 Task: Plan a trip to CeskÃ½ TeÅ¡Ã­n, Czech Republic from 9th December, 2023 to 12th December, 2023 for 1 adult. Place can be entire room with 1  bedroom having 1 bed and 1 bathroom. Property type can be flat. Amenities needed are: wifi.
Action: Mouse pressed left at (455, 103)
Screenshot: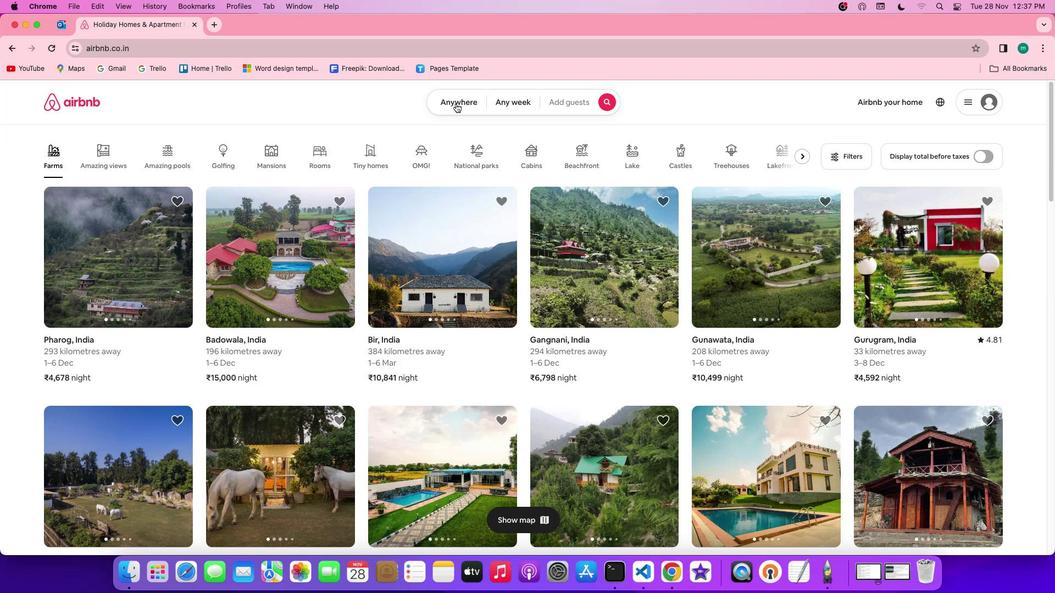 
Action: Mouse moved to (378, 142)
Screenshot: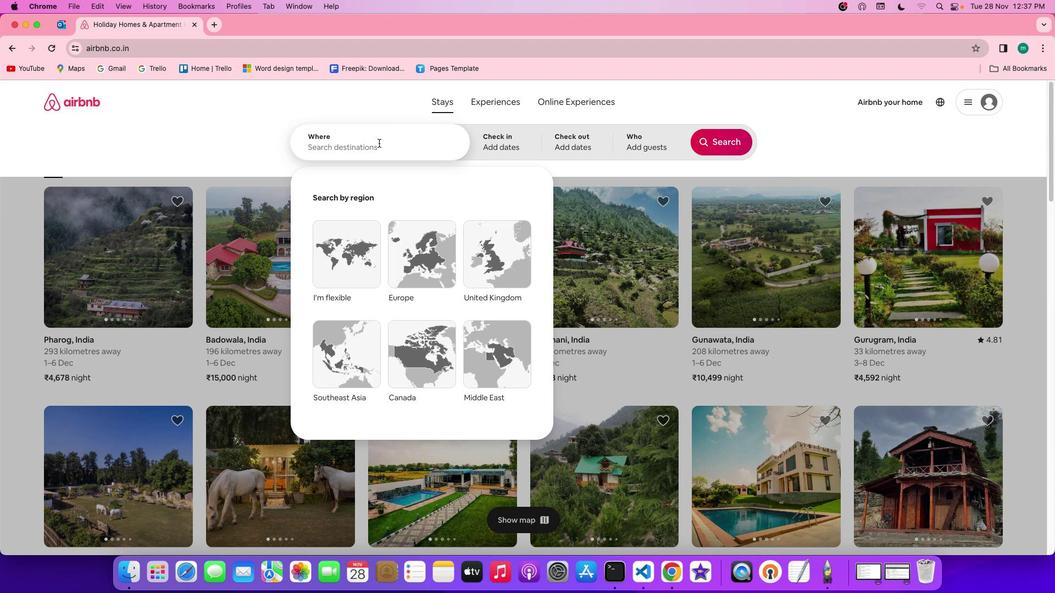 
Action: Mouse pressed left at (378, 142)
Screenshot: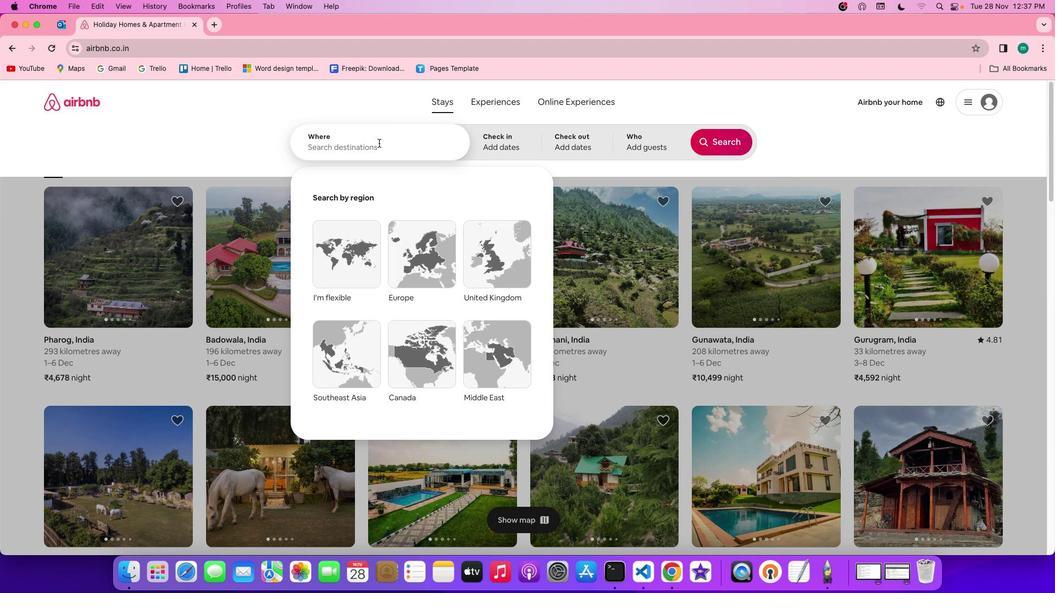 
Action: Key pressed Key.shift'C''e''s''k''y'Key.spaceKey.shift'T''e''s''i''n'','Key.spaceKey.shift'c''z''e''c''h'Key.spaceKey.shift'R''e''p''u''b''l''i''c'
Screenshot: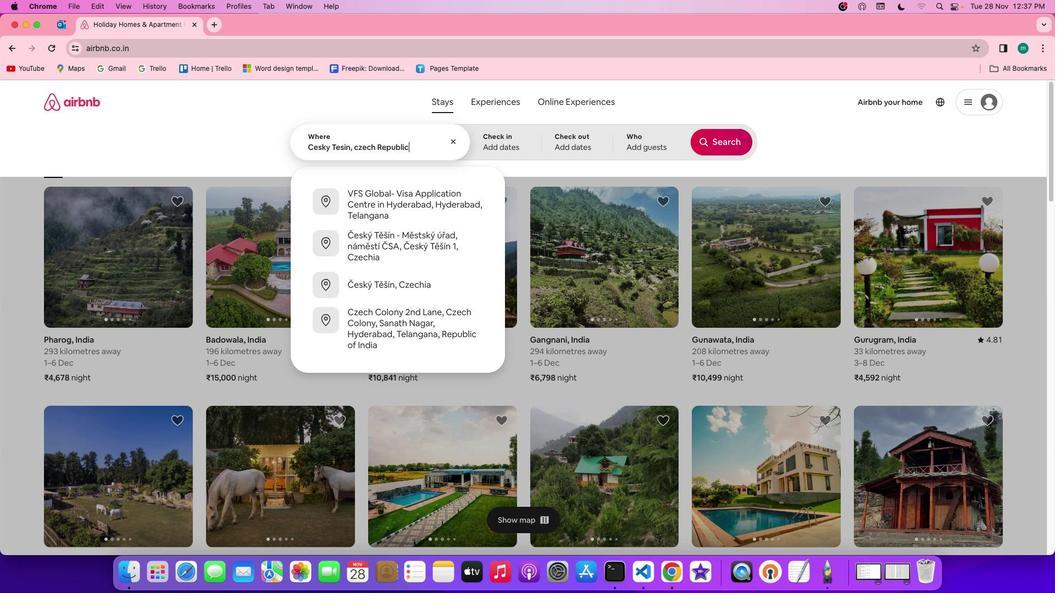 
Action: Mouse moved to (496, 126)
Screenshot: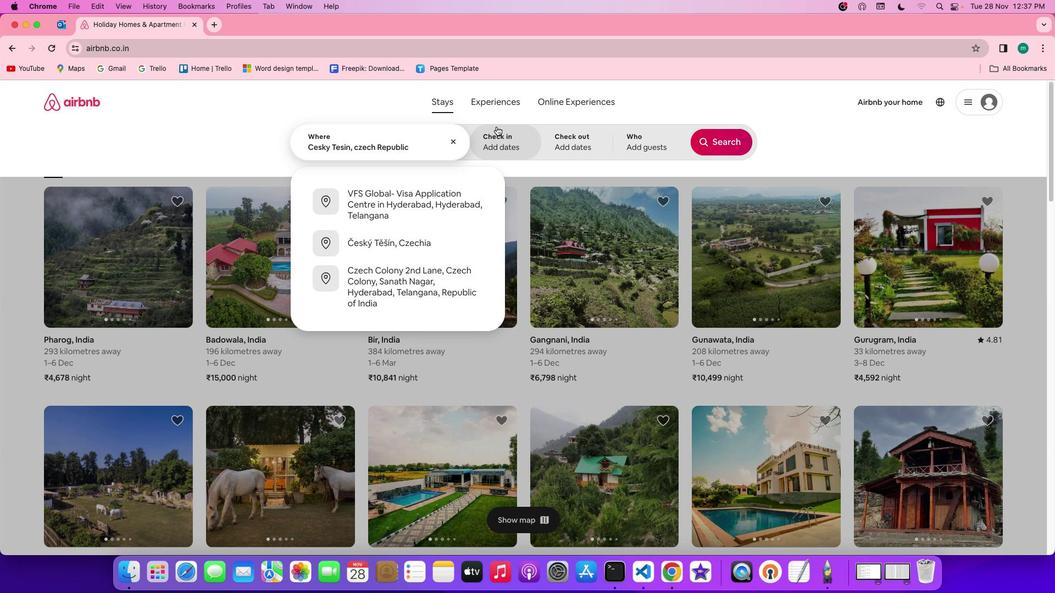 
Action: Mouse pressed left at (496, 126)
Screenshot: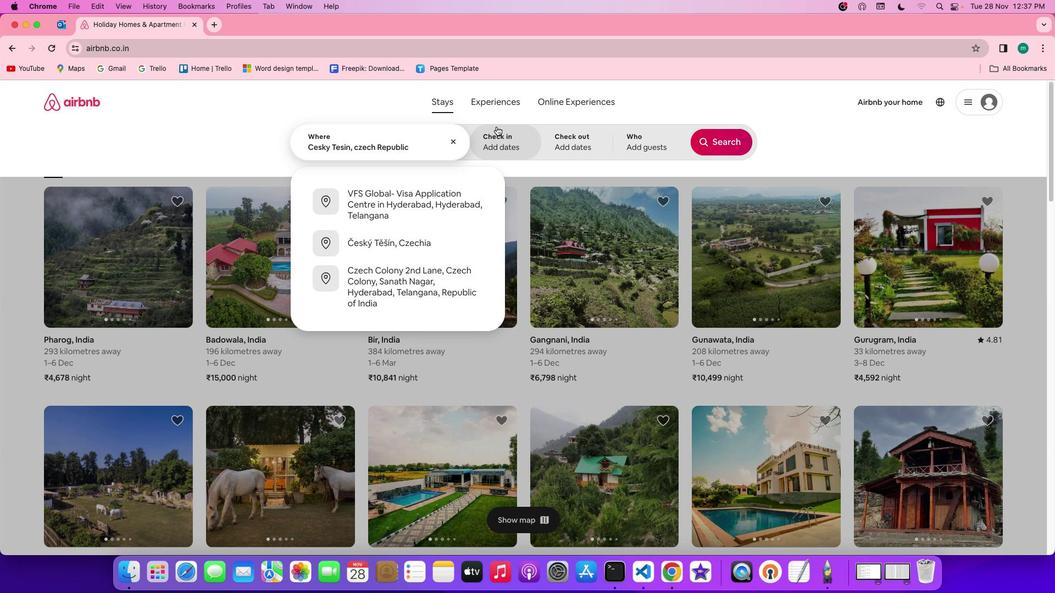 
Action: Mouse moved to (713, 308)
Screenshot: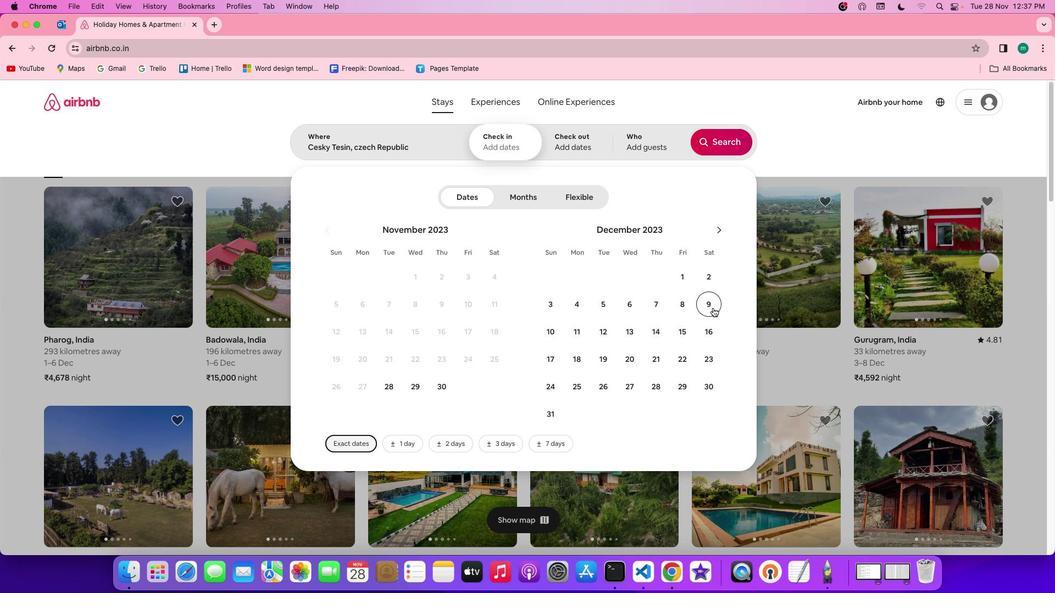 
Action: Mouse pressed left at (713, 308)
Screenshot: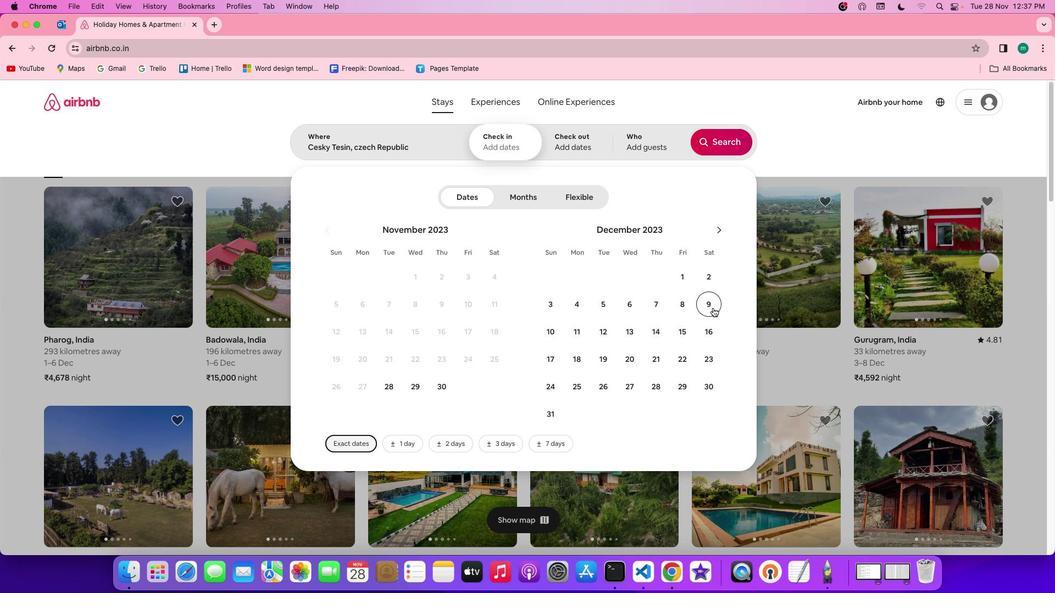 
Action: Mouse moved to (613, 330)
Screenshot: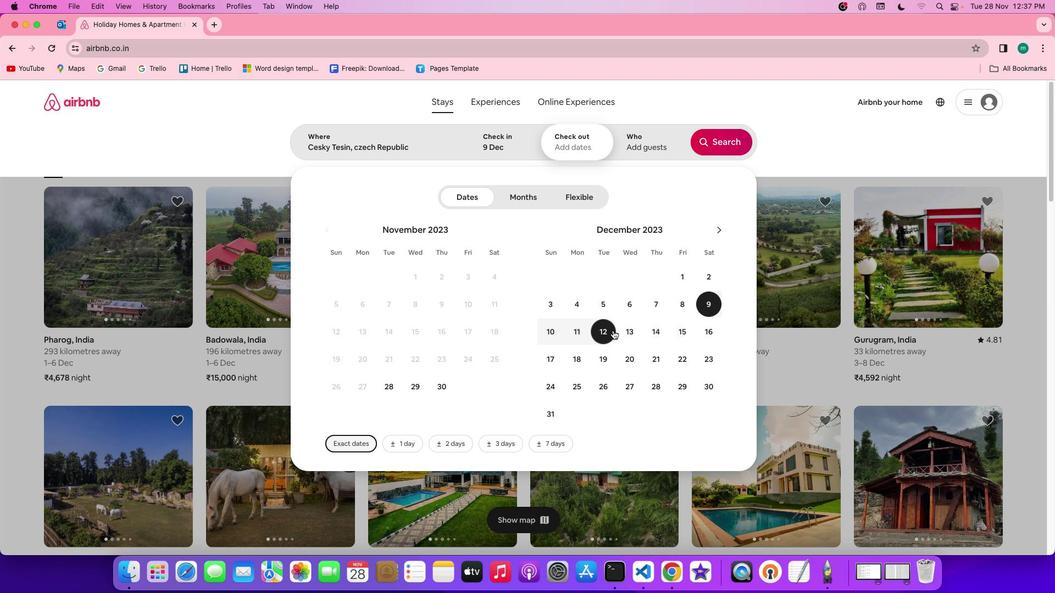 
Action: Mouse pressed left at (613, 330)
Screenshot: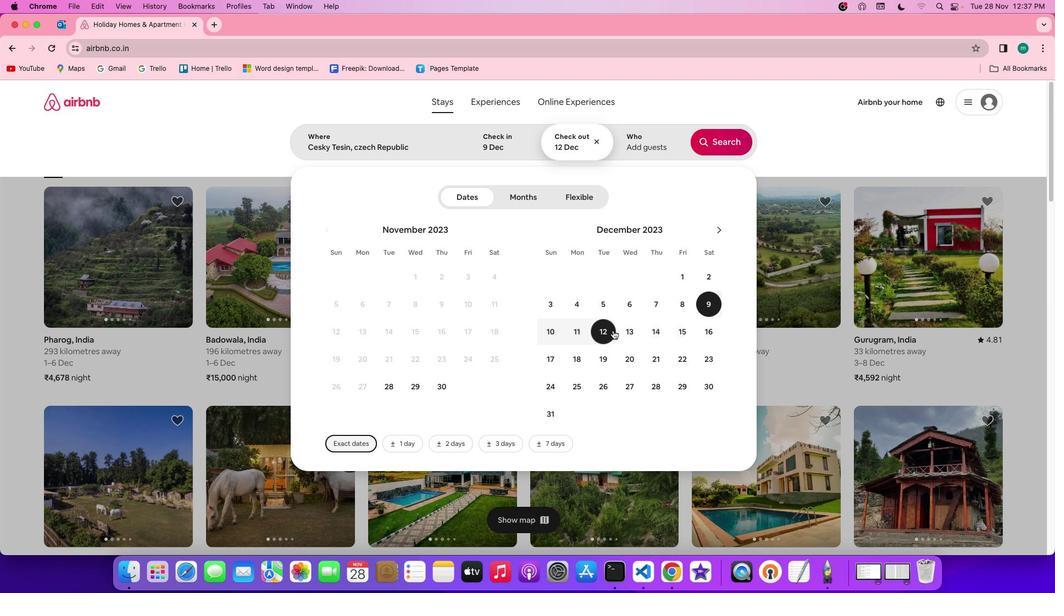 
Action: Mouse moved to (649, 148)
Screenshot: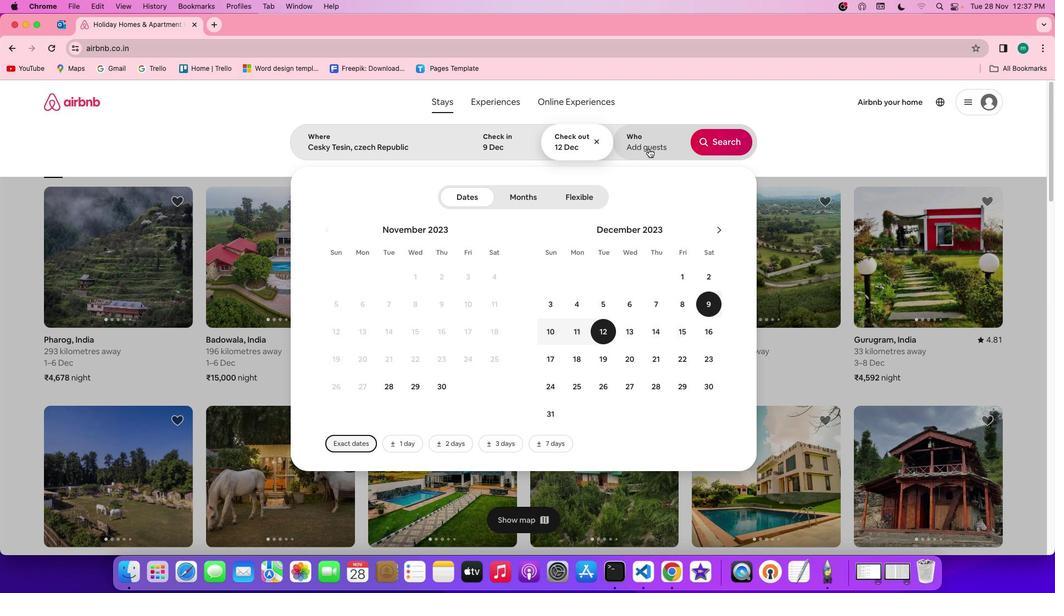 
Action: Mouse pressed left at (649, 148)
Screenshot: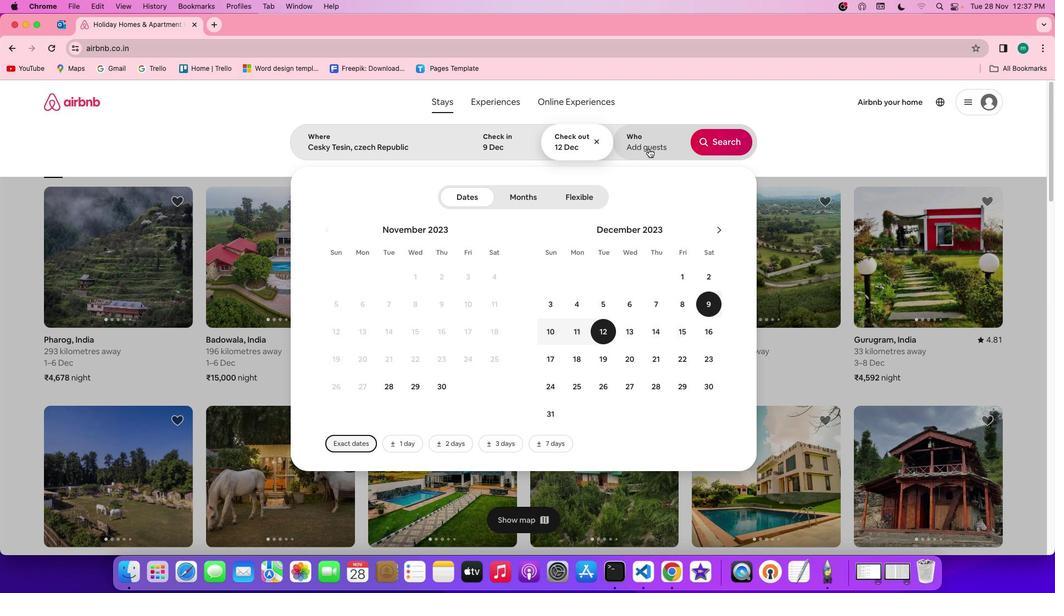 
Action: Mouse moved to (725, 195)
Screenshot: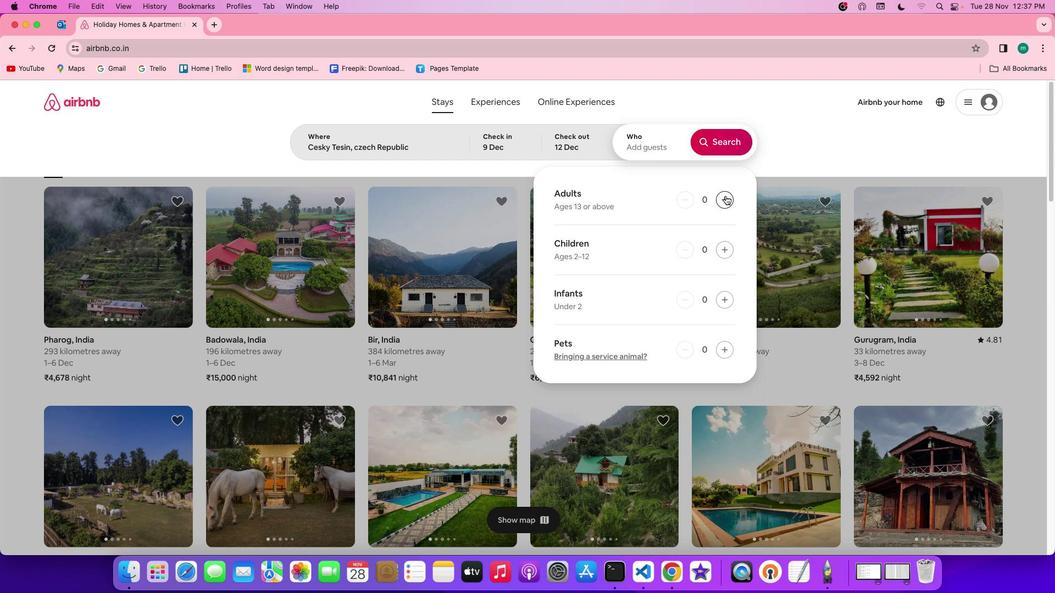 
Action: Mouse pressed left at (725, 195)
Screenshot: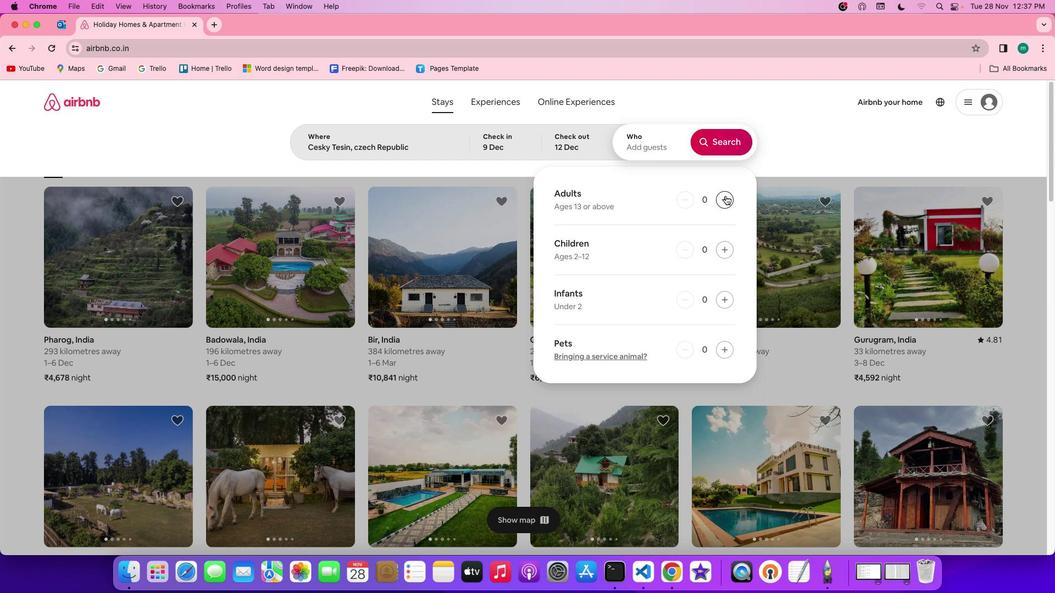 
Action: Mouse moved to (721, 136)
Screenshot: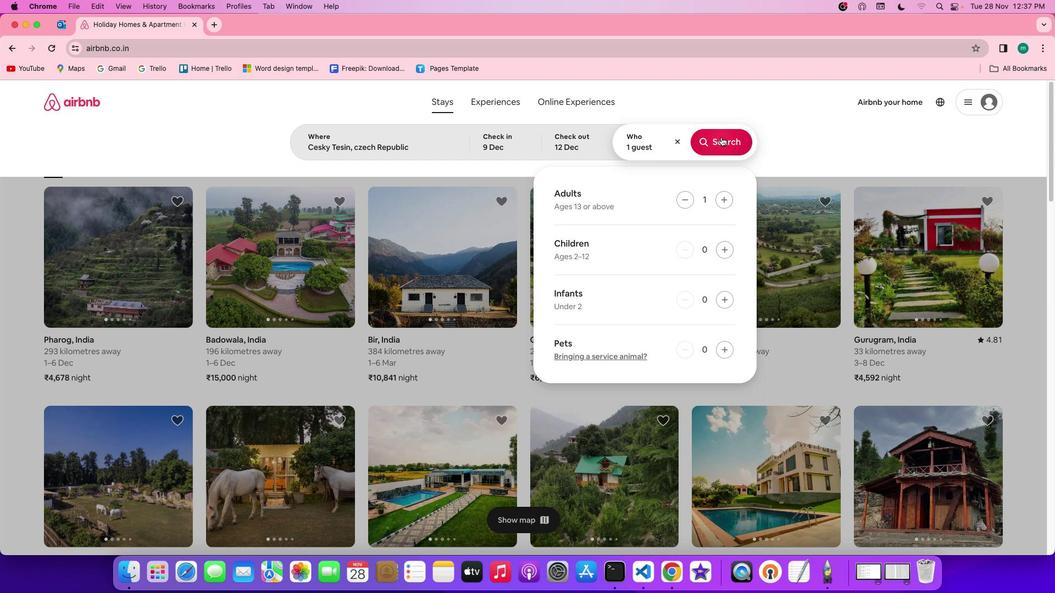 
Action: Mouse pressed left at (721, 136)
Screenshot: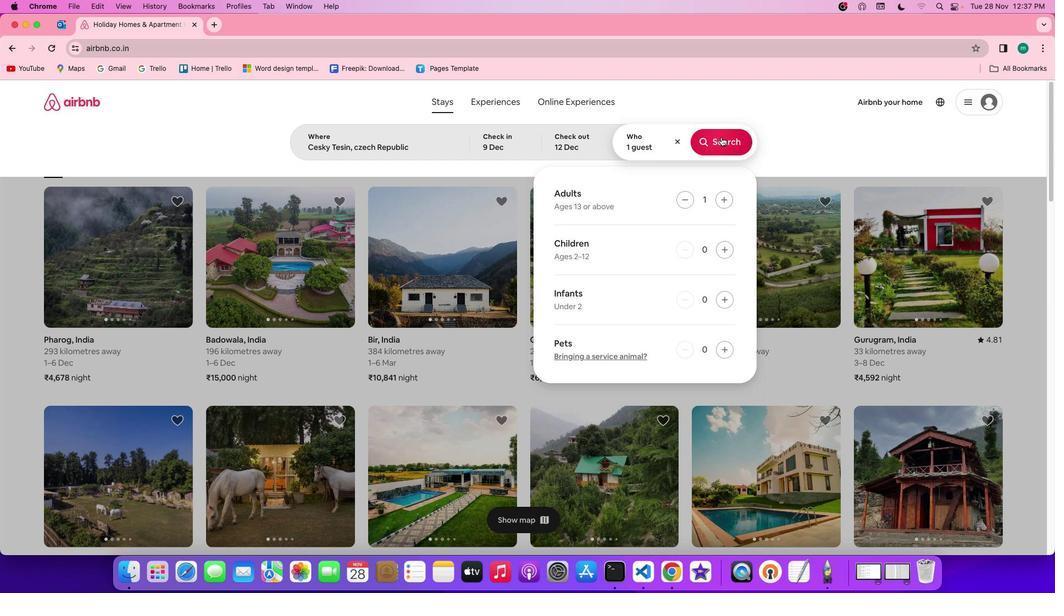 
Action: Mouse moved to (874, 137)
Screenshot: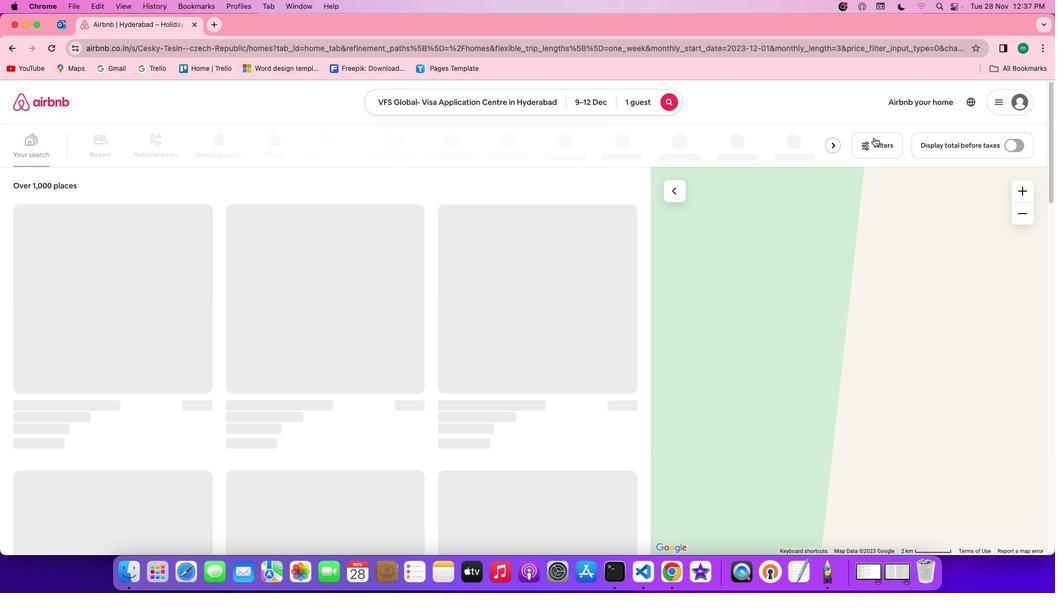 
Action: Mouse pressed left at (874, 137)
Screenshot: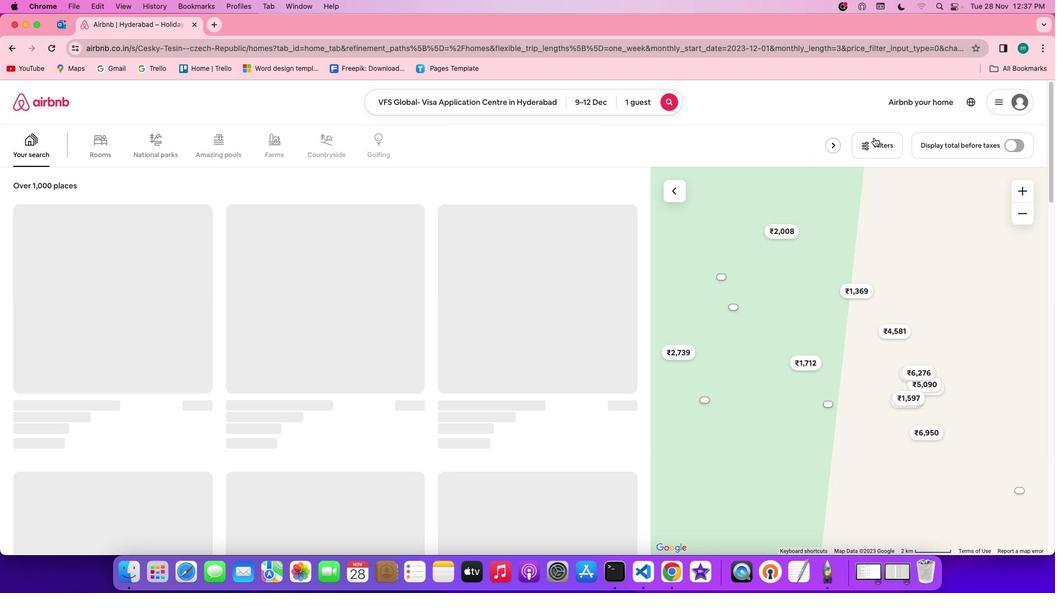 
Action: Mouse moved to (543, 290)
Screenshot: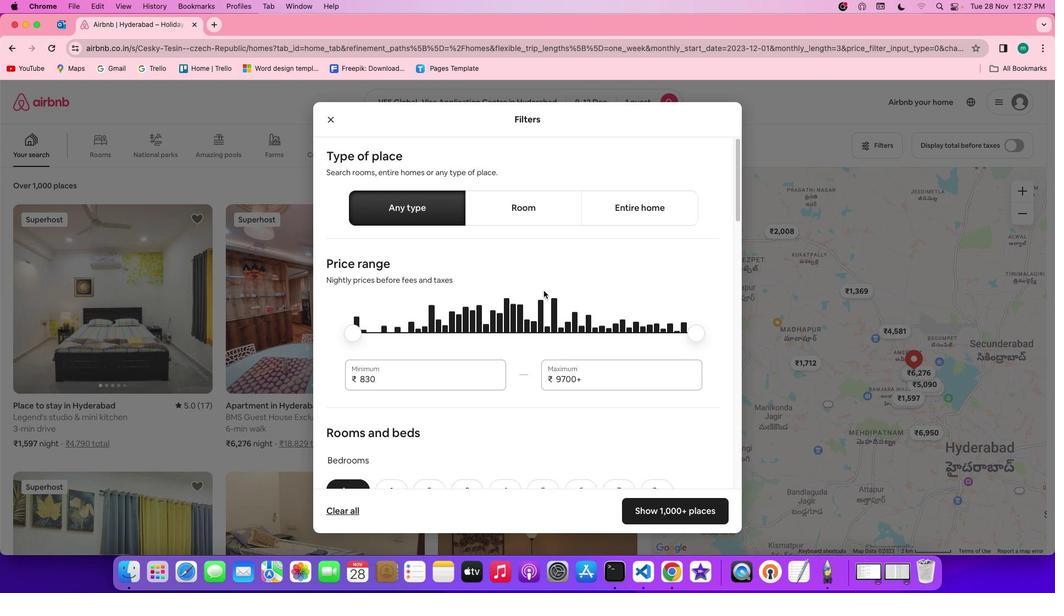 
Action: Mouse scrolled (543, 290) with delta (0, 0)
Screenshot: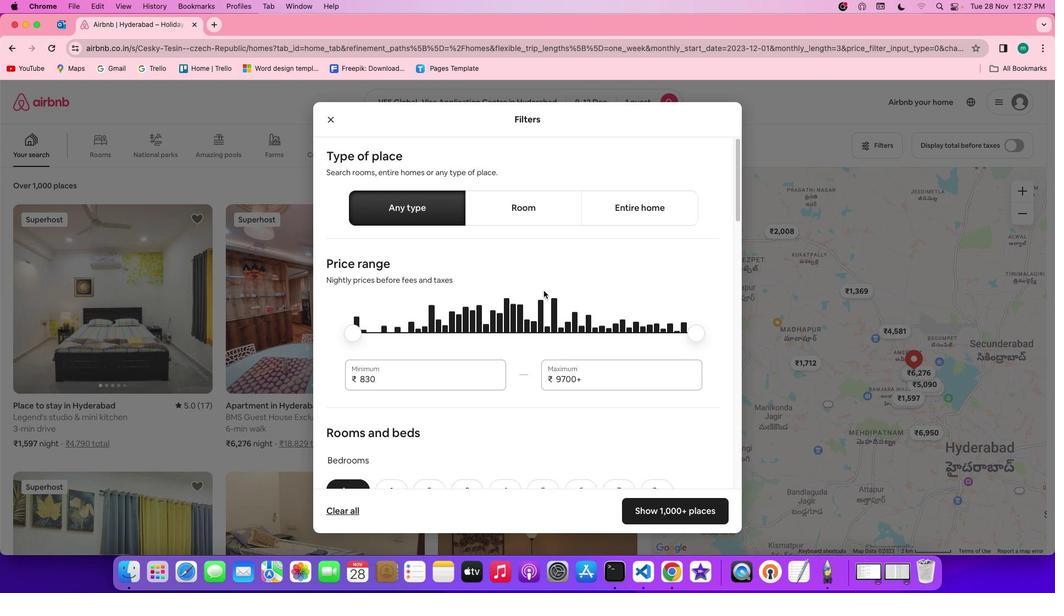 
Action: Mouse moved to (543, 290)
Screenshot: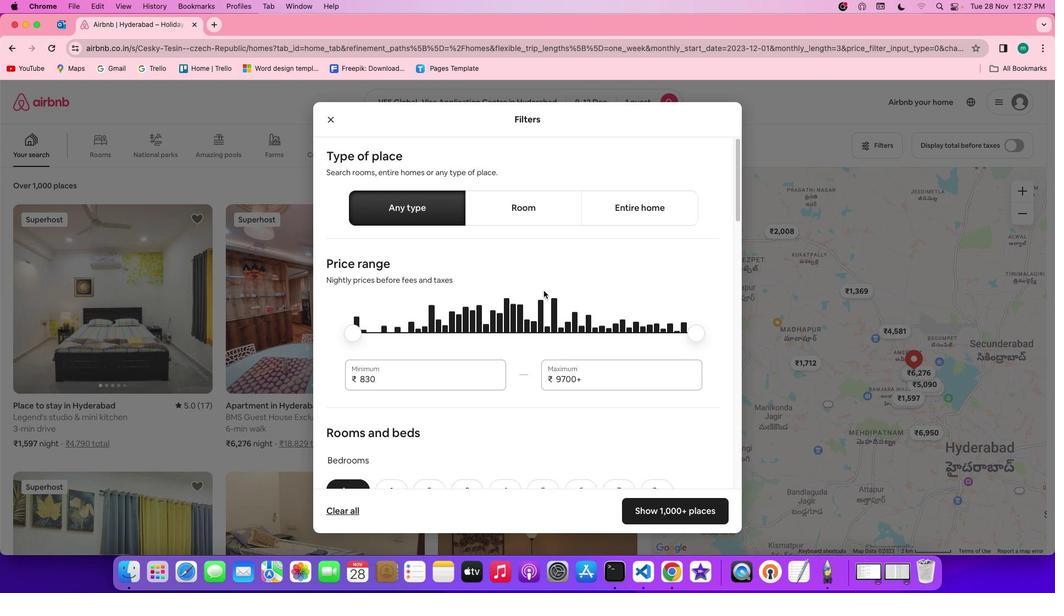 
Action: Mouse scrolled (543, 290) with delta (0, 0)
Screenshot: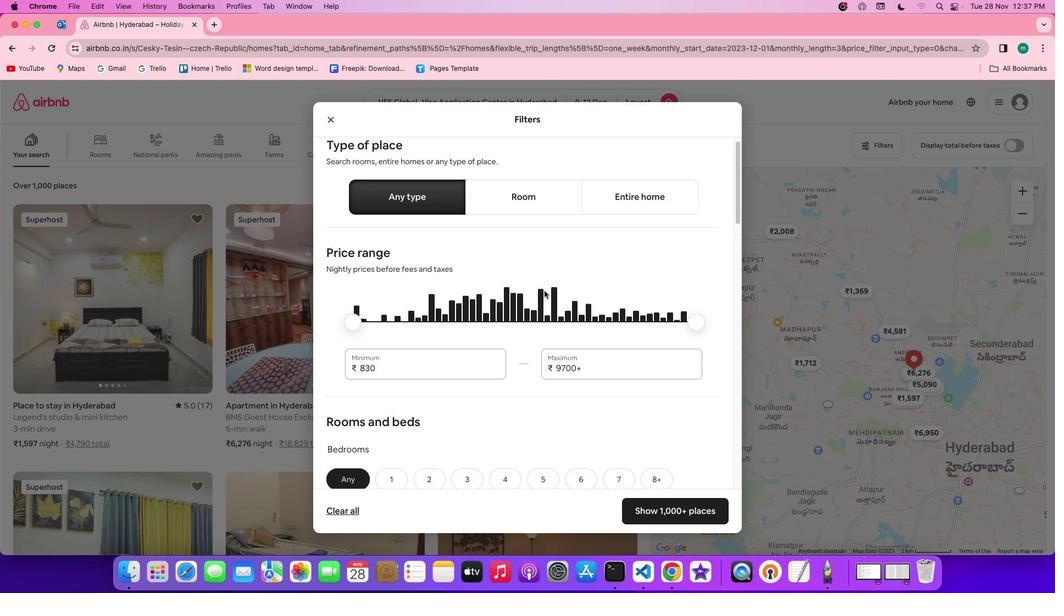
Action: Mouse moved to (544, 290)
Screenshot: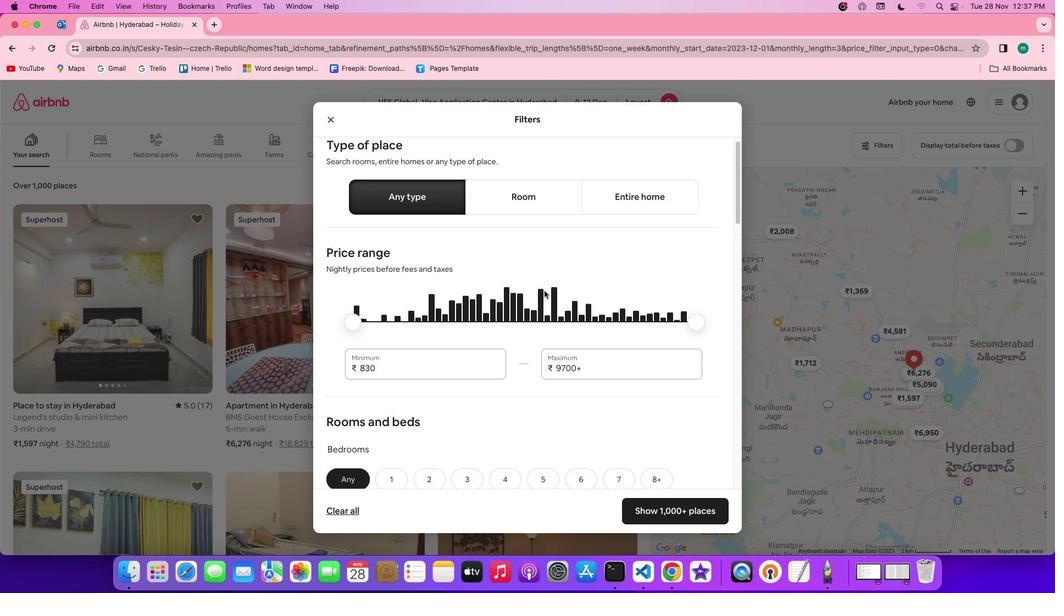 
Action: Mouse scrolled (544, 290) with delta (0, -1)
Screenshot: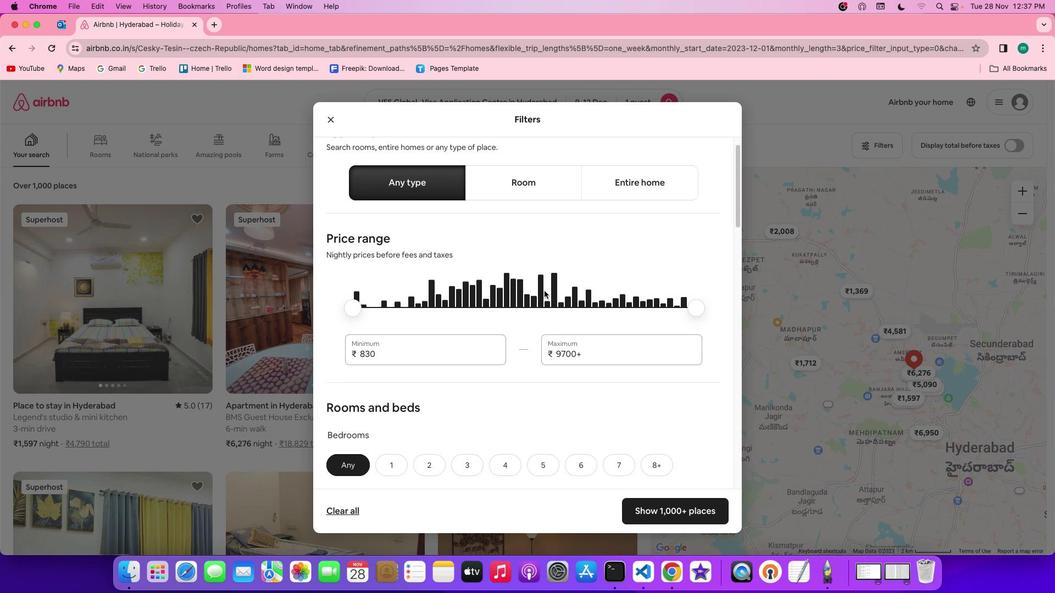 
Action: Mouse moved to (544, 290)
Screenshot: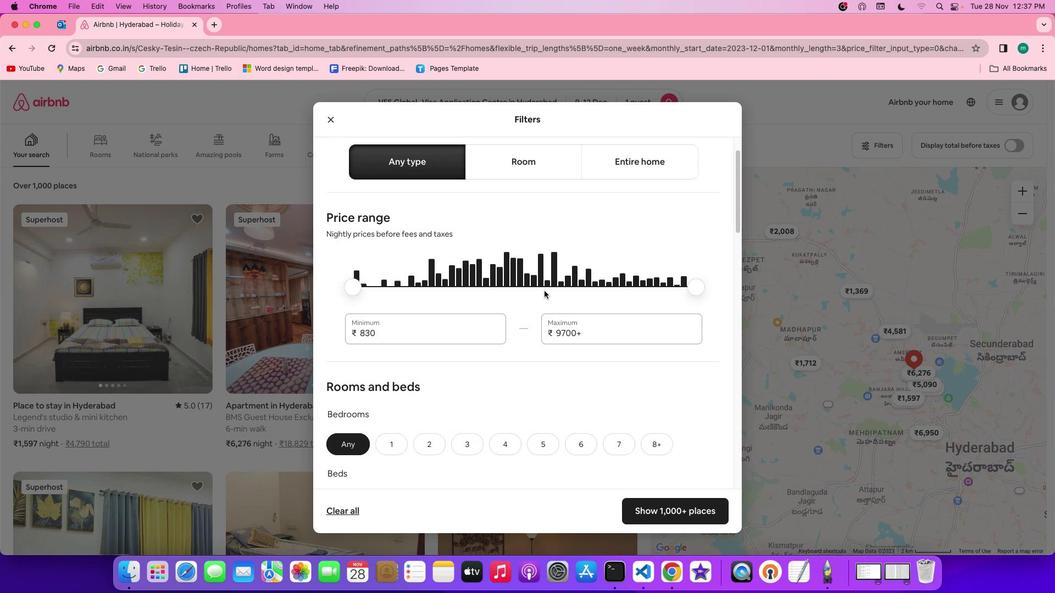 
Action: Mouse scrolled (544, 290) with delta (0, -1)
Screenshot: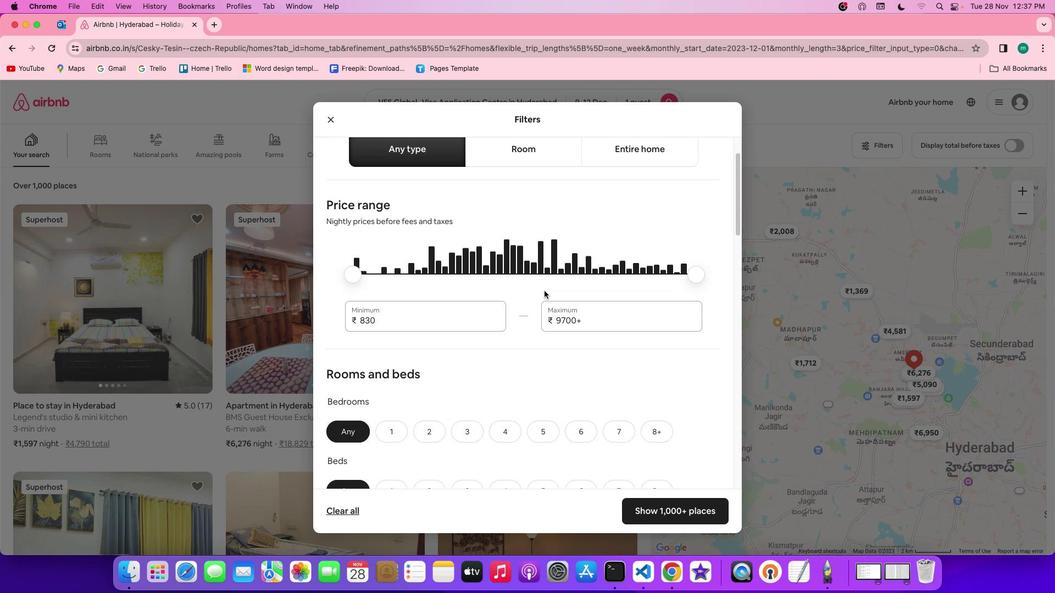 
Action: Mouse scrolled (544, 290) with delta (0, 0)
Screenshot: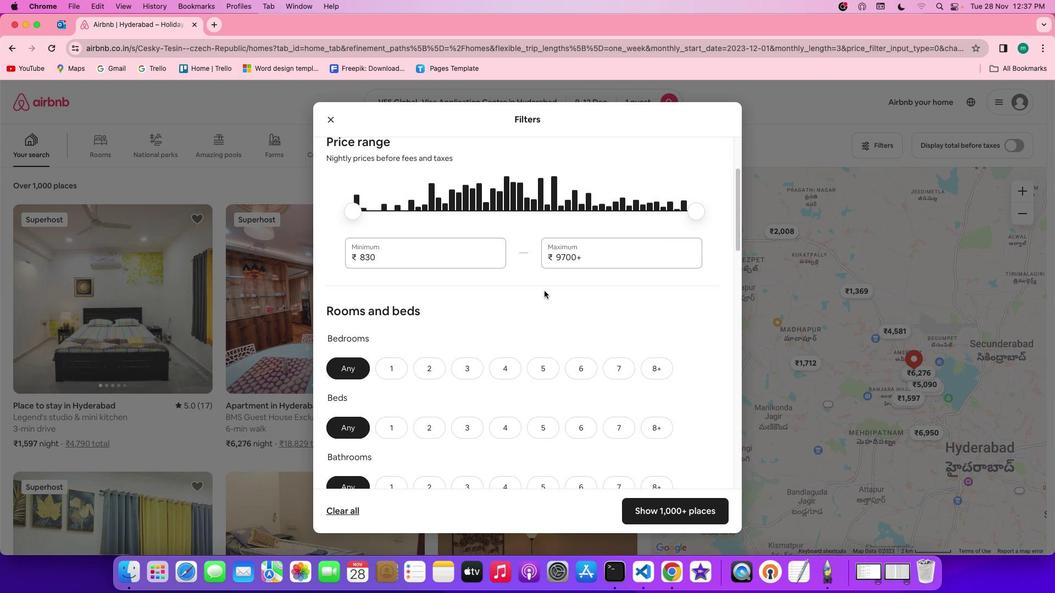 
Action: Mouse scrolled (544, 290) with delta (0, 0)
Screenshot: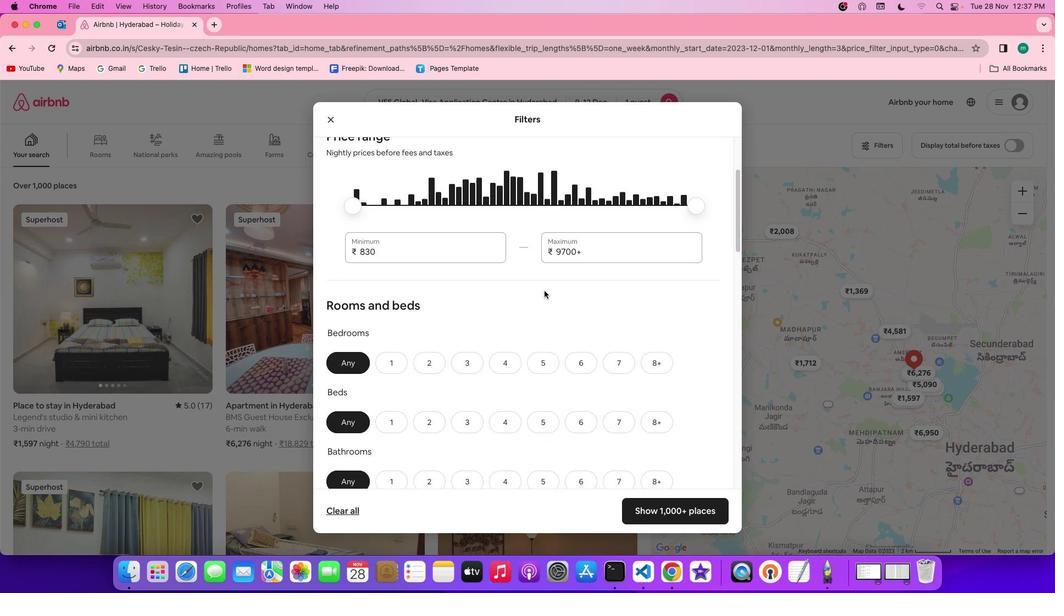 
Action: Mouse scrolled (544, 290) with delta (0, 0)
Screenshot: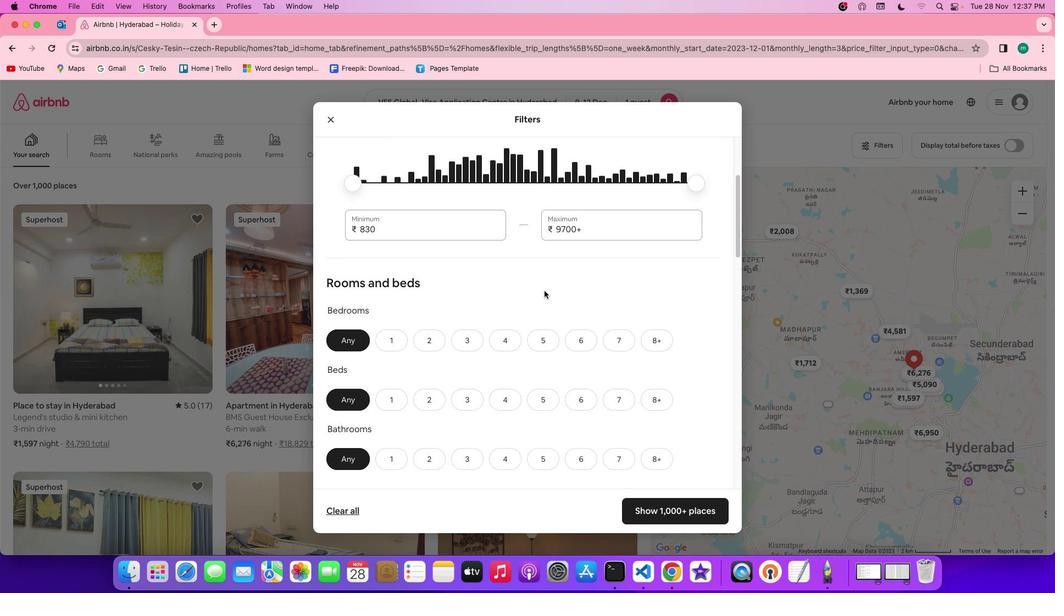 
Action: Mouse scrolled (544, 290) with delta (0, -1)
Screenshot: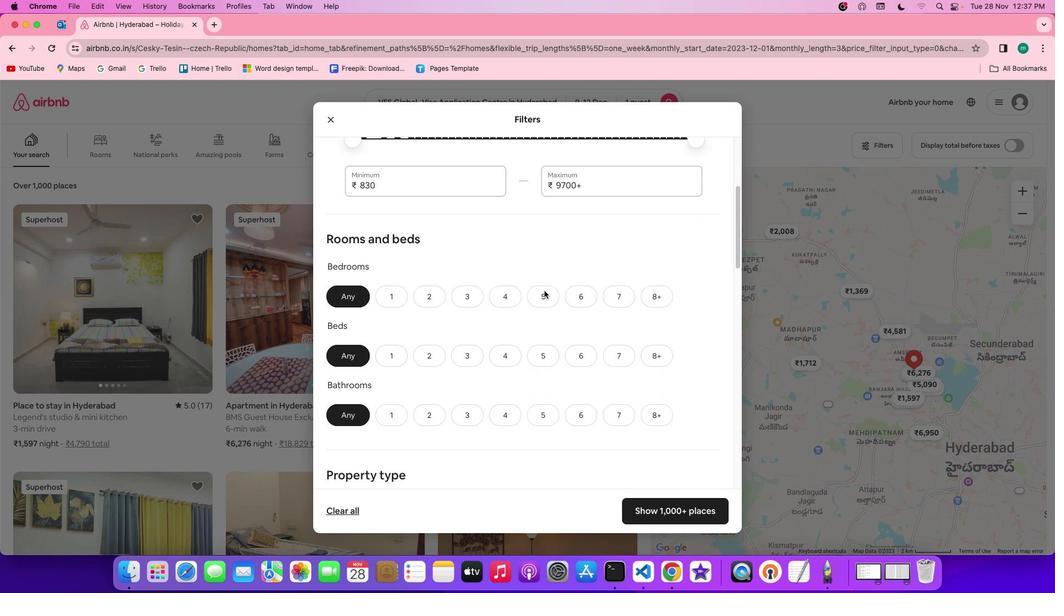 
Action: Mouse moved to (391, 270)
Screenshot: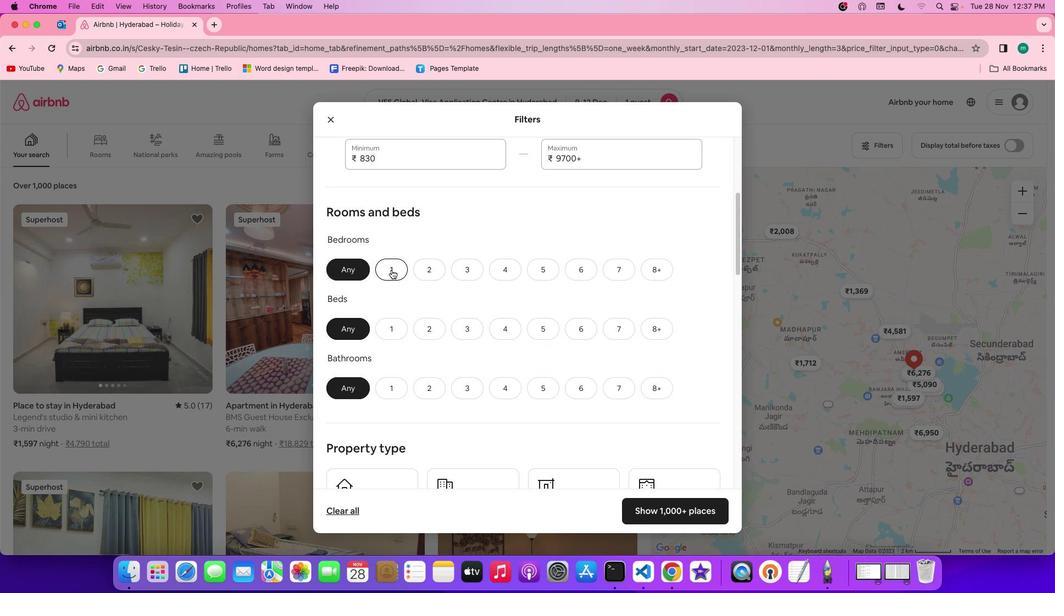 
Action: Mouse pressed left at (391, 270)
Screenshot: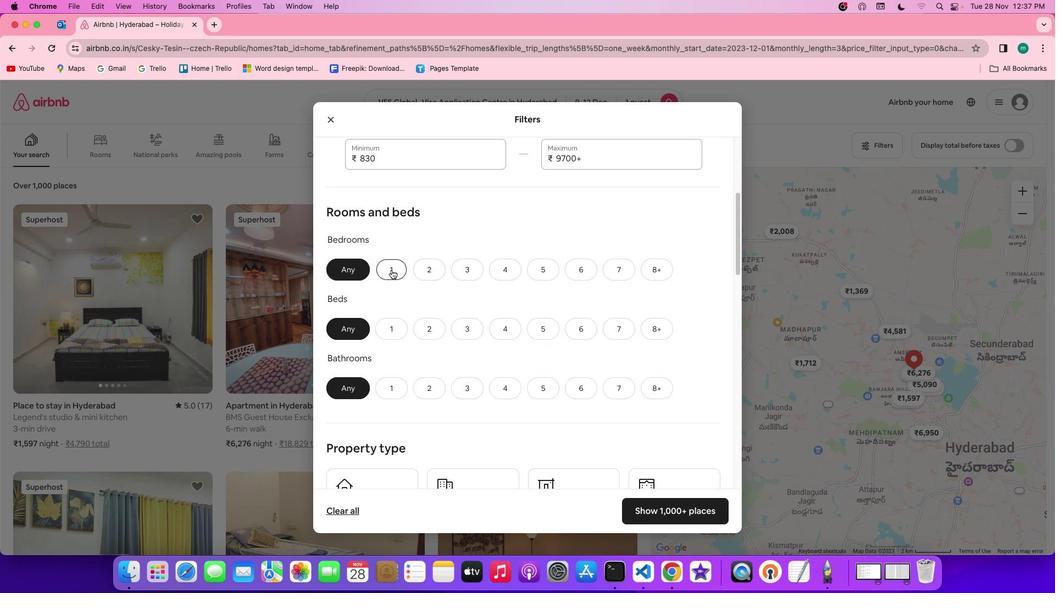 
Action: Mouse moved to (400, 333)
Screenshot: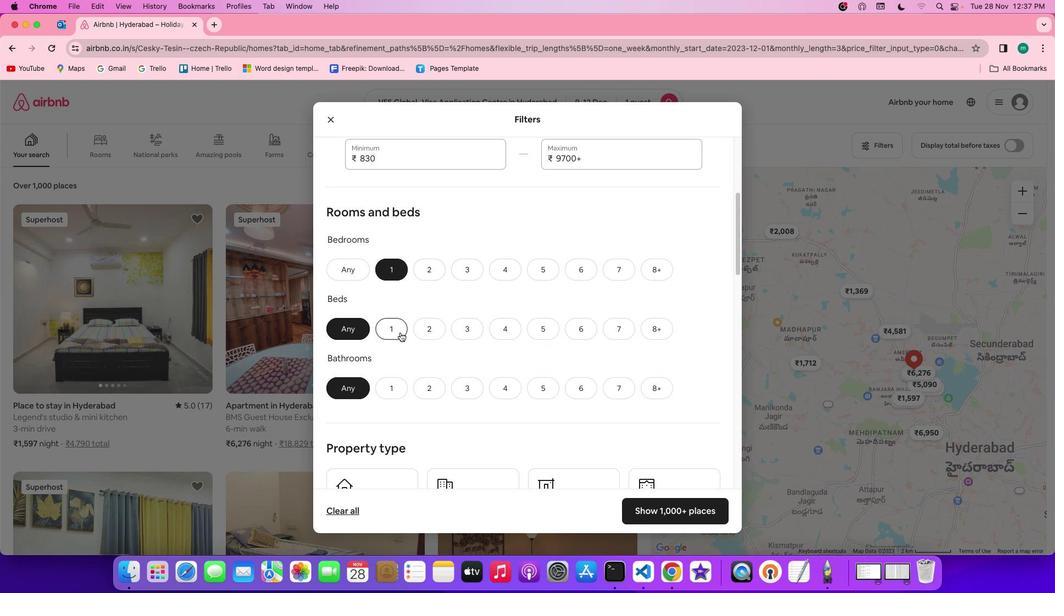 
Action: Mouse pressed left at (400, 333)
Screenshot: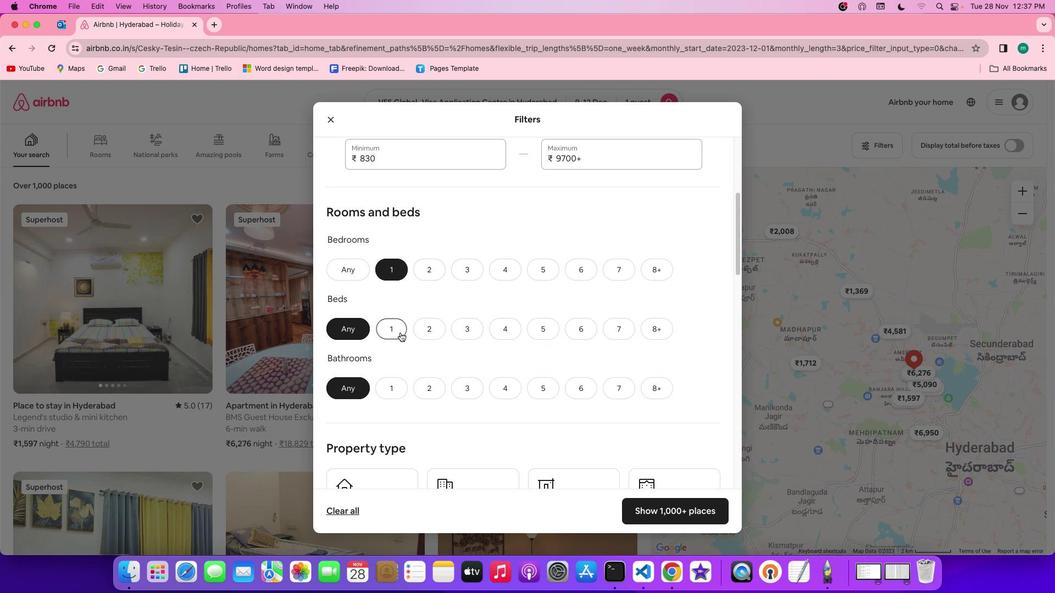 
Action: Mouse moved to (395, 381)
Screenshot: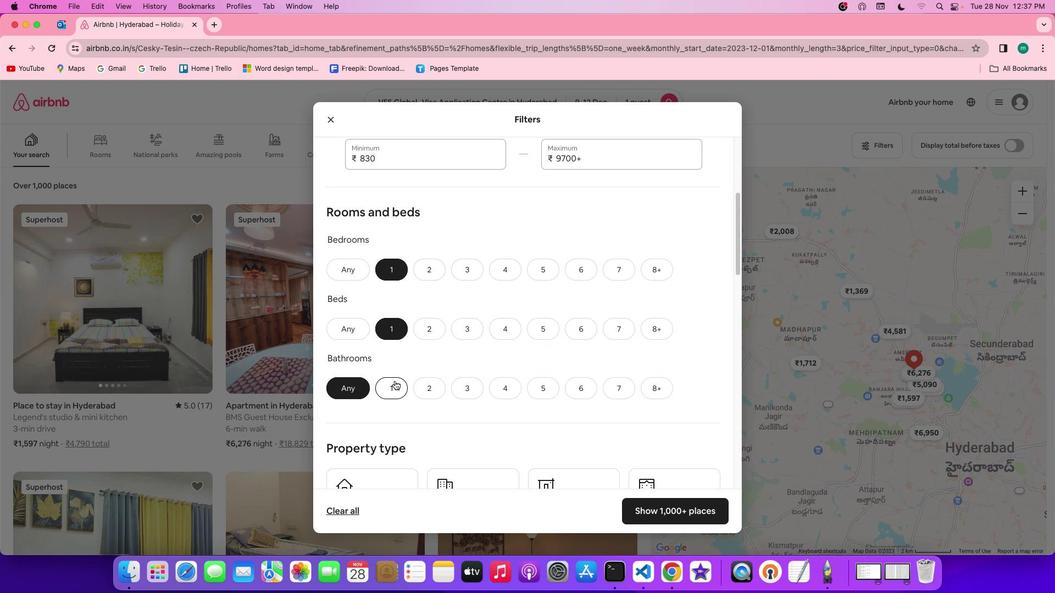 
Action: Mouse pressed left at (395, 381)
Screenshot: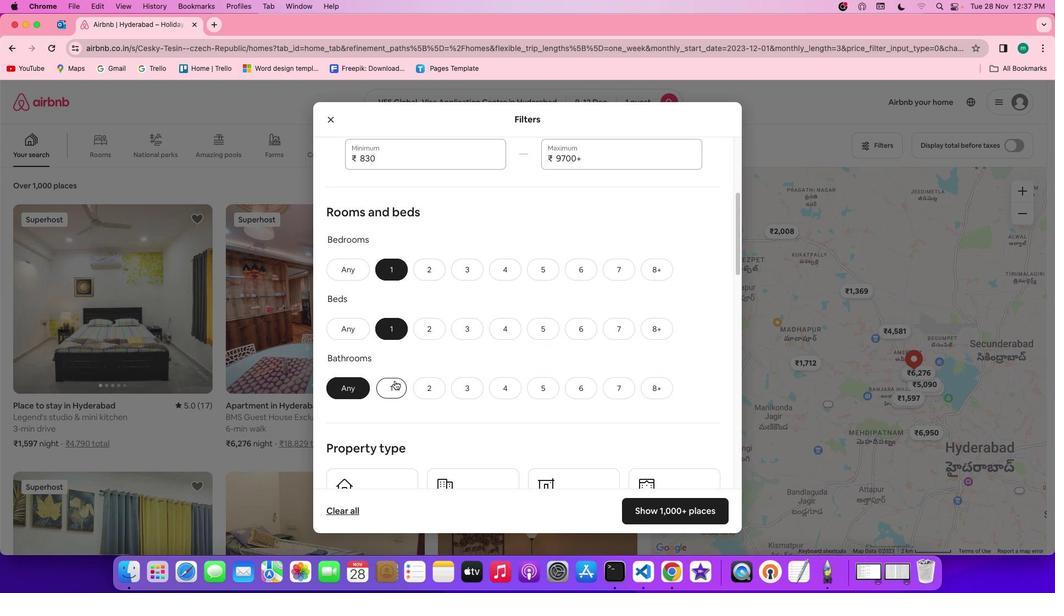 
Action: Mouse moved to (576, 358)
Screenshot: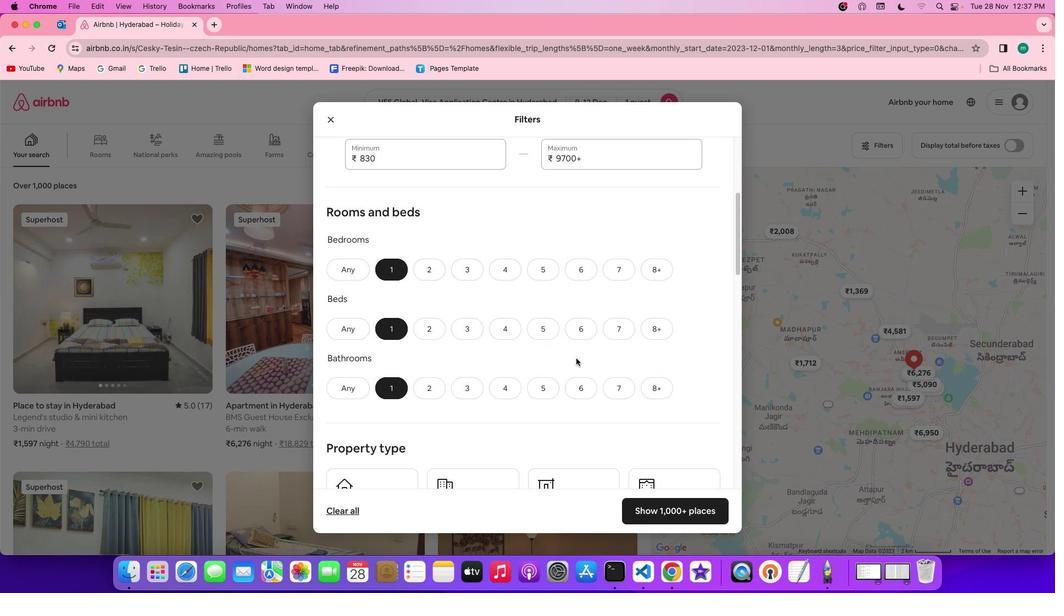 
Action: Mouse scrolled (576, 358) with delta (0, 0)
Screenshot: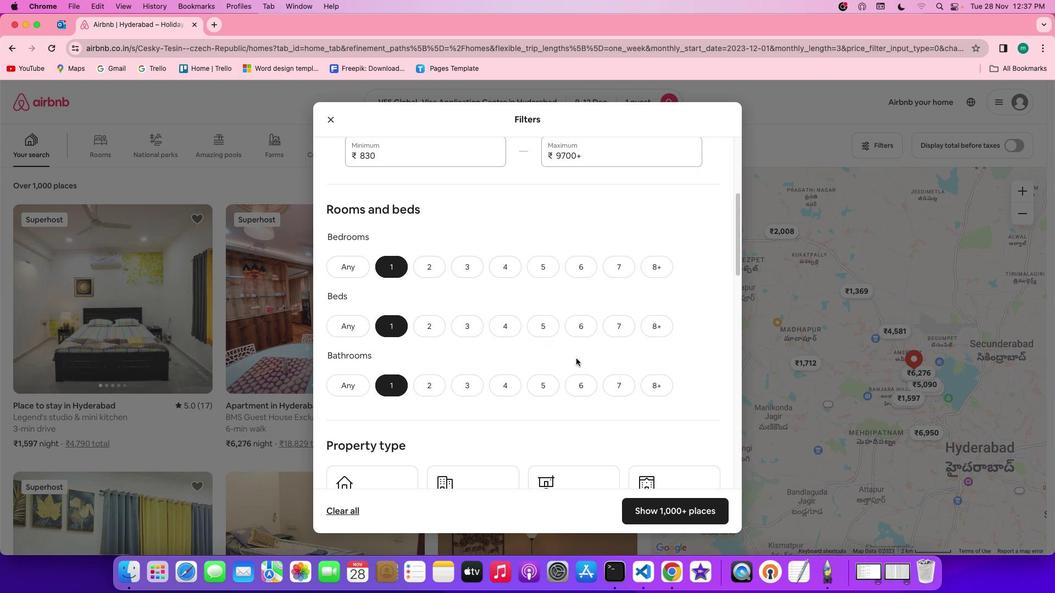 
Action: Mouse scrolled (576, 358) with delta (0, 0)
Screenshot: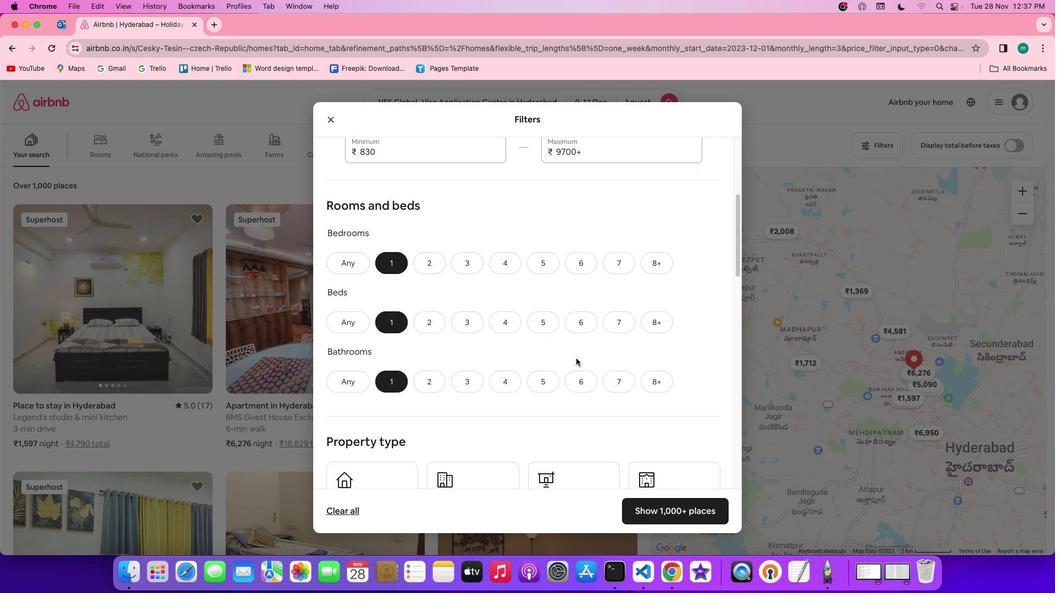 
Action: Mouse scrolled (576, 358) with delta (0, 0)
Screenshot: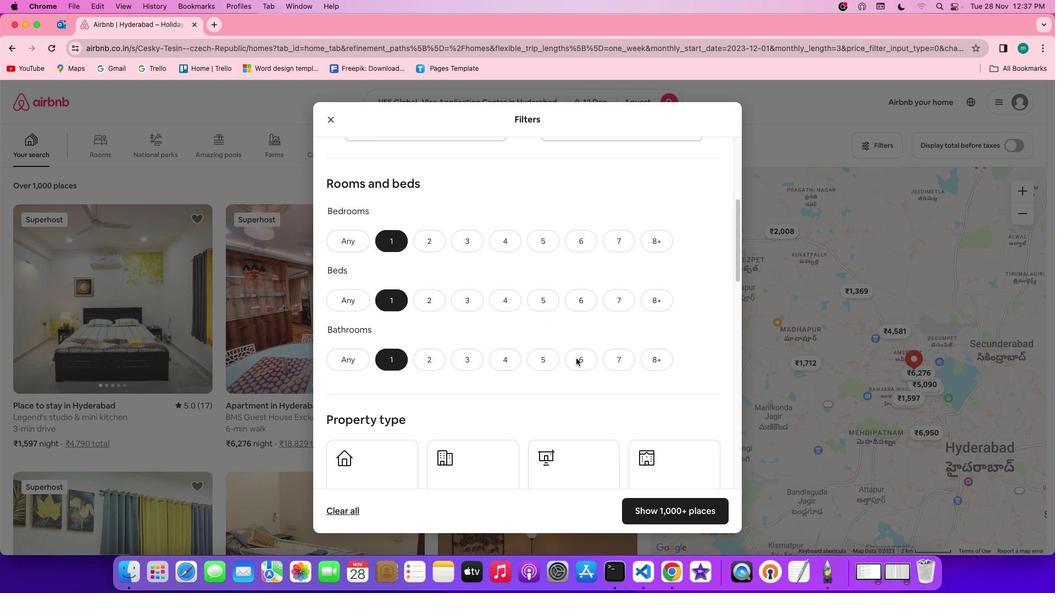 
Action: Mouse scrolled (576, 358) with delta (0, 0)
Screenshot: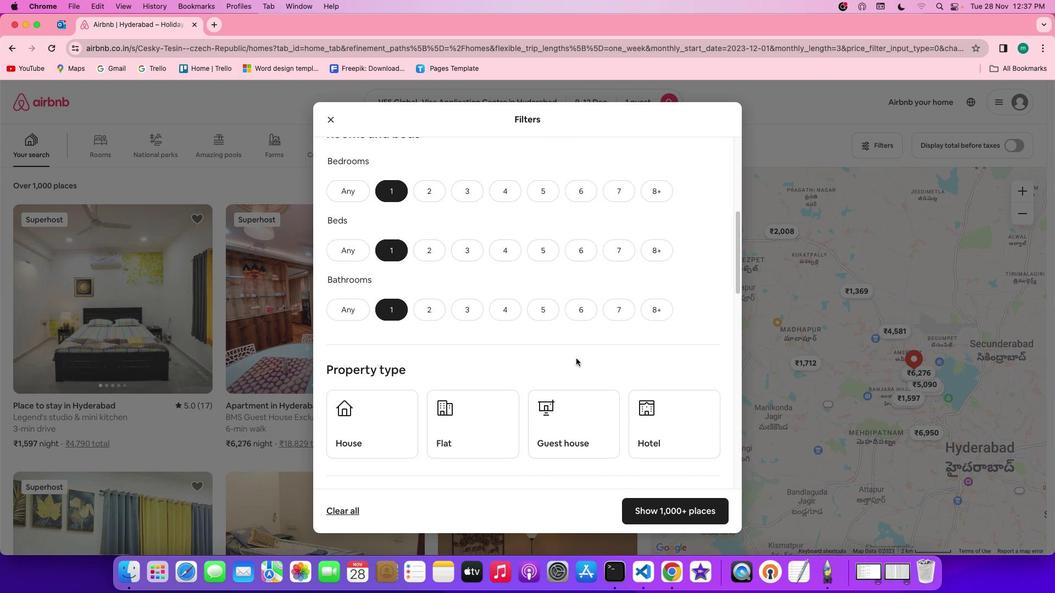 
Action: Mouse scrolled (576, 358) with delta (0, 0)
Screenshot: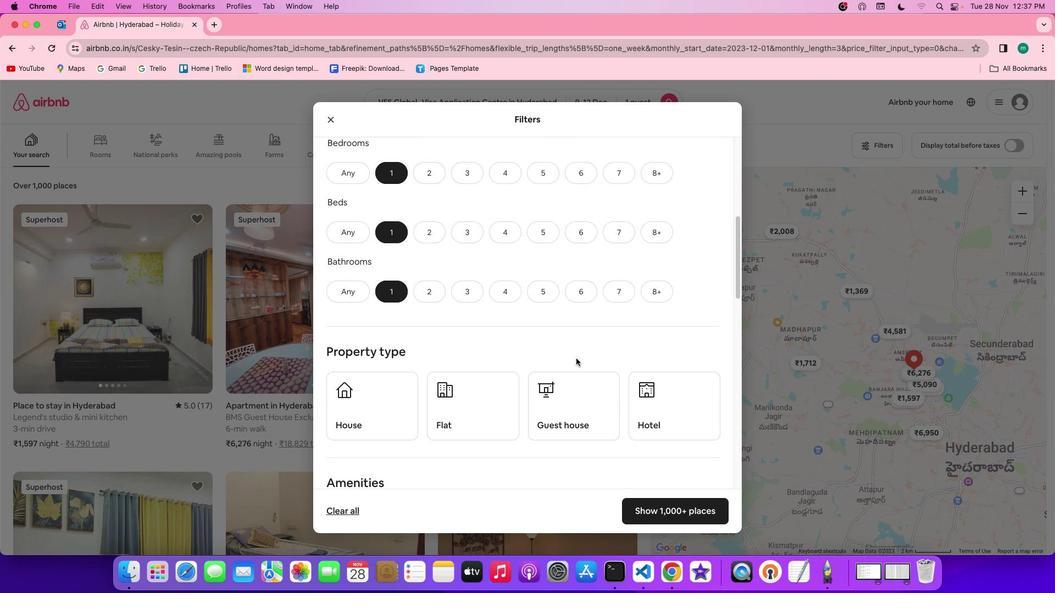
Action: Mouse scrolled (576, 358) with delta (0, 0)
Screenshot: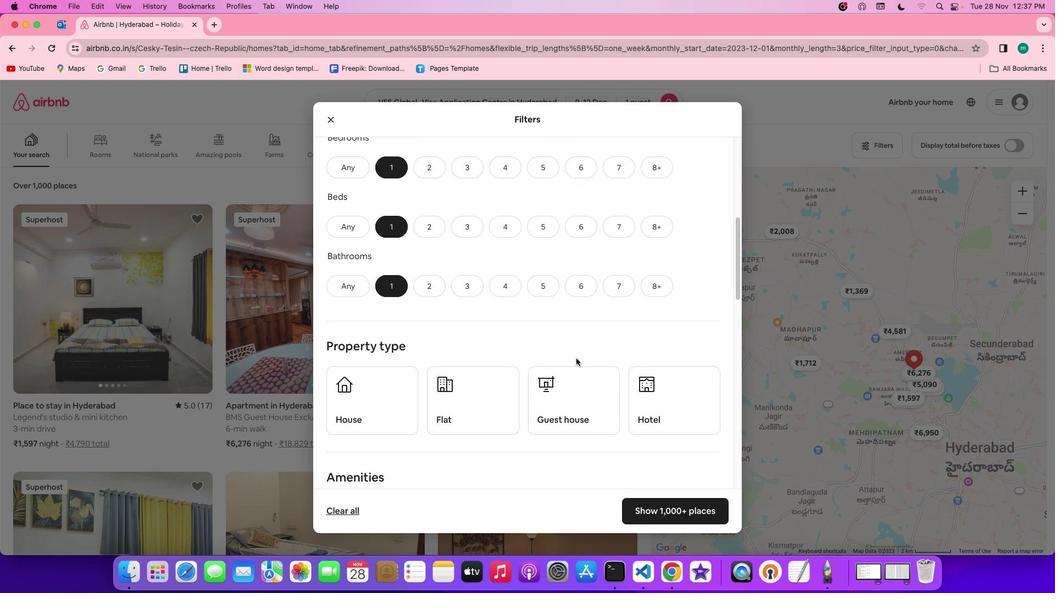 
Action: Mouse scrolled (576, 358) with delta (0, -1)
Screenshot: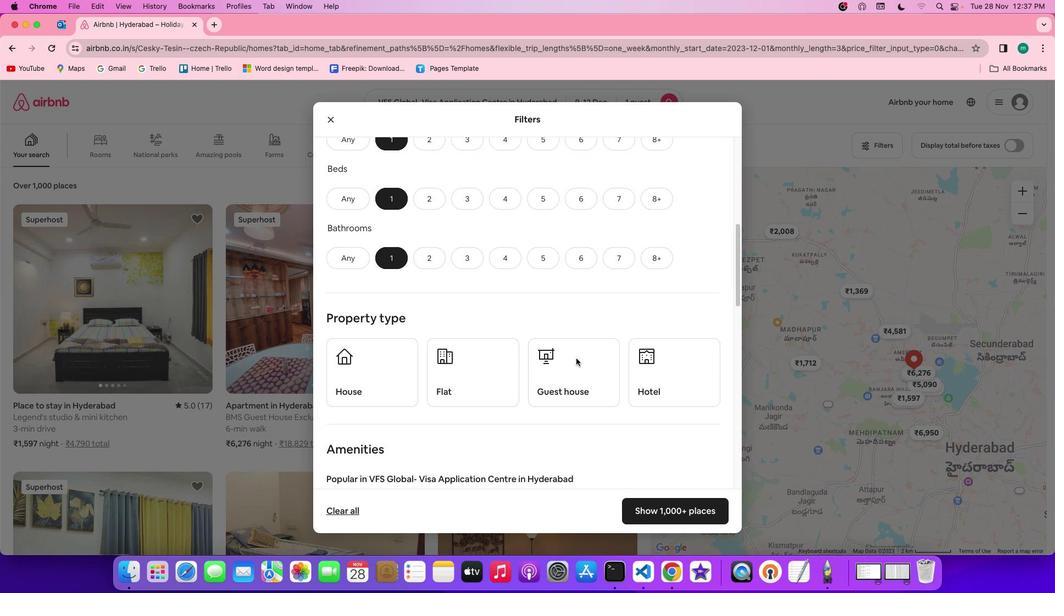 
Action: Mouse scrolled (576, 358) with delta (0, -1)
Screenshot: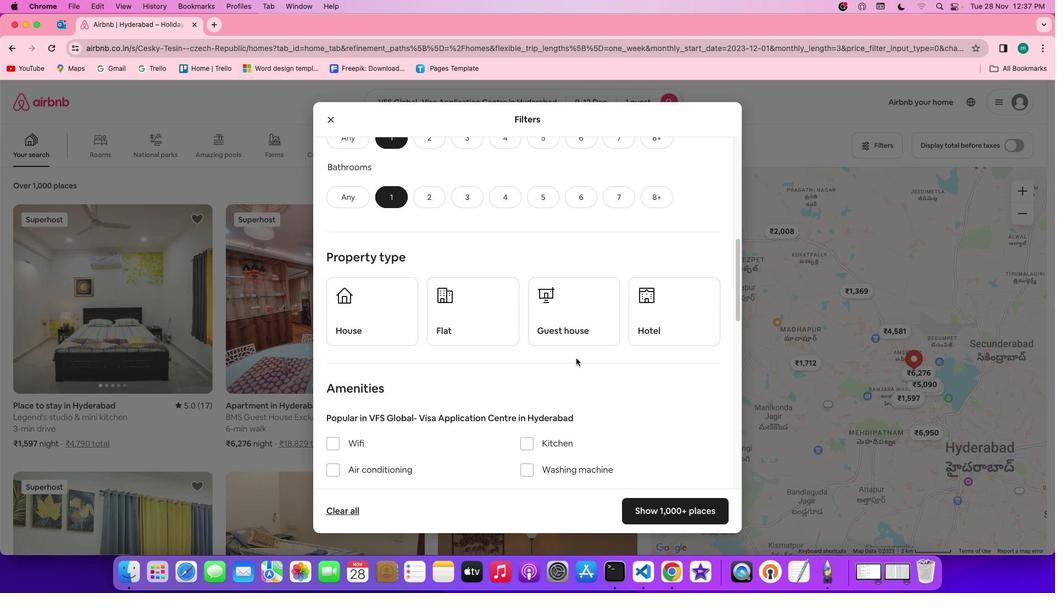 
Action: Mouse moved to (471, 313)
Screenshot: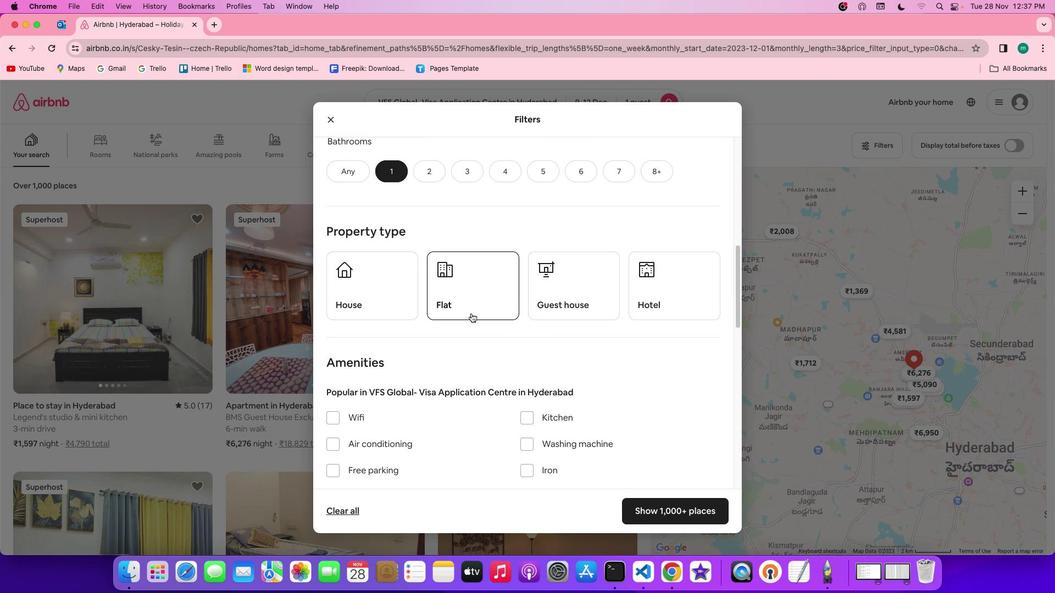
Action: Mouse pressed left at (471, 313)
Screenshot: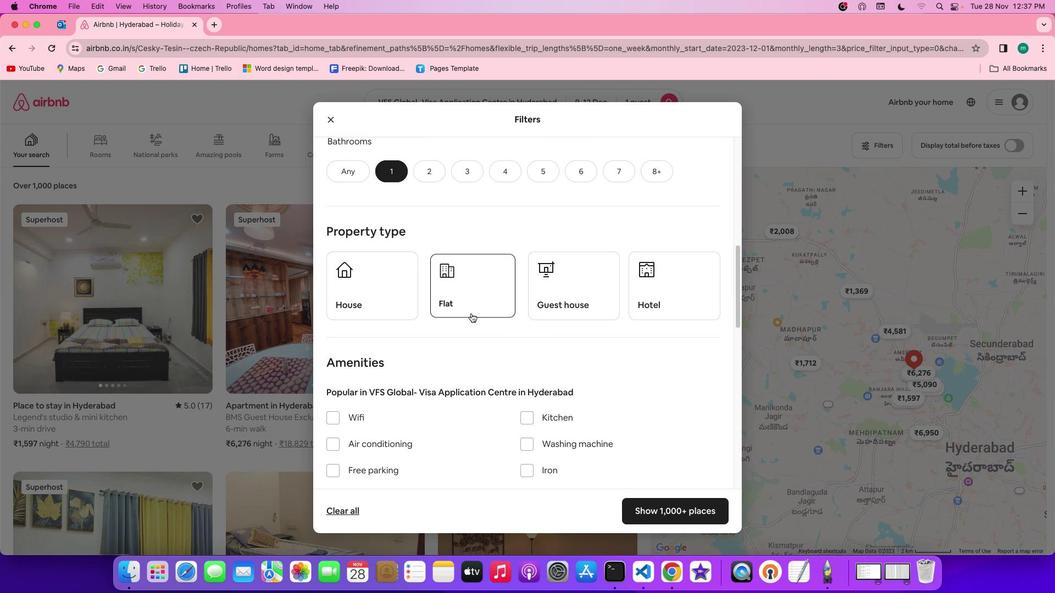 
Action: Mouse moved to (670, 405)
Screenshot: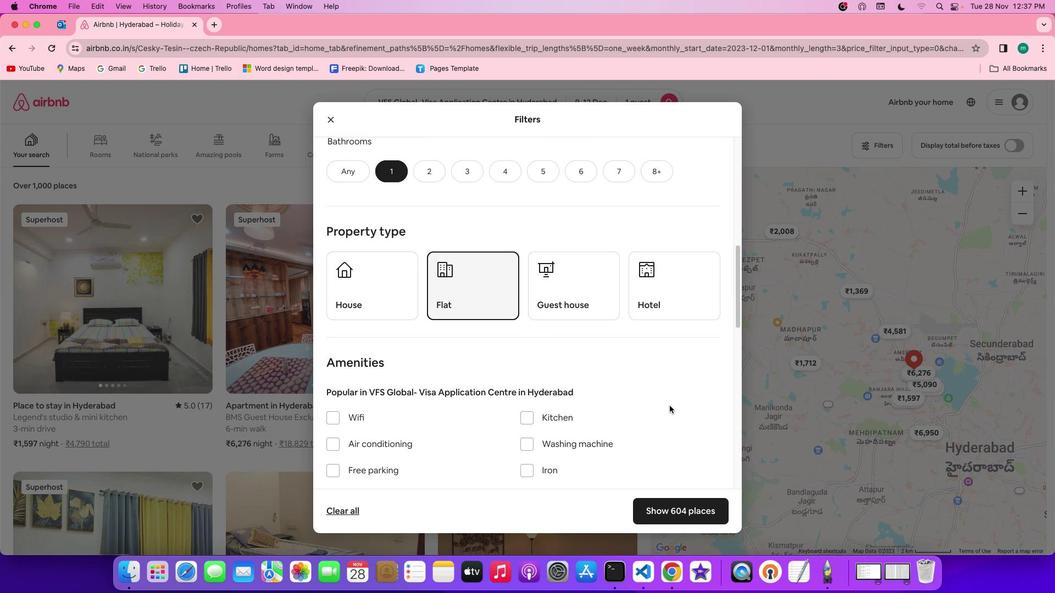 
Action: Mouse scrolled (670, 405) with delta (0, 0)
Screenshot: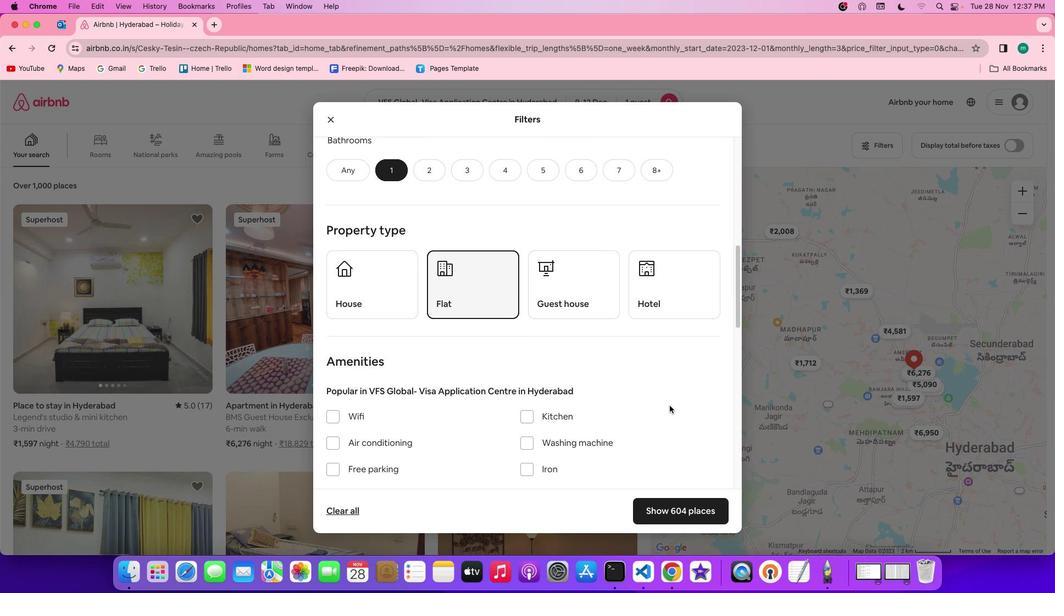 
Action: Mouse scrolled (670, 405) with delta (0, 0)
Screenshot: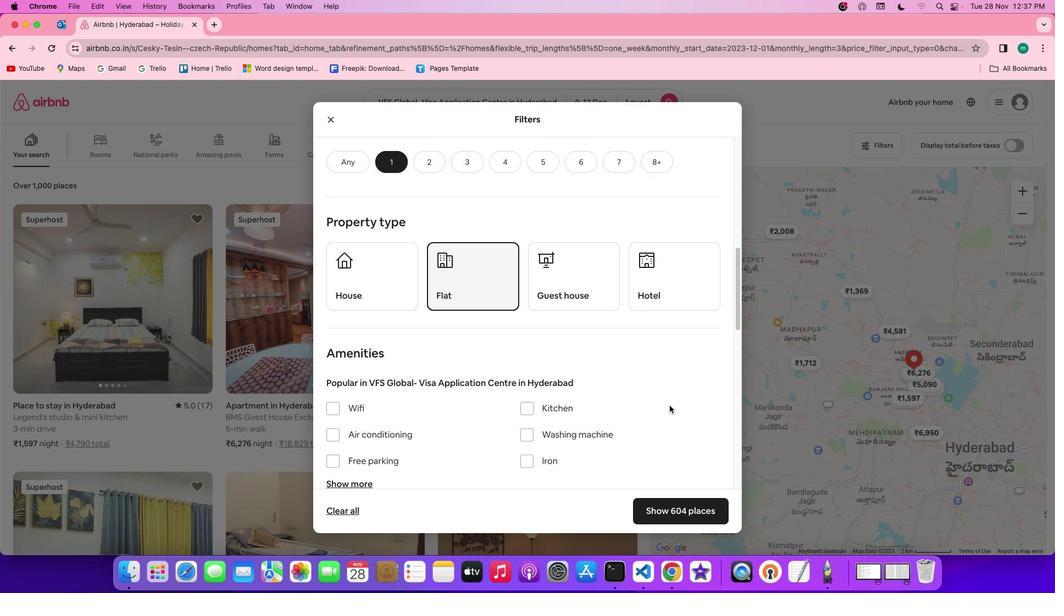 
Action: Mouse scrolled (670, 405) with delta (0, 0)
Screenshot: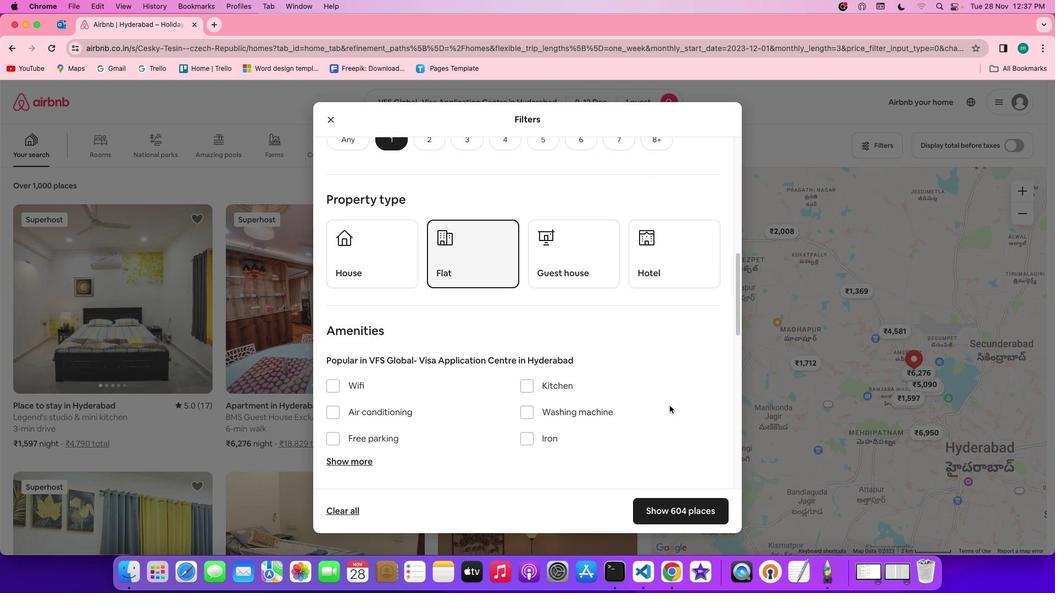 
Action: Mouse scrolled (670, 405) with delta (0, 0)
Screenshot: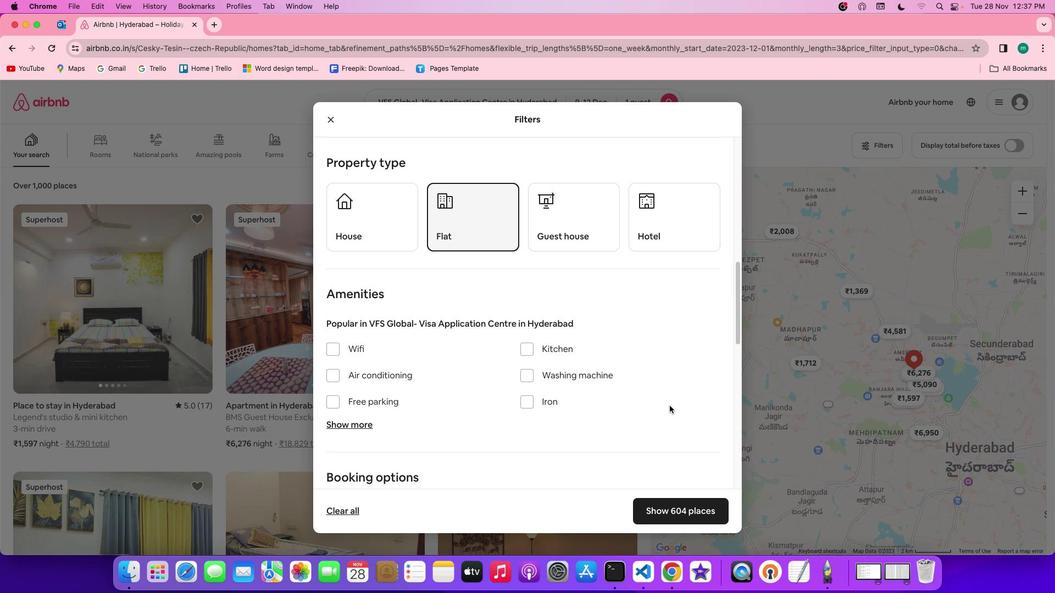 
Action: Mouse scrolled (670, 405) with delta (0, 0)
Screenshot: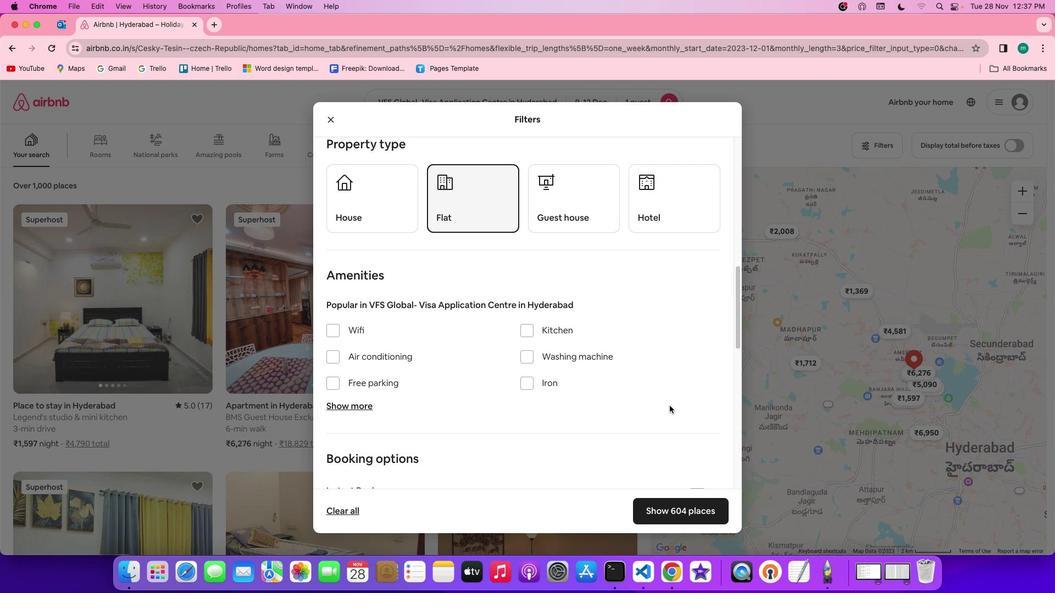 
Action: Mouse scrolled (670, 405) with delta (0, 0)
Screenshot: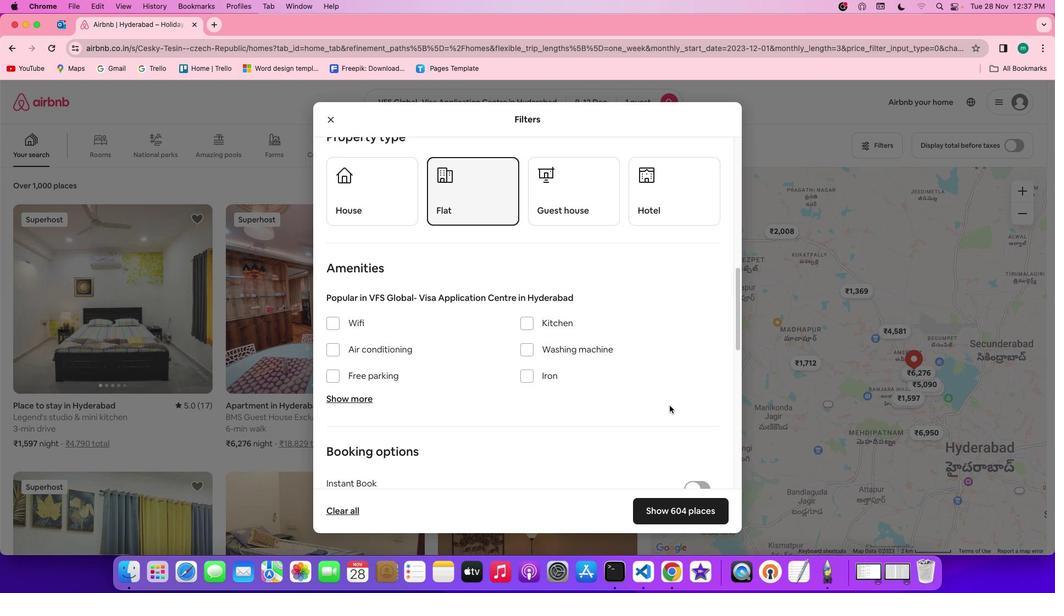 
Action: Mouse scrolled (670, 405) with delta (0, 0)
Screenshot: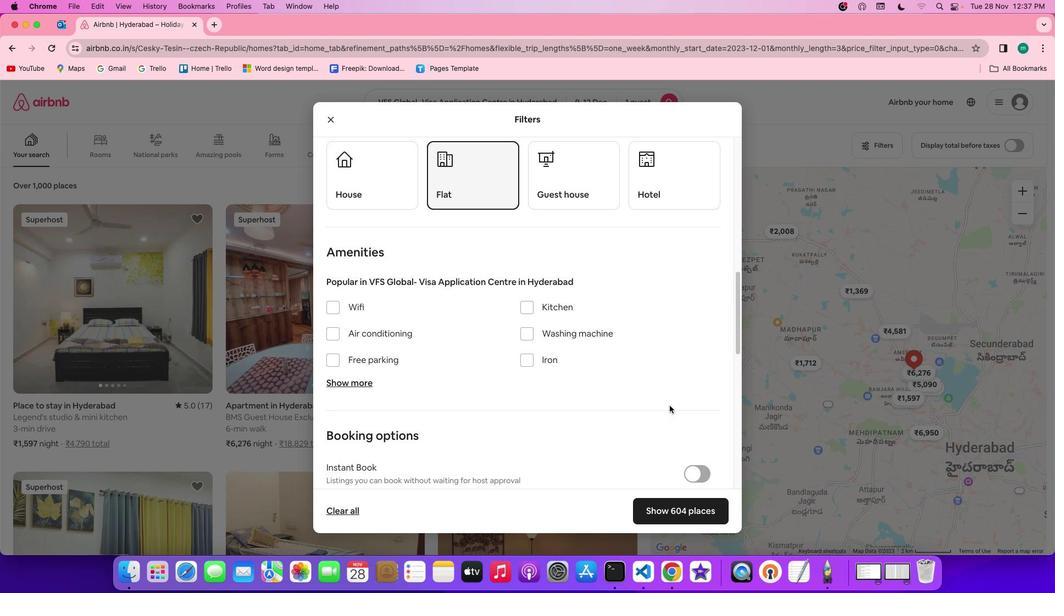 
Action: Mouse scrolled (670, 405) with delta (0, 0)
Screenshot: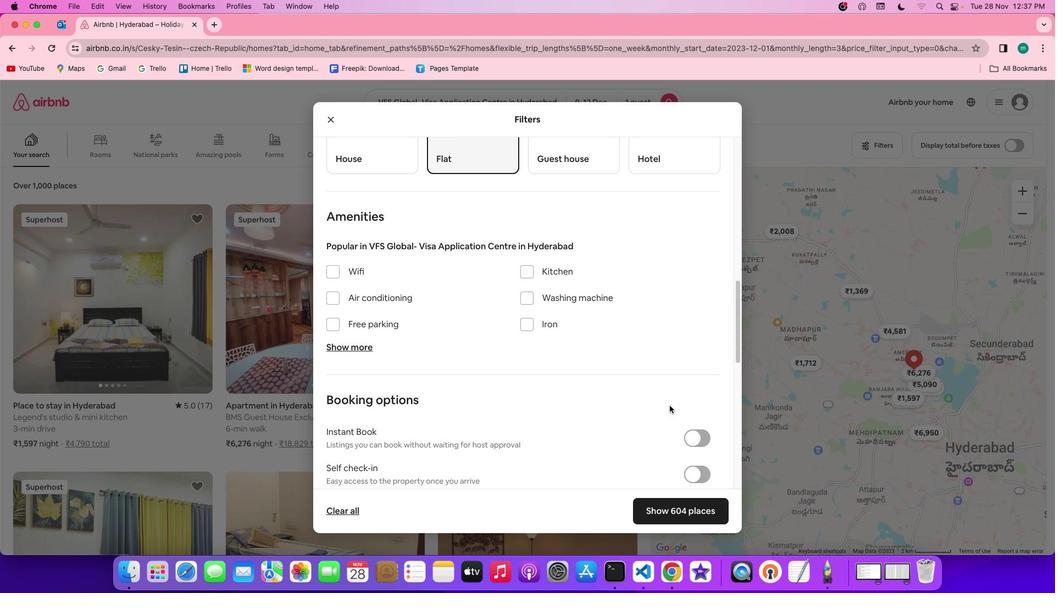 
Action: Mouse moved to (335, 257)
Screenshot: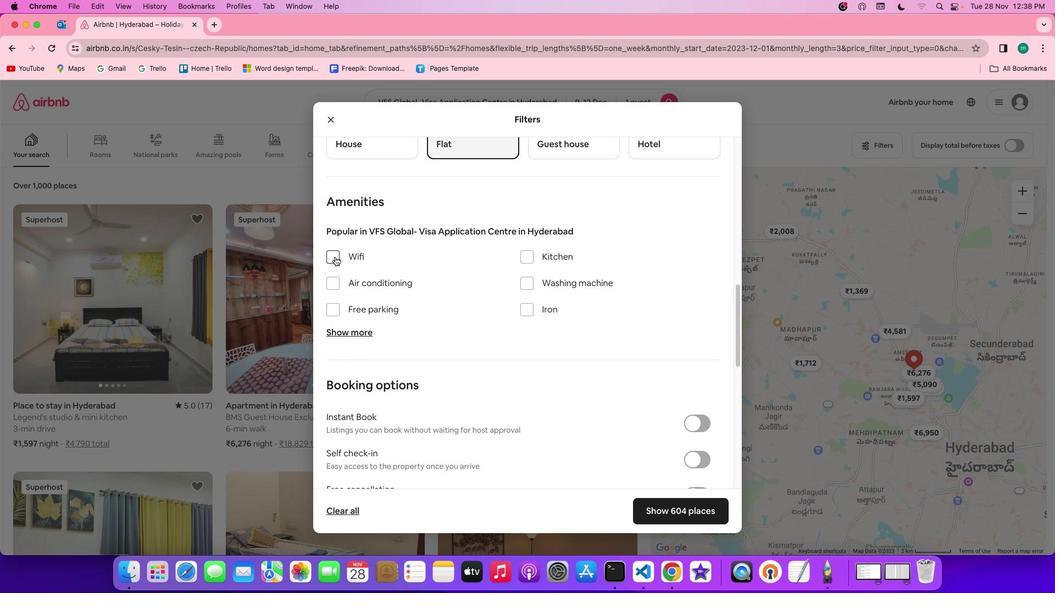 
Action: Mouse pressed left at (335, 257)
Screenshot: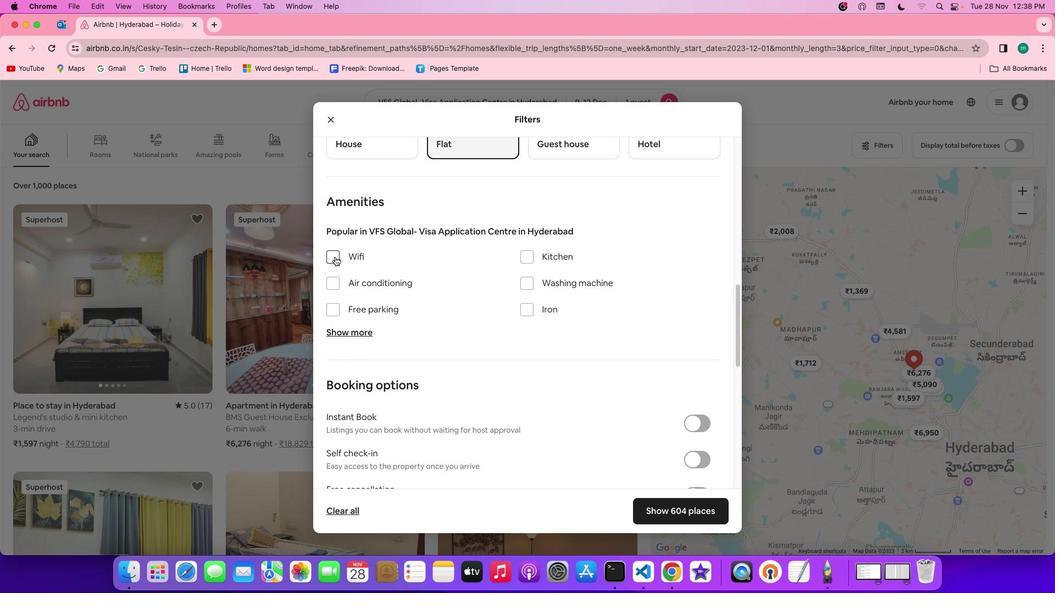 
Action: Mouse moved to (668, 425)
Screenshot: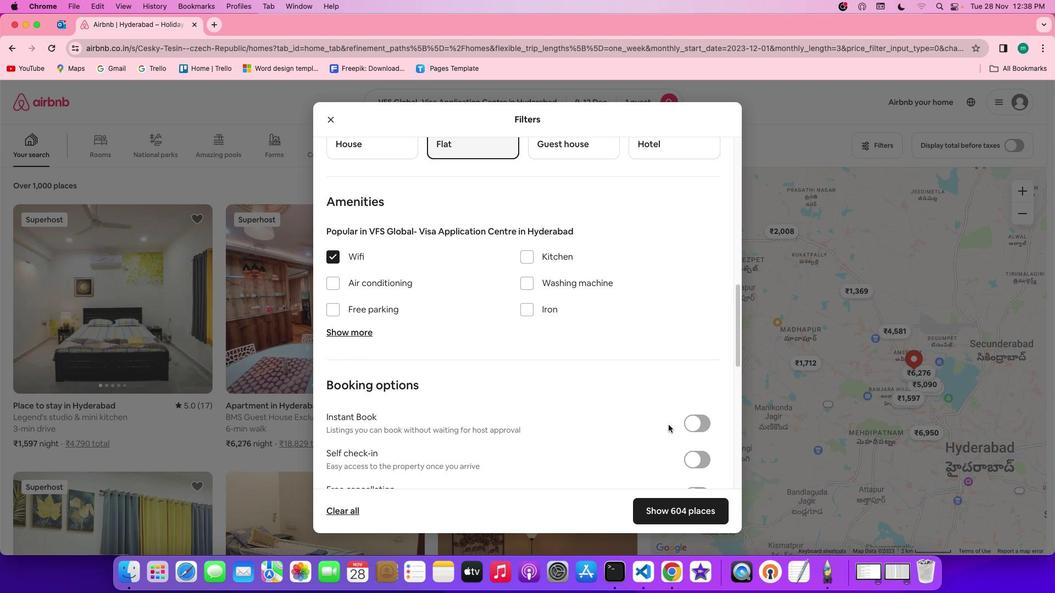 
Action: Mouse scrolled (668, 425) with delta (0, 0)
Screenshot: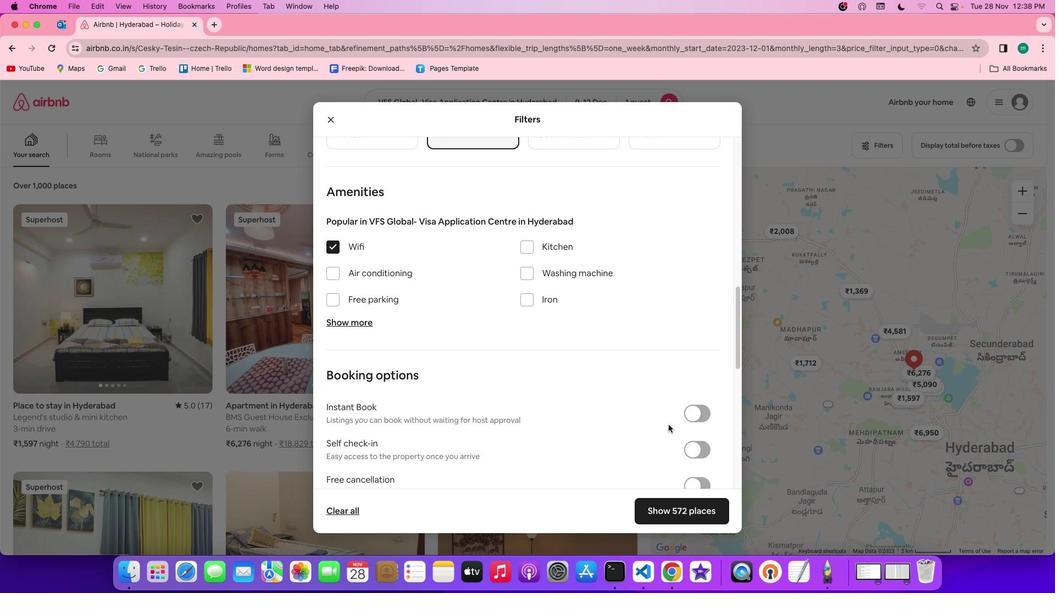 
Action: Mouse scrolled (668, 425) with delta (0, 0)
Screenshot: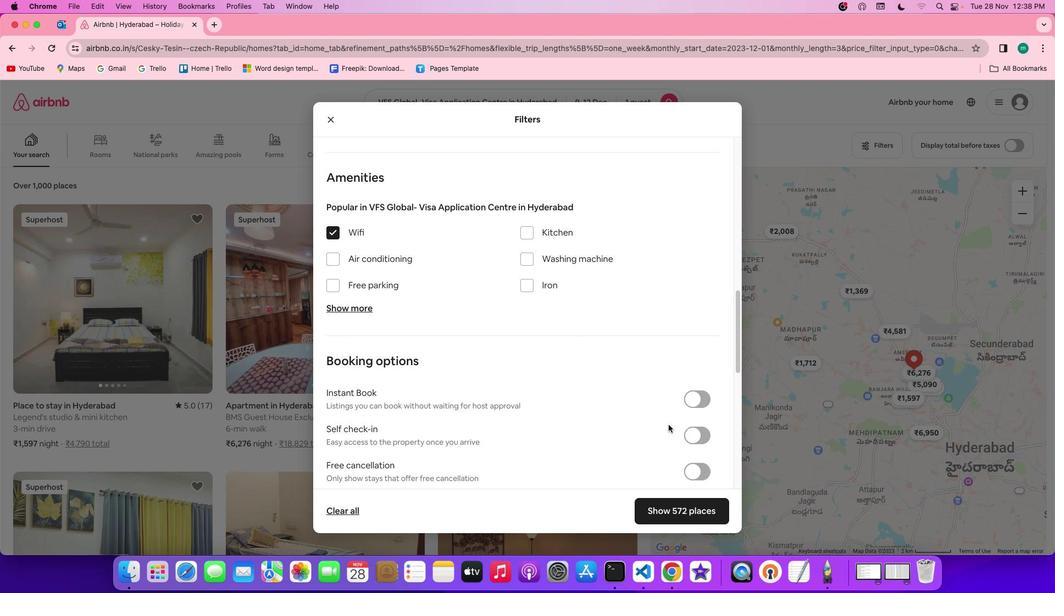 
Action: Mouse scrolled (668, 425) with delta (0, -1)
Screenshot: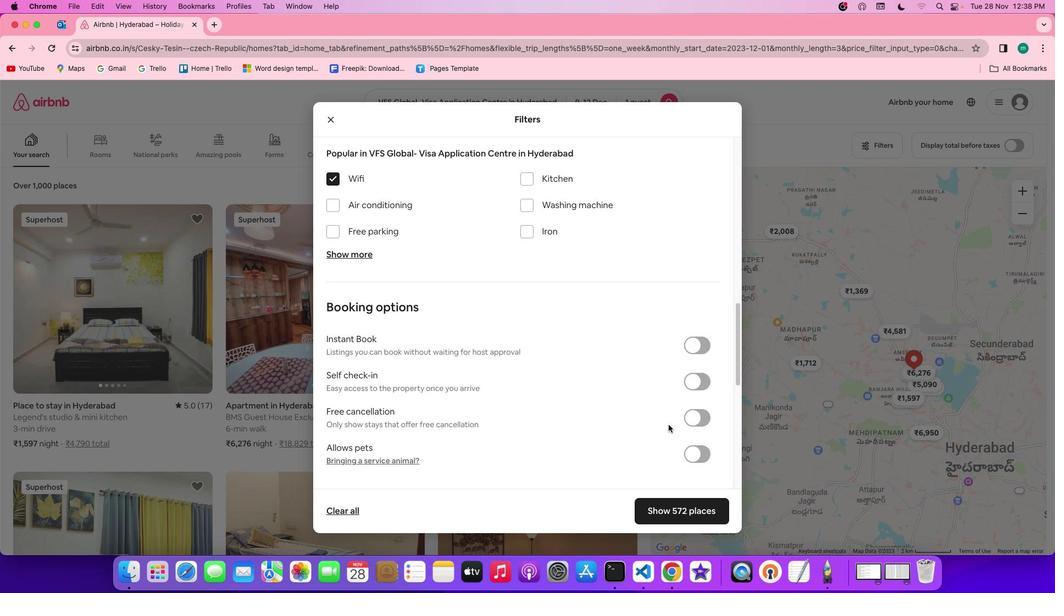 
Action: Mouse scrolled (668, 425) with delta (0, -2)
Screenshot: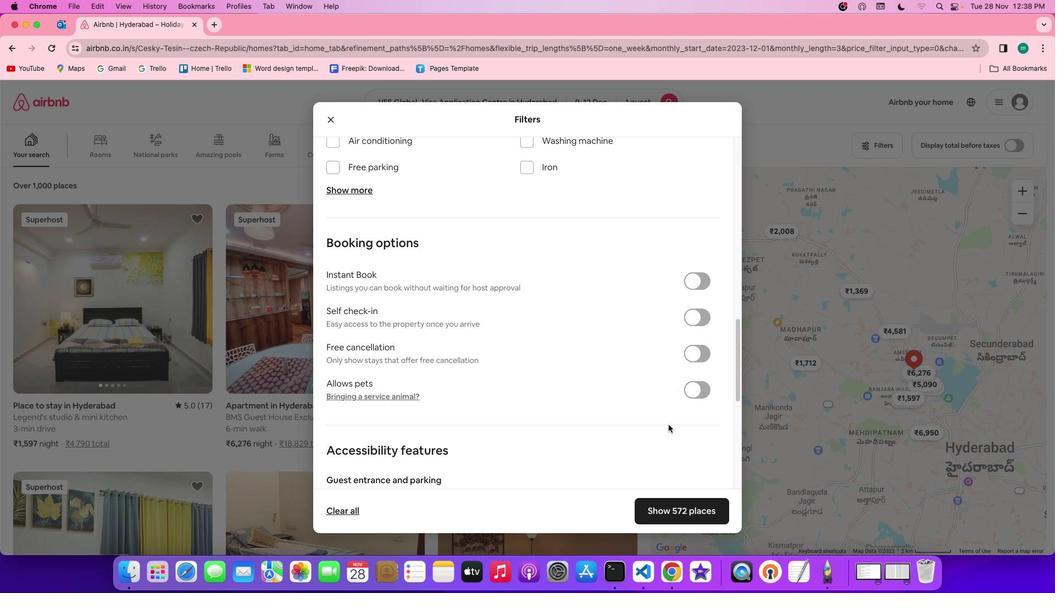 
Action: Mouse scrolled (668, 425) with delta (0, -2)
Screenshot: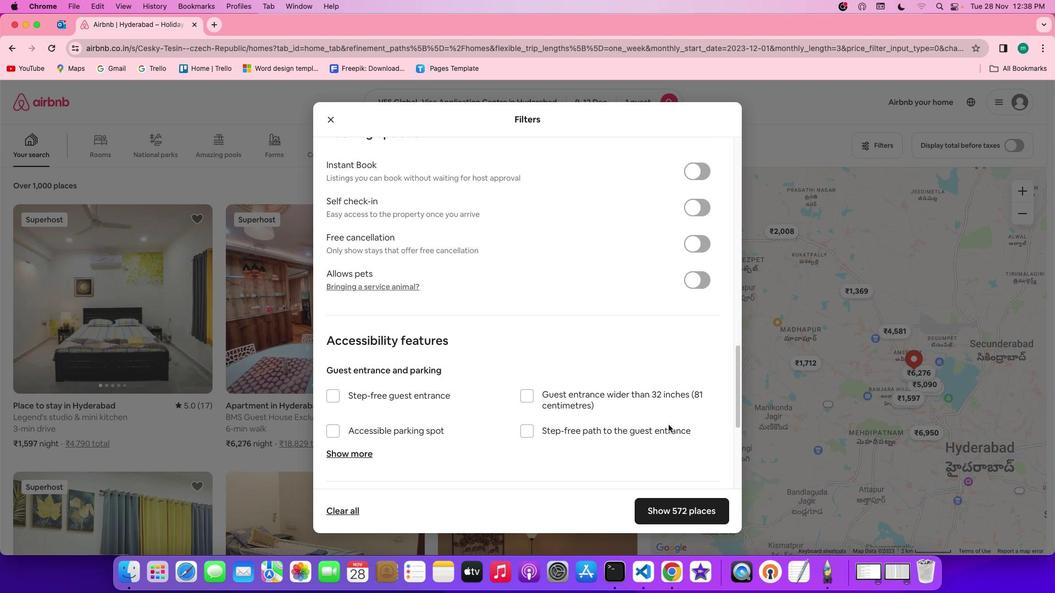 
Action: Mouse scrolled (668, 425) with delta (0, 0)
Screenshot: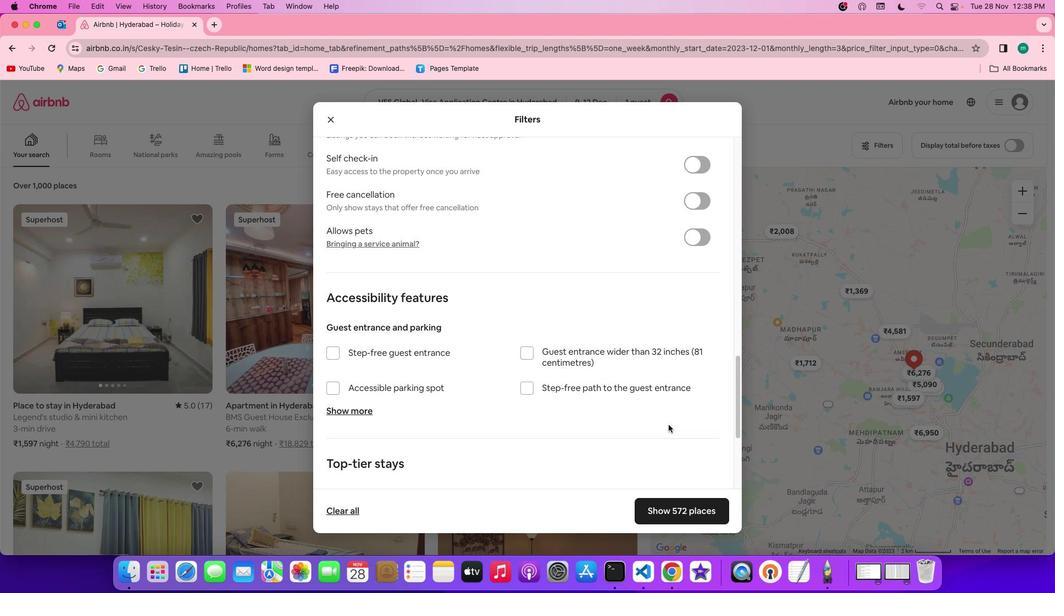 
Action: Mouse scrolled (668, 425) with delta (0, 0)
Screenshot: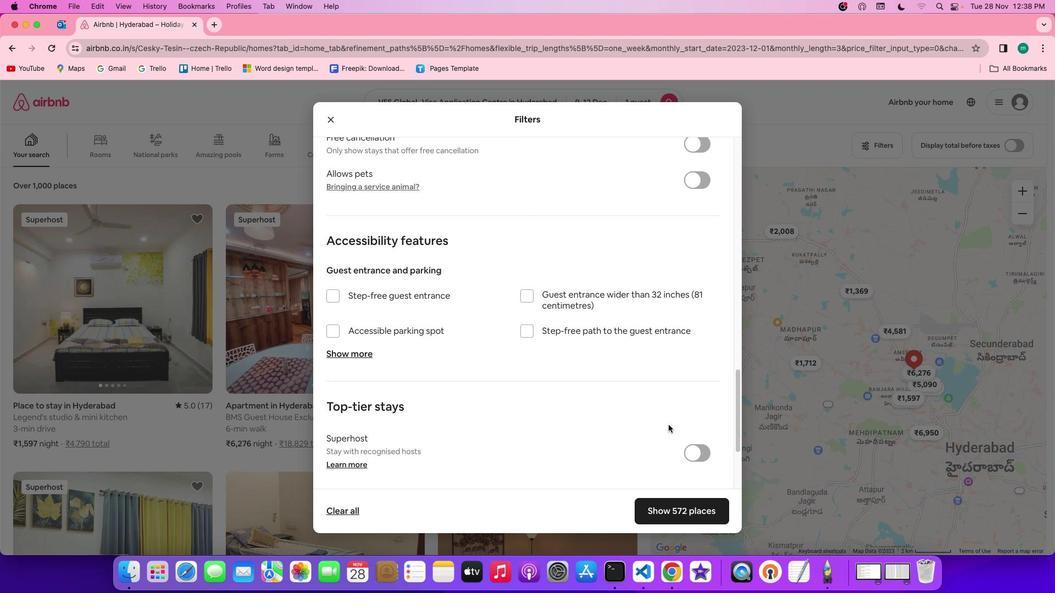 
Action: Mouse scrolled (668, 425) with delta (0, -1)
Screenshot: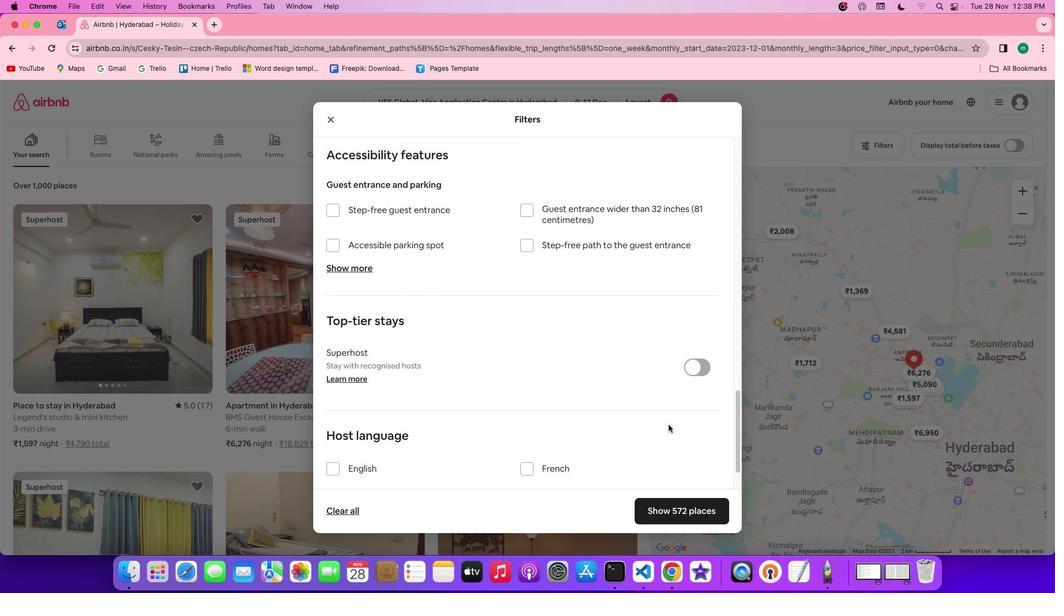 
Action: Mouse scrolled (668, 425) with delta (0, -2)
Screenshot: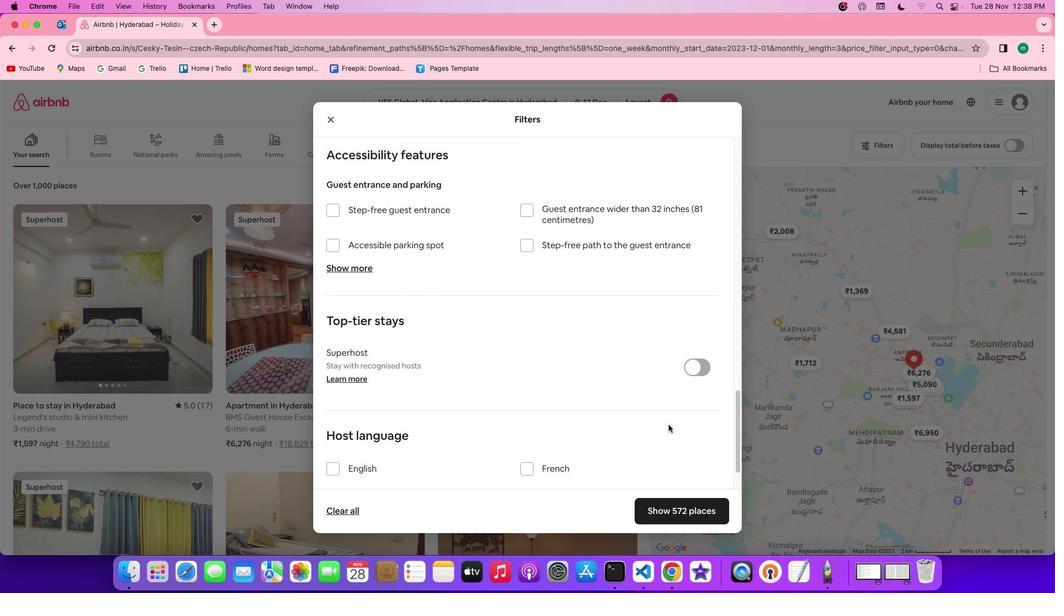
Action: Mouse scrolled (668, 425) with delta (0, -3)
Screenshot: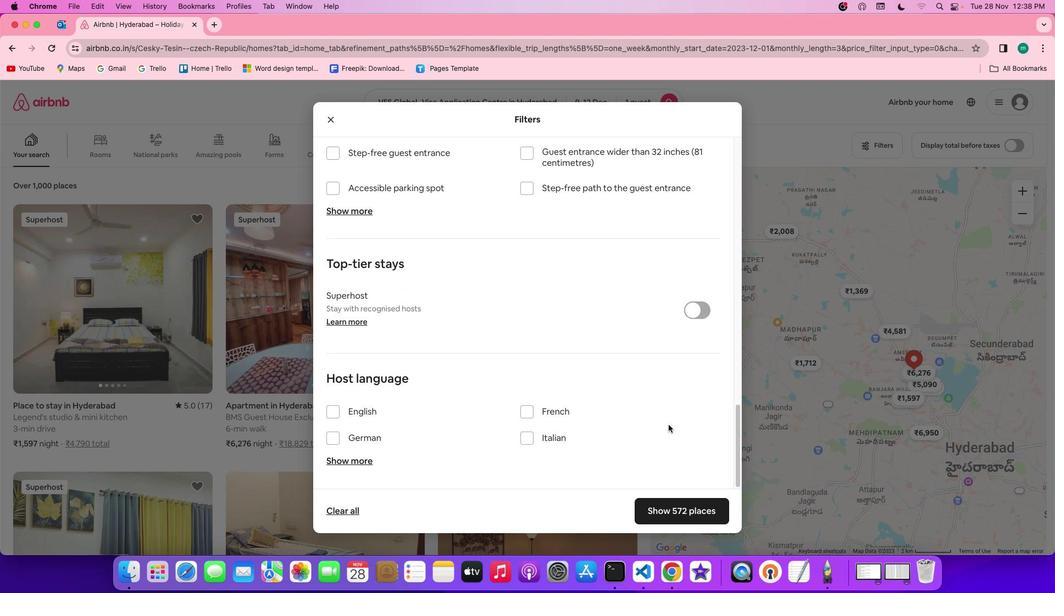 
Action: Mouse scrolled (668, 425) with delta (0, -3)
Screenshot: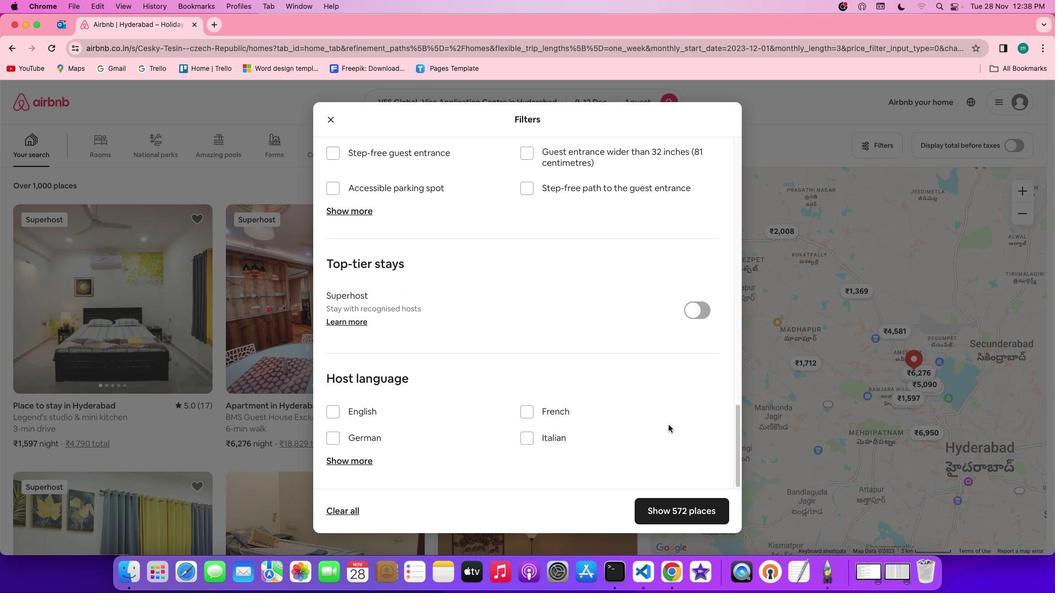 
Action: Mouse scrolled (668, 425) with delta (0, 0)
Screenshot: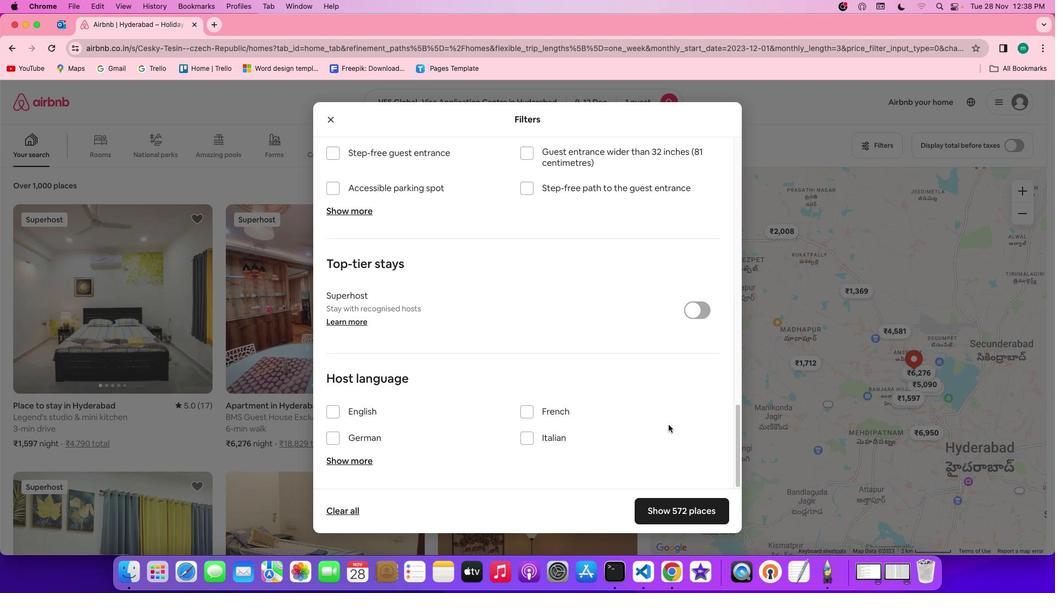
Action: Mouse scrolled (668, 425) with delta (0, 0)
Screenshot: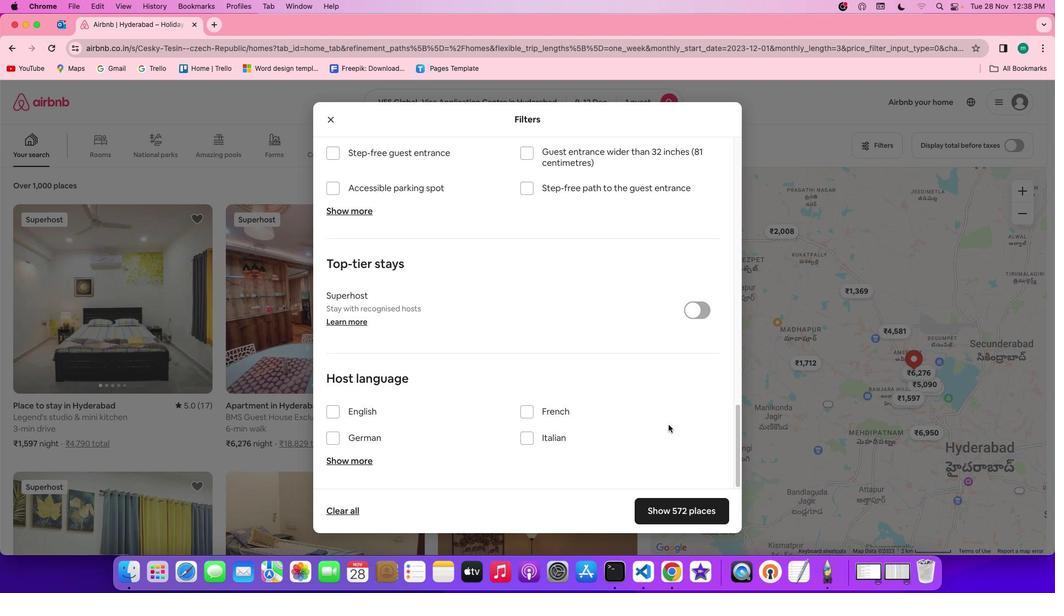 
Action: Mouse scrolled (668, 425) with delta (0, -1)
Screenshot: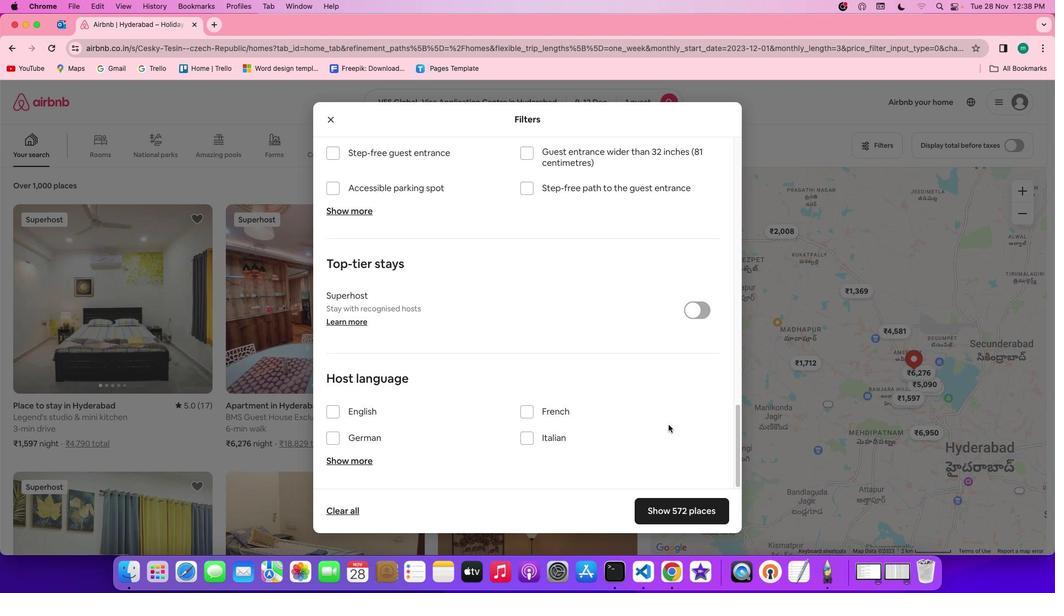 
Action: Mouse scrolled (668, 425) with delta (0, -2)
Screenshot: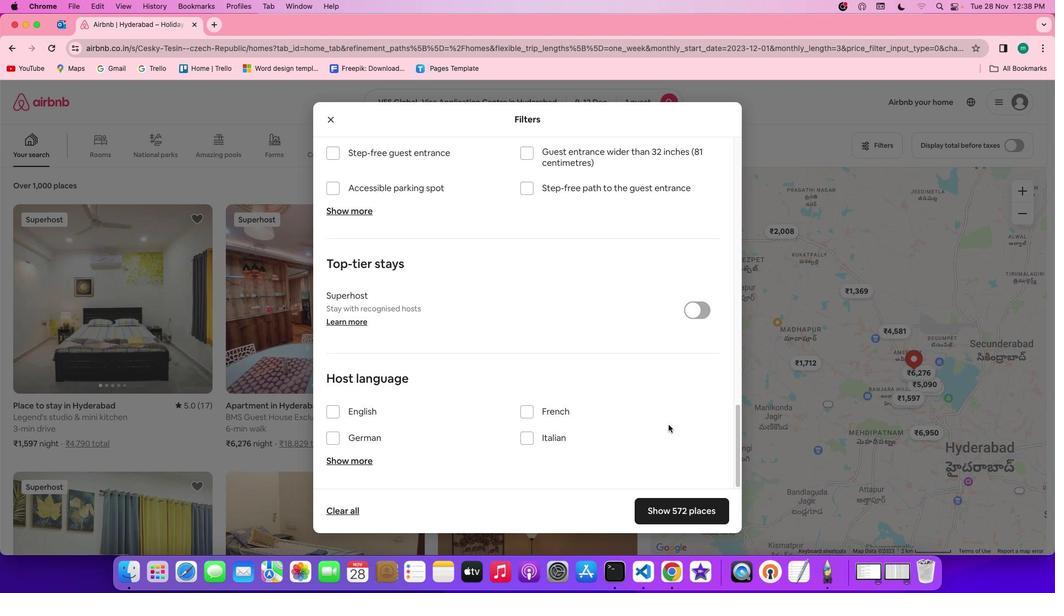 
Action: Mouse scrolled (668, 425) with delta (0, -3)
Screenshot: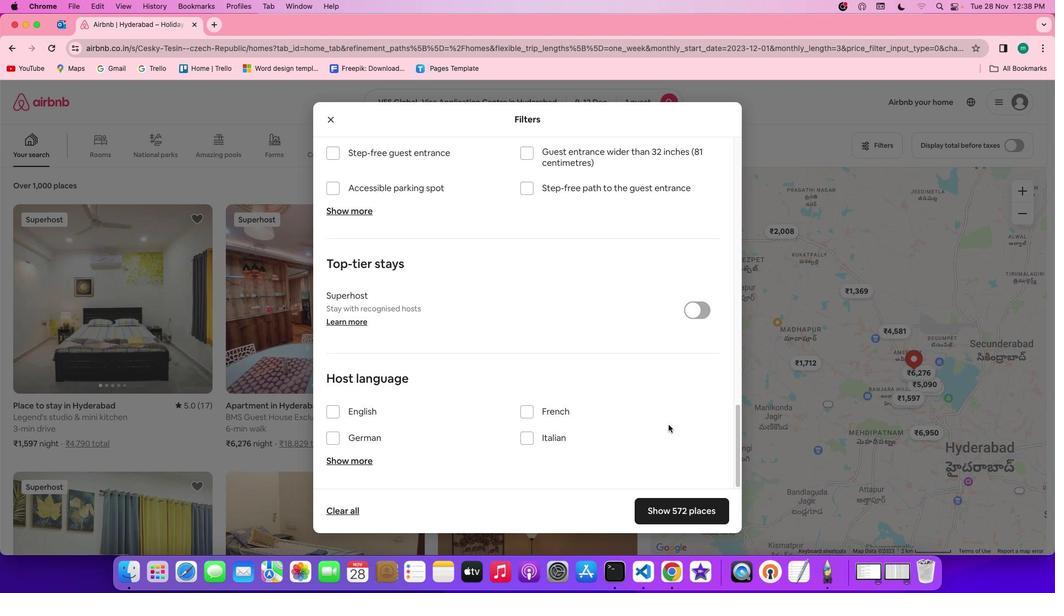 
Action: Mouse moved to (697, 504)
Screenshot: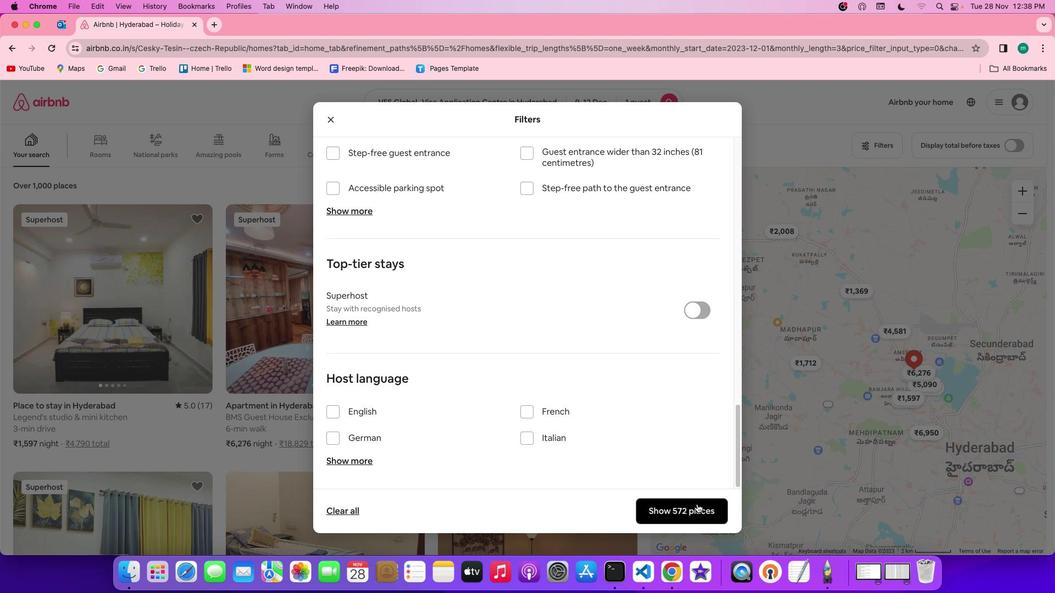 
Action: Mouse pressed left at (697, 504)
Screenshot: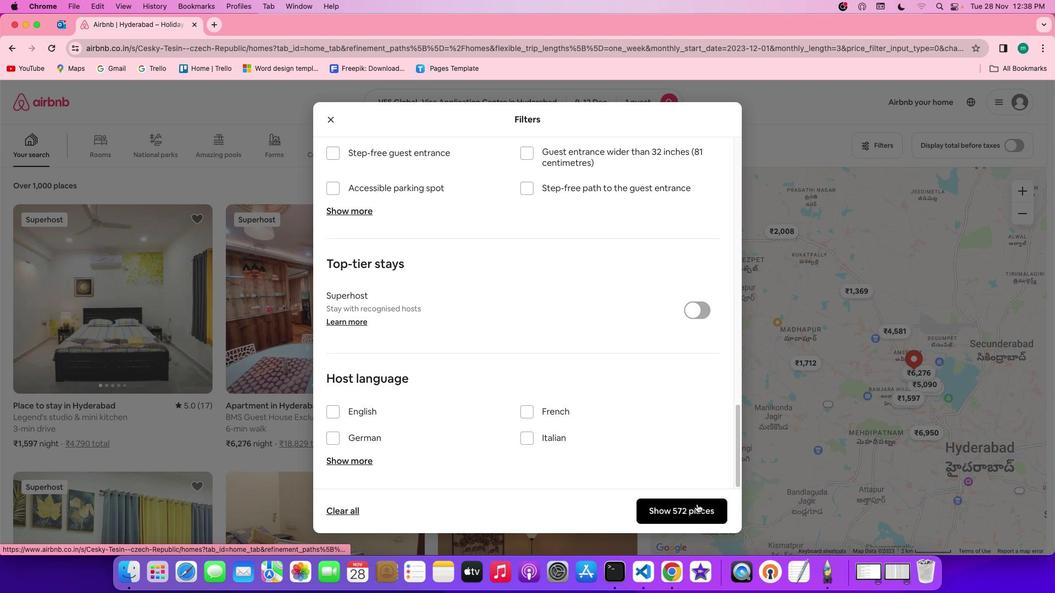 
Action: Mouse moved to (164, 387)
Screenshot: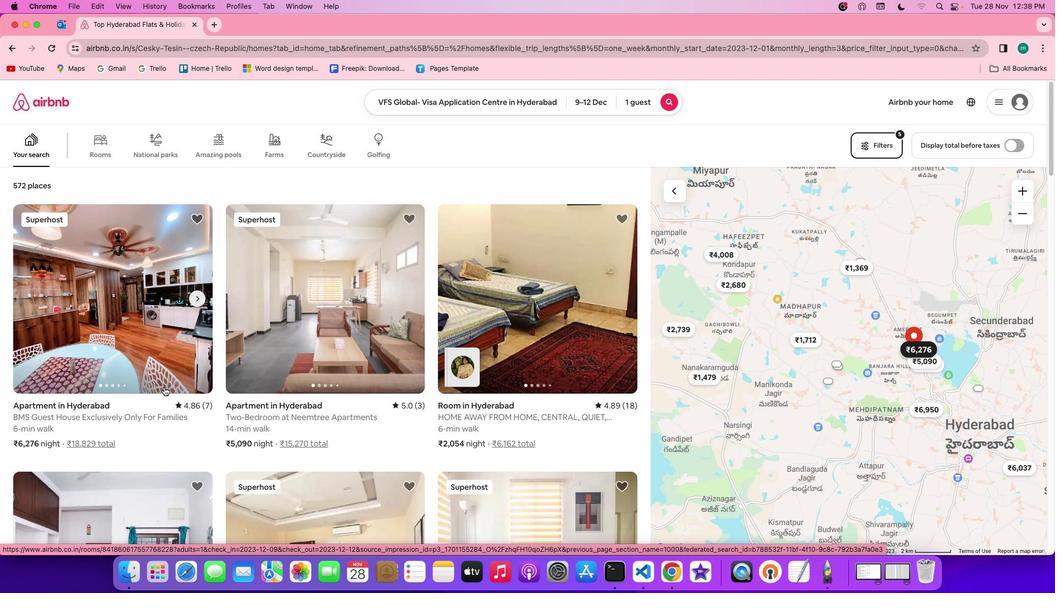 
Action: Mouse pressed left at (164, 387)
Screenshot: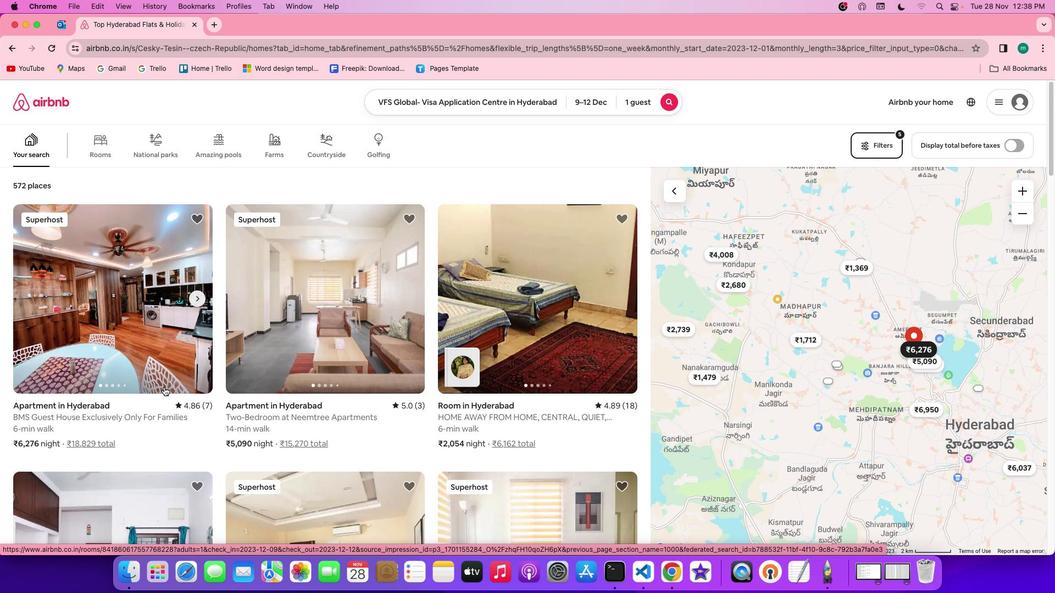 
Action: Mouse moved to (782, 415)
Screenshot: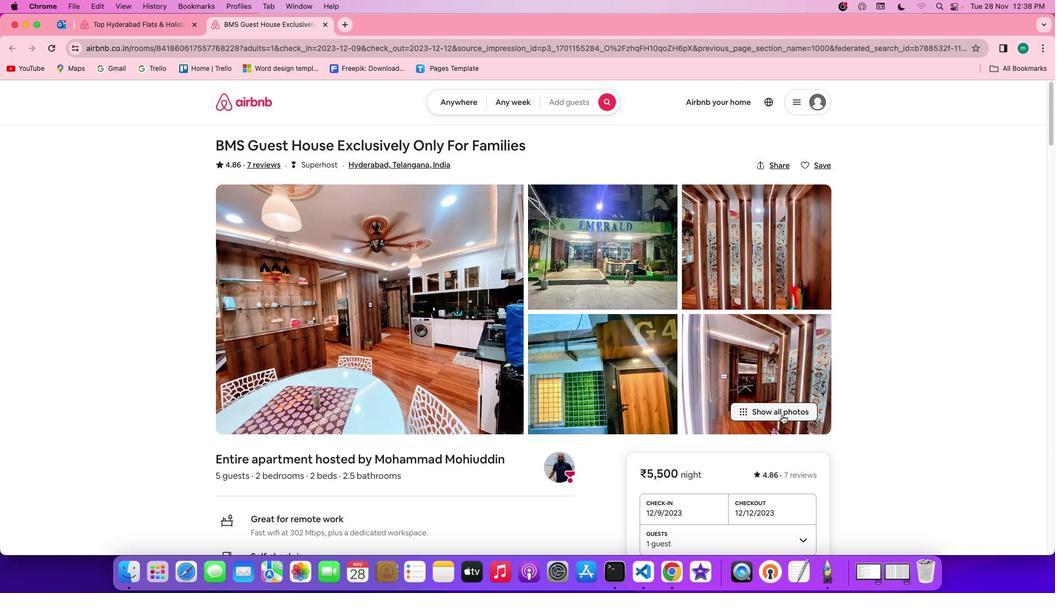 
Action: Mouse pressed left at (782, 415)
Screenshot: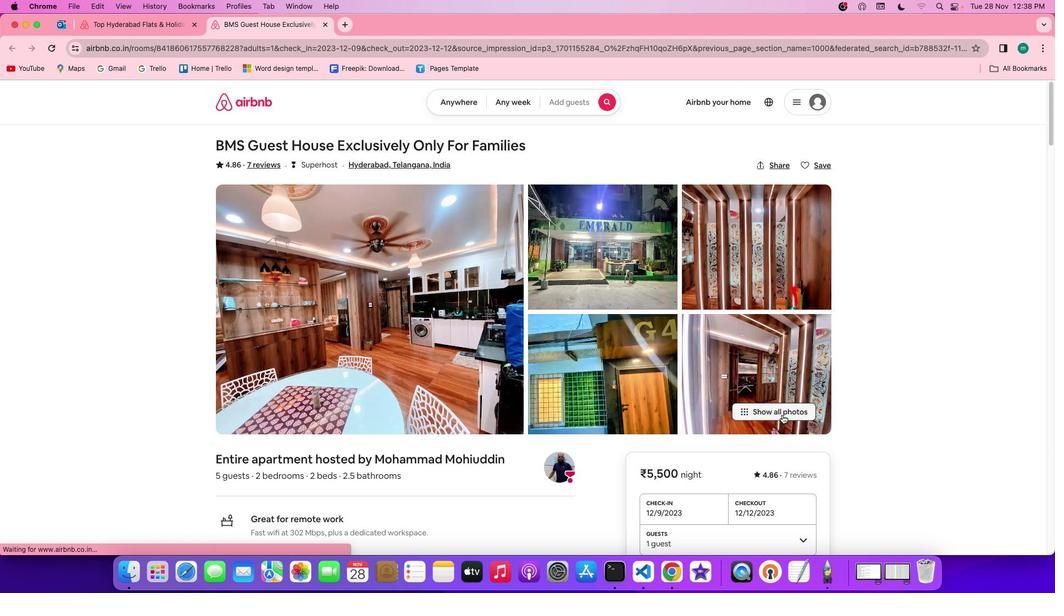 
Action: Mouse moved to (549, 494)
Screenshot: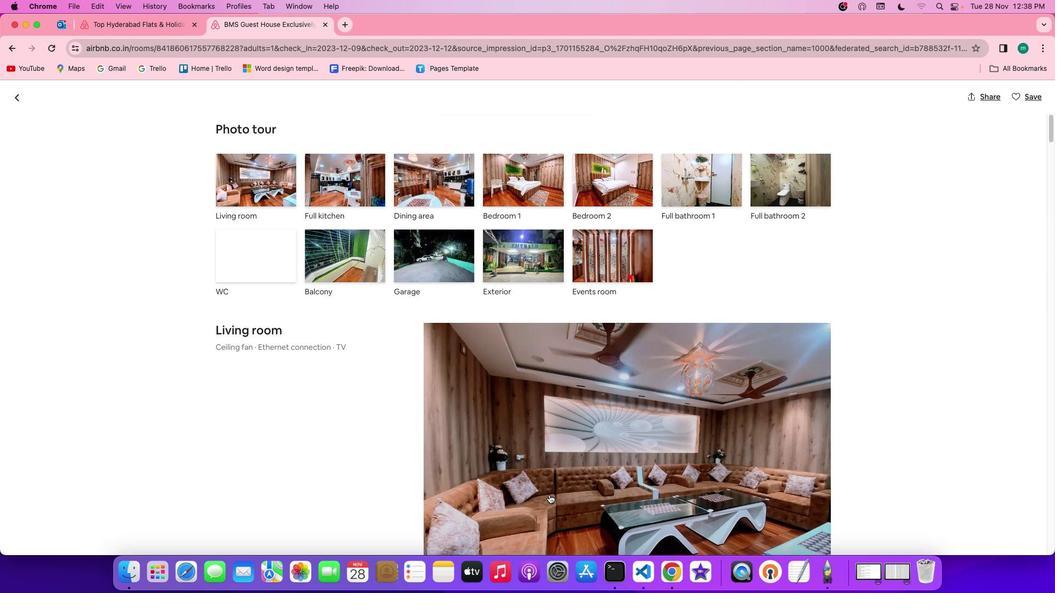 
Action: Mouse scrolled (549, 494) with delta (0, 0)
Screenshot: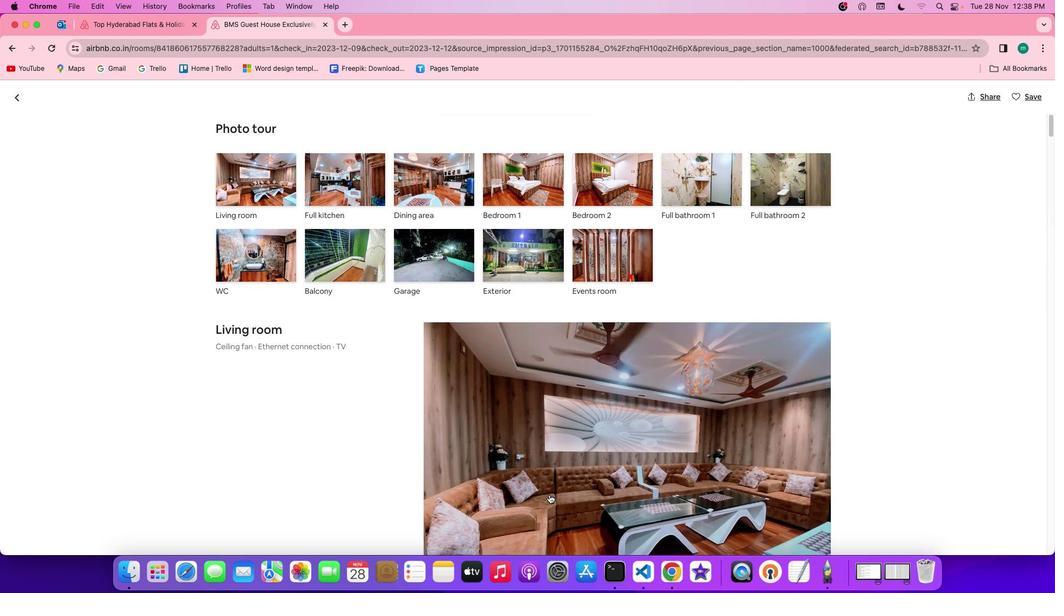
Action: Mouse scrolled (549, 494) with delta (0, 0)
Screenshot: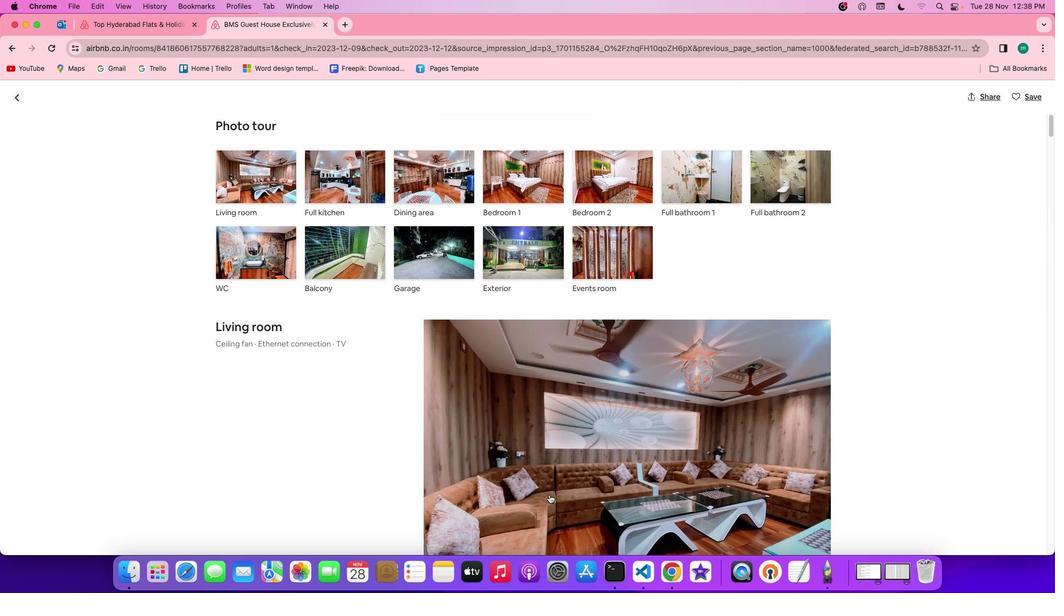 
Action: Mouse scrolled (549, 494) with delta (0, 0)
Screenshot: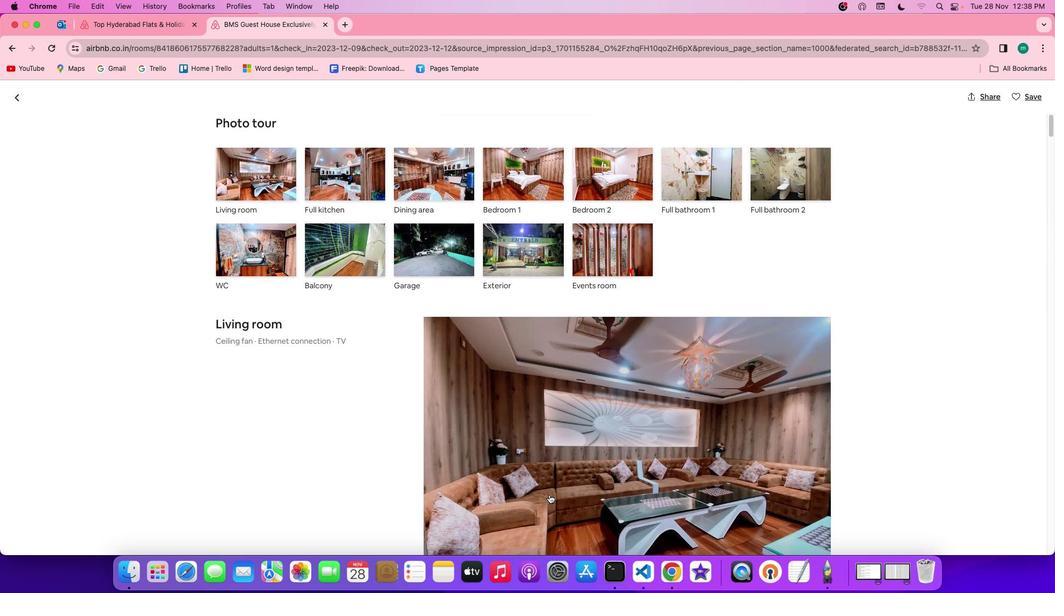 
Action: Mouse scrolled (549, 494) with delta (0, 0)
Screenshot: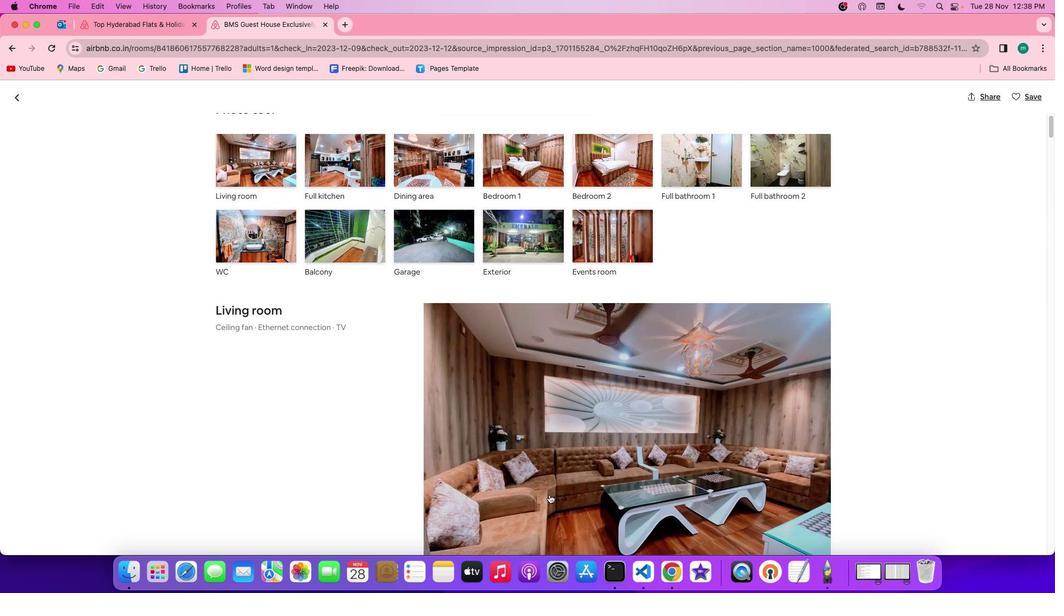 
Action: Mouse scrolled (549, 494) with delta (0, 0)
Screenshot: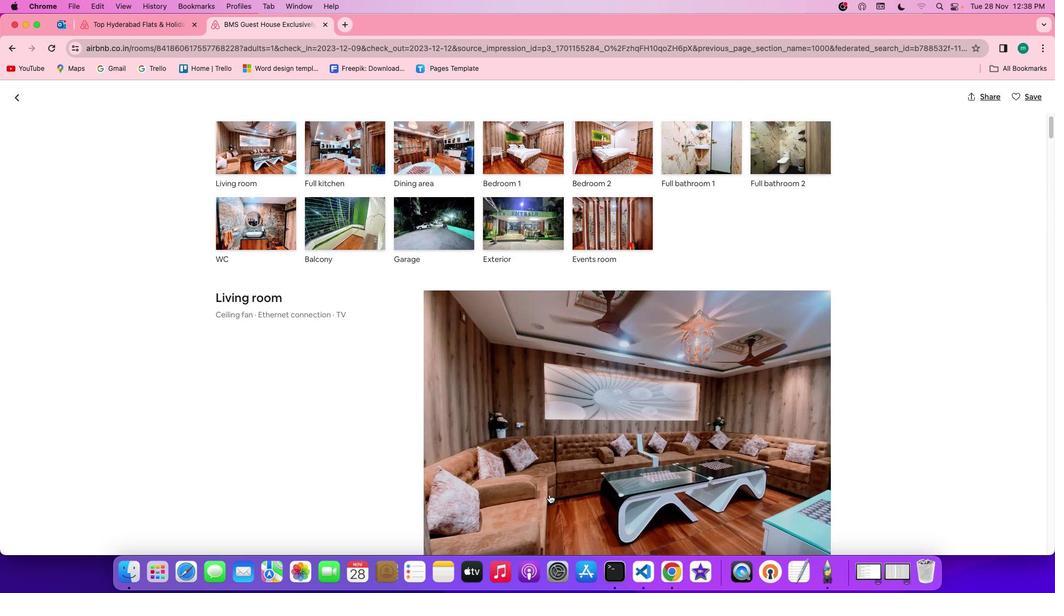 
Action: Mouse scrolled (549, 494) with delta (0, 0)
Screenshot: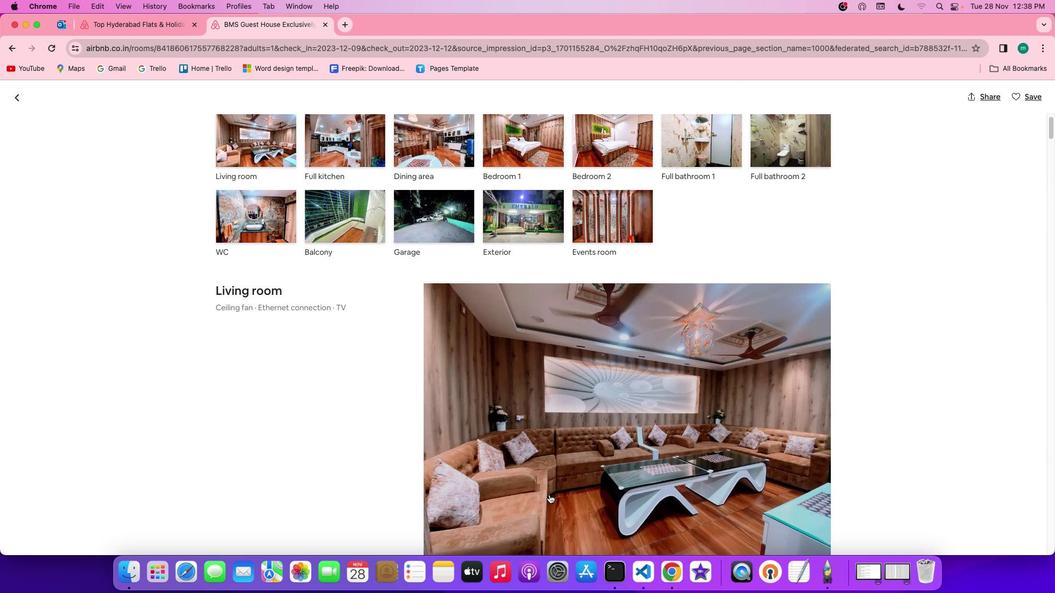 
Action: Mouse scrolled (549, 494) with delta (0, 0)
Screenshot: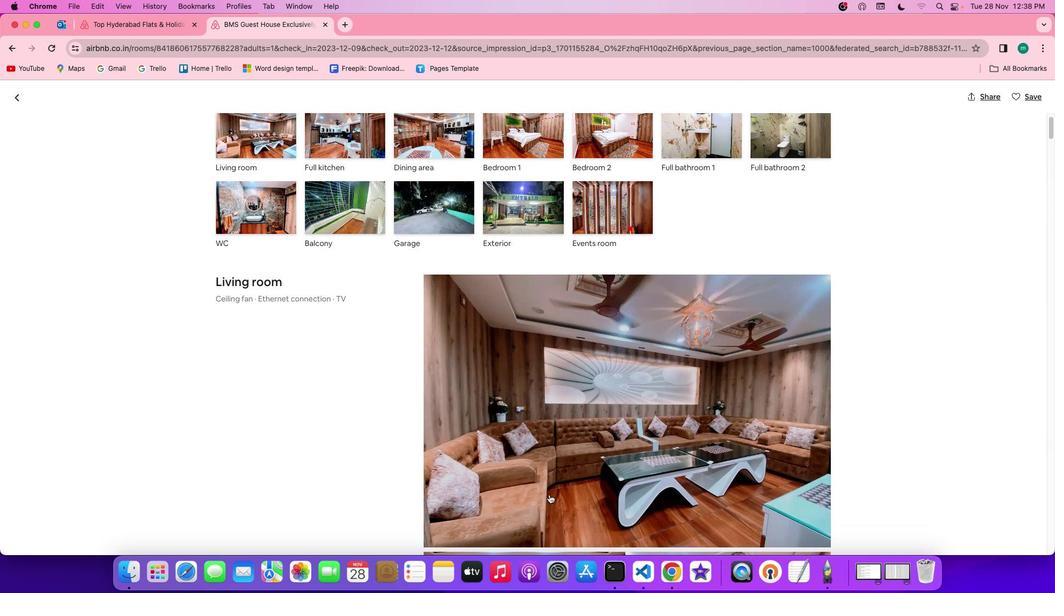 
Action: Mouse scrolled (549, 494) with delta (0, -1)
Screenshot: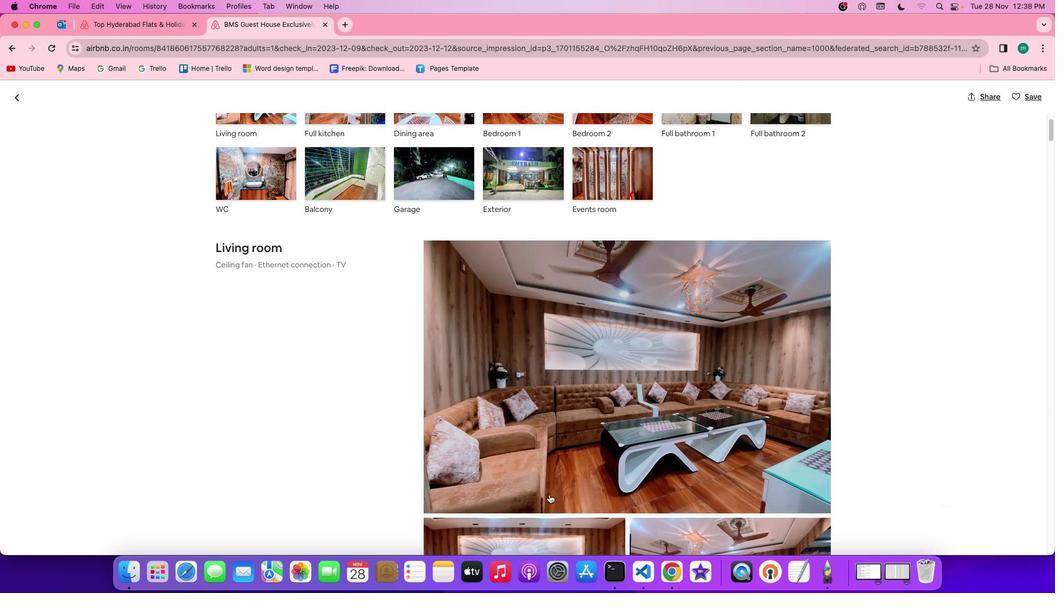 
Action: Mouse scrolled (549, 494) with delta (0, 0)
Screenshot: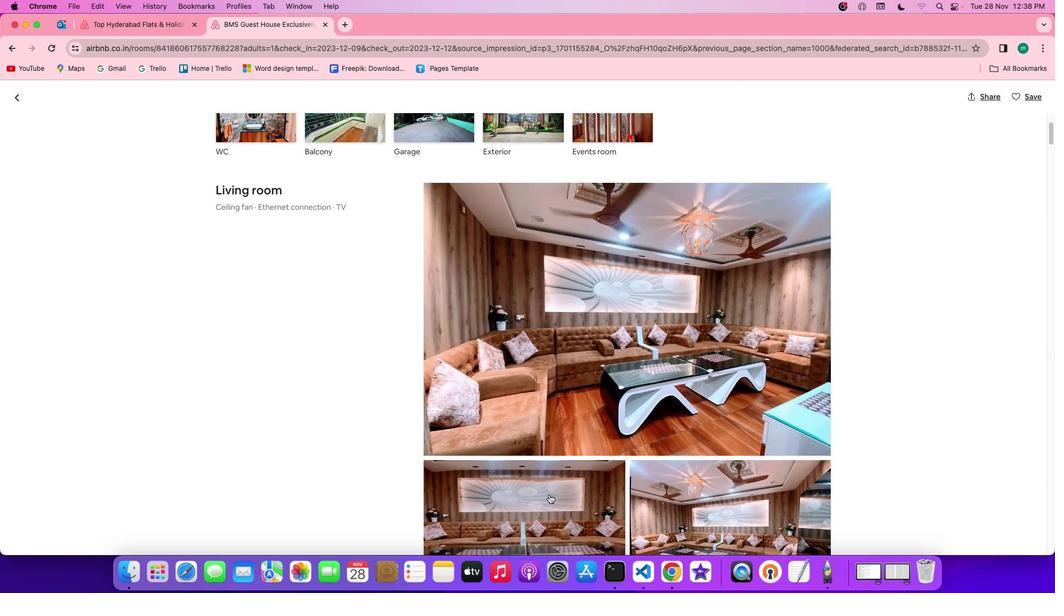 
Action: Mouse scrolled (549, 494) with delta (0, 0)
Screenshot: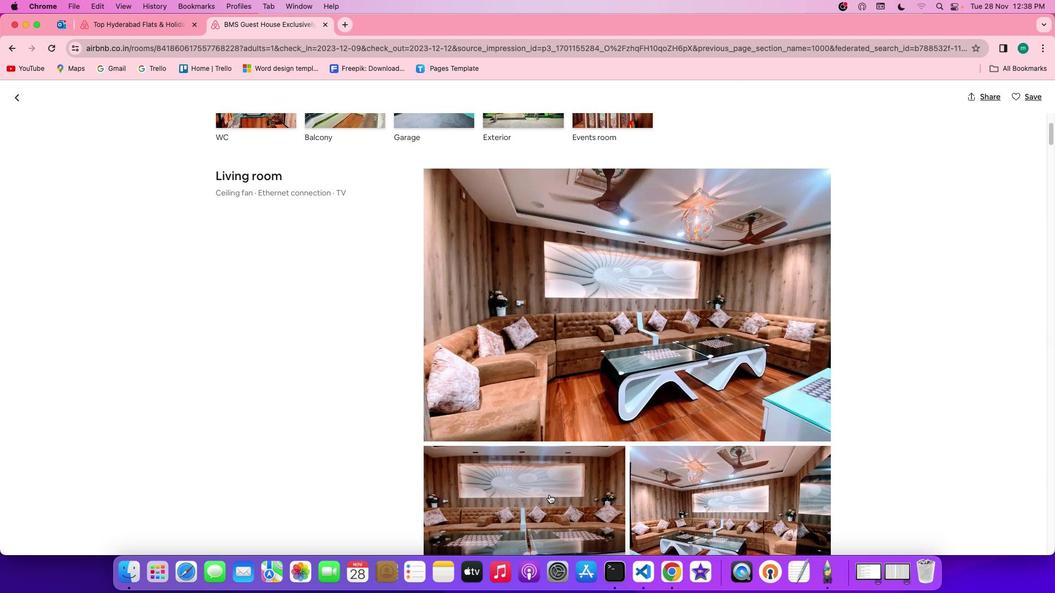 
Action: Mouse scrolled (549, 494) with delta (0, -1)
Screenshot: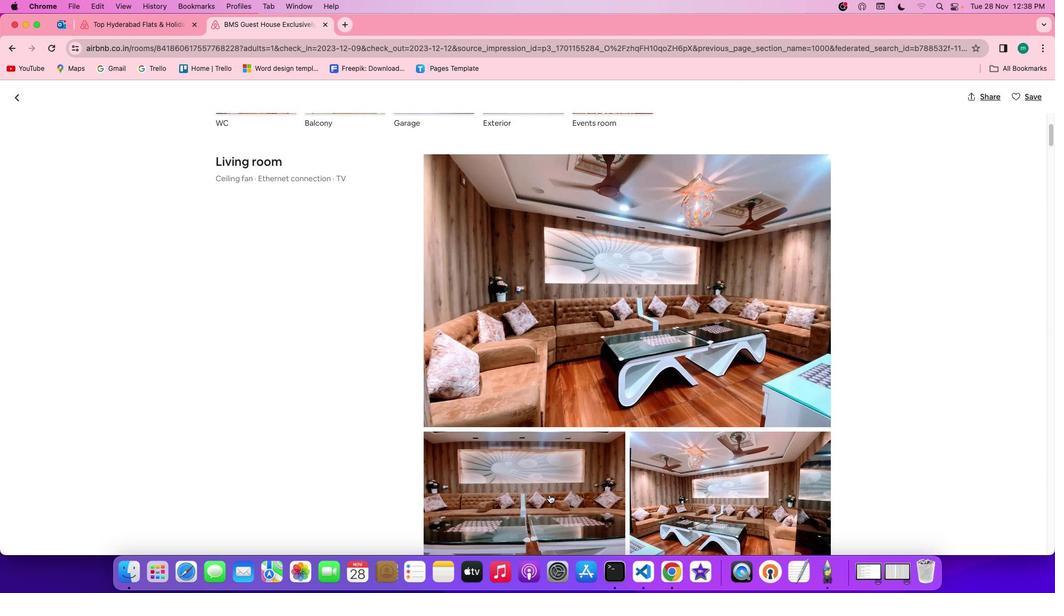 
Action: Mouse scrolled (549, 494) with delta (0, -1)
Screenshot: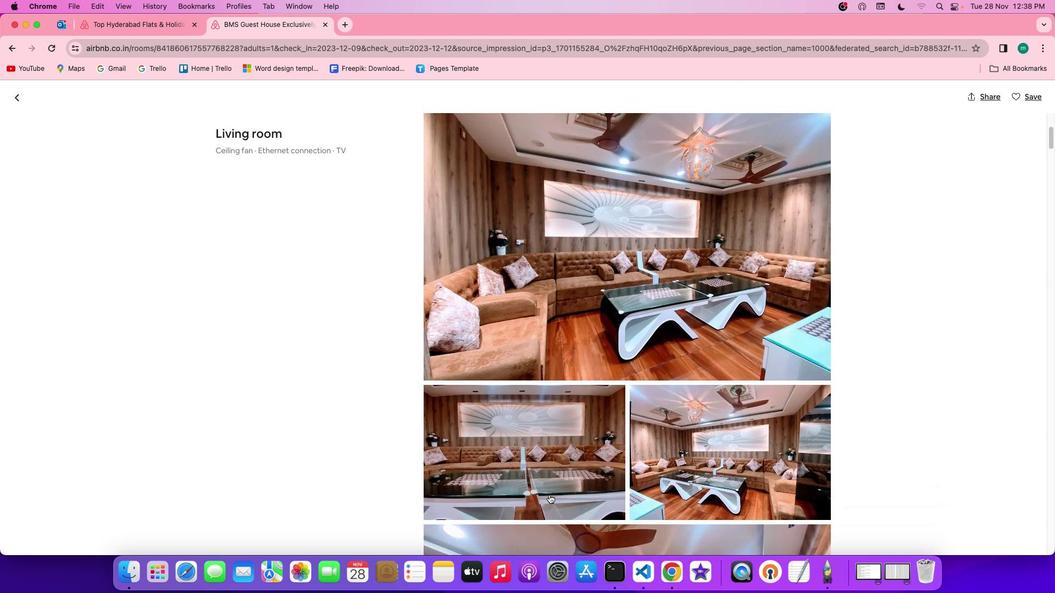 
Action: Mouse scrolled (549, 494) with delta (0, 0)
Screenshot: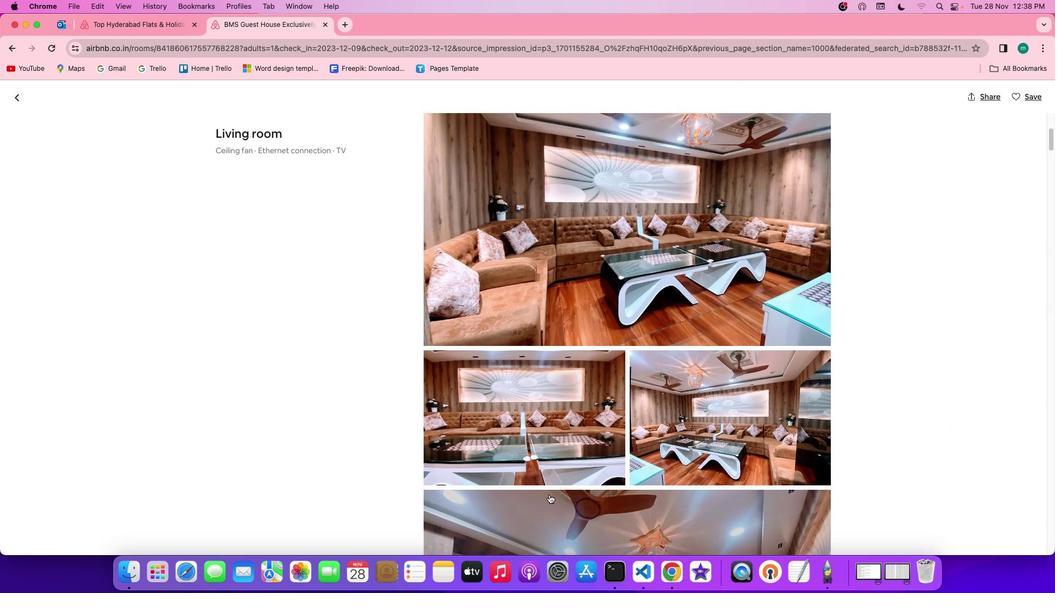 
Action: Mouse scrolled (549, 494) with delta (0, 0)
Screenshot: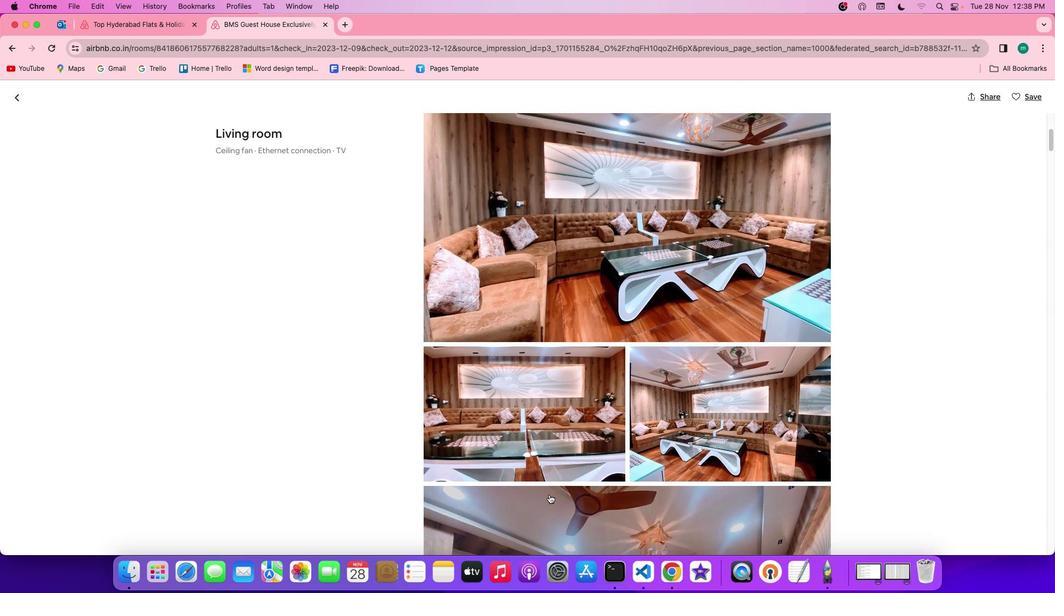 
Action: Mouse scrolled (549, 494) with delta (0, 0)
Screenshot: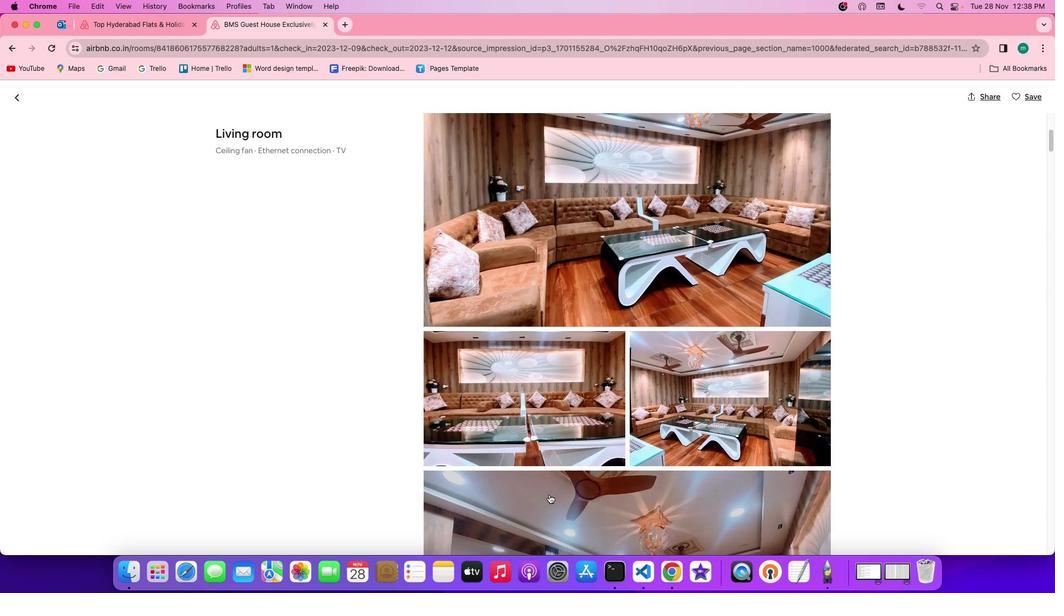
Action: Mouse scrolled (549, 494) with delta (0, 0)
Screenshot: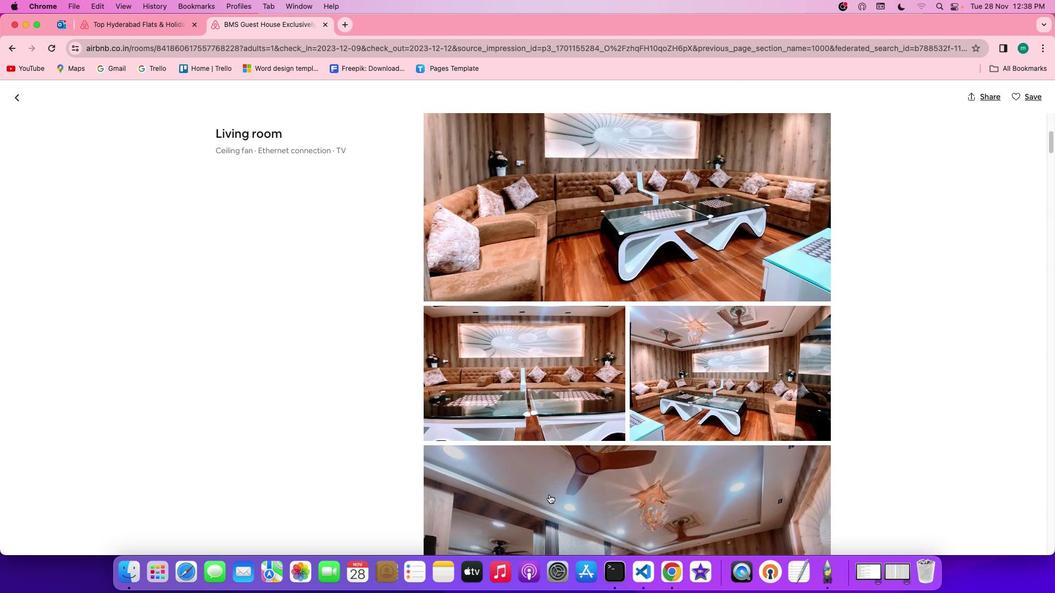 
Action: Mouse scrolled (549, 494) with delta (0, 0)
Screenshot: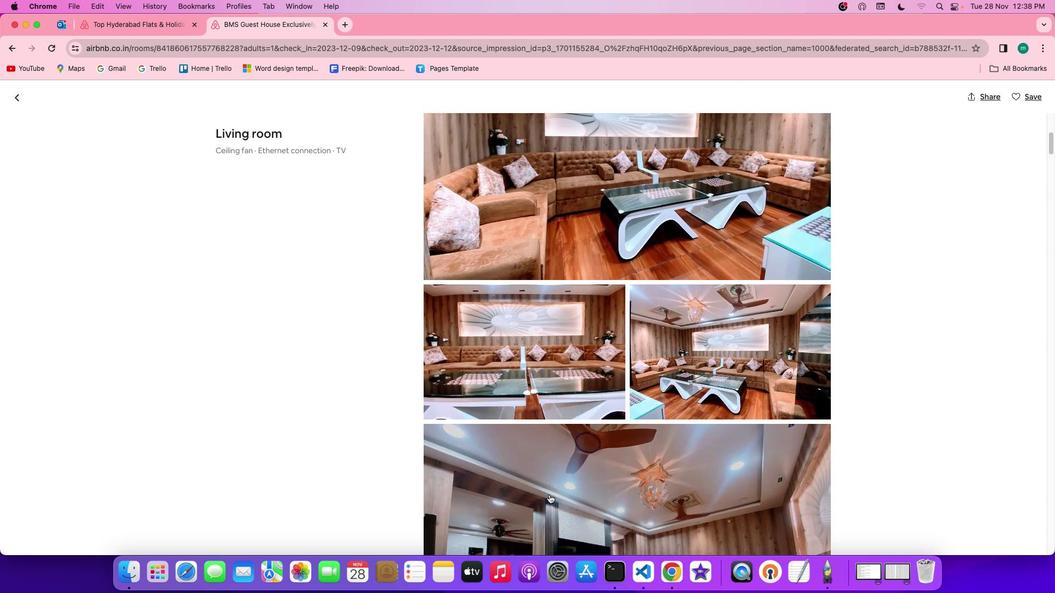
Action: Mouse scrolled (549, 494) with delta (0, 0)
Screenshot: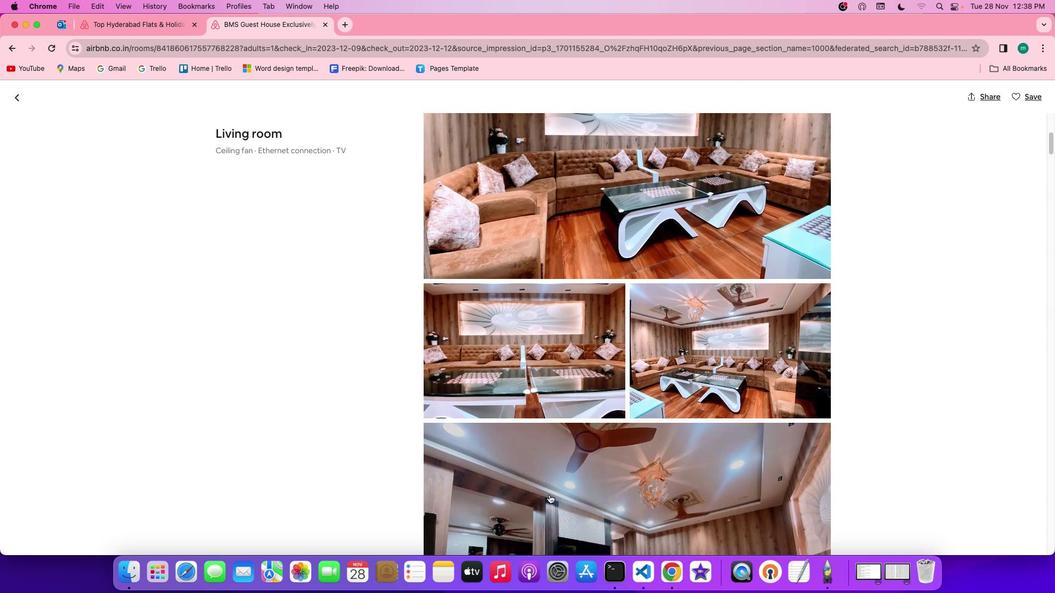 
Action: Mouse scrolled (549, 494) with delta (0, 0)
Screenshot: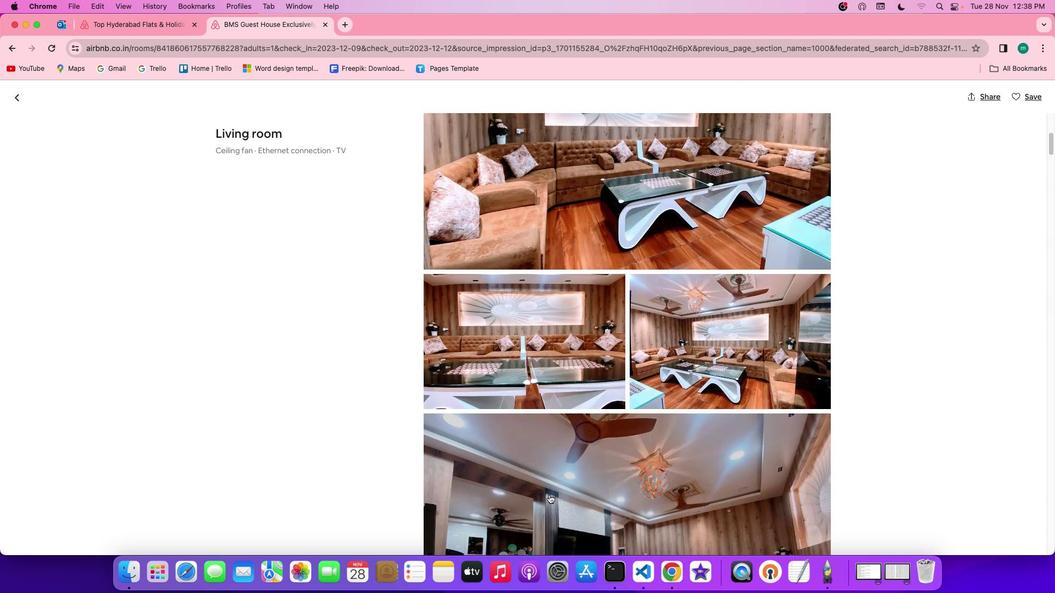 
Action: Mouse scrolled (549, 494) with delta (0, -1)
Screenshot: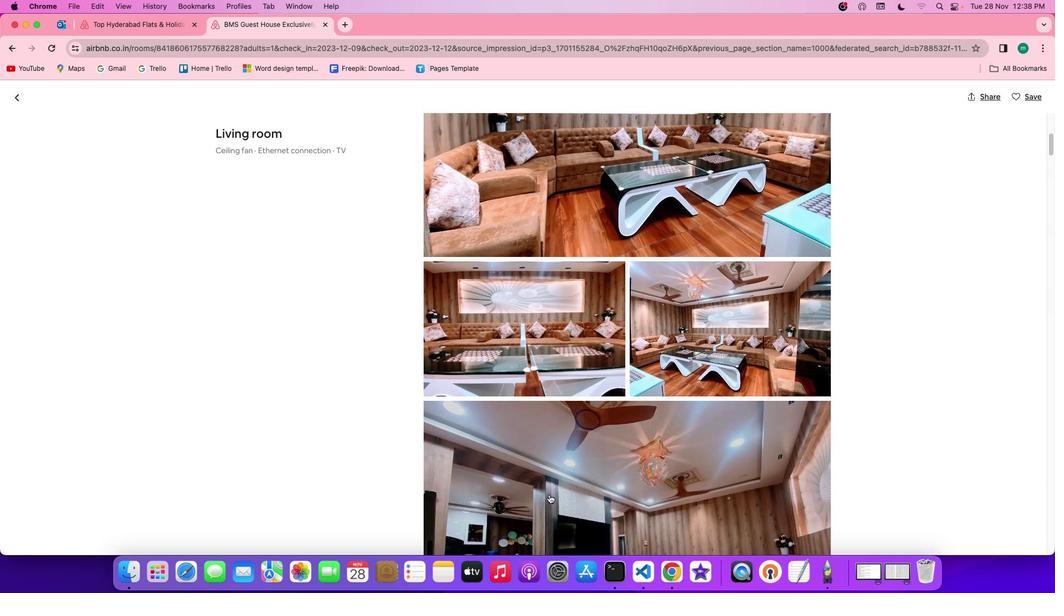 
Action: Mouse scrolled (549, 494) with delta (0, -1)
Screenshot: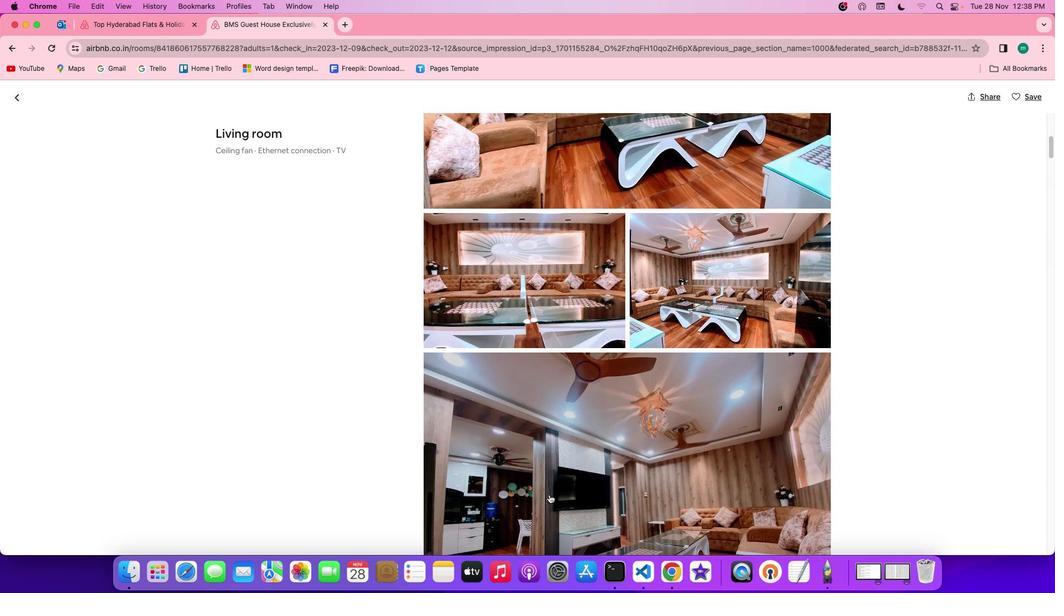 
Action: Mouse scrolled (549, 494) with delta (0, 0)
Screenshot: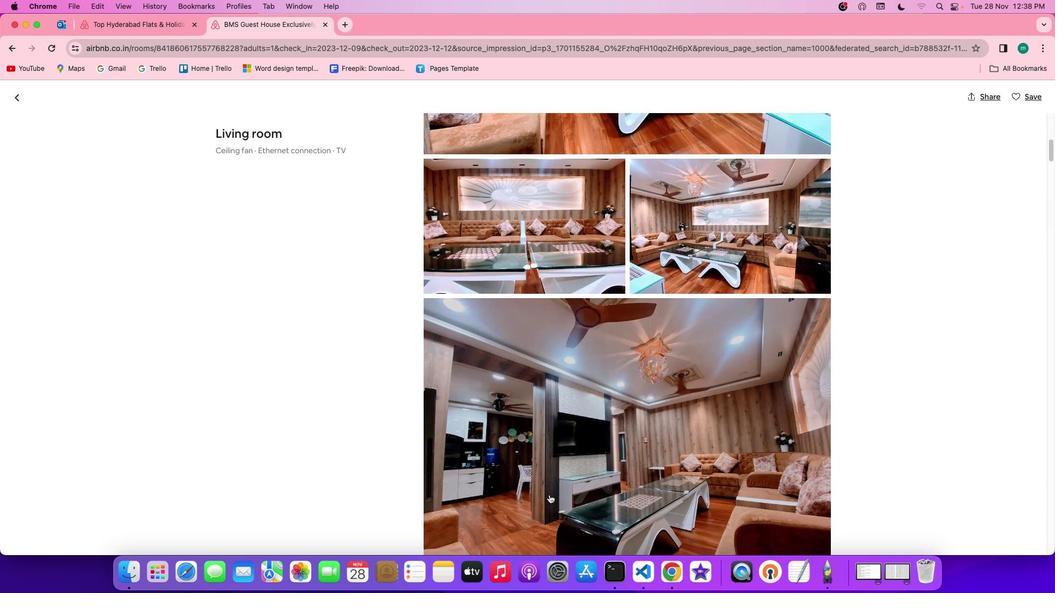 
Action: Mouse scrolled (549, 494) with delta (0, 0)
Screenshot: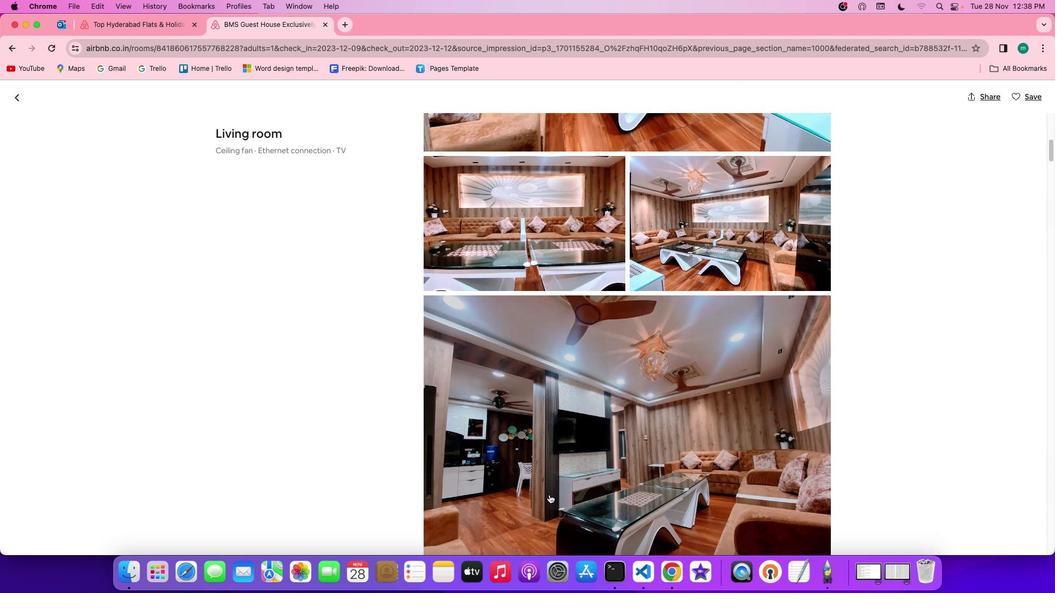 
Action: Mouse scrolled (549, 494) with delta (0, 0)
Screenshot: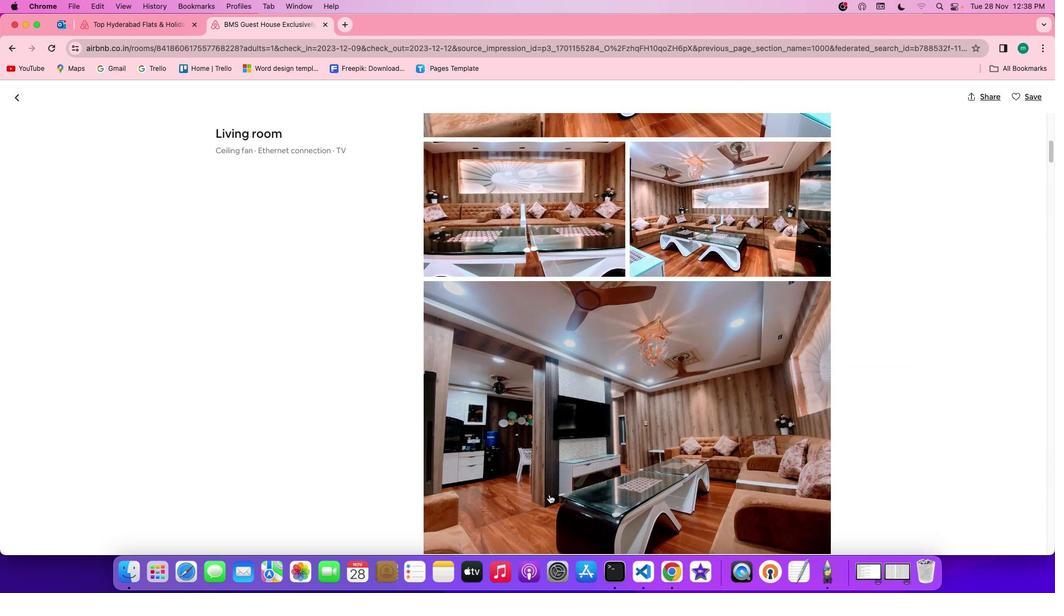 
Action: Mouse scrolled (549, 494) with delta (0, -1)
Screenshot: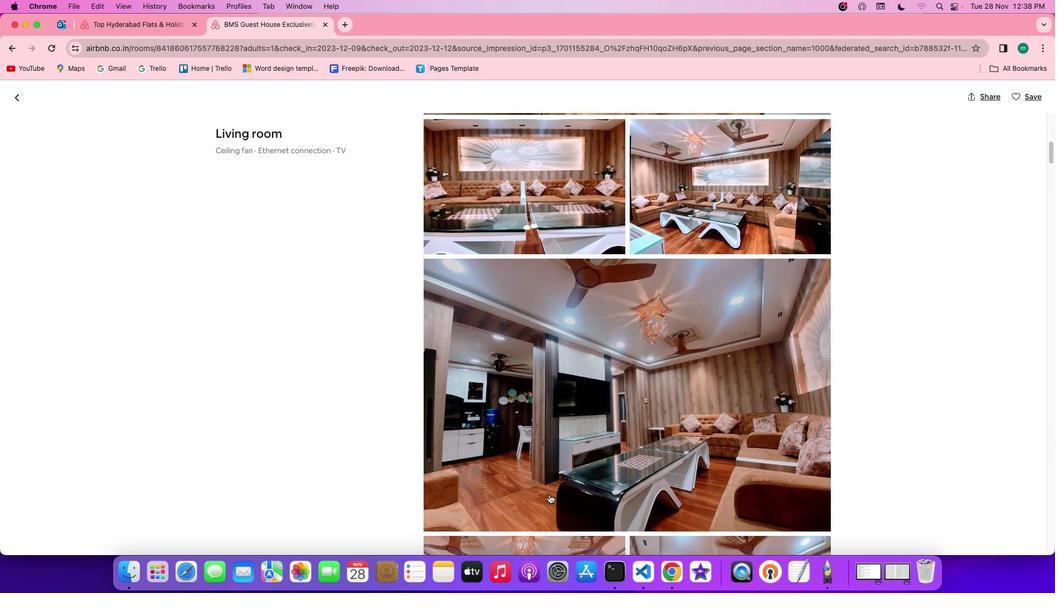 
Action: Mouse scrolled (549, 494) with delta (0, -1)
Screenshot: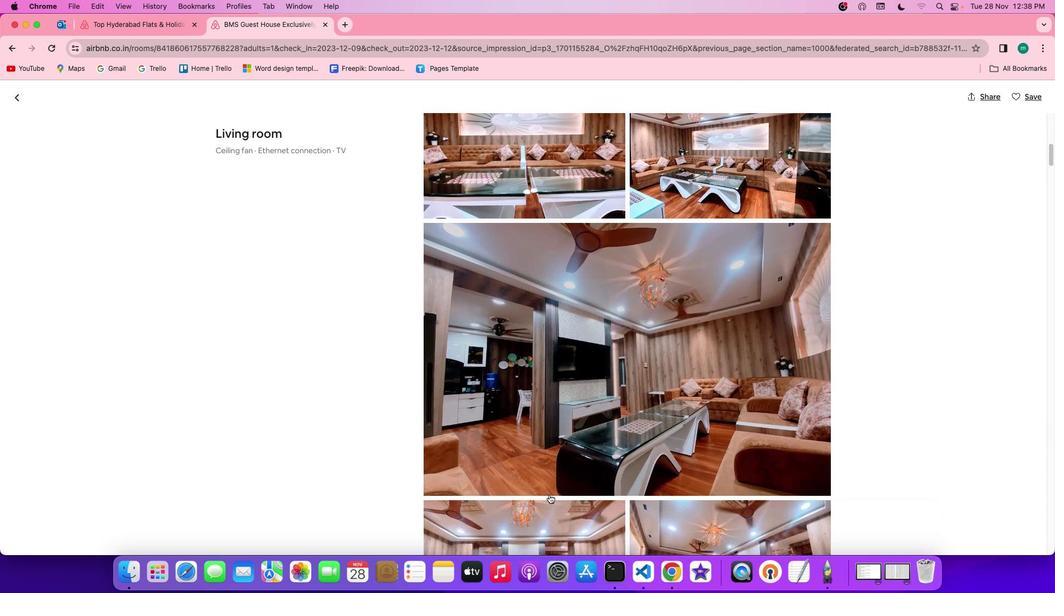 
Action: Mouse scrolled (549, 494) with delta (0, -1)
Screenshot: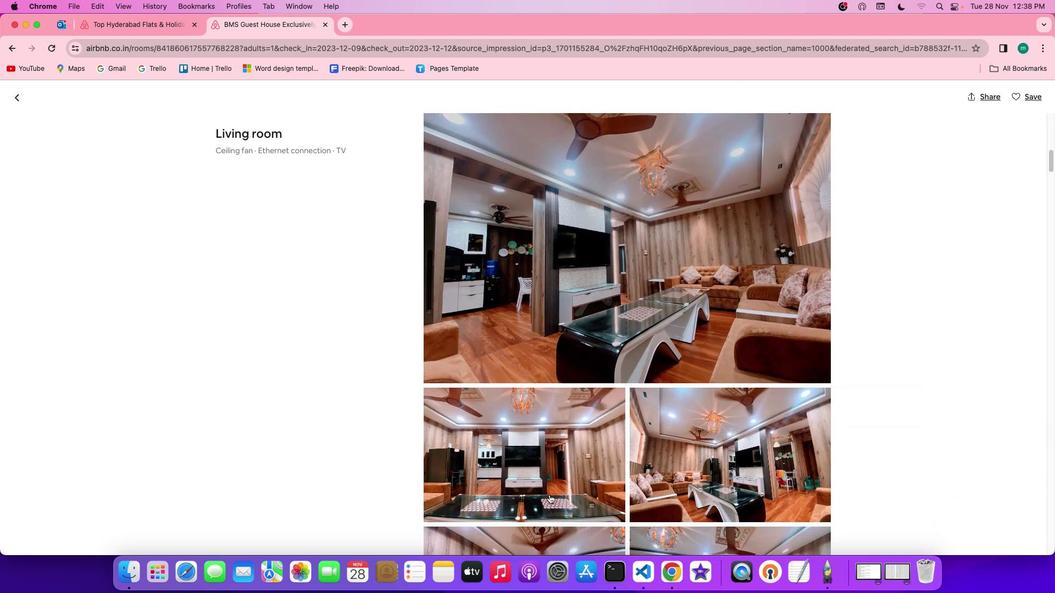
Action: Mouse scrolled (549, 494) with delta (0, 0)
Screenshot: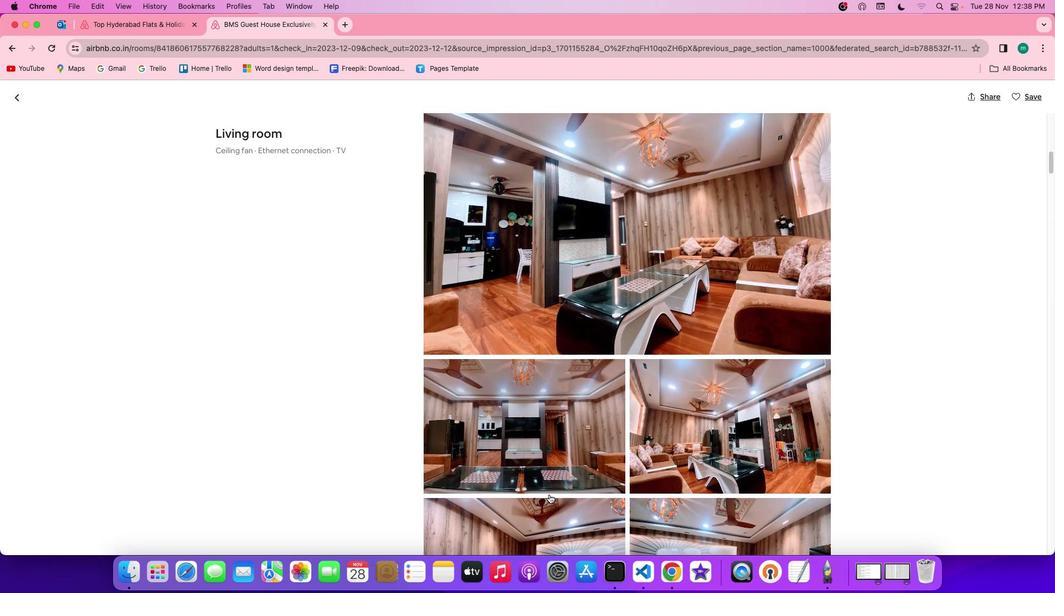 
Action: Mouse scrolled (549, 494) with delta (0, 0)
Screenshot: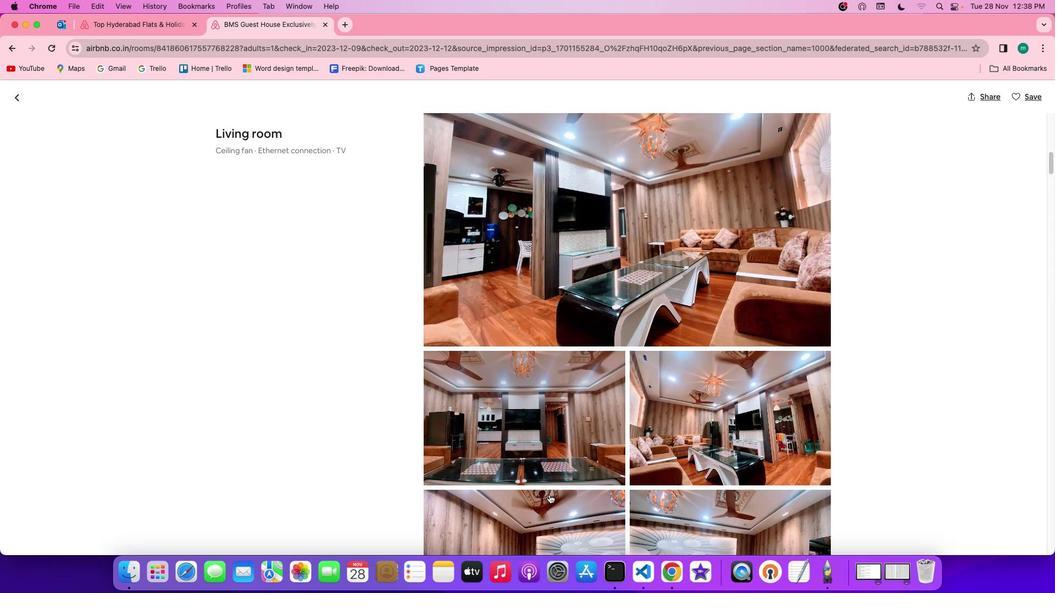 
Action: Mouse scrolled (549, 494) with delta (0, -1)
Screenshot: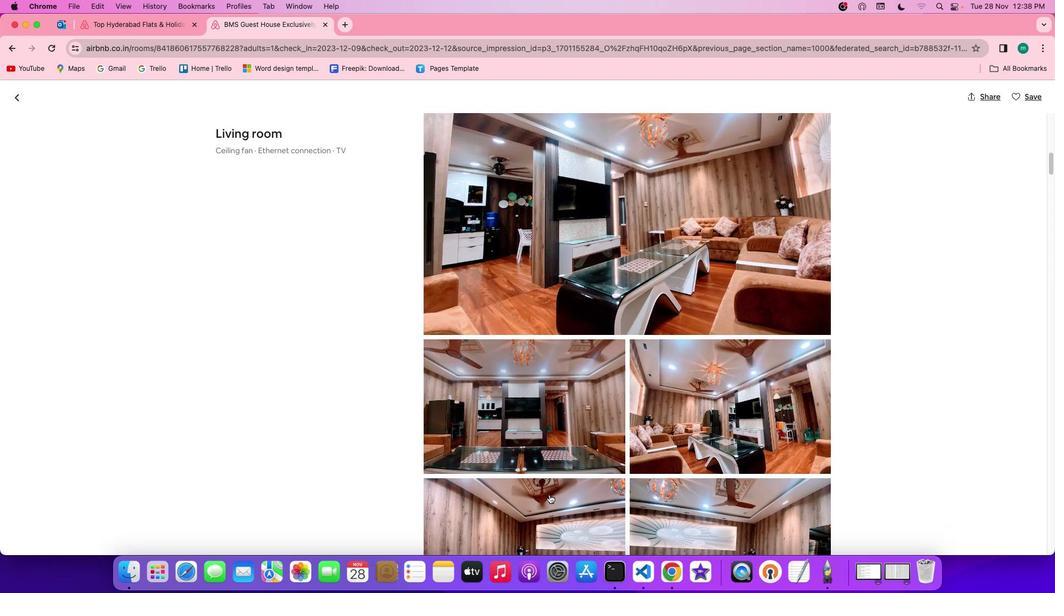 
Action: Mouse scrolled (549, 494) with delta (0, -1)
Screenshot: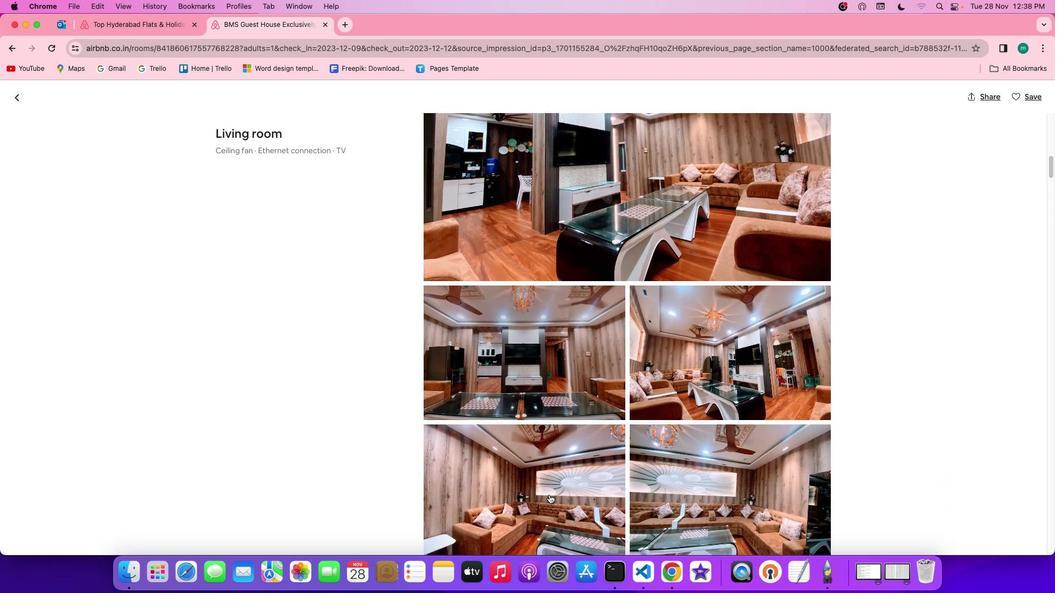 
Action: Mouse scrolled (549, 494) with delta (0, 0)
Screenshot: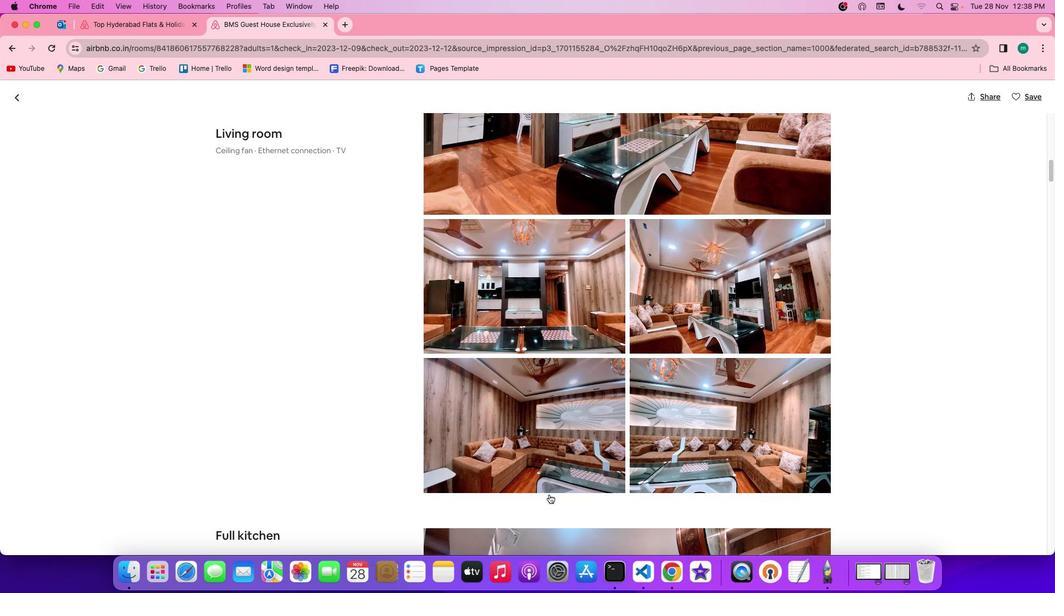 
Action: Mouse scrolled (549, 494) with delta (0, 0)
Screenshot: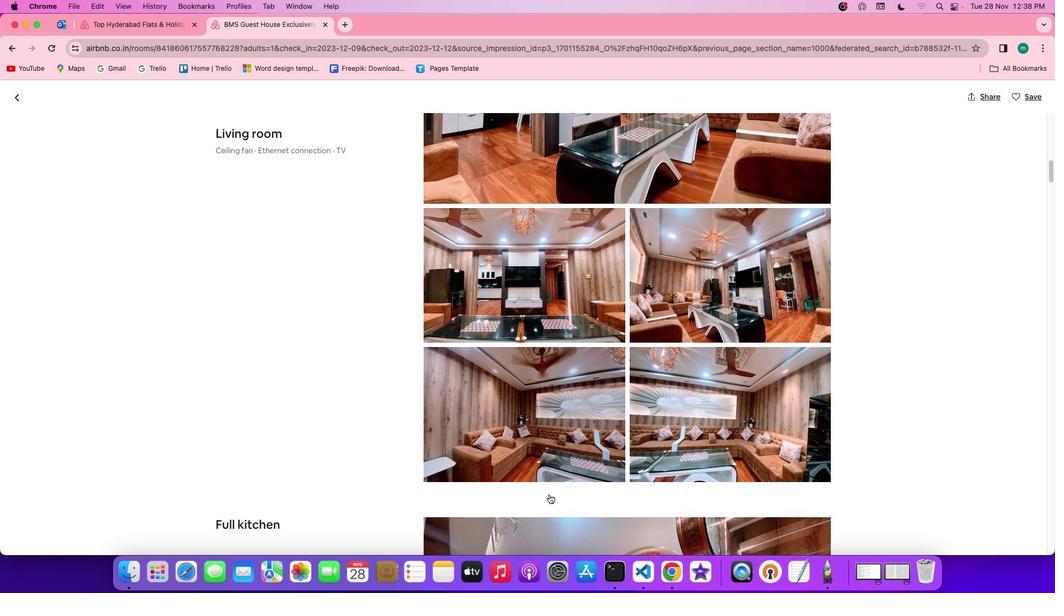 
Action: Mouse scrolled (549, 494) with delta (0, -1)
Screenshot: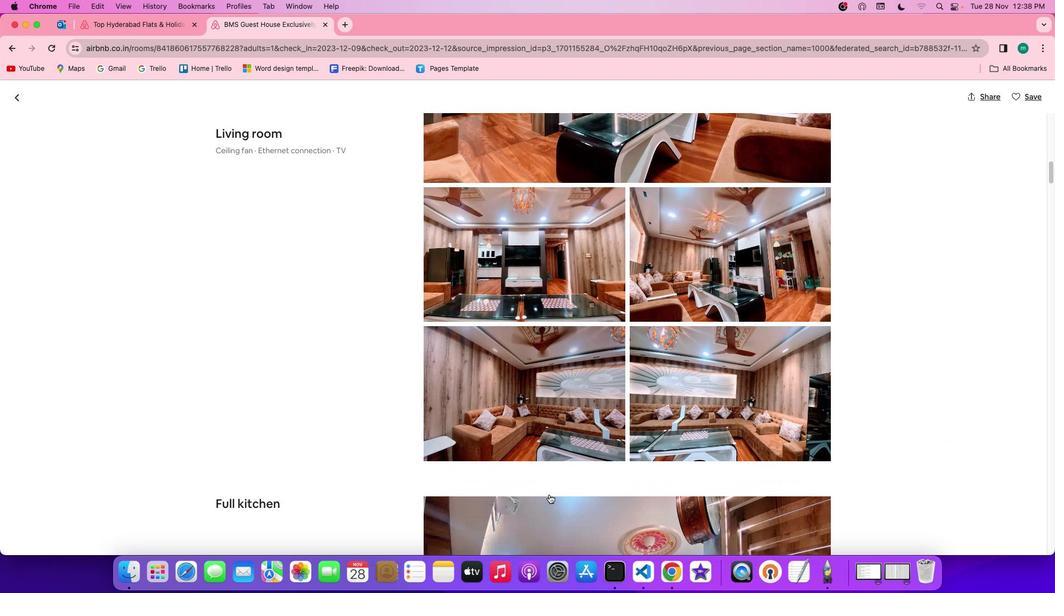 
Action: Mouse scrolled (549, 494) with delta (0, -1)
Screenshot: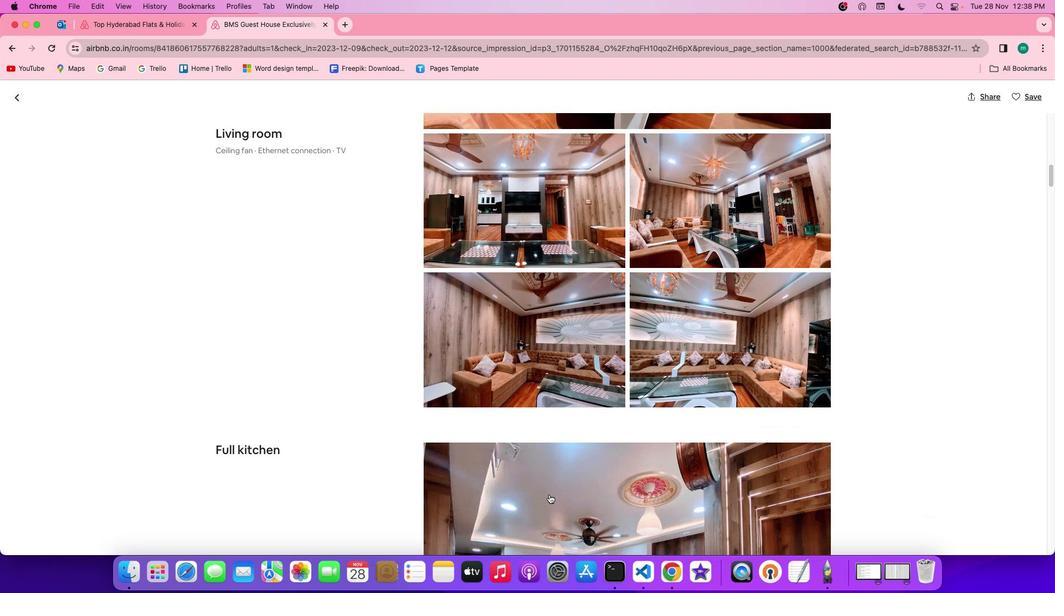 
Action: Mouse scrolled (549, 494) with delta (0, 0)
Screenshot: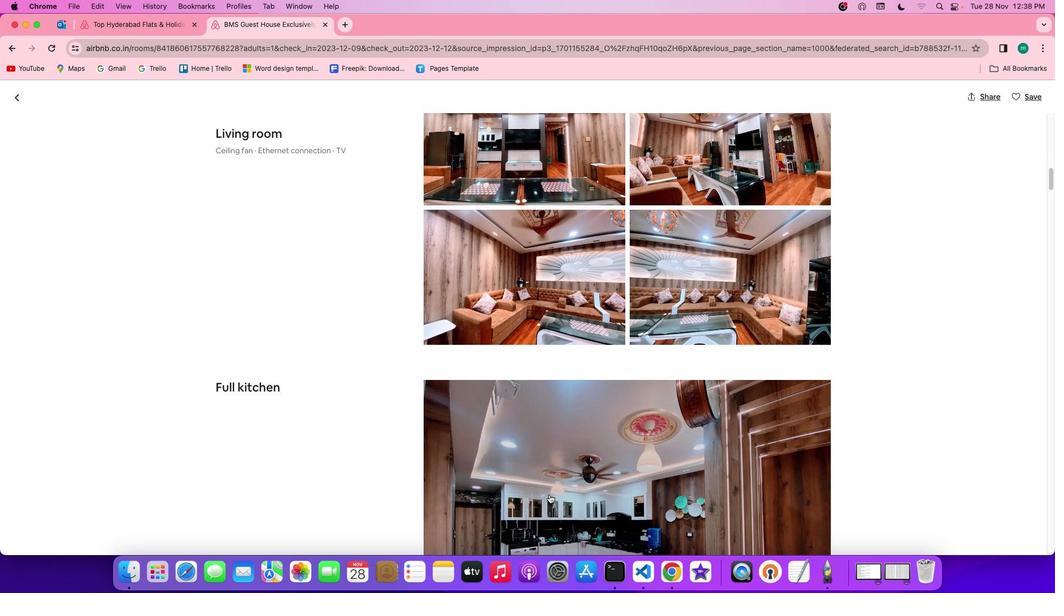 
Action: Mouse scrolled (549, 494) with delta (0, 0)
Screenshot: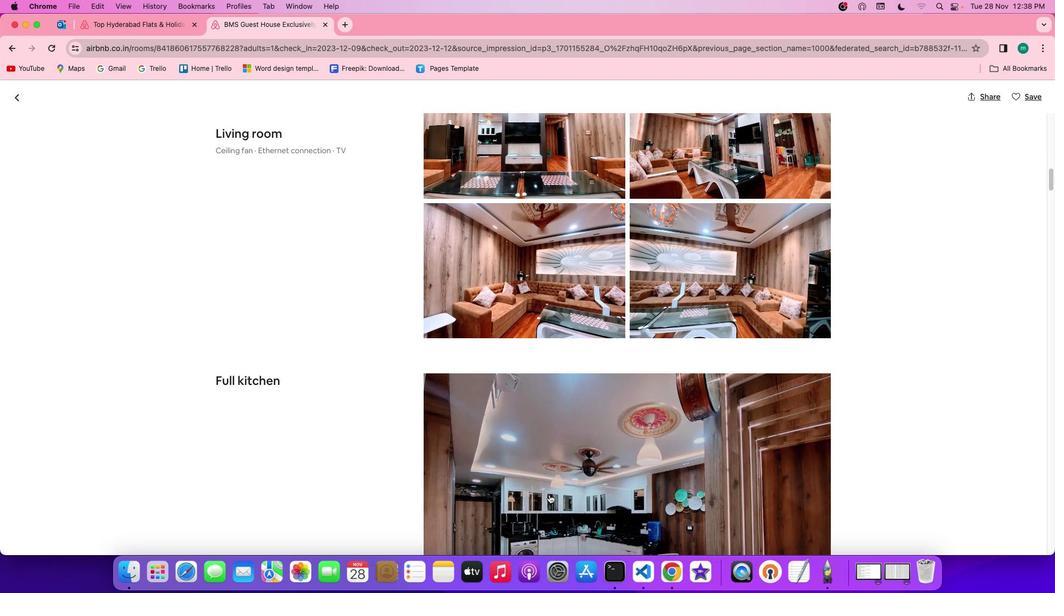 
Action: Mouse scrolled (549, 494) with delta (0, -1)
Screenshot: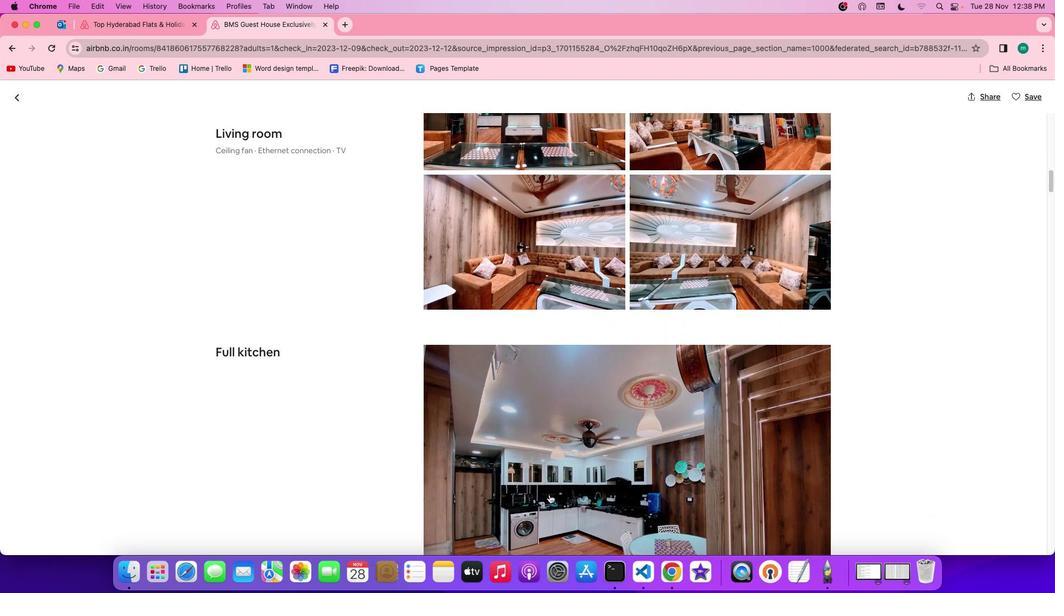 
Action: Mouse scrolled (549, 494) with delta (0, -1)
Screenshot: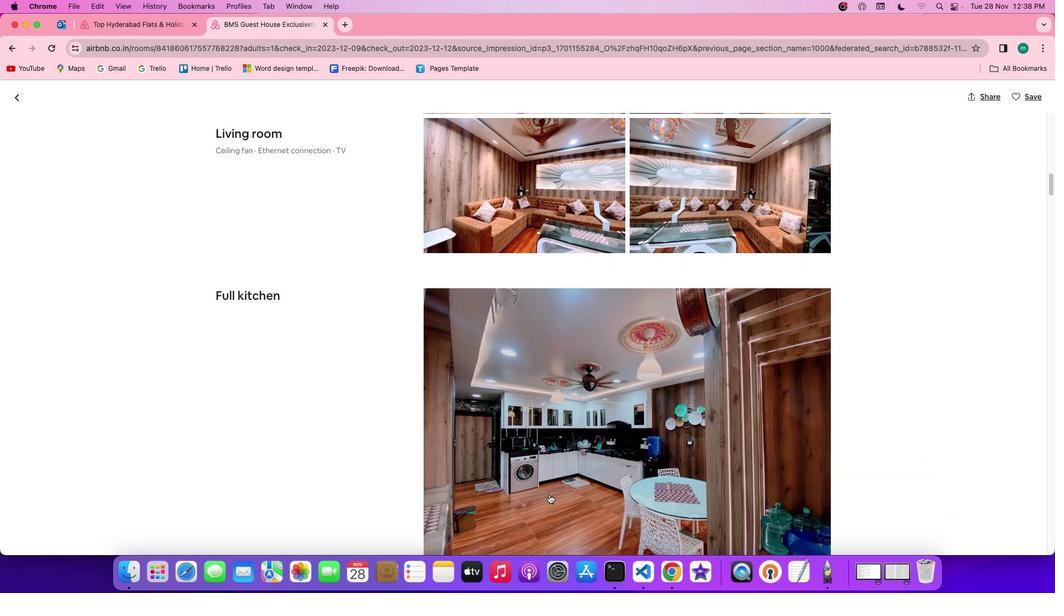 
Action: Mouse scrolled (549, 494) with delta (0, 0)
Screenshot: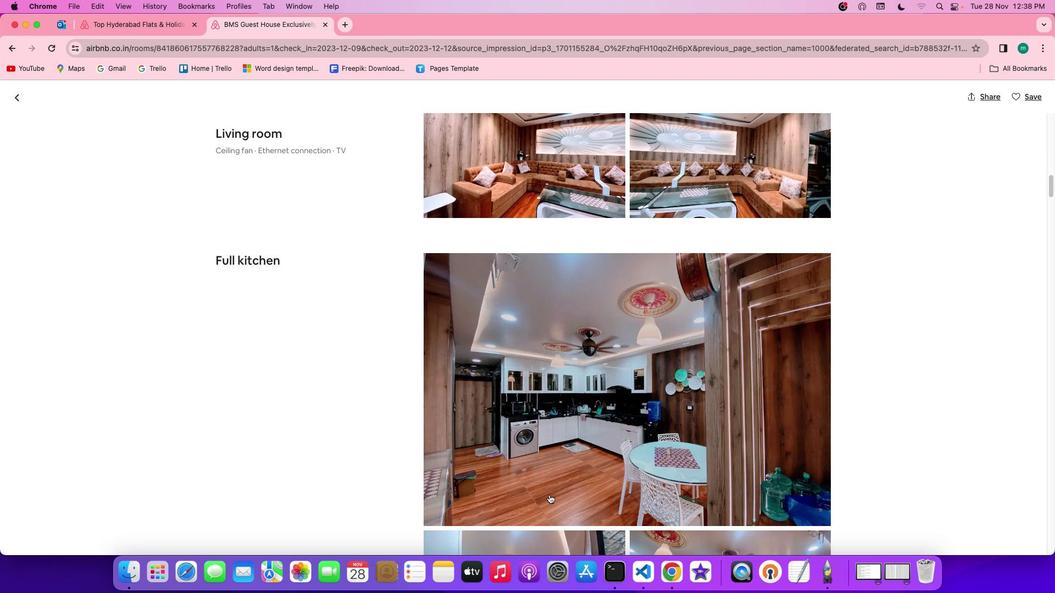 
Action: Mouse scrolled (549, 494) with delta (0, 0)
Screenshot: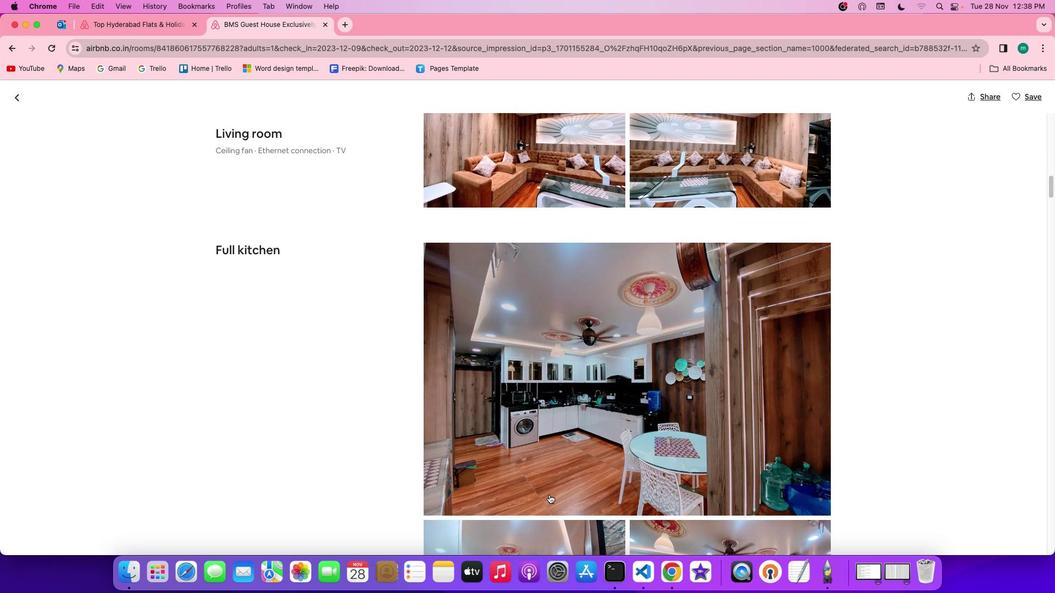 
Action: Mouse scrolled (549, 494) with delta (0, -1)
Screenshot: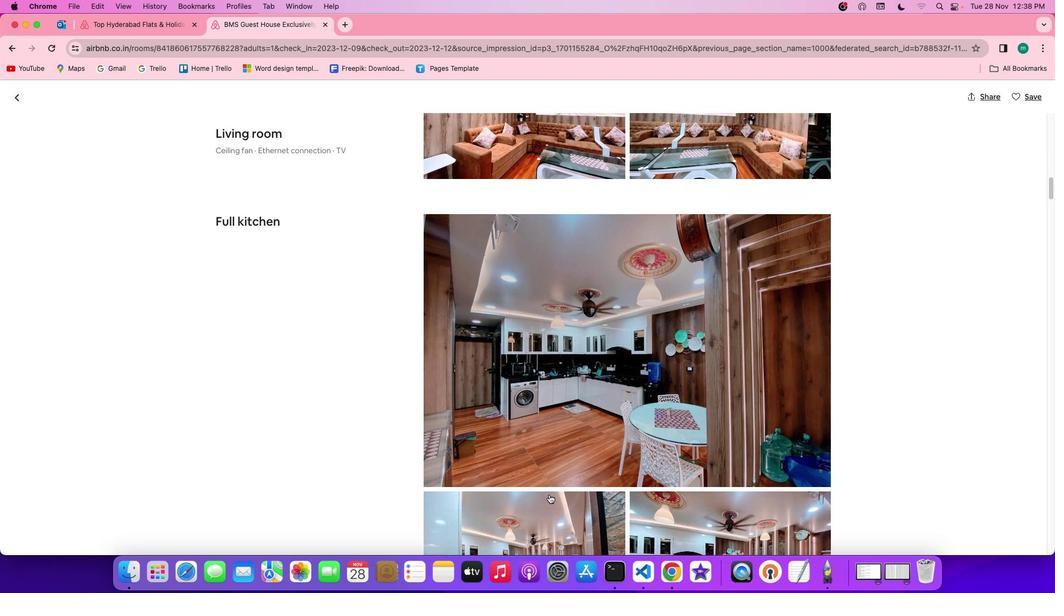 
Action: Mouse scrolled (549, 494) with delta (0, -1)
Screenshot: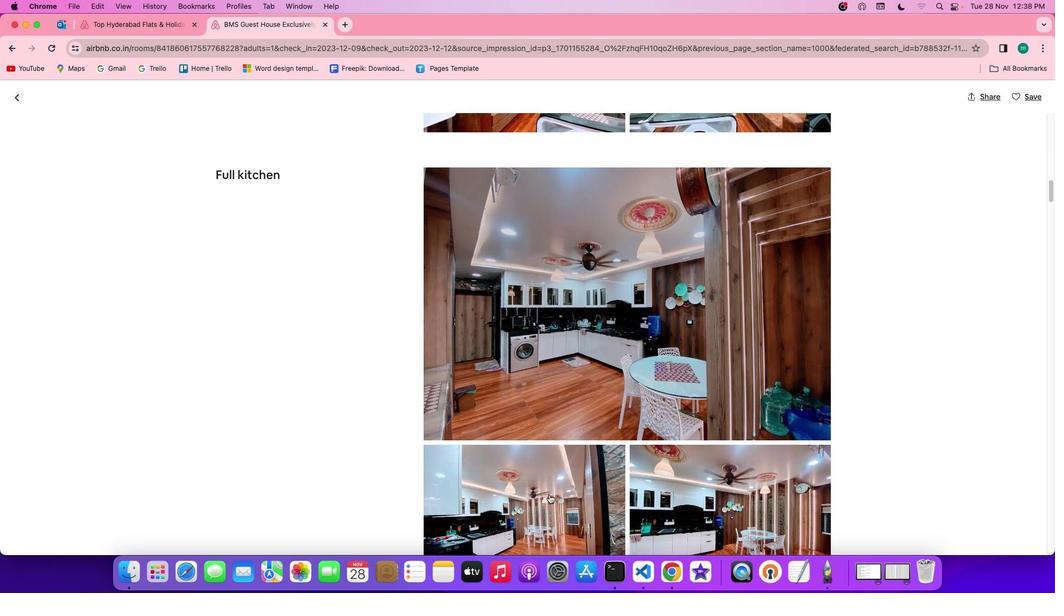 
Action: Mouse scrolled (549, 494) with delta (0, 0)
Screenshot: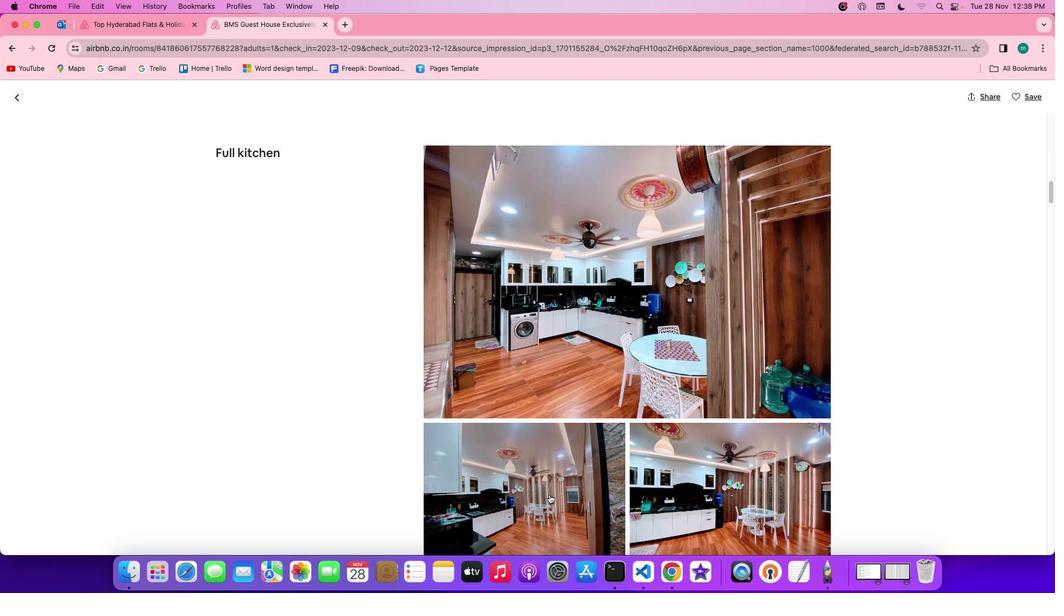 
Action: Mouse scrolled (549, 494) with delta (0, 0)
Screenshot: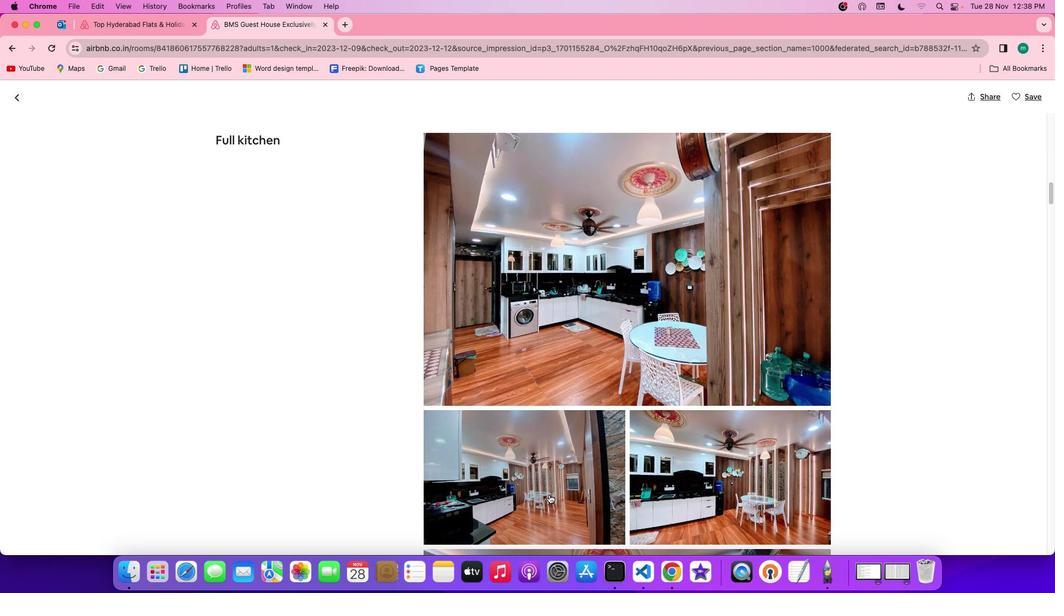 
Action: Mouse scrolled (549, 494) with delta (0, -1)
Screenshot: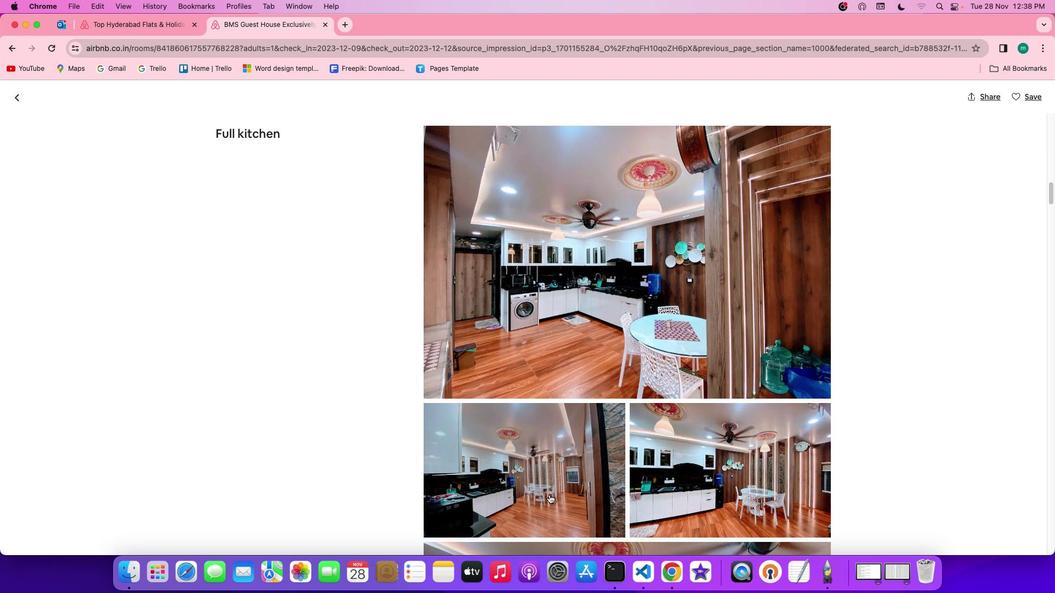 
Action: Mouse scrolled (549, 494) with delta (0, -1)
Screenshot: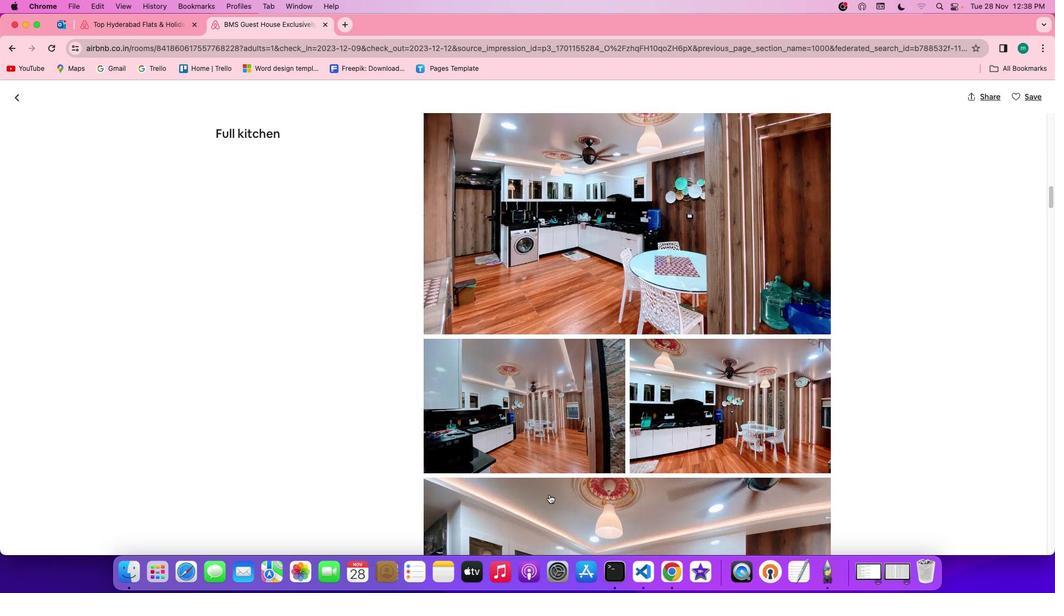 
Action: Mouse scrolled (549, 494) with delta (0, 0)
Screenshot: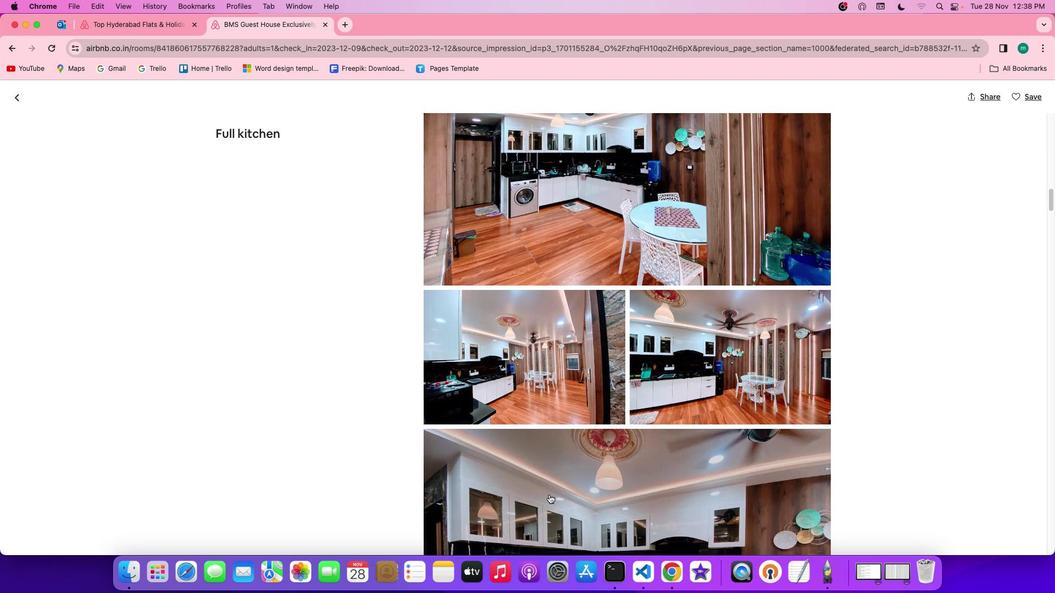 
Action: Mouse scrolled (549, 494) with delta (0, 0)
Screenshot: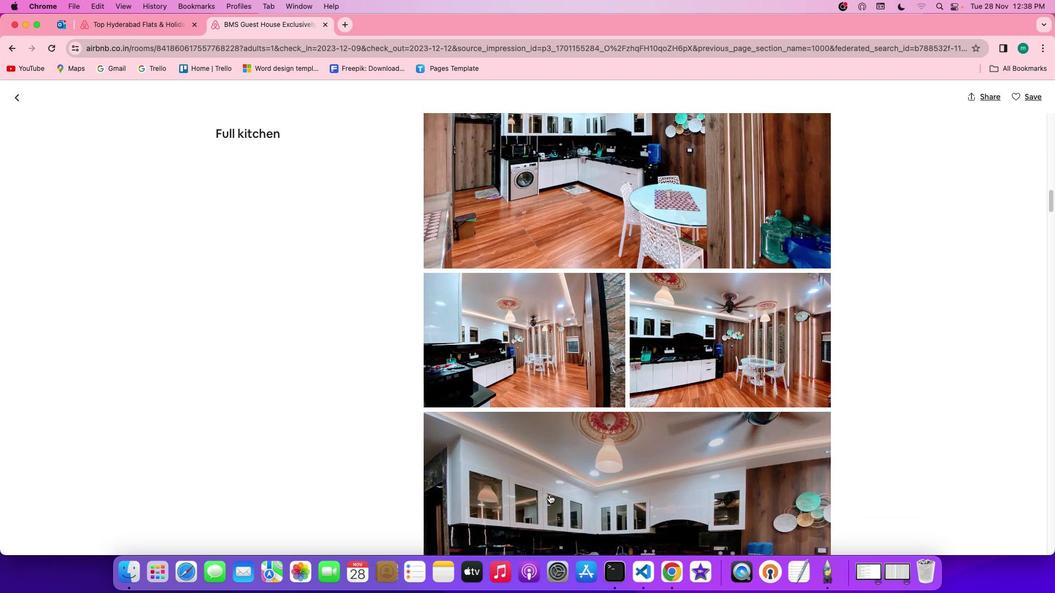 
Action: Mouse scrolled (549, 494) with delta (0, -1)
Screenshot: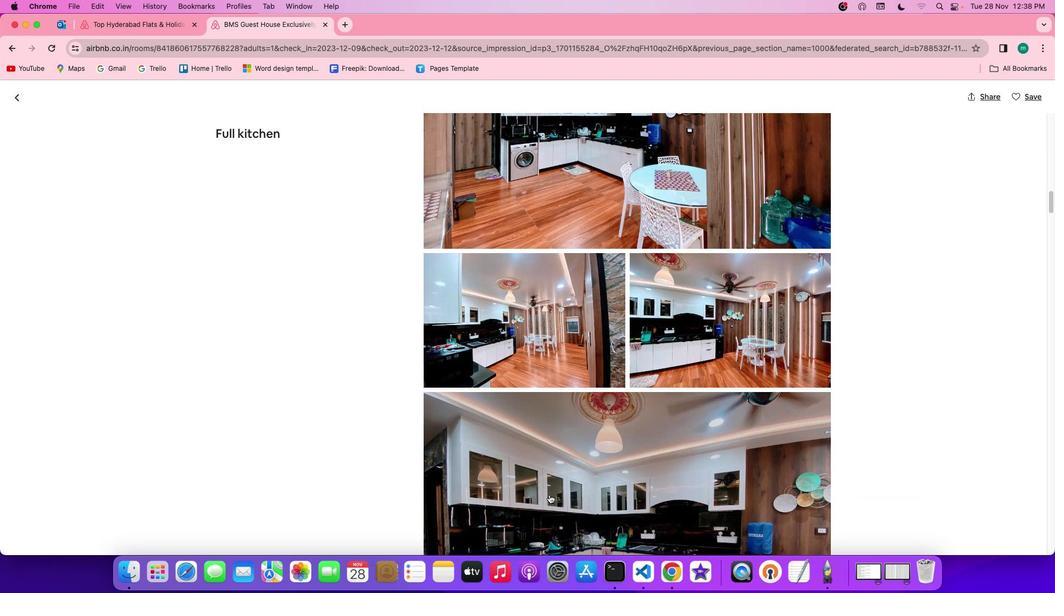 
Action: Mouse scrolled (549, 494) with delta (0, -1)
Screenshot: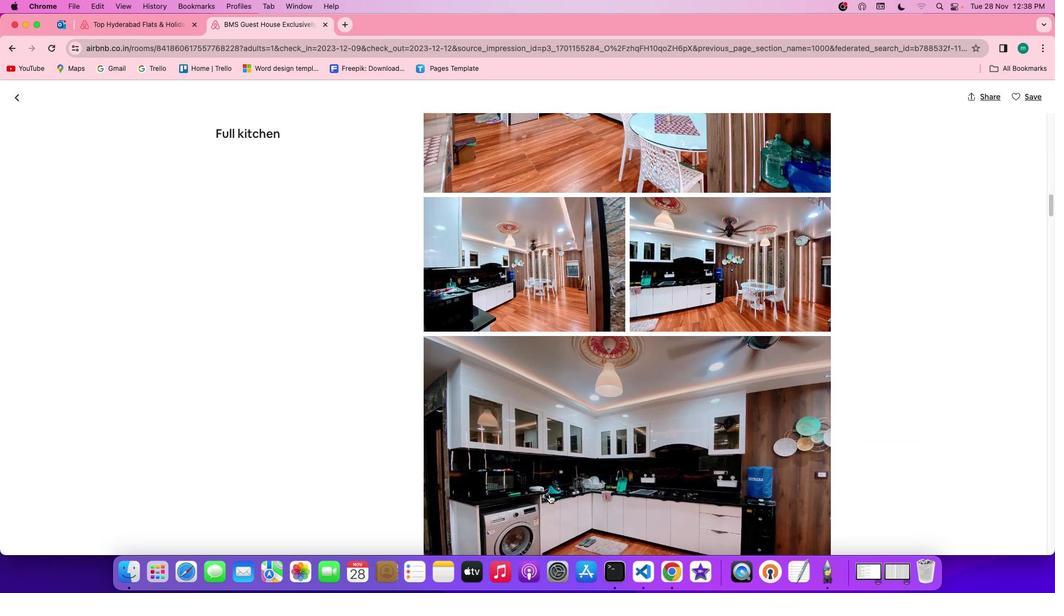 
Action: Mouse scrolled (549, 494) with delta (0, 0)
Screenshot: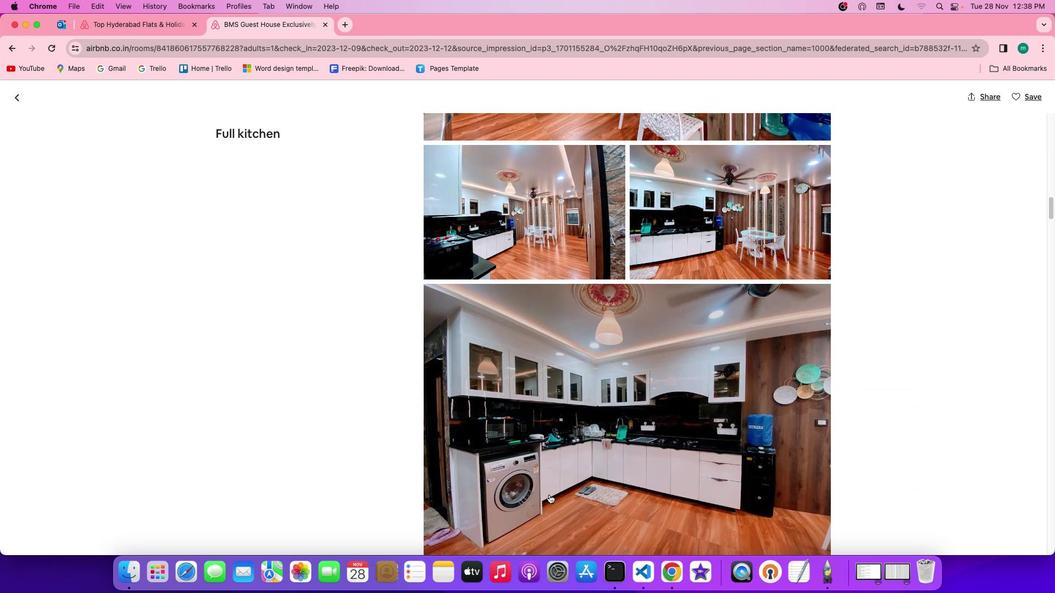 
Action: Mouse scrolled (549, 494) with delta (0, 0)
Screenshot: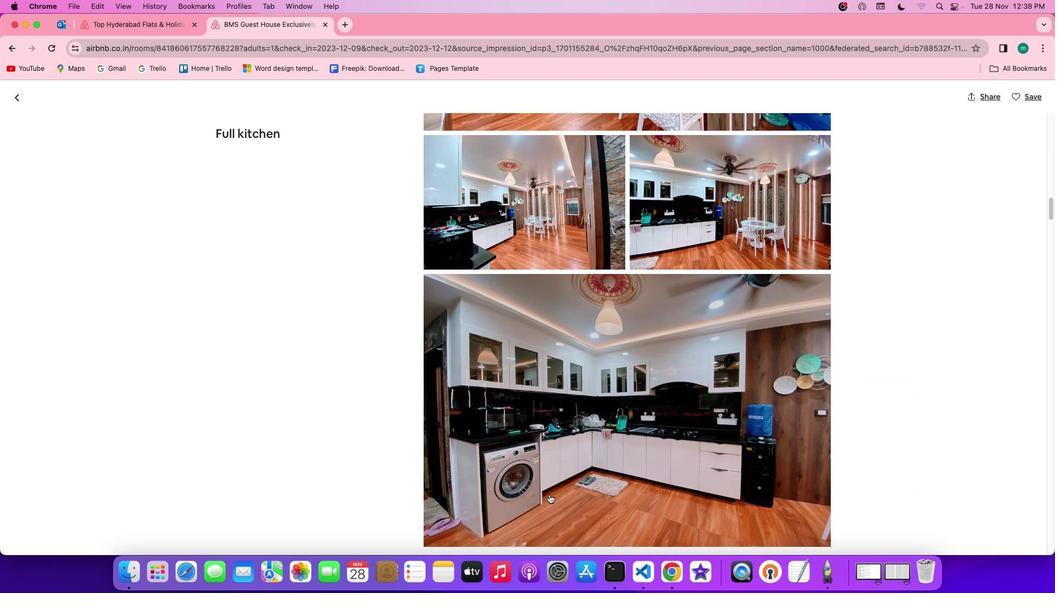 
Action: Mouse scrolled (549, 494) with delta (0, 0)
Screenshot: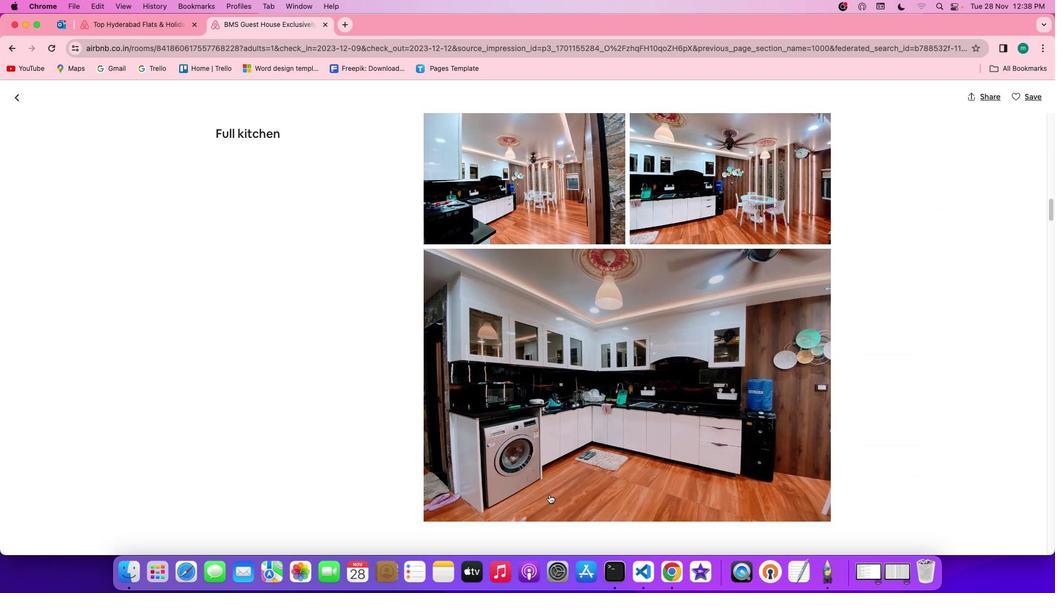 
Action: Mouse scrolled (549, 494) with delta (0, 0)
Screenshot: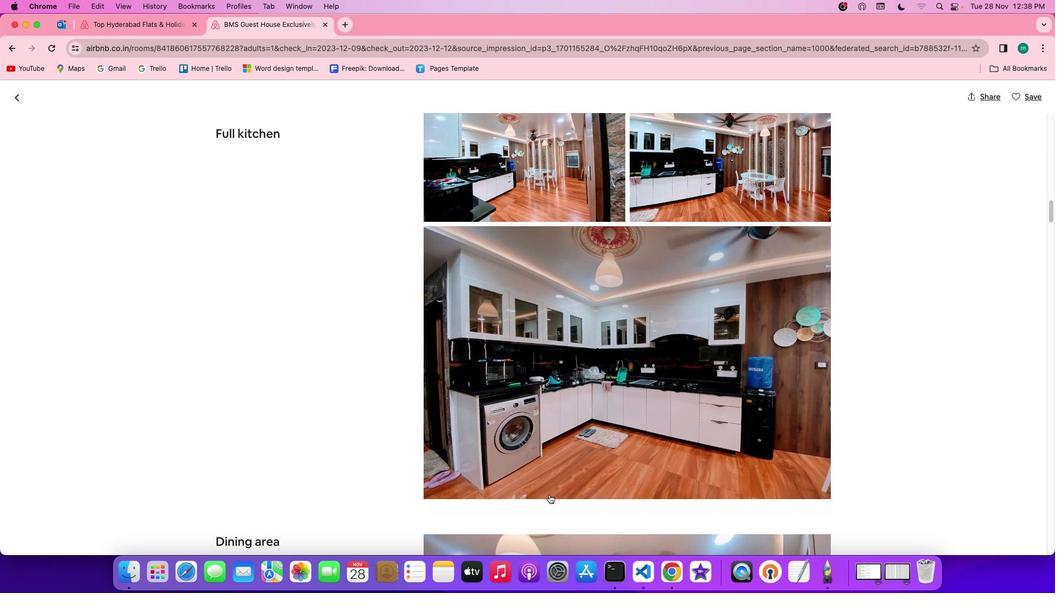 
Action: Mouse scrolled (549, 494) with delta (0, 0)
Screenshot: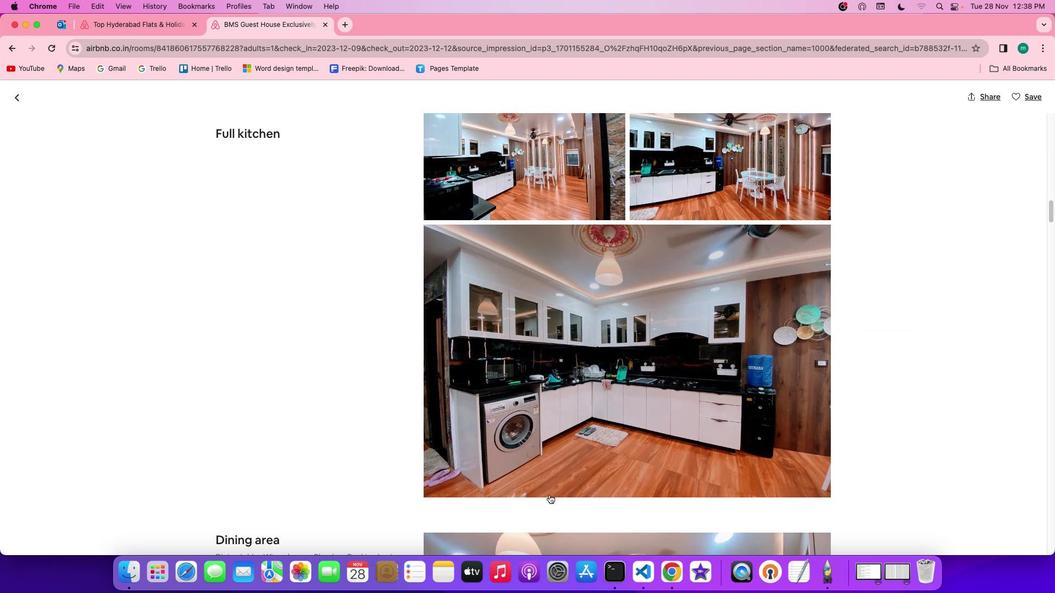 
Action: Mouse scrolled (549, 494) with delta (0, 0)
Screenshot: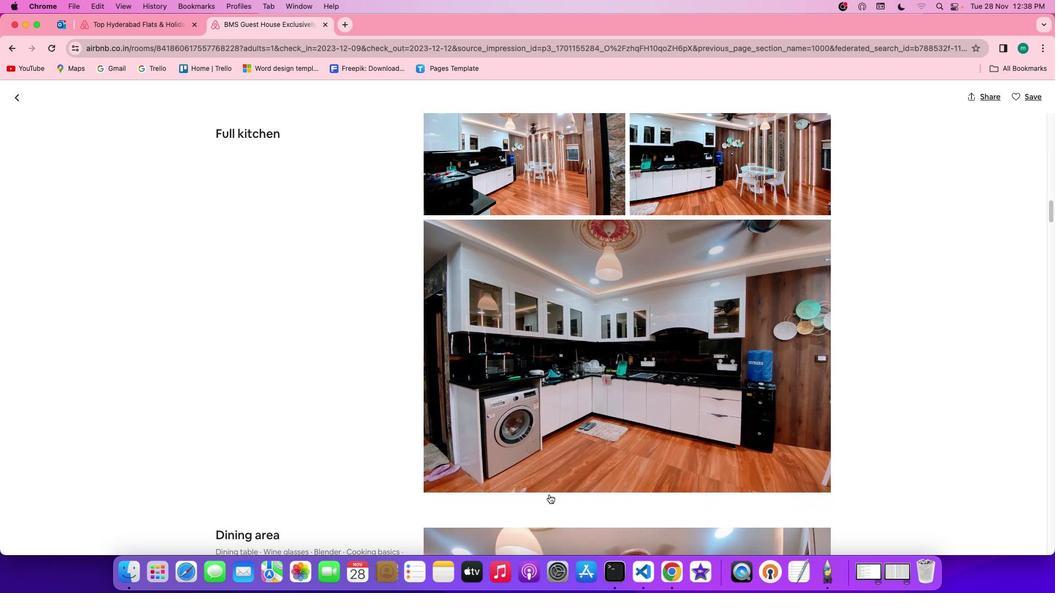 
Action: Mouse scrolled (549, 494) with delta (0, 0)
Screenshot: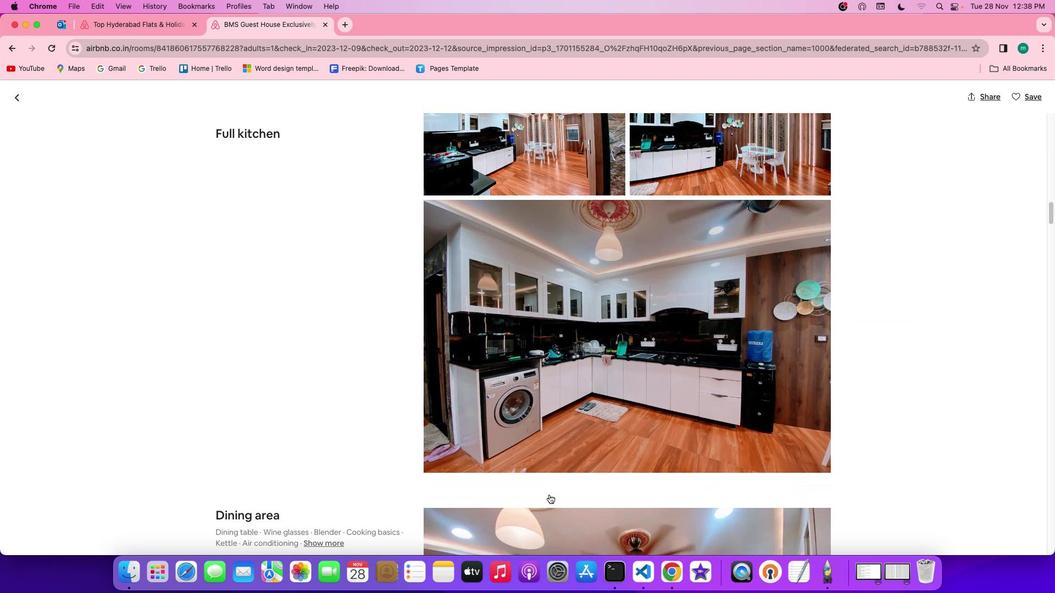 
Action: Mouse scrolled (549, 494) with delta (0, -1)
Screenshot: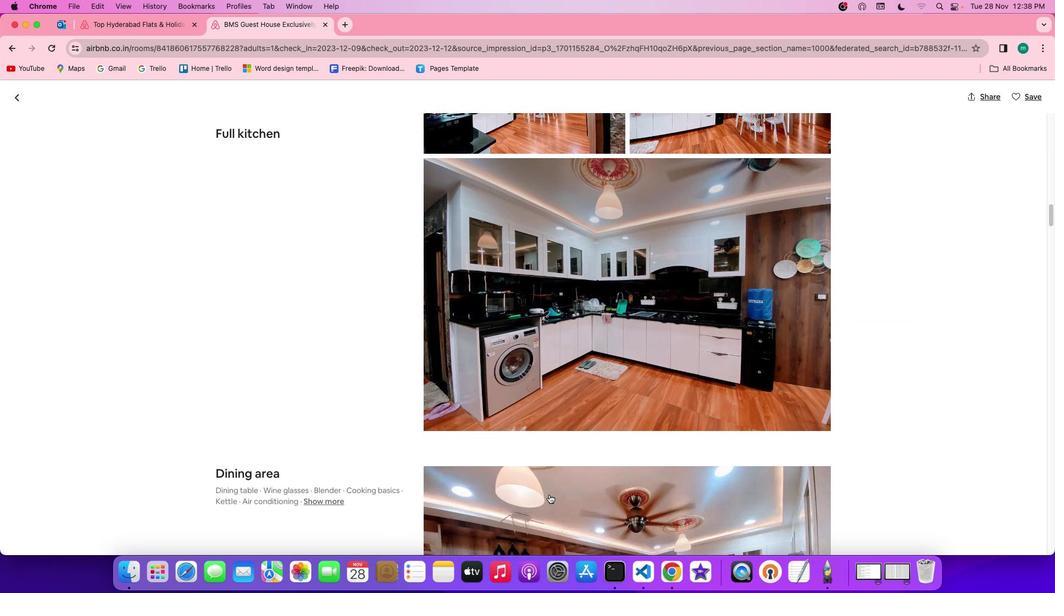 
Action: Mouse scrolled (549, 494) with delta (0, 0)
Screenshot: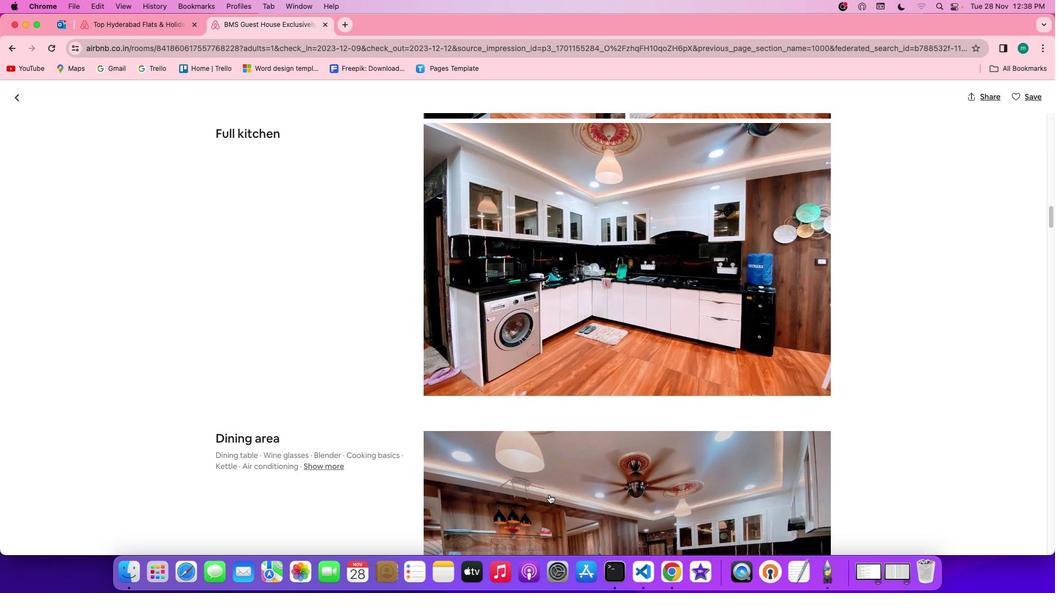 
Action: Mouse scrolled (549, 494) with delta (0, 0)
Screenshot: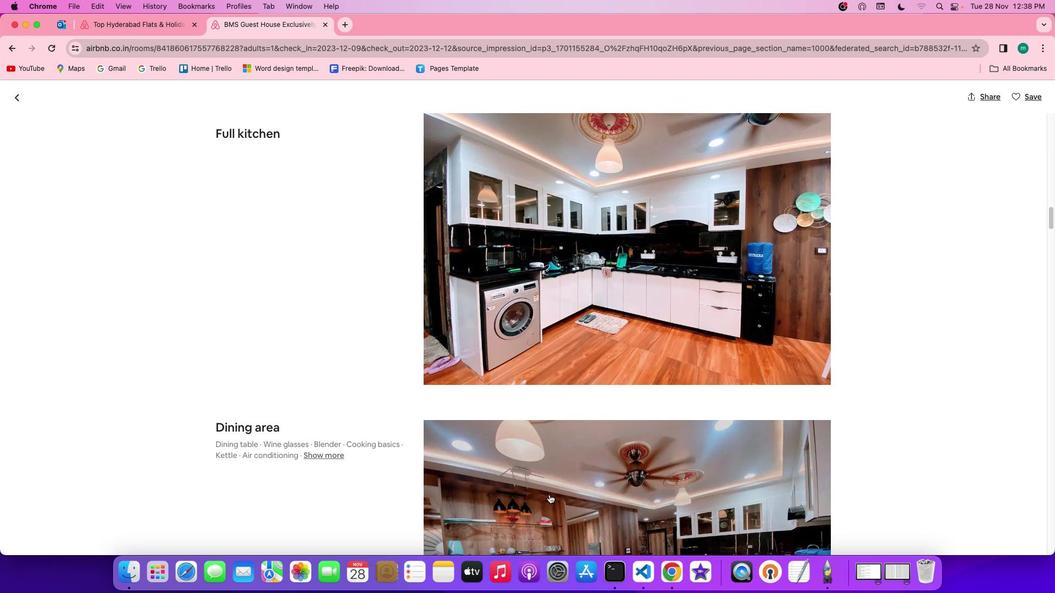 
Action: Mouse scrolled (549, 494) with delta (0, -1)
Screenshot: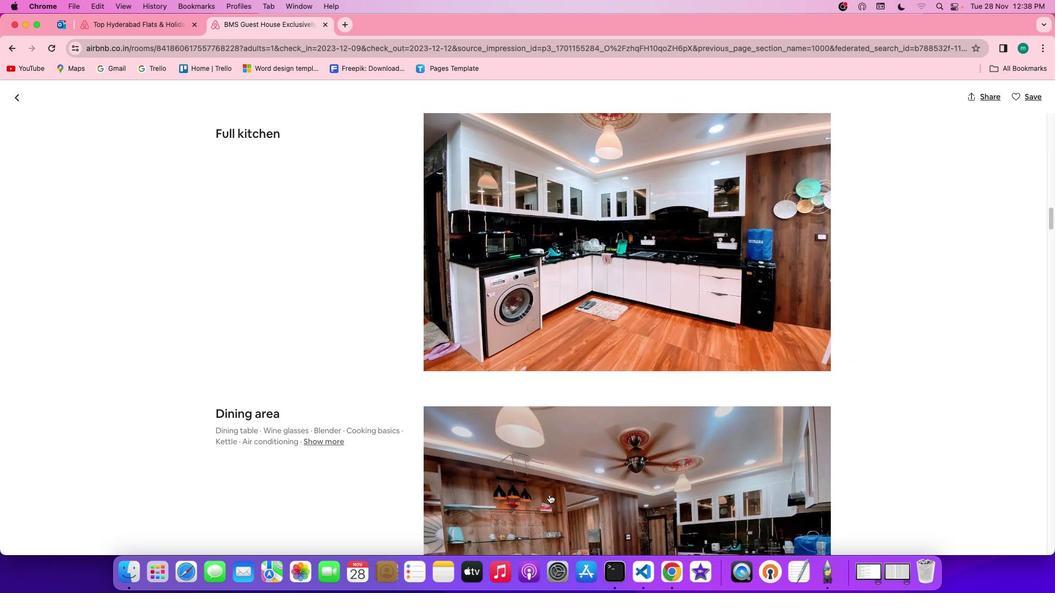 
Action: Mouse scrolled (549, 494) with delta (0, -1)
Screenshot: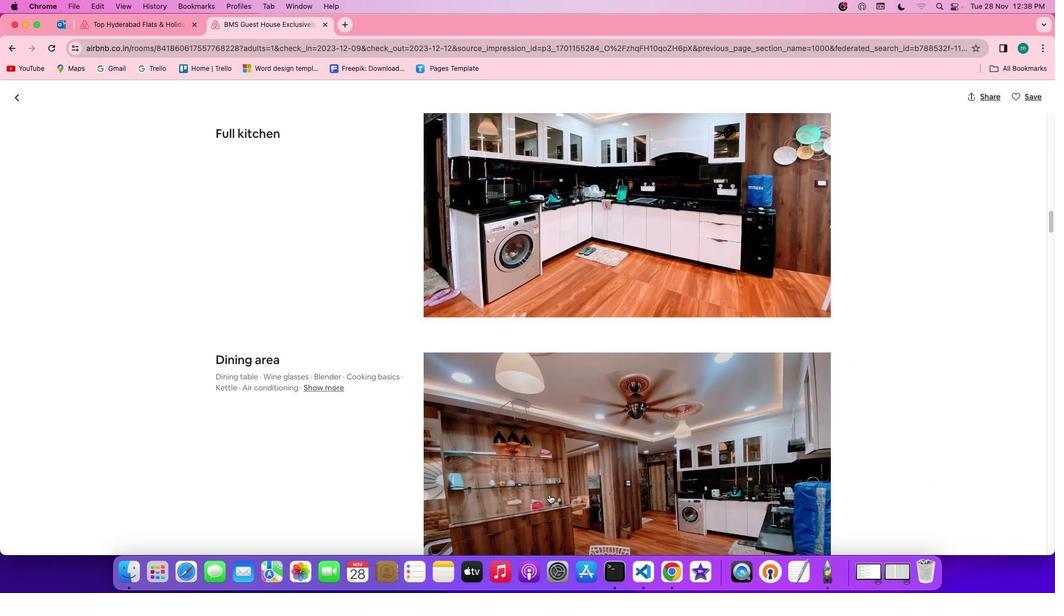 
Action: Mouse scrolled (549, 494) with delta (0, 0)
Screenshot: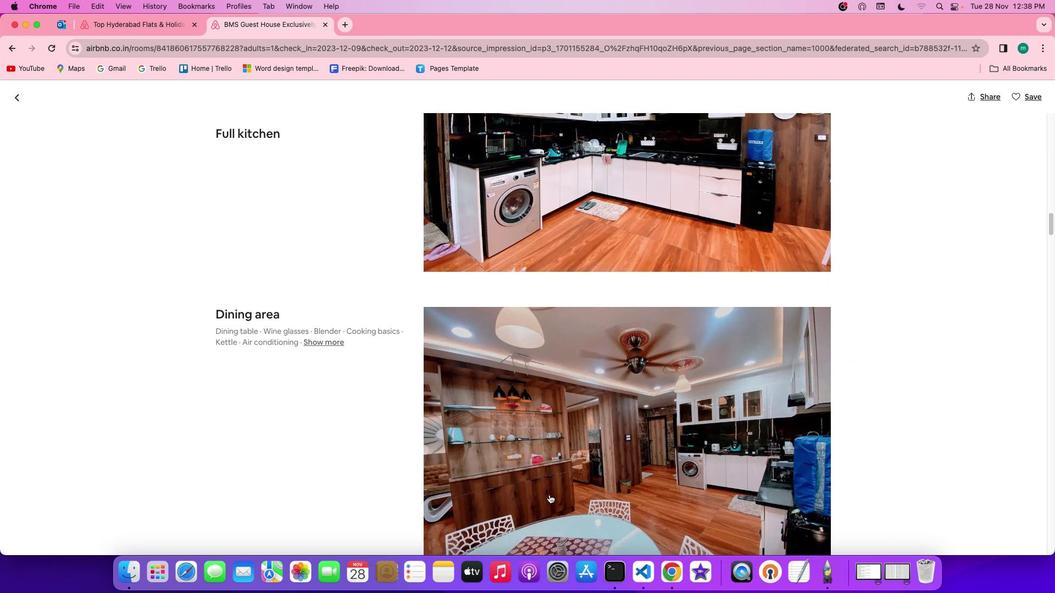 
Action: Mouse scrolled (549, 494) with delta (0, 0)
Screenshot: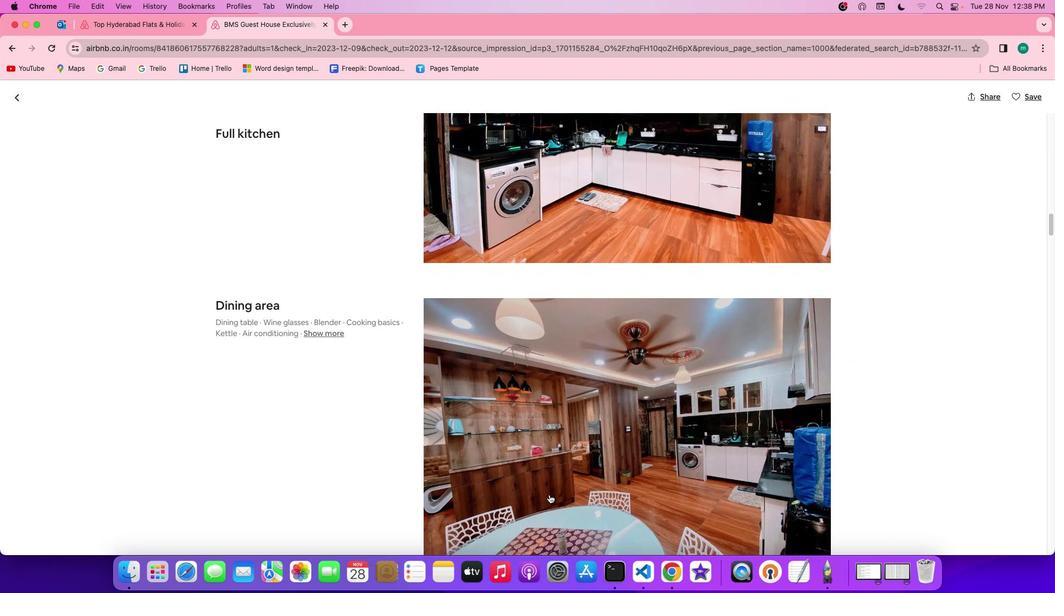 
Action: Mouse scrolled (549, 494) with delta (0, -1)
Screenshot: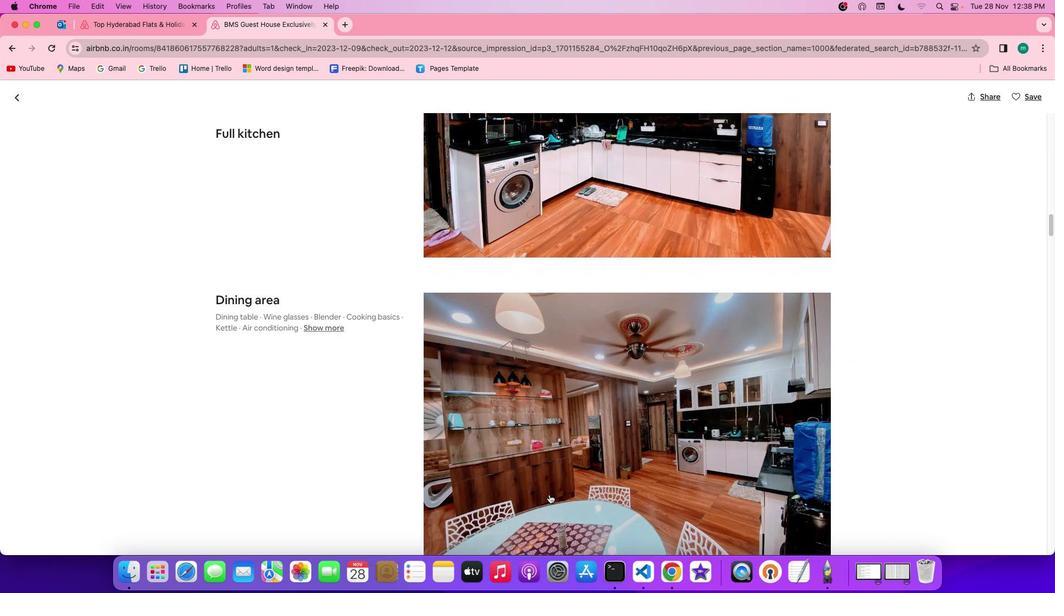 
Action: Mouse scrolled (549, 494) with delta (0, -1)
Screenshot: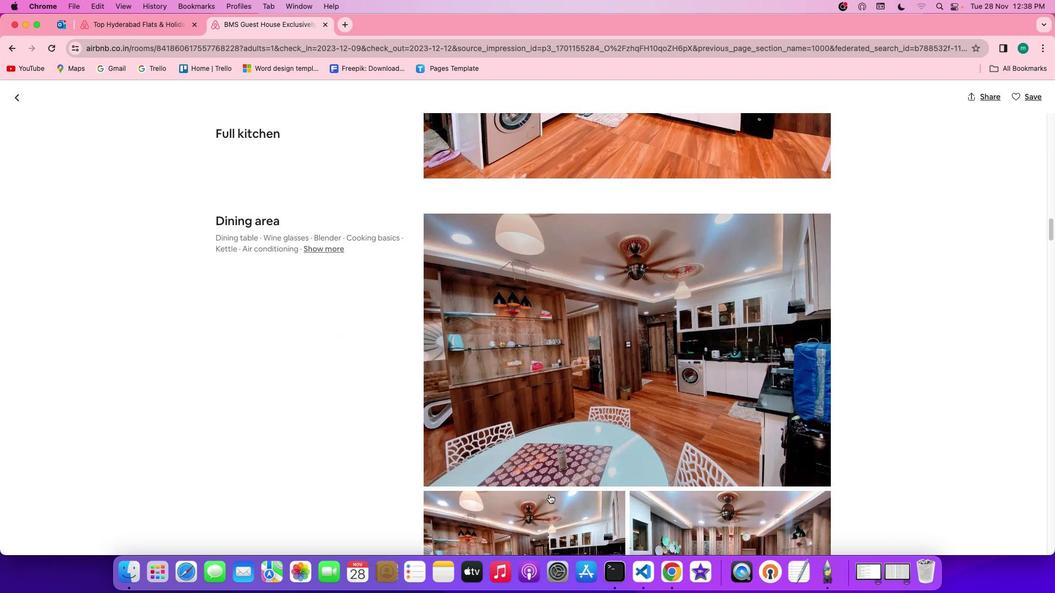 
Action: Mouse scrolled (549, 494) with delta (0, 0)
Screenshot: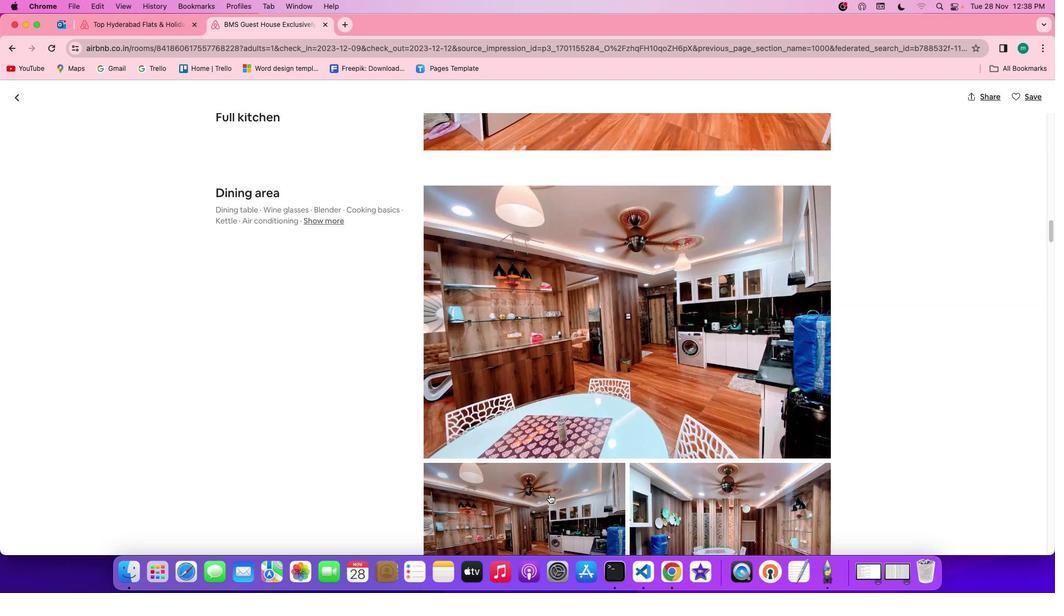 
Action: Mouse scrolled (549, 494) with delta (0, 0)
Screenshot: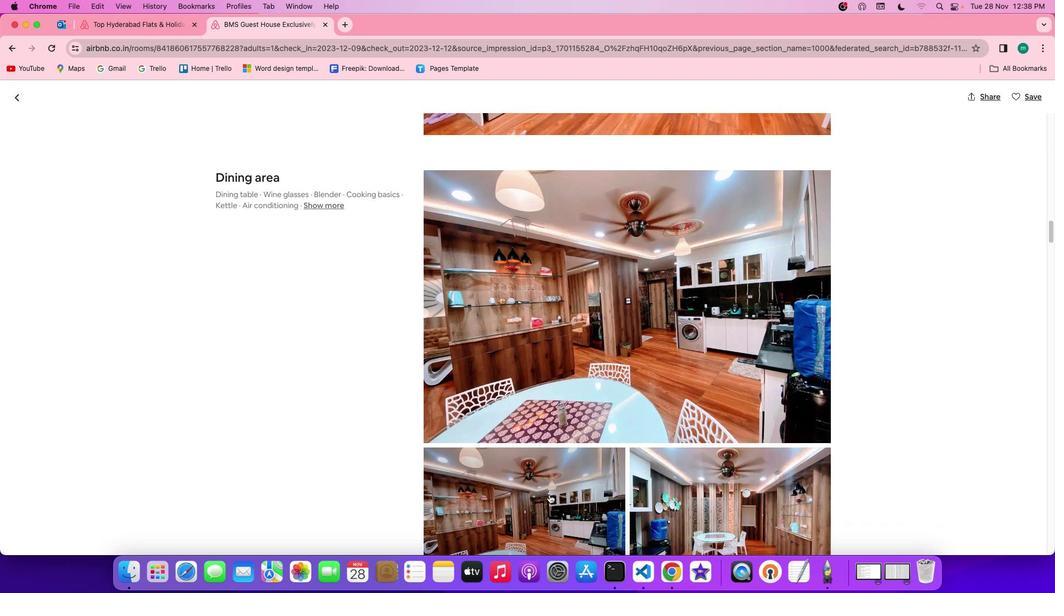 
Action: Mouse scrolled (549, 494) with delta (0, -1)
Screenshot: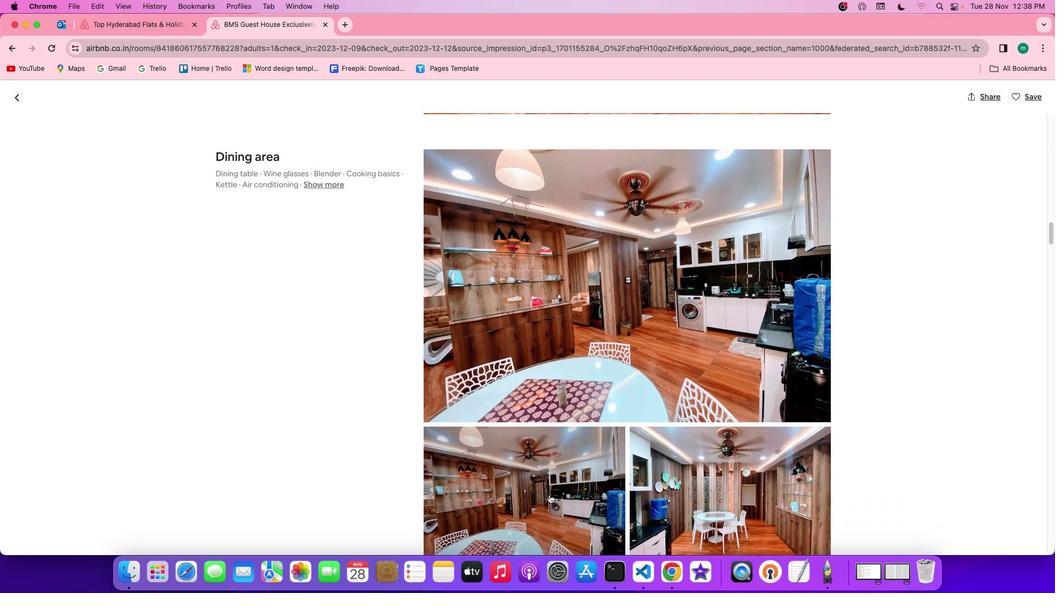 
Action: Mouse scrolled (549, 494) with delta (0, -1)
Screenshot: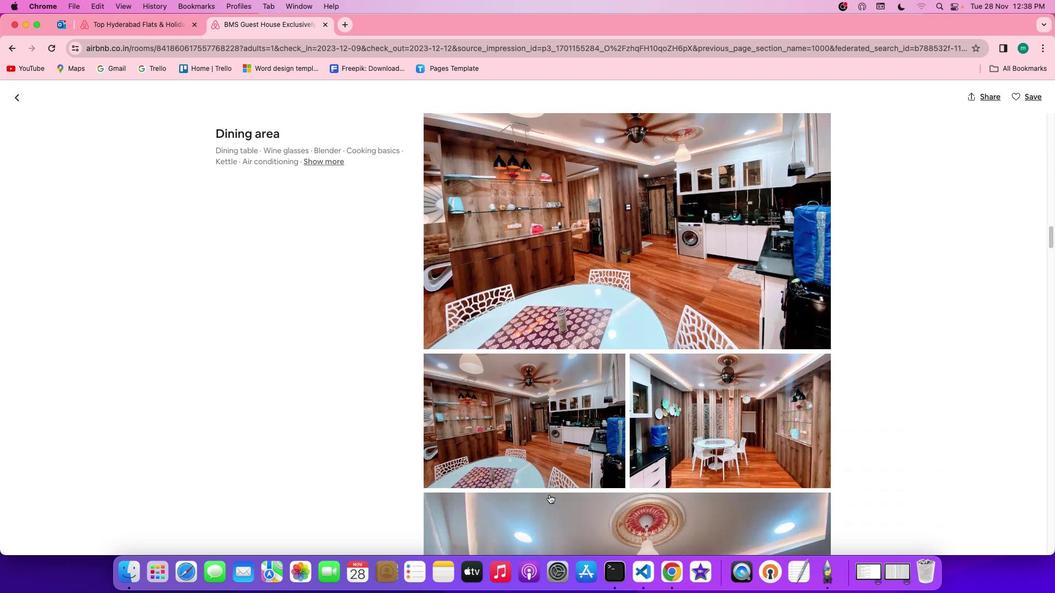 
Action: Mouse scrolled (549, 494) with delta (0, 0)
Screenshot: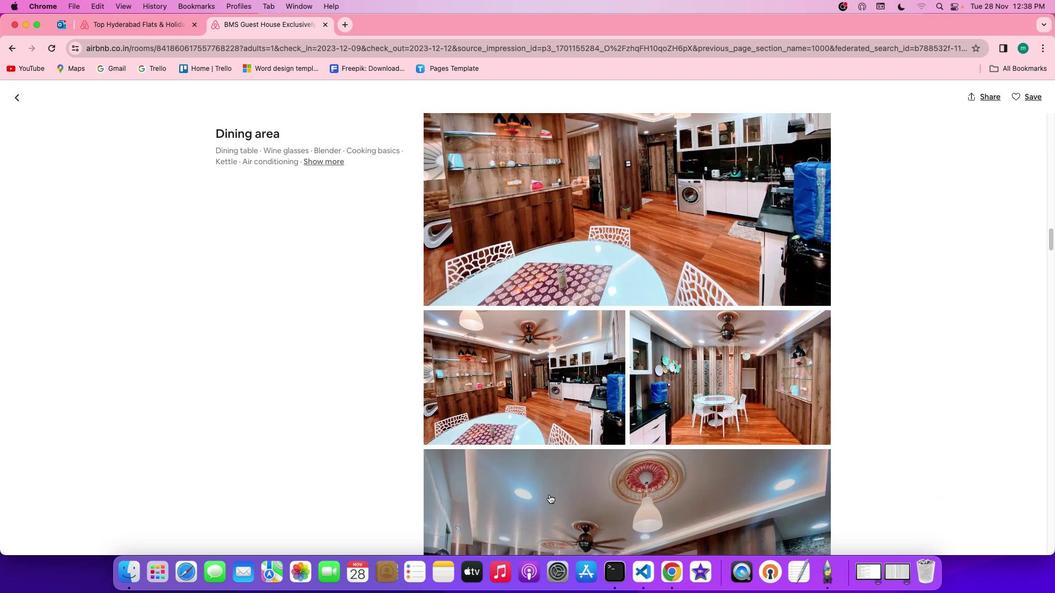 
Action: Mouse scrolled (549, 494) with delta (0, 0)
Screenshot: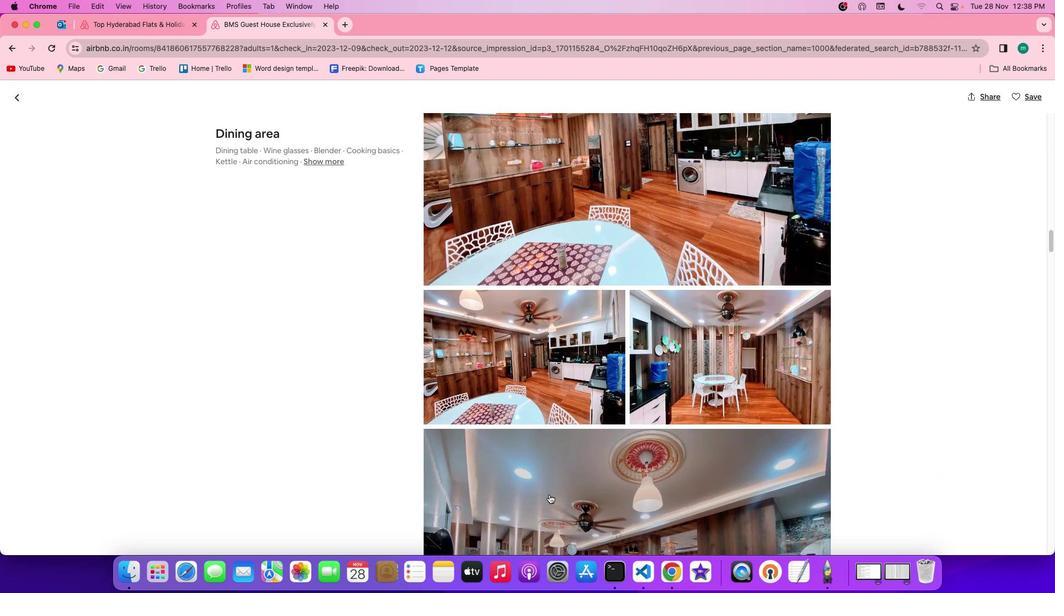 
Action: Mouse scrolled (549, 494) with delta (0, -1)
Screenshot: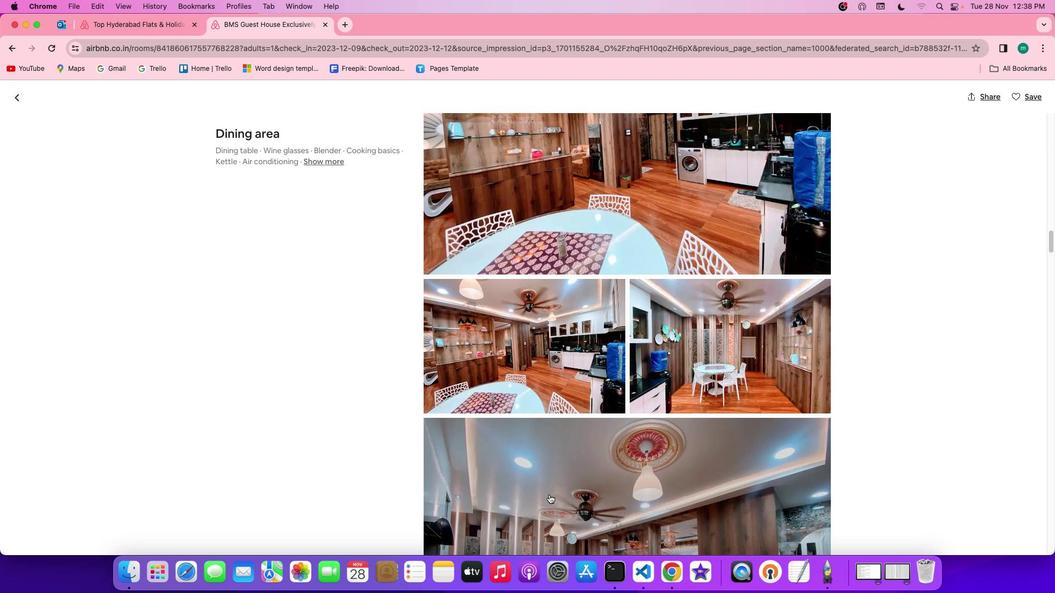 
Action: Mouse scrolled (549, 494) with delta (0, -1)
Screenshot: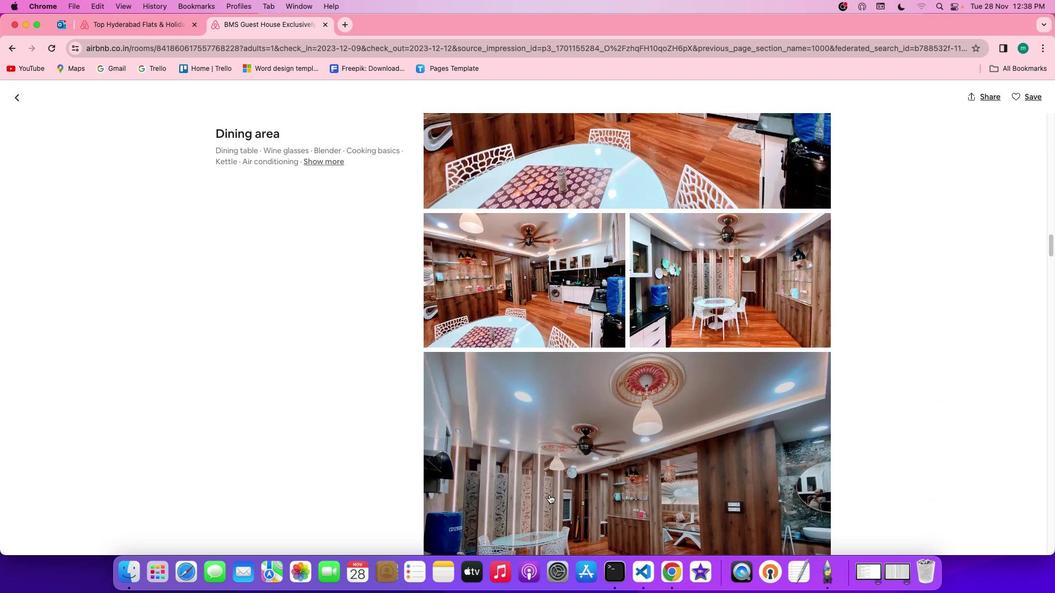 
Action: Mouse scrolled (549, 494) with delta (0, 0)
Screenshot: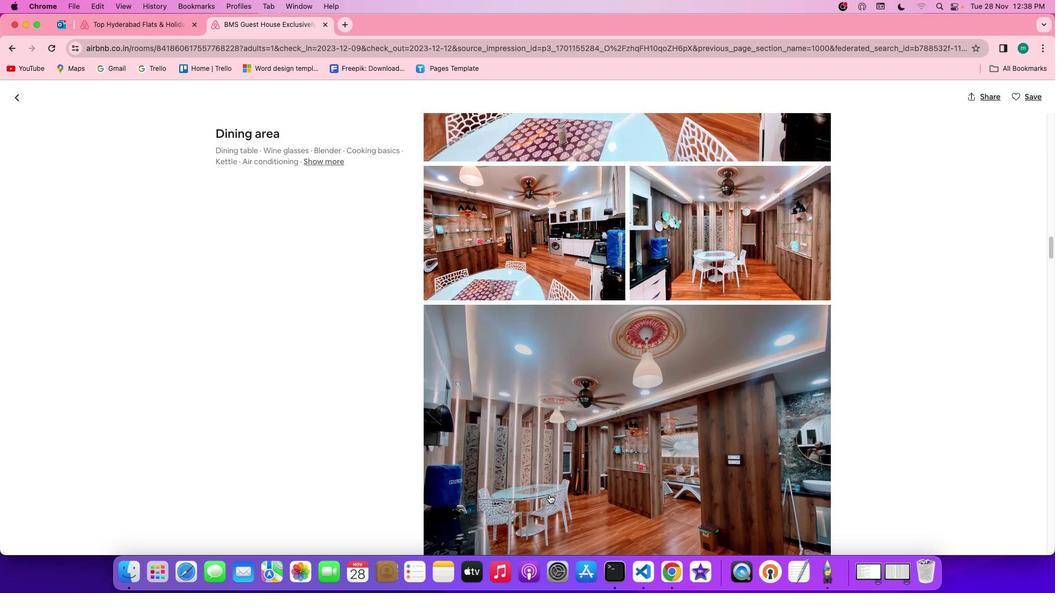 
Action: Mouse scrolled (549, 494) with delta (0, 0)
Screenshot: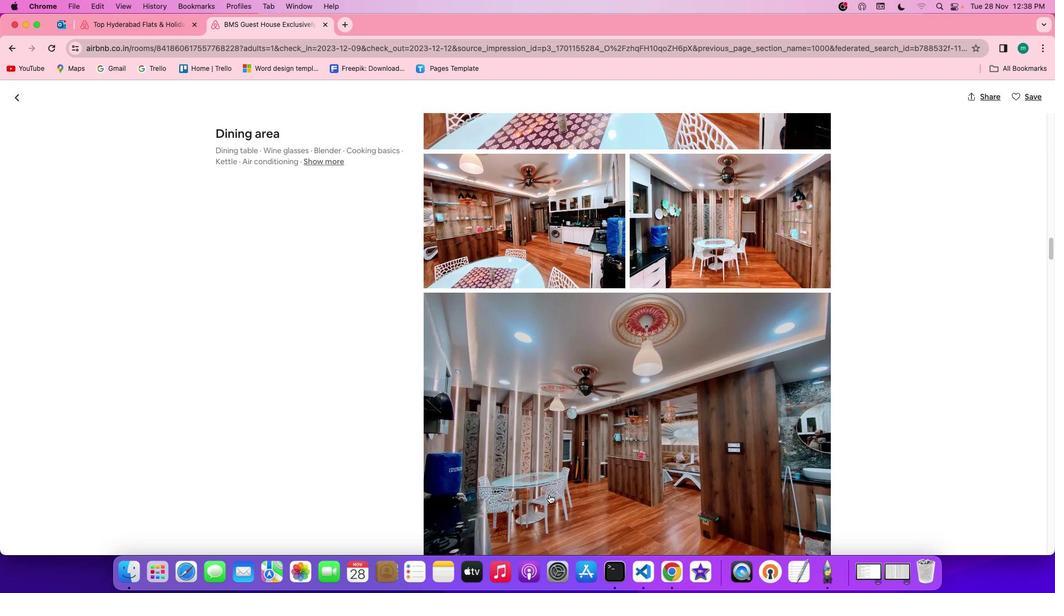 
Action: Mouse scrolled (549, 494) with delta (0, -1)
Screenshot: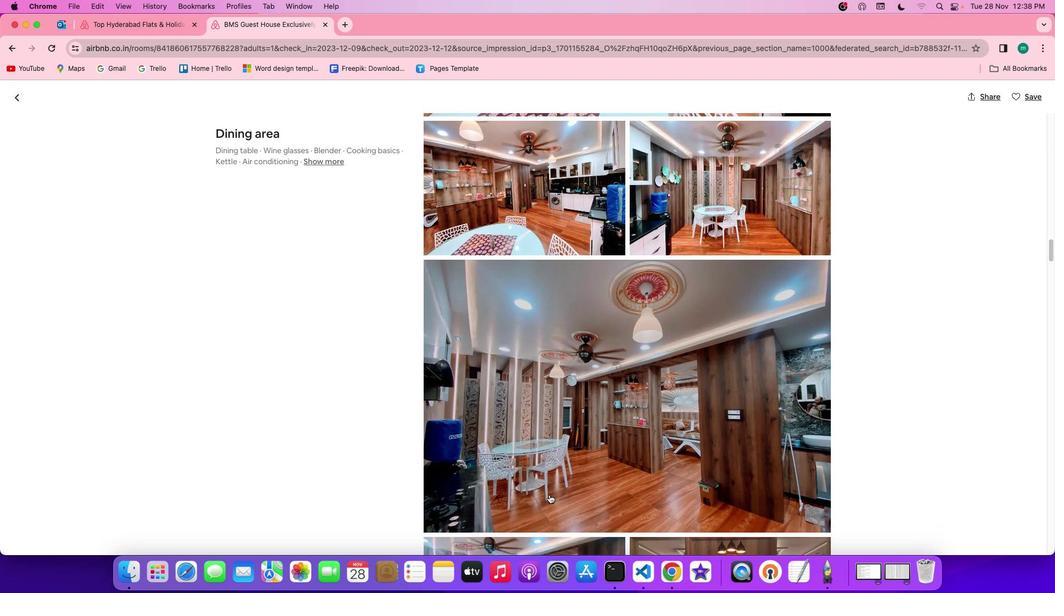
Action: Mouse scrolled (549, 494) with delta (0, -1)
Screenshot: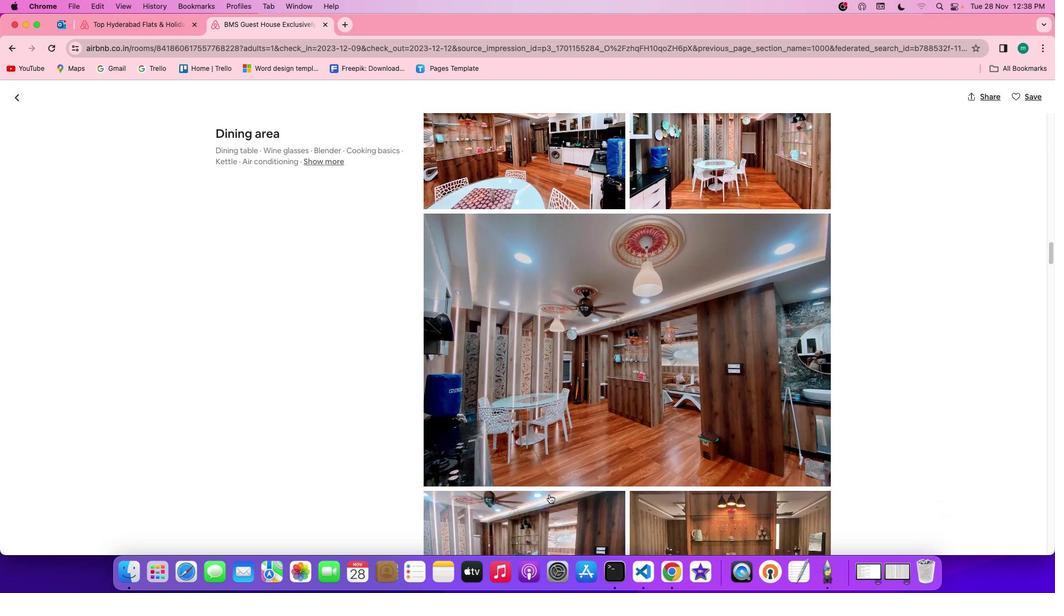 
Action: Mouse scrolled (549, 494) with delta (0, 0)
Screenshot: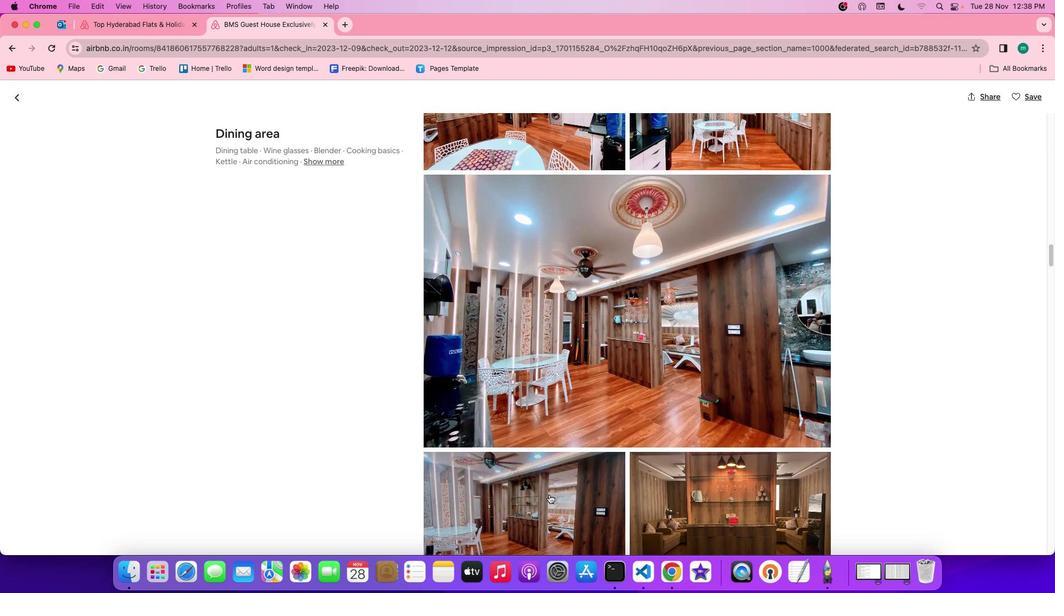
Action: Mouse scrolled (549, 494) with delta (0, 0)
Screenshot: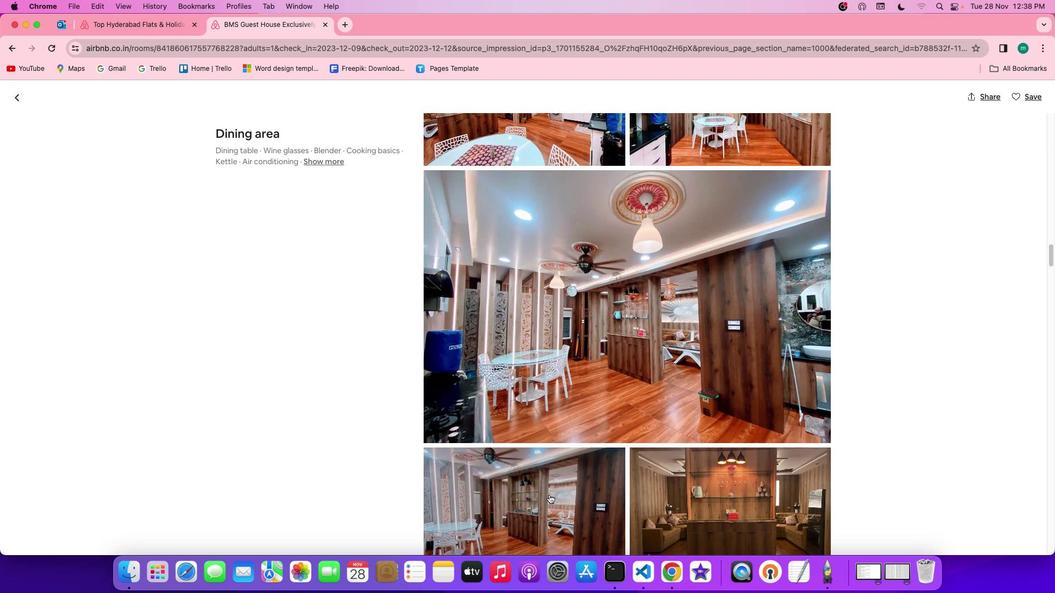 
Action: Mouse scrolled (549, 494) with delta (0, -1)
Screenshot: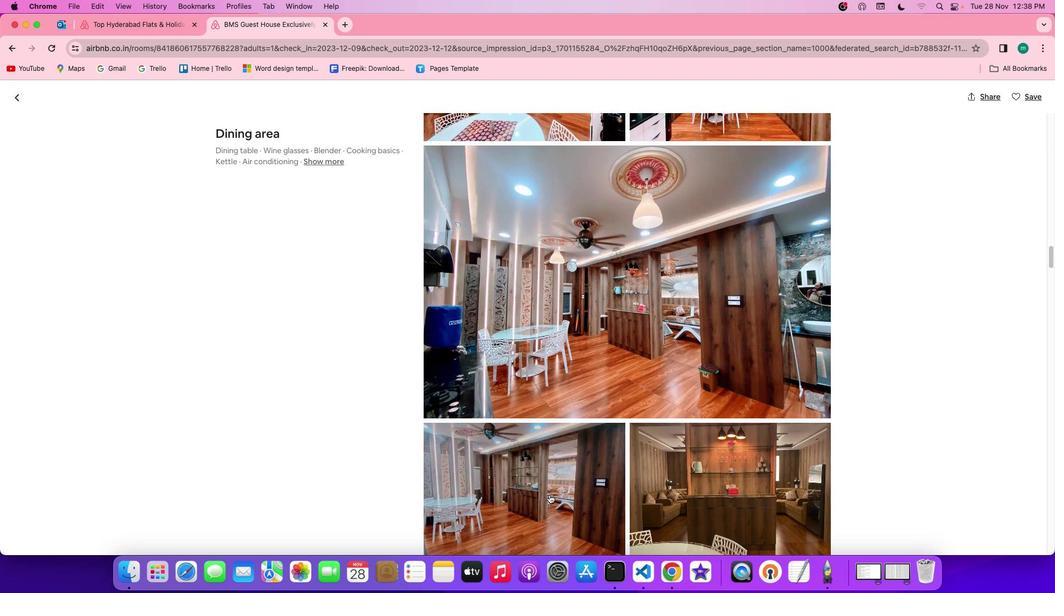 
Action: Mouse scrolled (549, 494) with delta (0, 0)
Screenshot: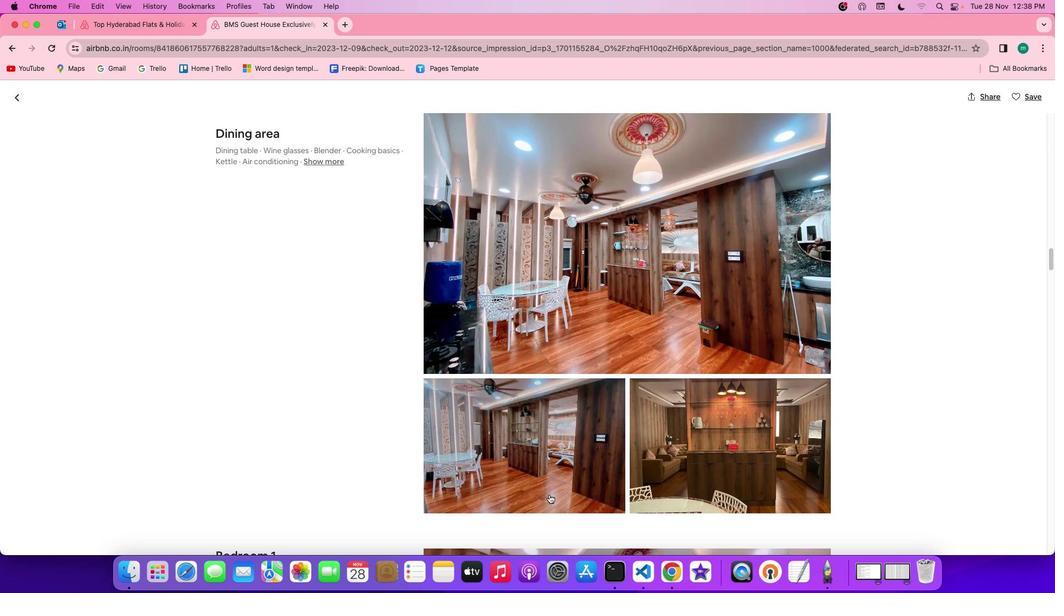 
Action: Mouse scrolled (549, 494) with delta (0, 0)
Screenshot: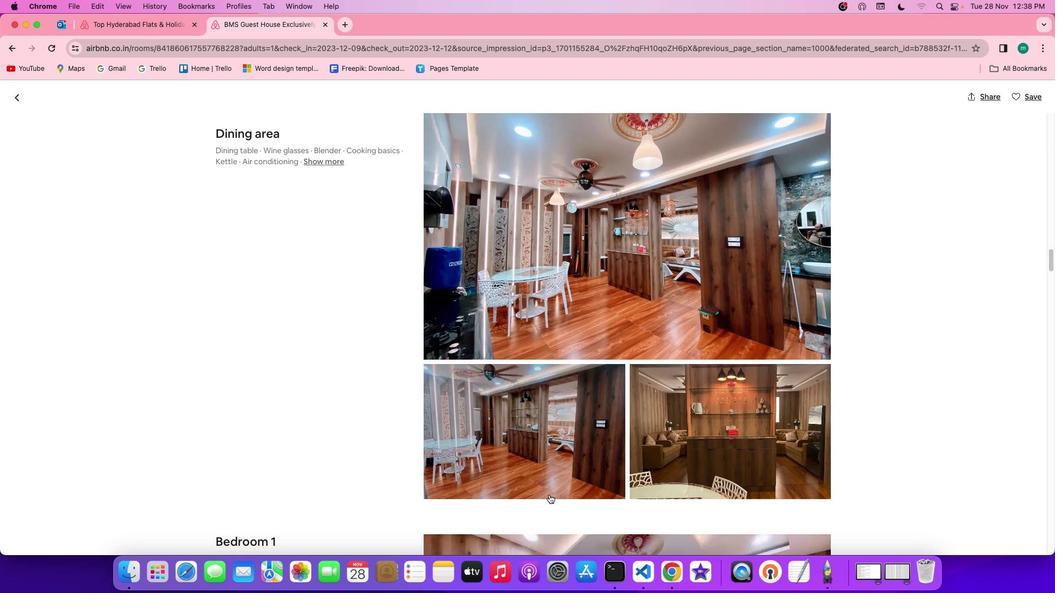 
Action: Mouse scrolled (549, 494) with delta (0, -1)
Screenshot: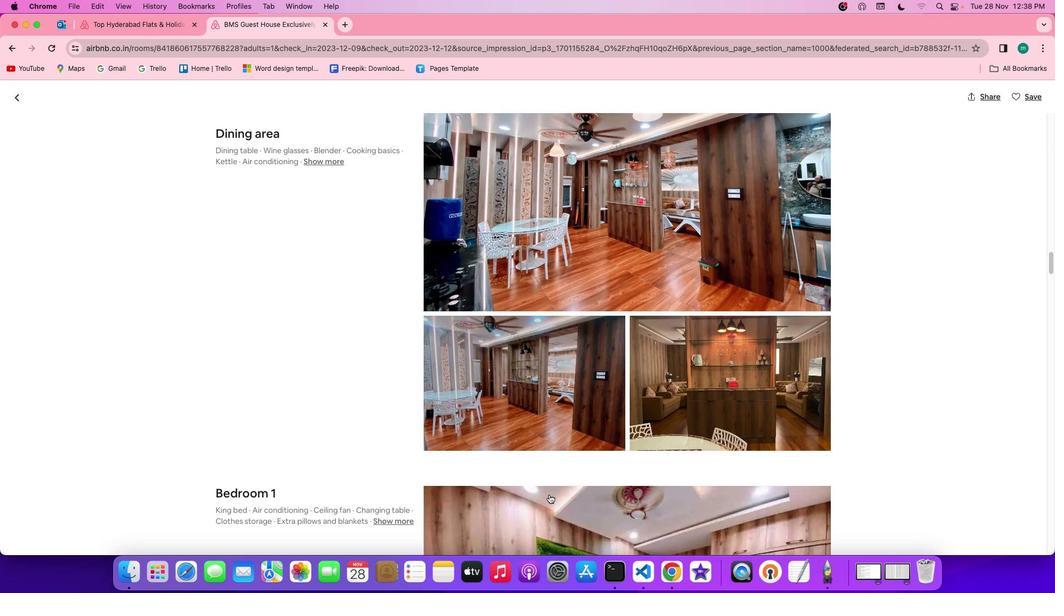
Action: Mouse scrolled (549, 494) with delta (0, -1)
Screenshot: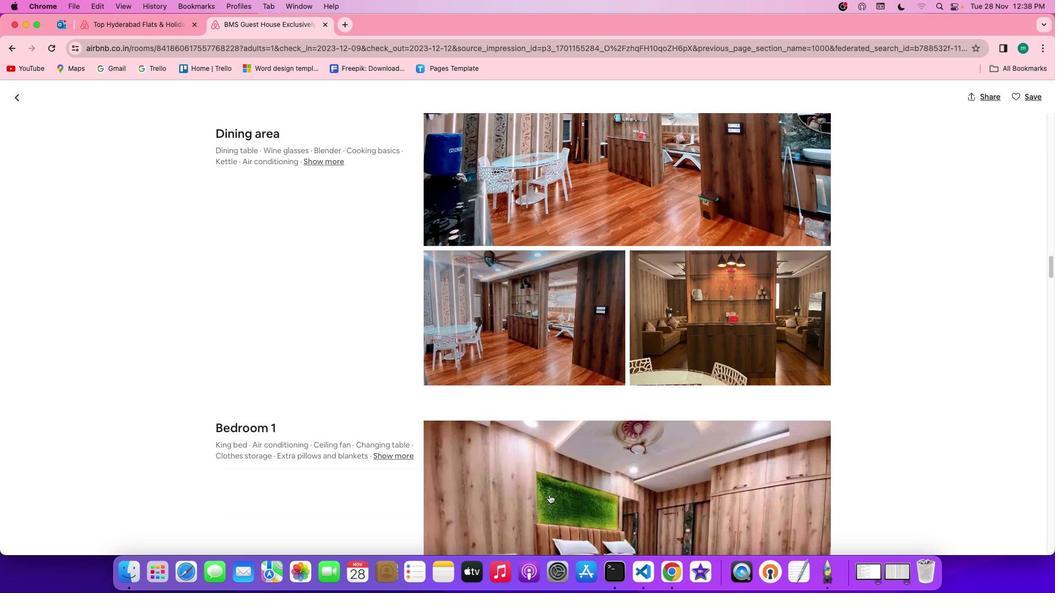 
Action: Mouse scrolled (549, 494) with delta (0, 0)
Screenshot: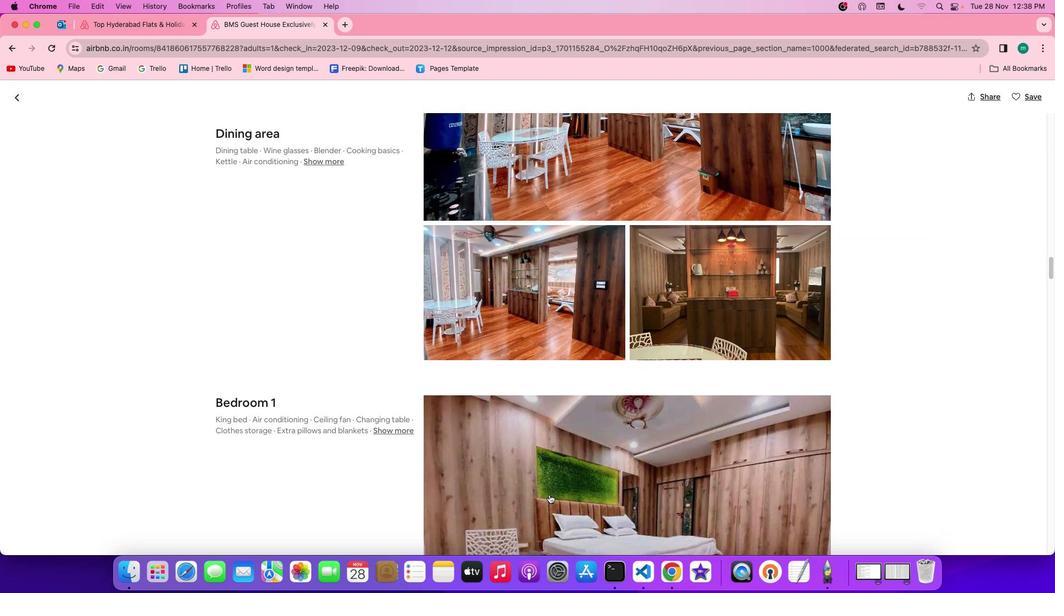 
Action: Mouse scrolled (549, 494) with delta (0, 0)
Screenshot: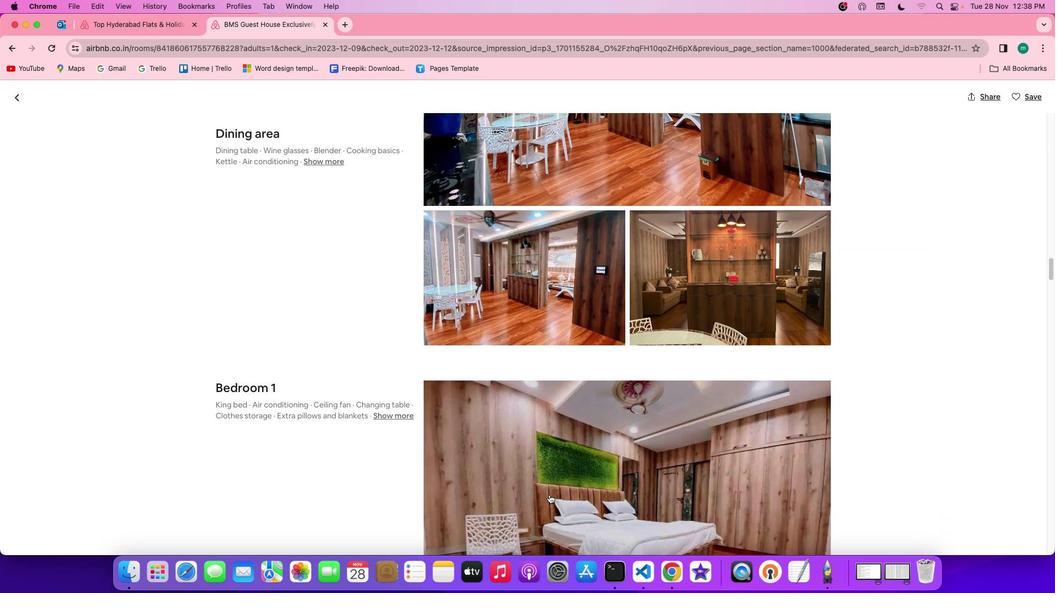 
Action: Mouse scrolled (549, 494) with delta (0, -1)
Screenshot: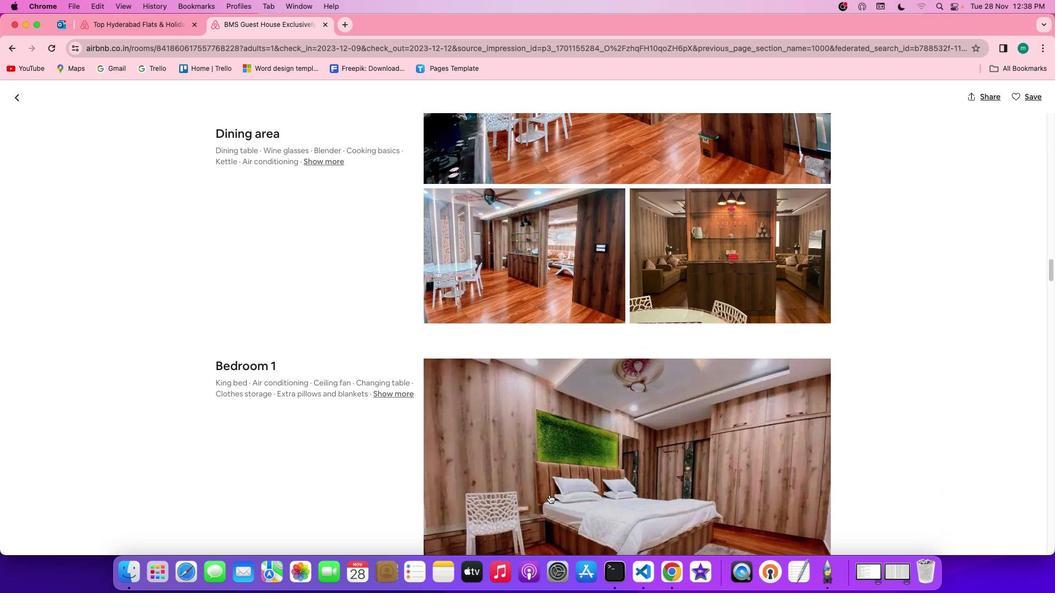 
Action: Mouse scrolled (549, 494) with delta (0, -1)
Screenshot: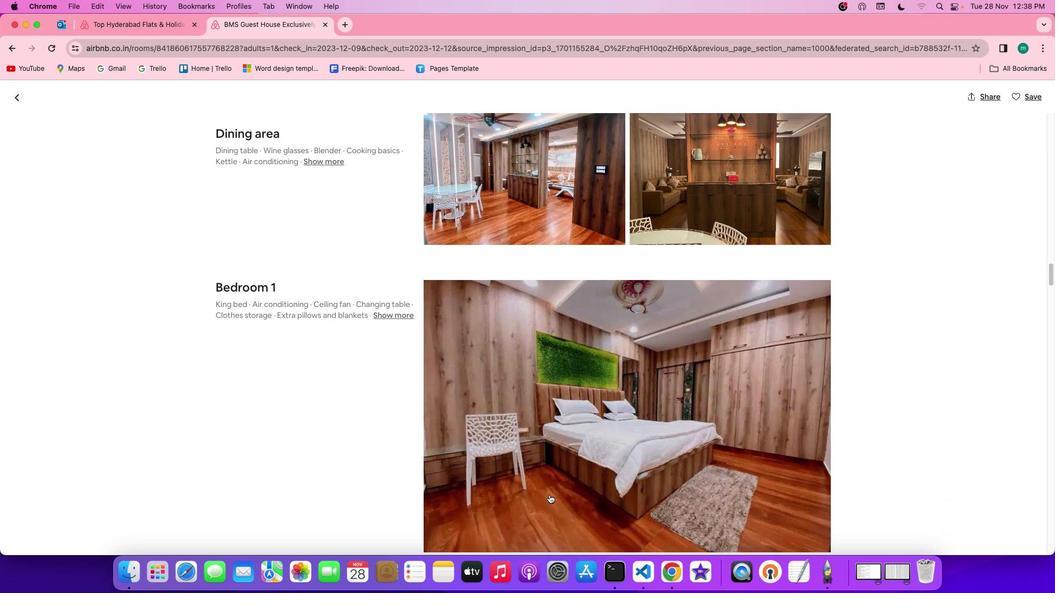 
Action: Mouse scrolled (549, 494) with delta (0, 0)
Screenshot: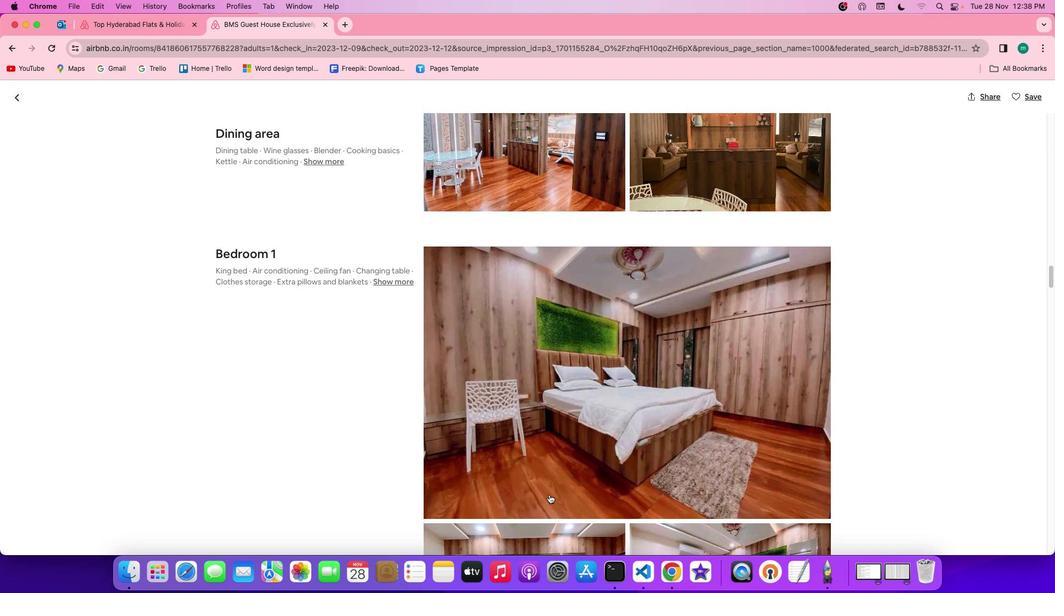 
Action: Mouse scrolled (549, 494) with delta (0, 0)
Screenshot: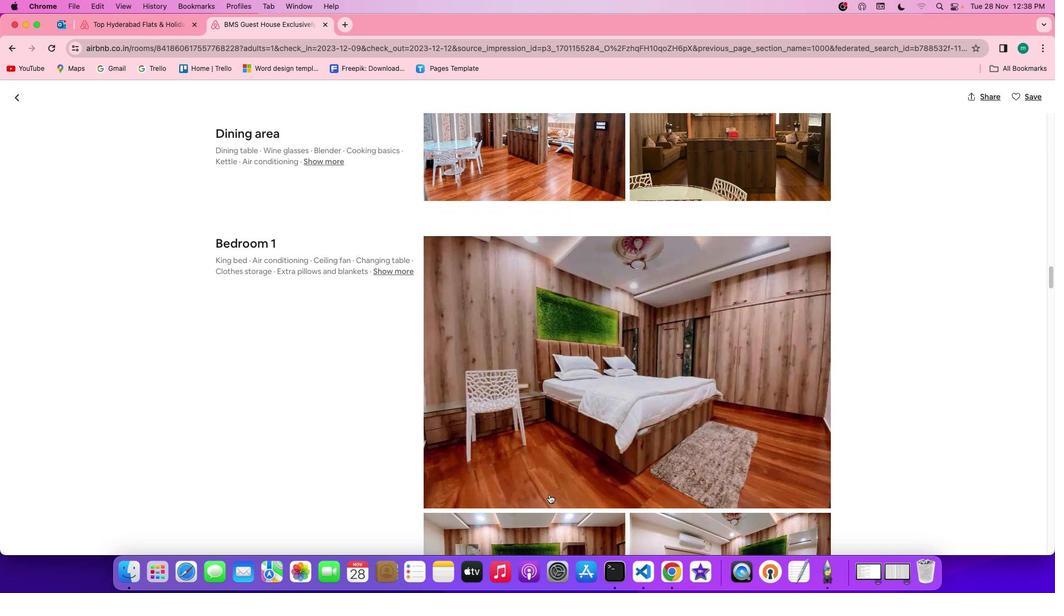 
Action: Mouse scrolled (549, 494) with delta (0, 0)
Screenshot: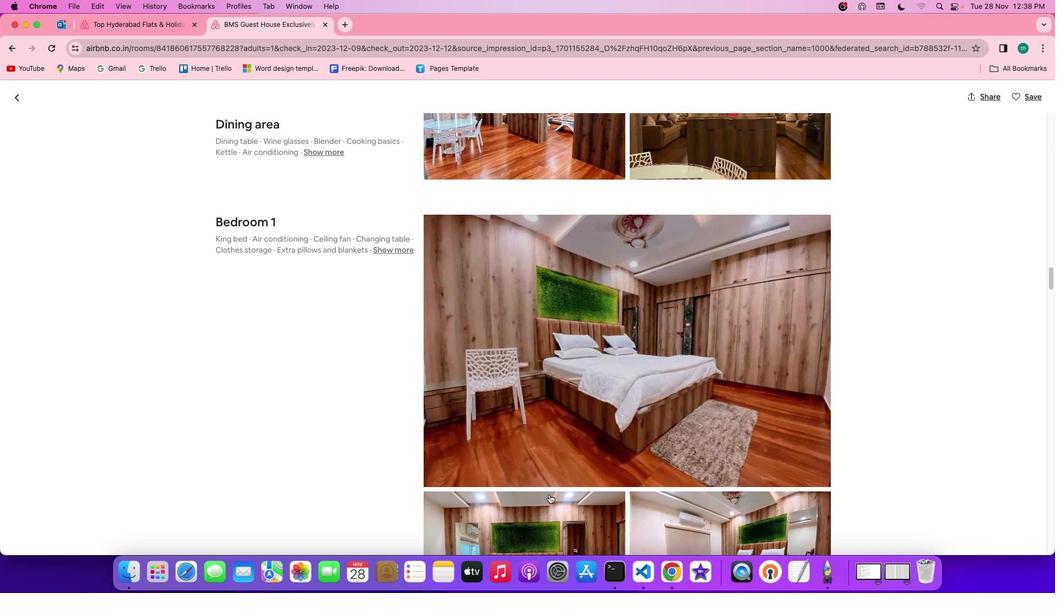 
Action: Mouse scrolled (549, 494) with delta (0, -1)
Screenshot: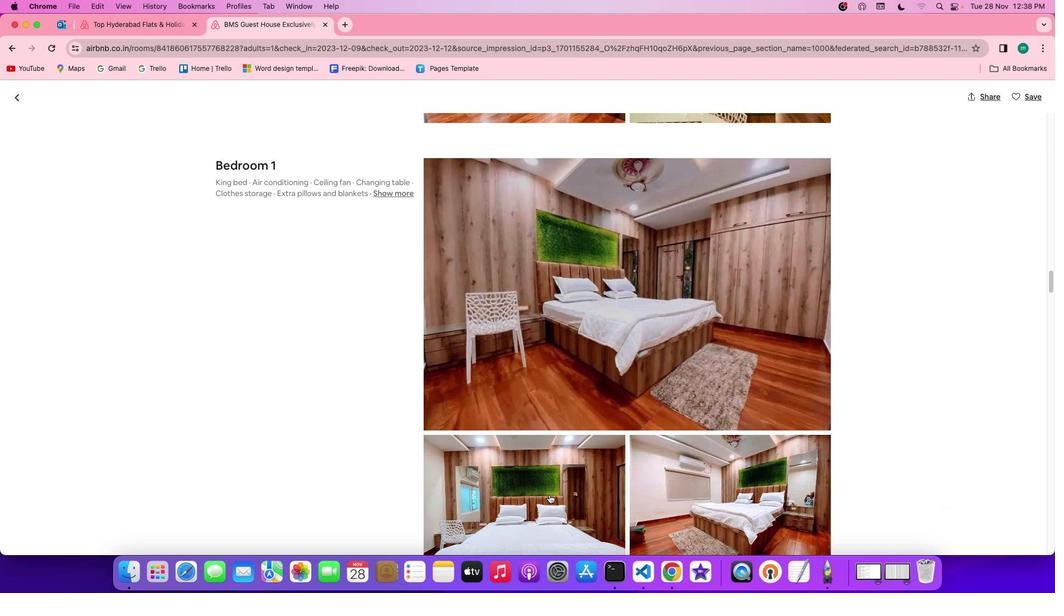 
Action: Mouse scrolled (549, 494) with delta (0, 0)
Screenshot: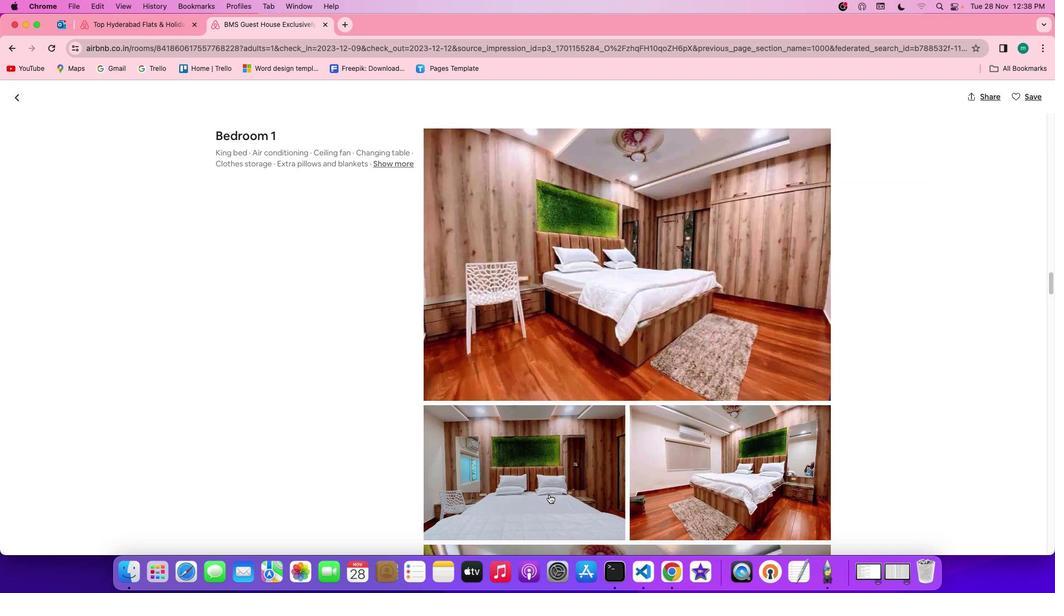 
Action: Mouse scrolled (549, 494) with delta (0, 0)
Screenshot: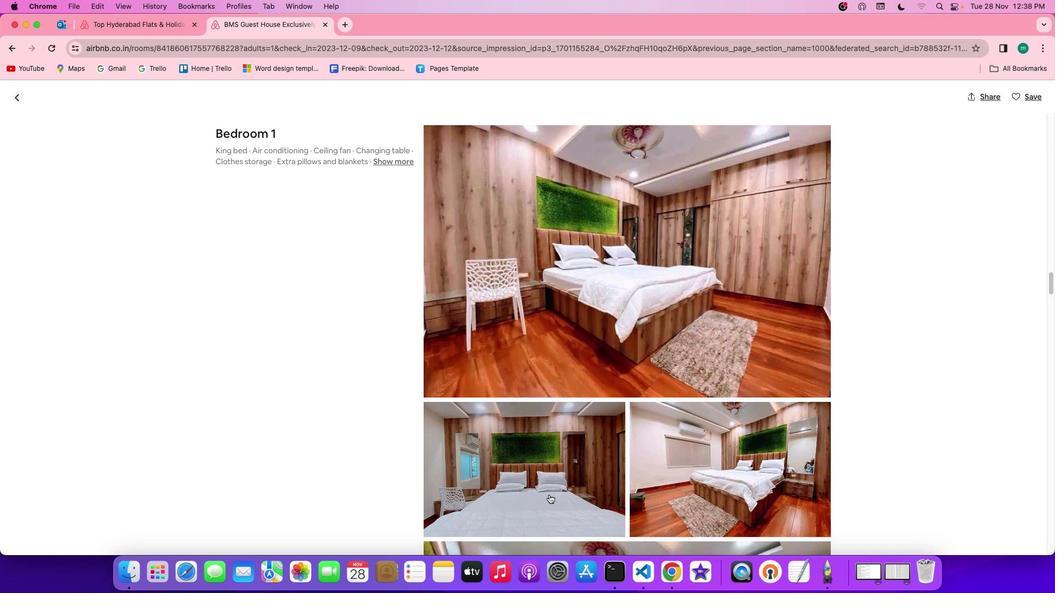 
Action: Mouse scrolled (549, 494) with delta (0, -1)
Screenshot: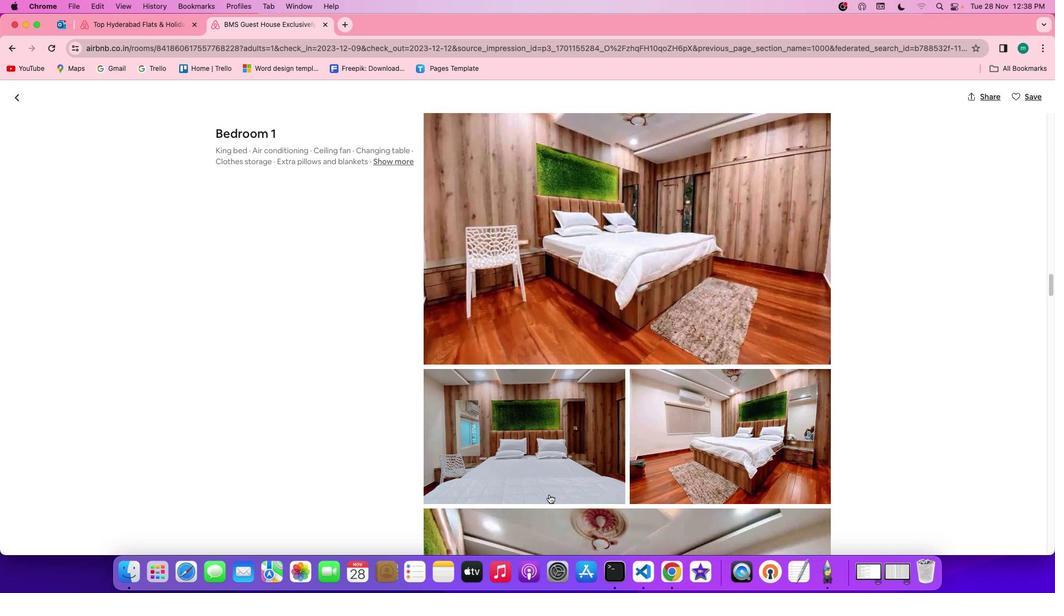 
Action: Mouse scrolled (549, 494) with delta (0, -1)
Screenshot: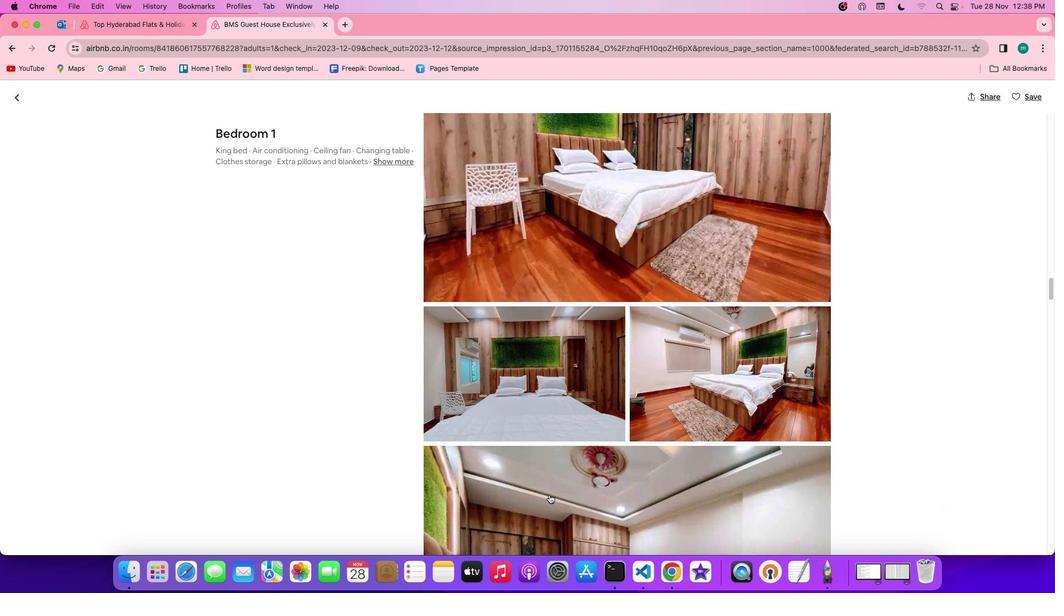 
Action: Mouse scrolled (549, 494) with delta (0, 0)
Screenshot: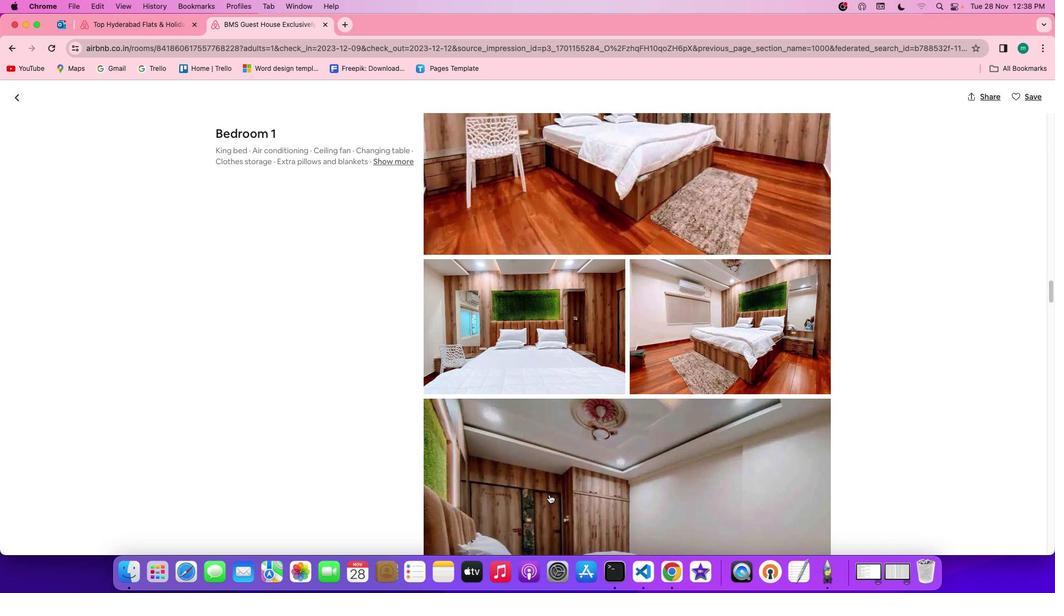 
Action: Mouse scrolled (549, 494) with delta (0, 0)
Screenshot: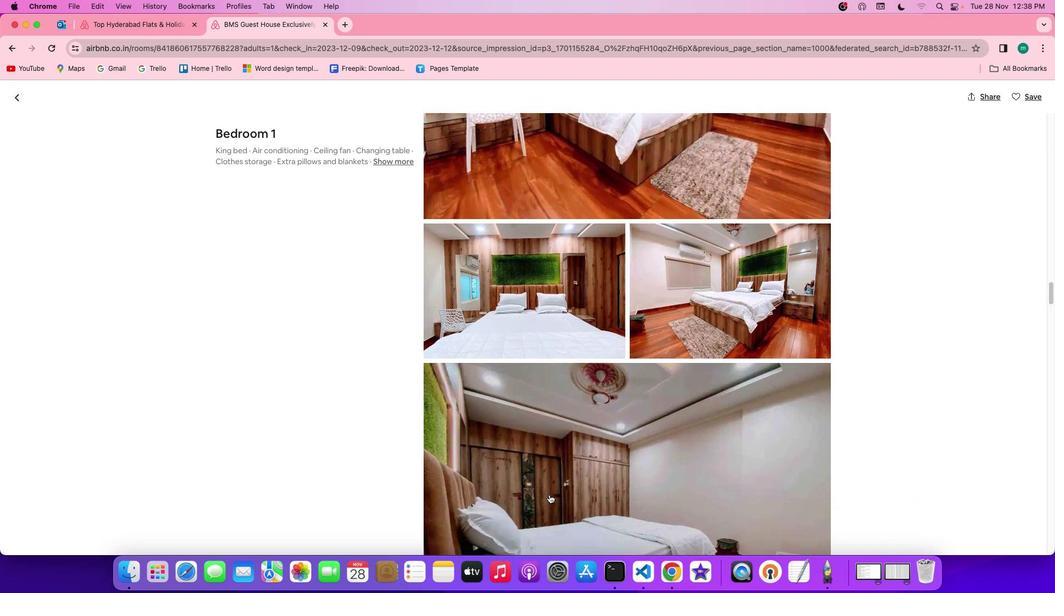 
Action: Mouse scrolled (549, 494) with delta (0, -1)
Screenshot: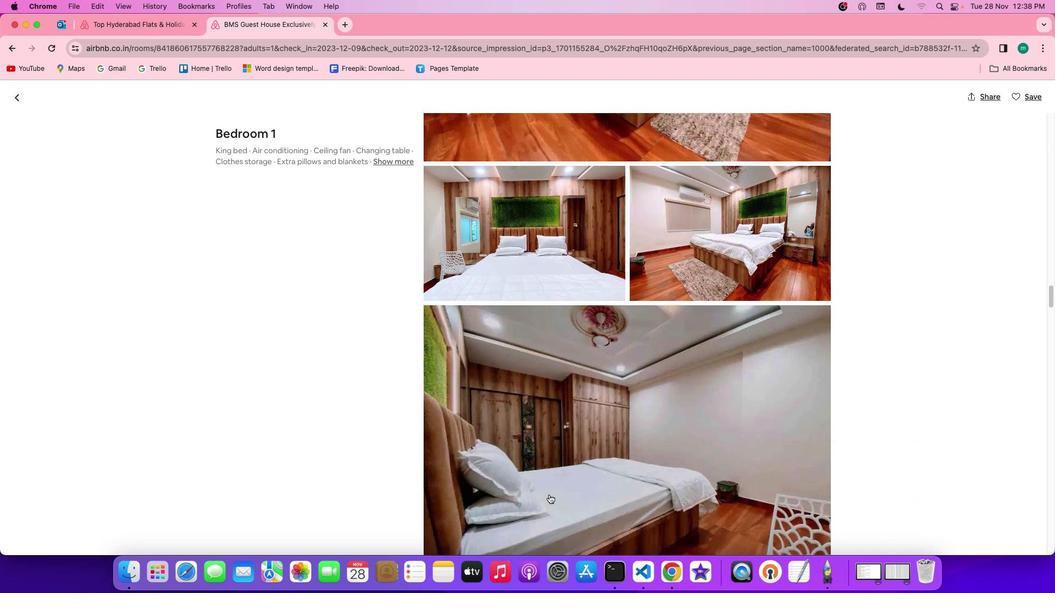 
Action: Mouse scrolled (549, 494) with delta (0, -2)
Screenshot: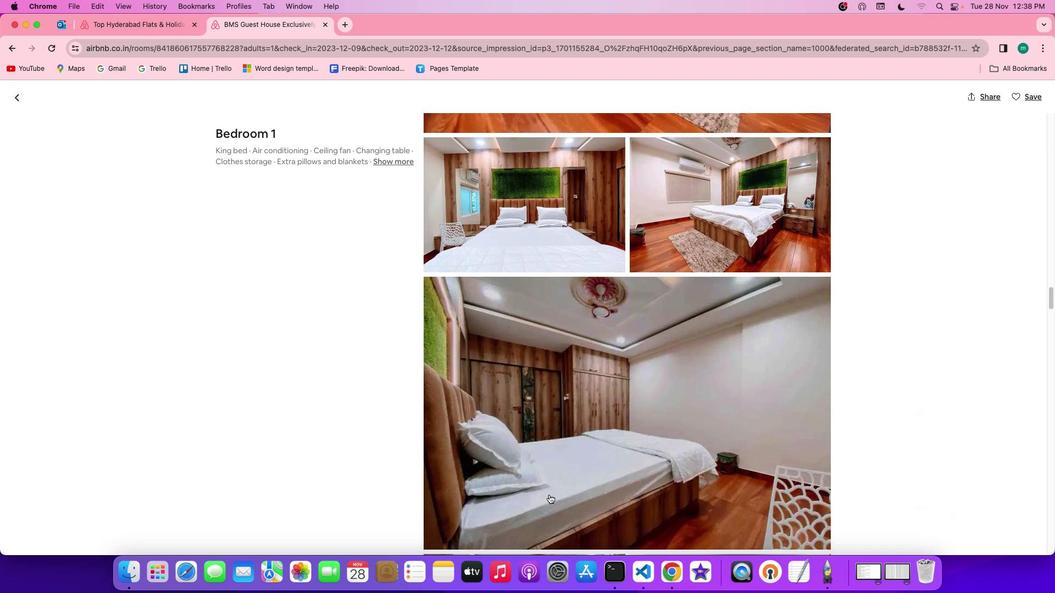 
Action: Mouse scrolled (549, 494) with delta (0, -2)
Screenshot: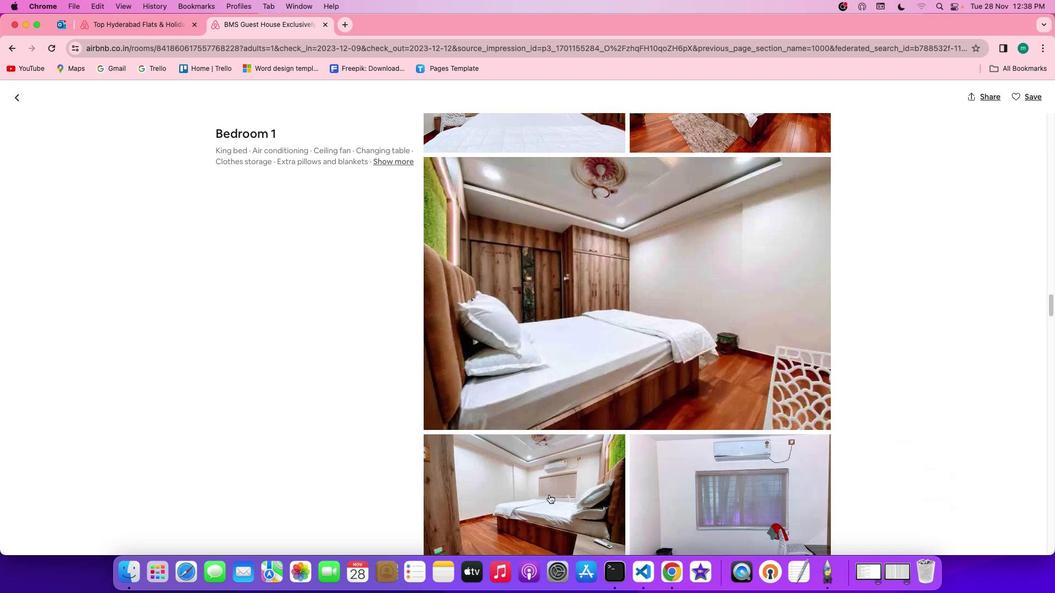 
Action: Mouse scrolled (549, 494) with delta (0, 0)
Screenshot: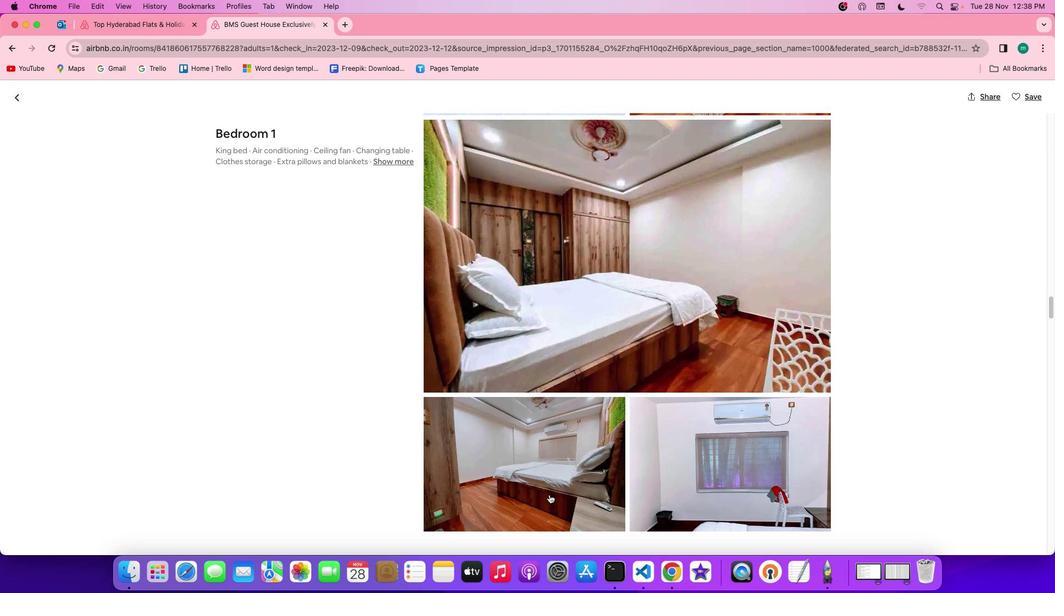 
Action: Mouse scrolled (549, 494) with delta (0, 0)
Screenshot: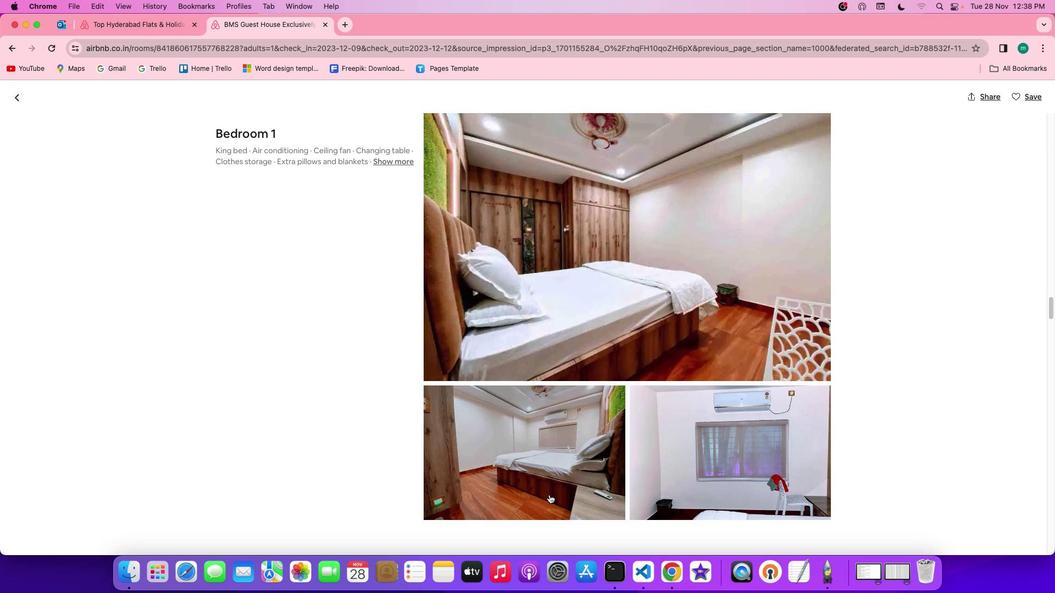 
Action: Mouse scrolled (549, 494) with delta (0, -1)
Screenshot: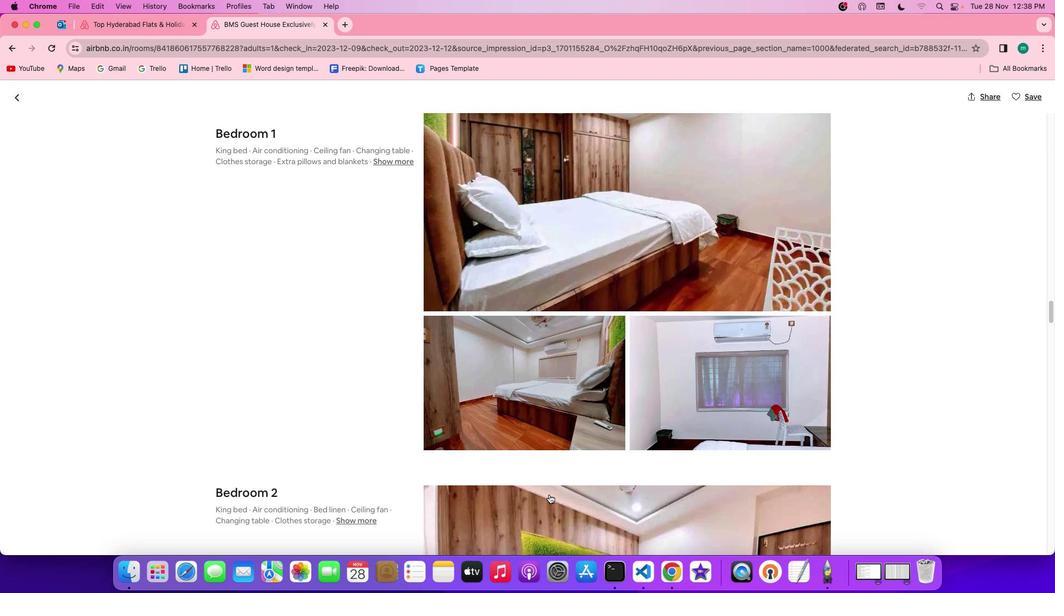 
Action: Mouse scrolled (549, 494) with delta (0, -2)
Screenshot: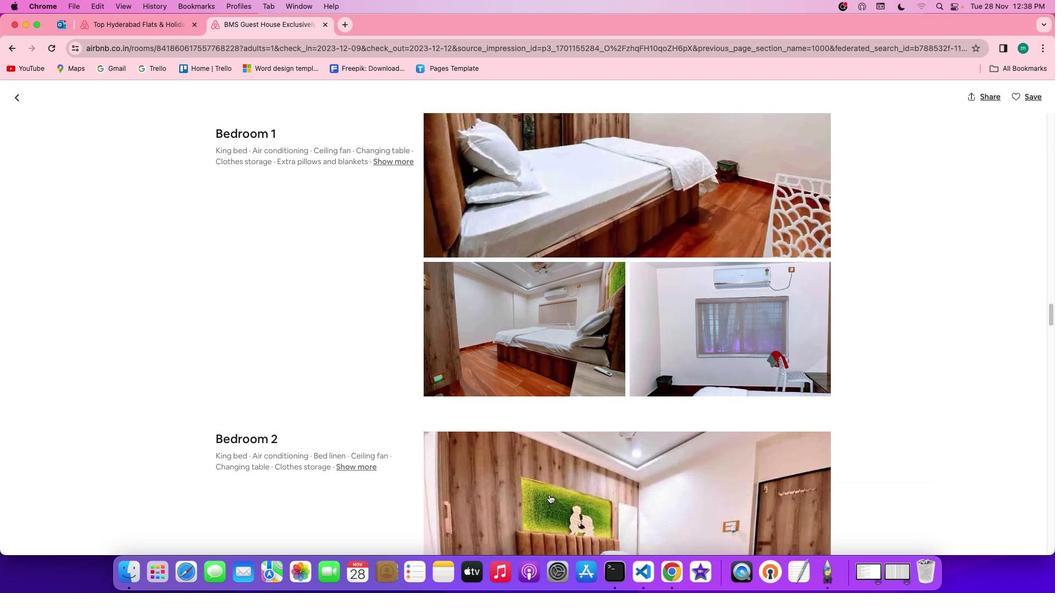 
Action: Mouse scrolled (549, 494) with delta (0, -2)
Screenshot: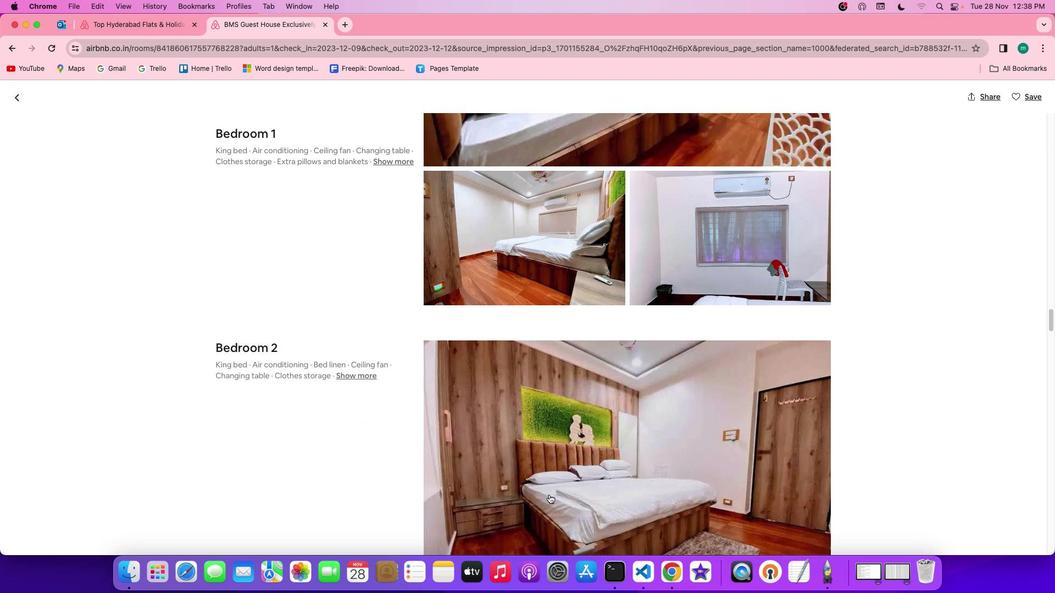 
Action: Mouse scrolled (549, 494) with delta (0, 0)
Screenshot: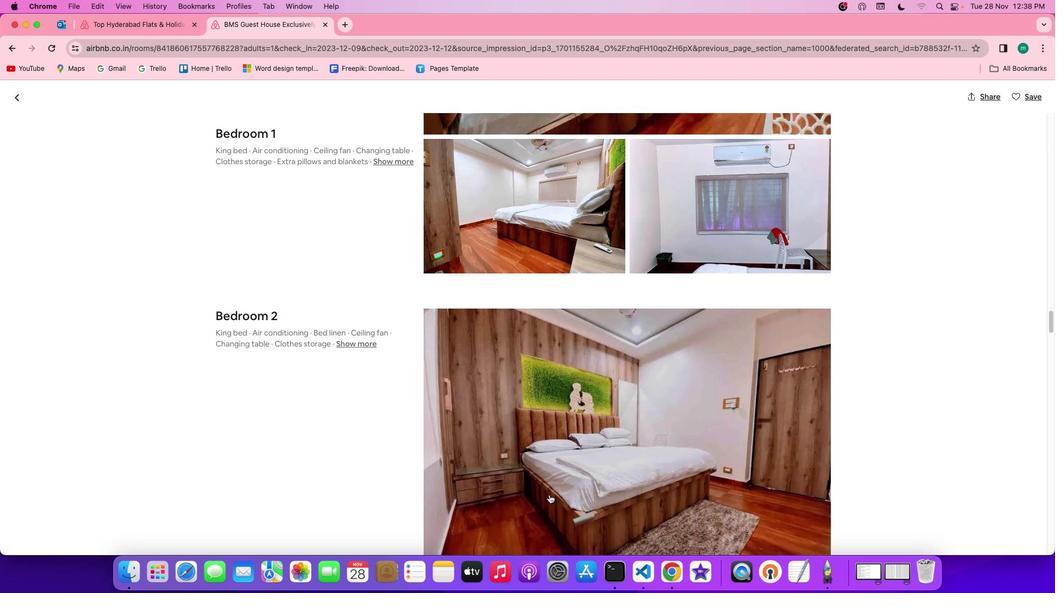 
Action: Mouse scrolled (549, 494) with delta (0, 0)
Screenshot: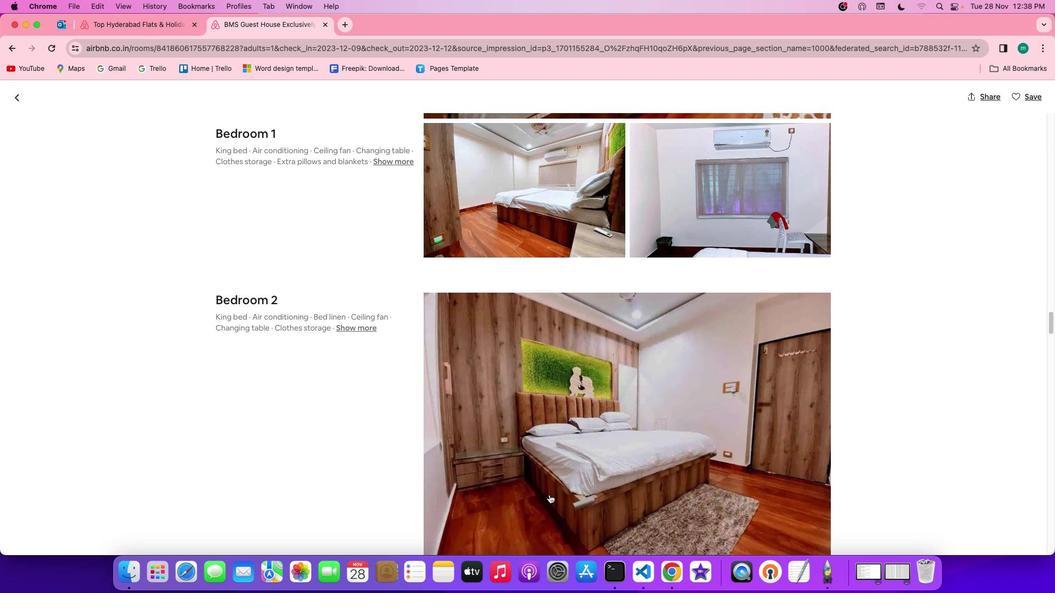 
Action: Mouse scrolled (549, 494) with delta (0, -1)
Screenshot: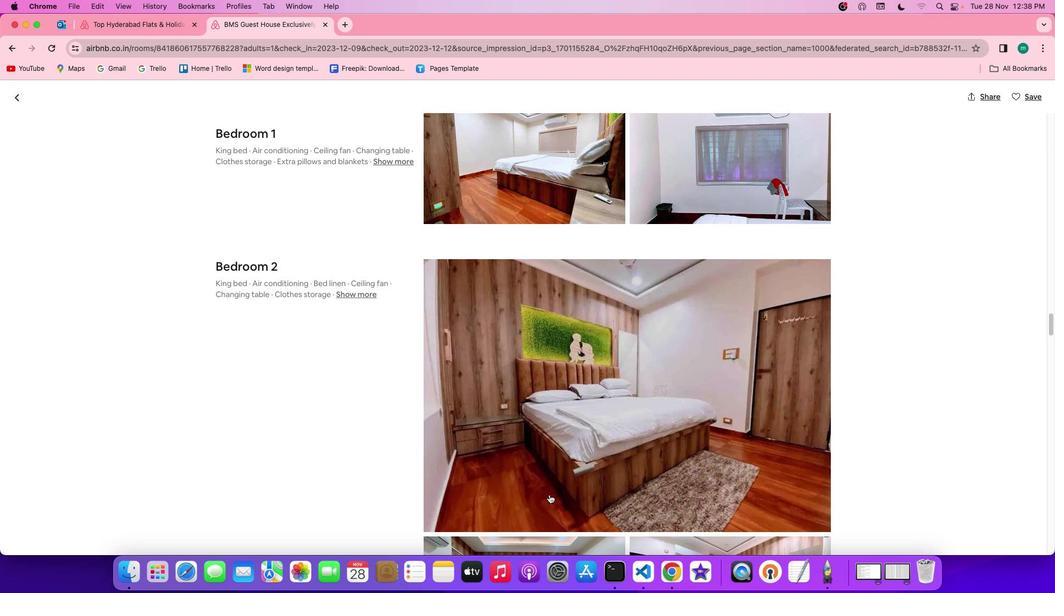 
Action: Mouse scrolled (549, 494) with delta (0, -1)
Screenshot: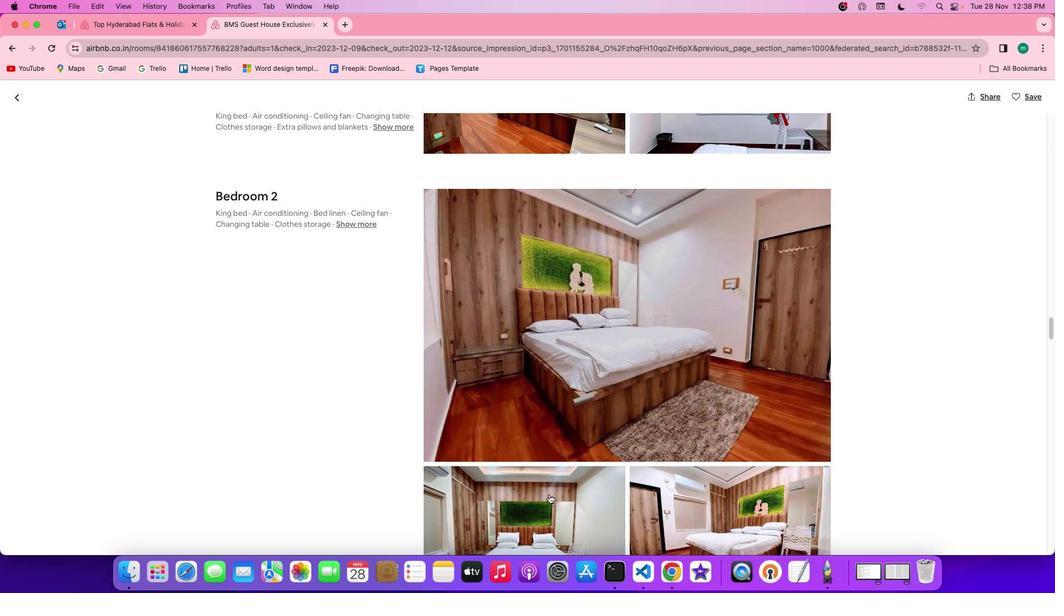 
Action: Mouse scrolled (549, 494) with delta (0, 0)
Screenshot: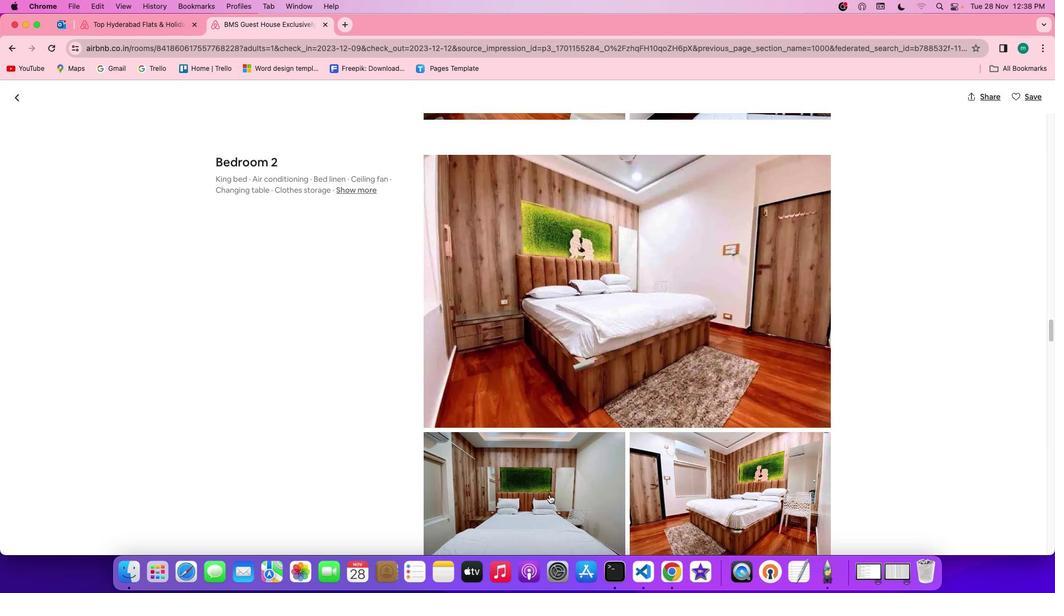 
Action: Mouse scrolled (549, 494) with delta (0, 0)
Screenshot: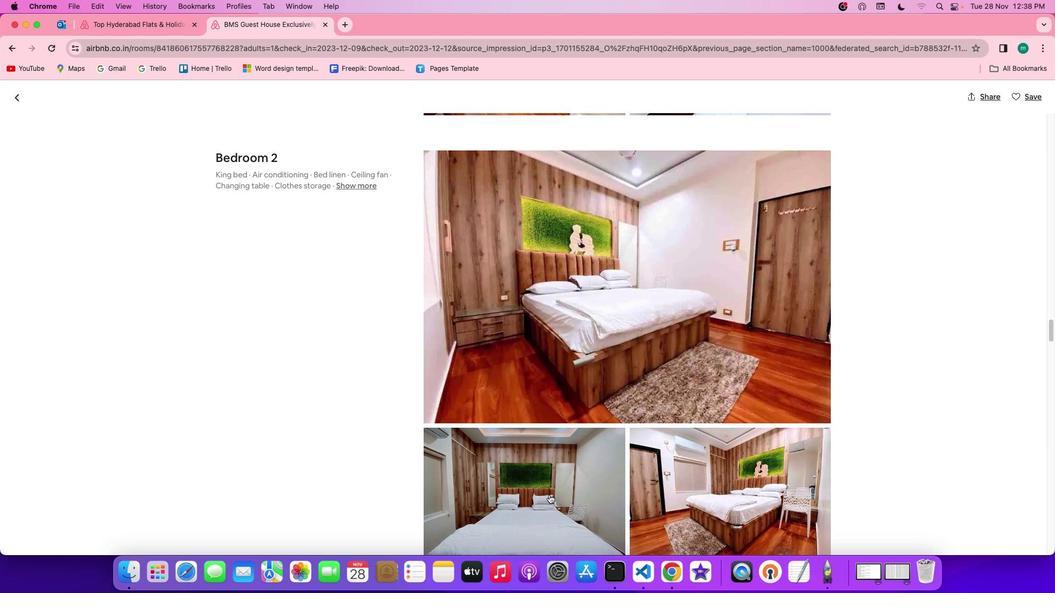 
Action: Mouse scrolled (549, 494) with delta (0, 0)
Screenshot: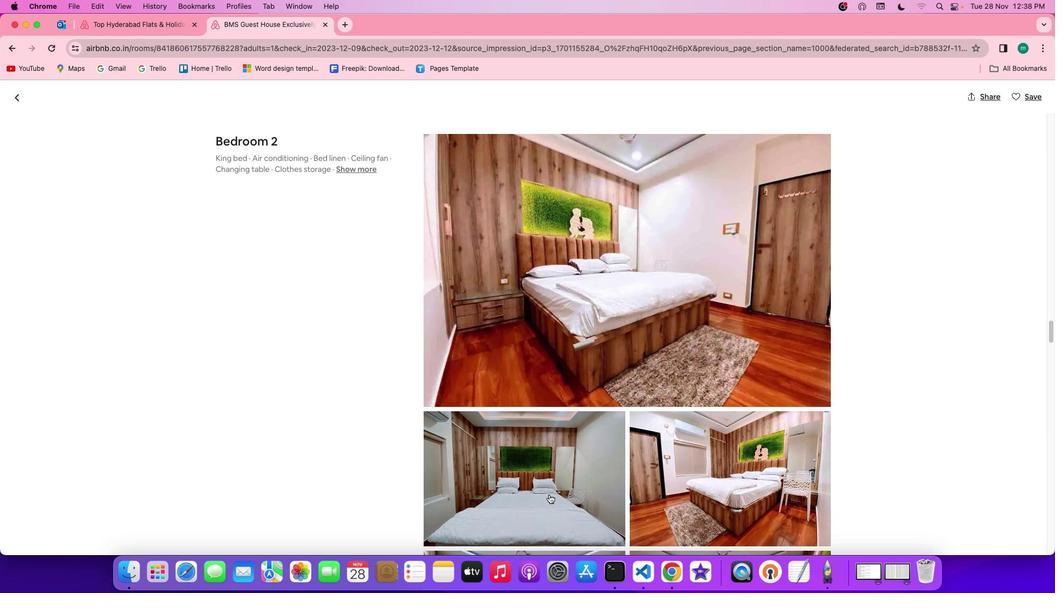 
Action: Mouse scrolled (549, 494) with delta (0, -1)
Screenshot: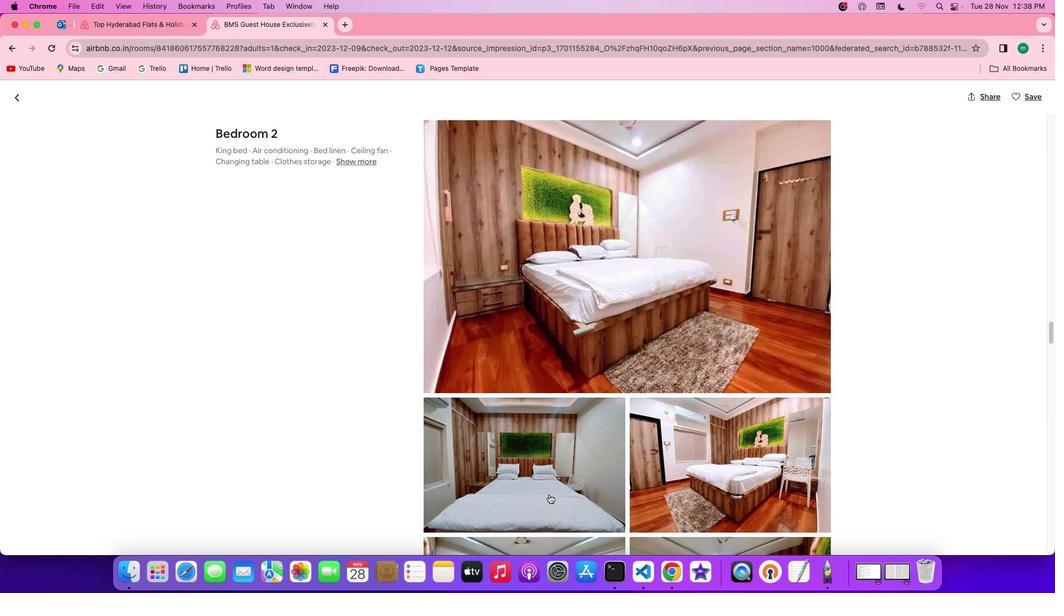 
Action: Mouse scrolled (549, 494) with delta (0, -1)
Screenshot: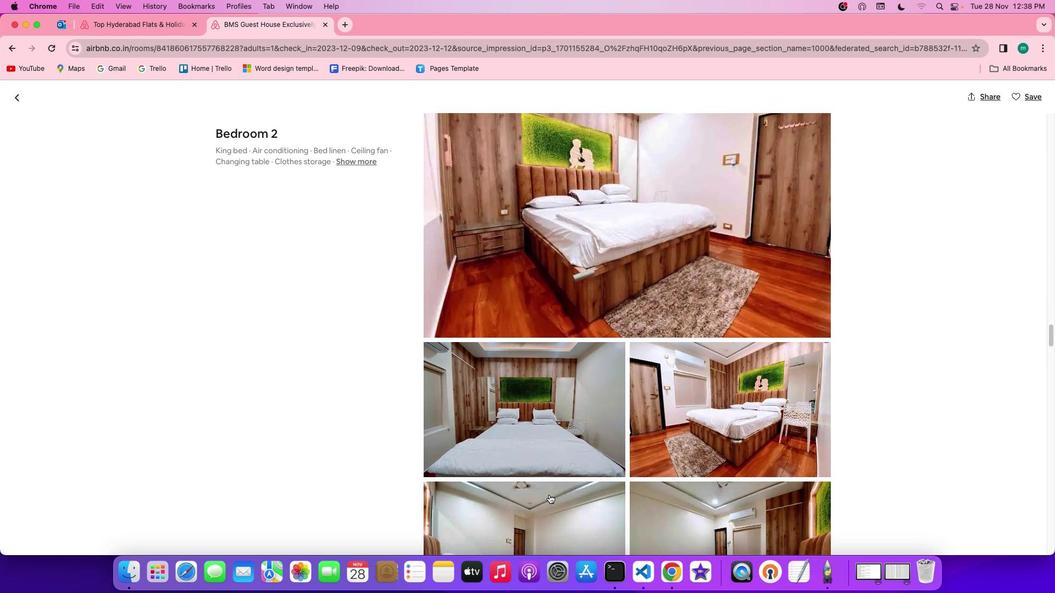 
Action: Mouse scrolled (549, 494) with delta (0, 0)
Screenshot: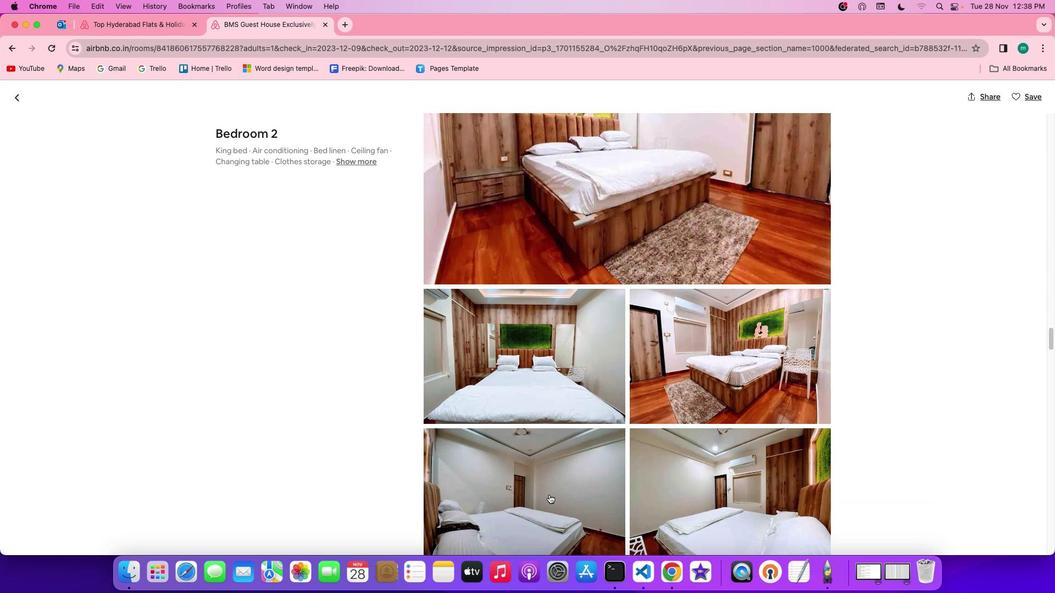 
Action: Mouse scrolled (549, 494) with delta (0, 0)
Screenshot: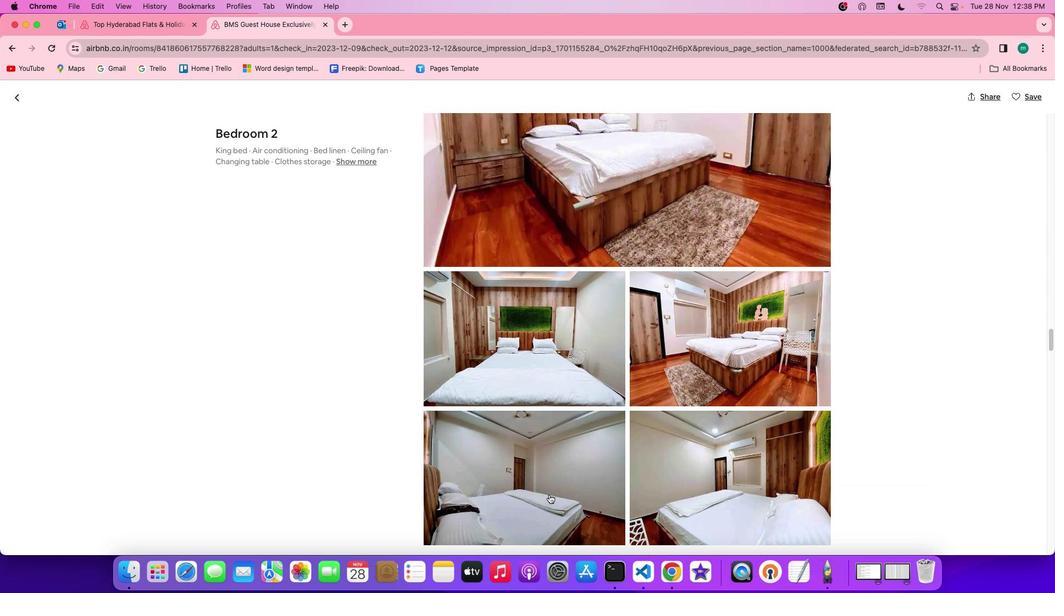 
Action: Mouse scrolled (549, 494) with delta (0, -1)
Screenshot: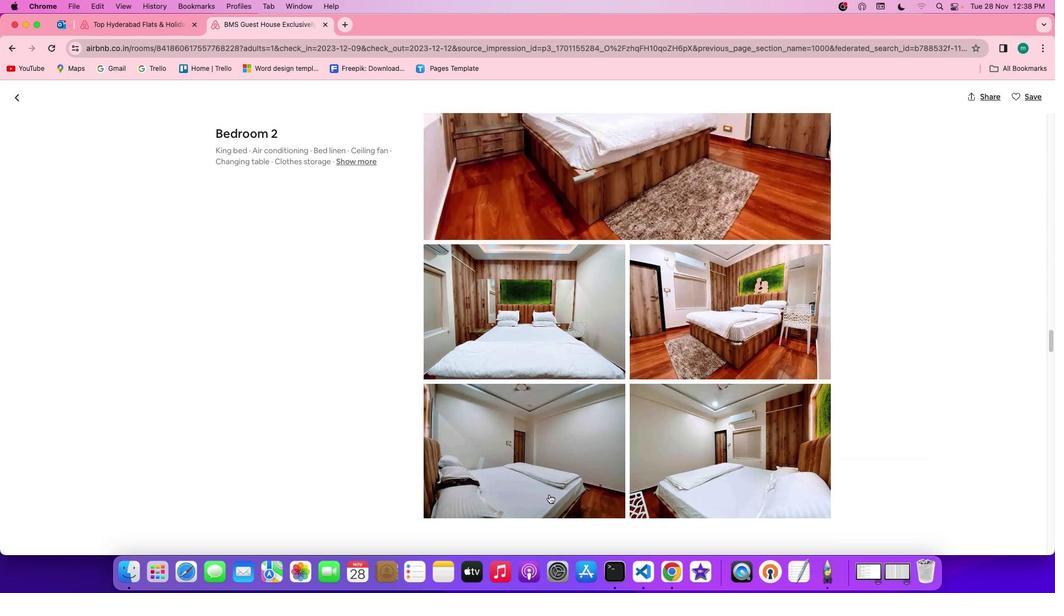 
Action: Mouse scrolled (549, 494) with delta (0, -1)
Screenshot: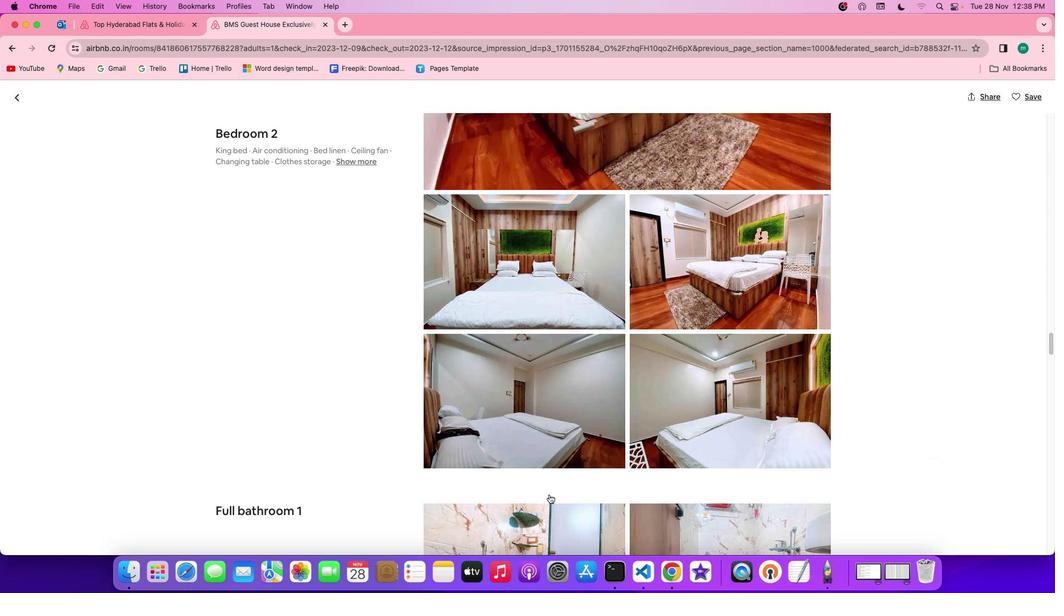 
Action: Mouse scrolled (549, 494) with delta (0, 0)
Screenshot: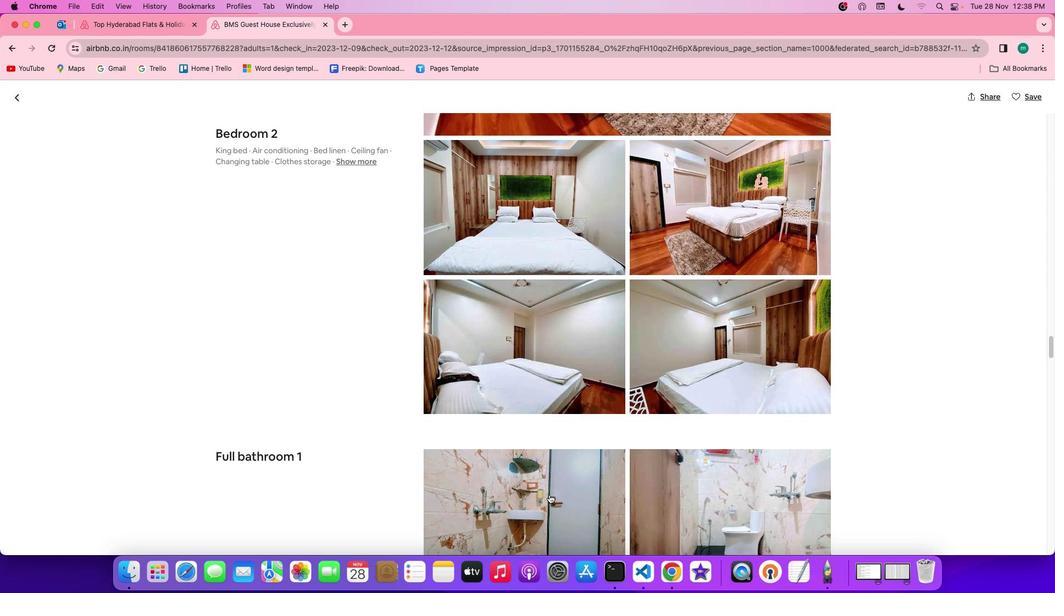 
Action: Mouse scrolled (549, 494) with delta (0, 0)
Screenshot: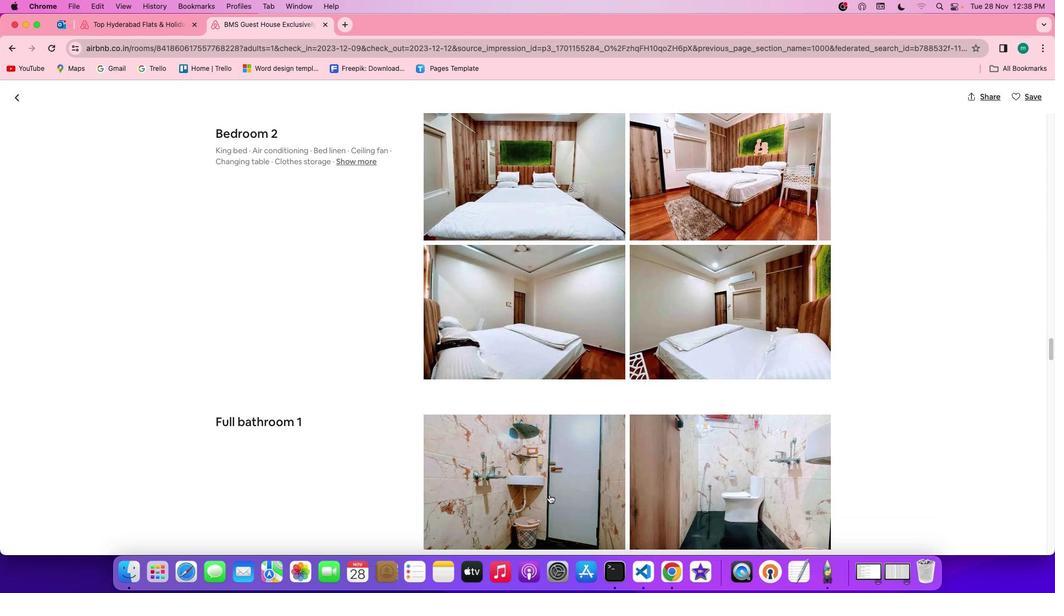 
Action: Mouse scrolled (549, 494) with delta (0, -1)
Screenshot: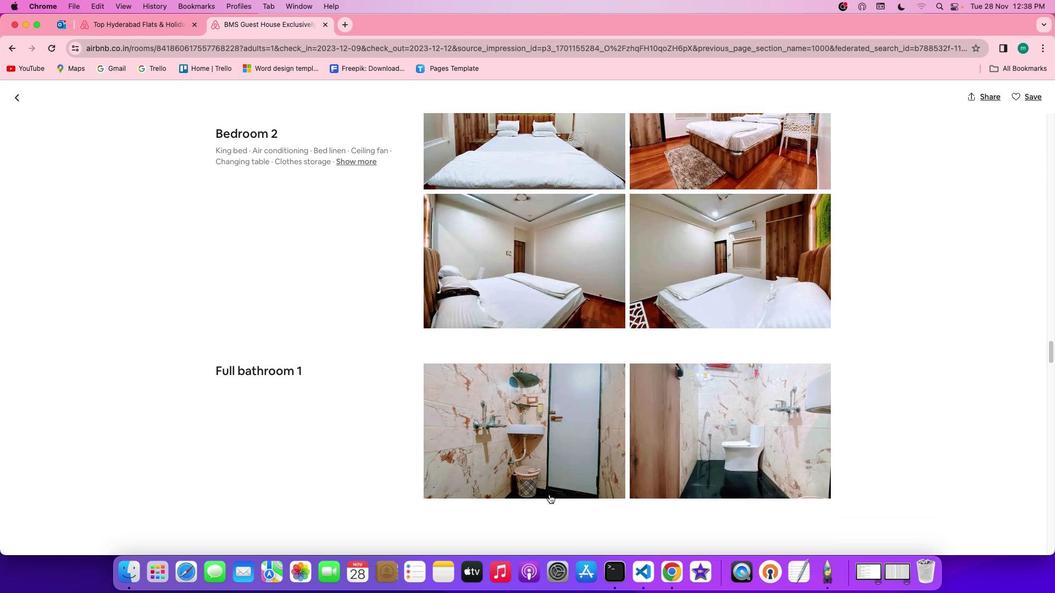 
Action: Mouse scrolled (549, 494) with delta (0, -2)
Screenshot: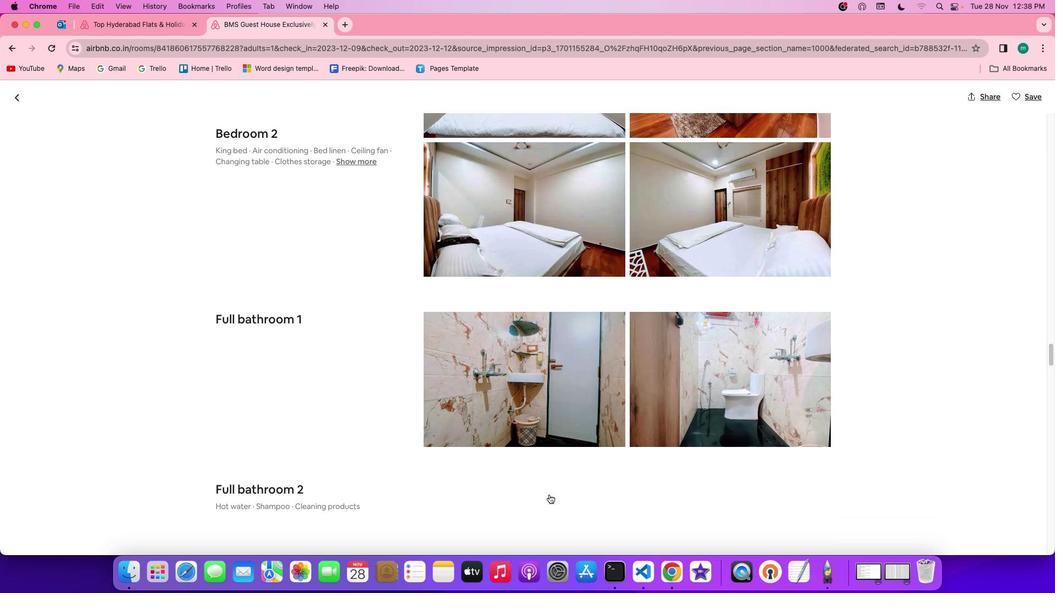 
Action: Mouse scrolled (549, 494) with delta (0, 0)
Screenshot: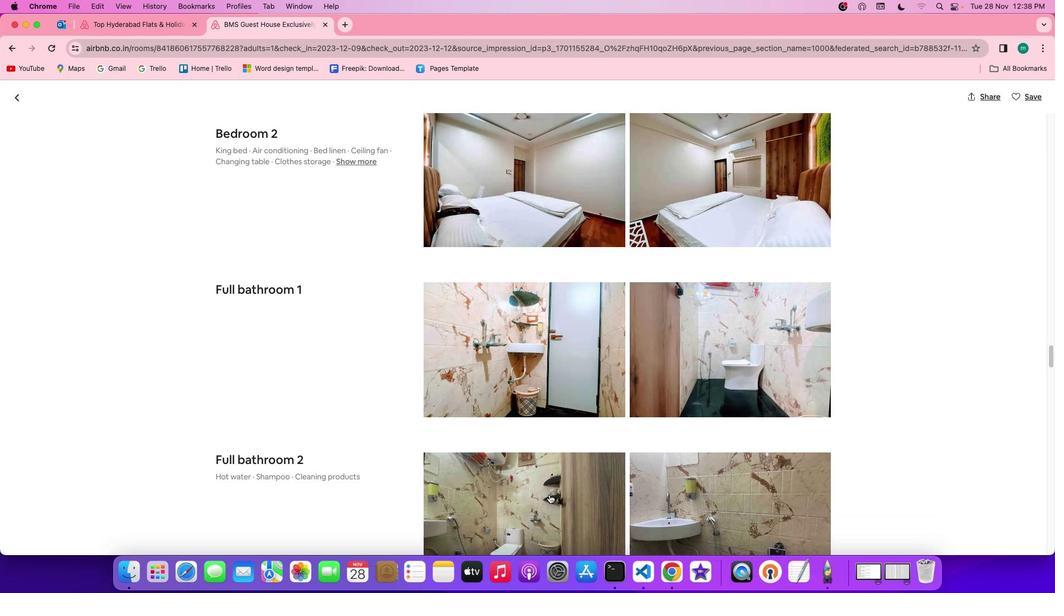 
Action: Mouse scrolled (549, 494) with delta (0, 0)
Screenshot: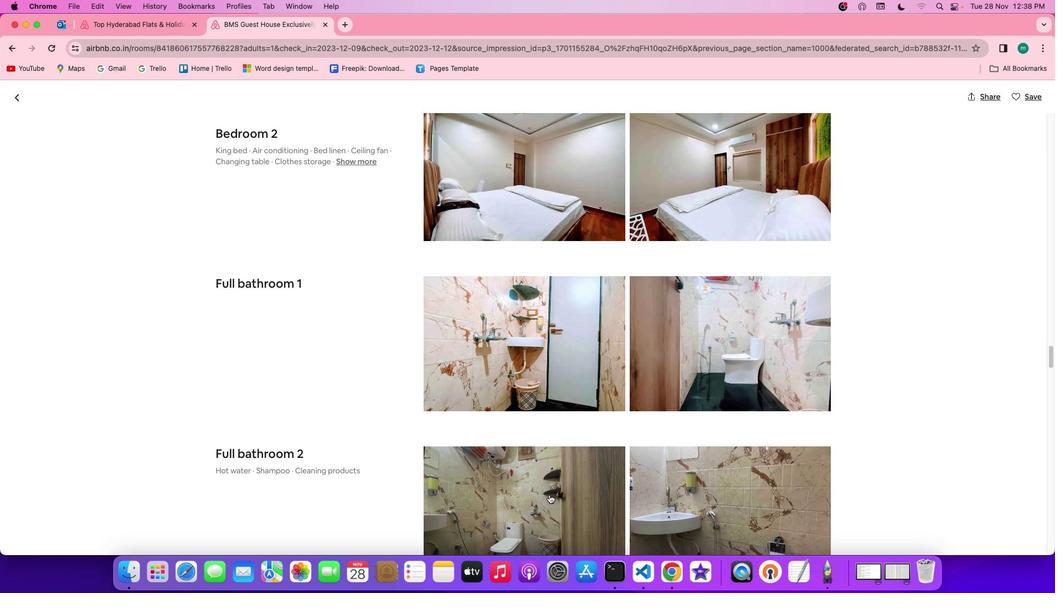 
Action: Mouse scrolled (549, 494) with delta (0, 0)
Screenshot: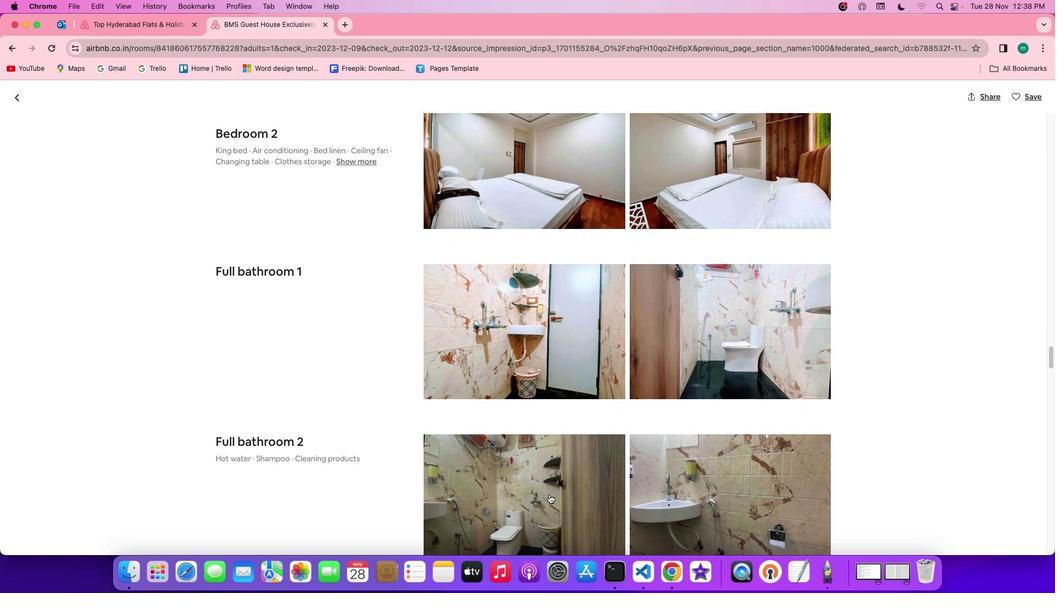 
Action: Mouse scrolled (549, 494) with delta (0, -1)
Screenshot: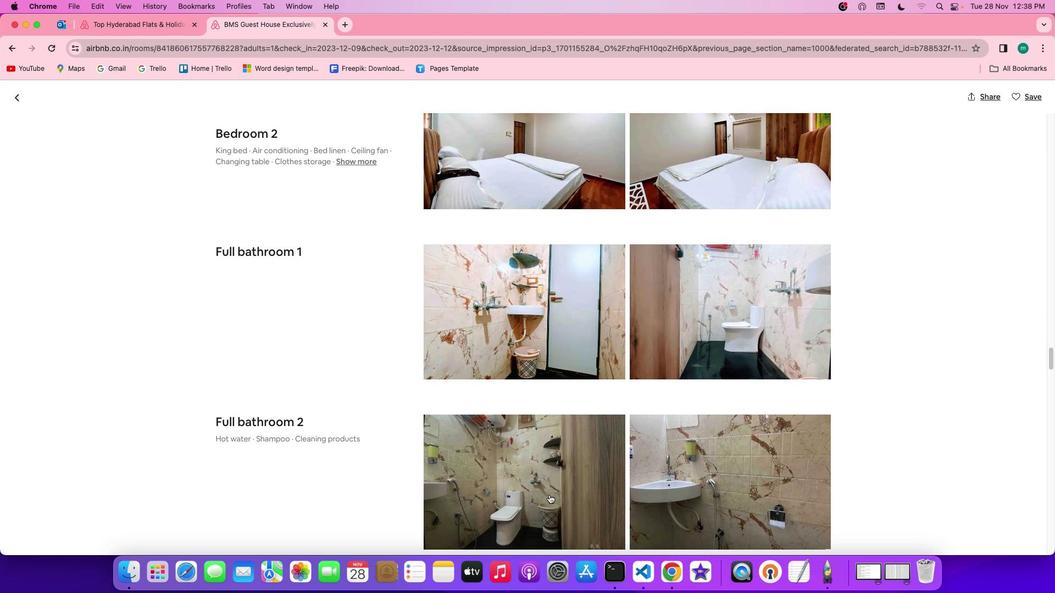 
Action: Mouse scrolled (549, 494) with delta (0, -1)
Screenshot: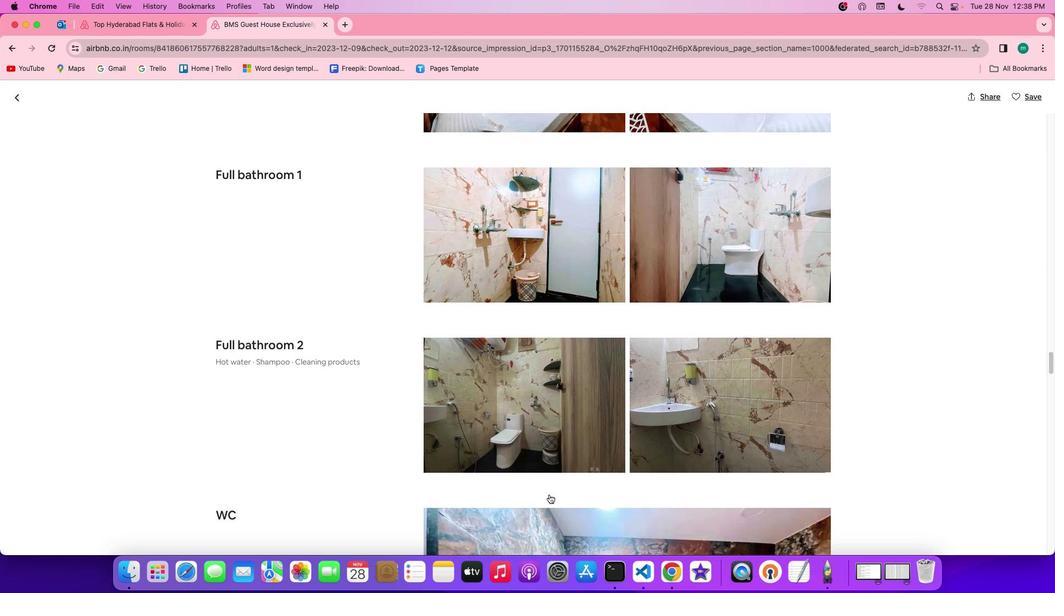 
Action: Mouse scrolled (549, 494) with delta (0, 0)
Screenshot: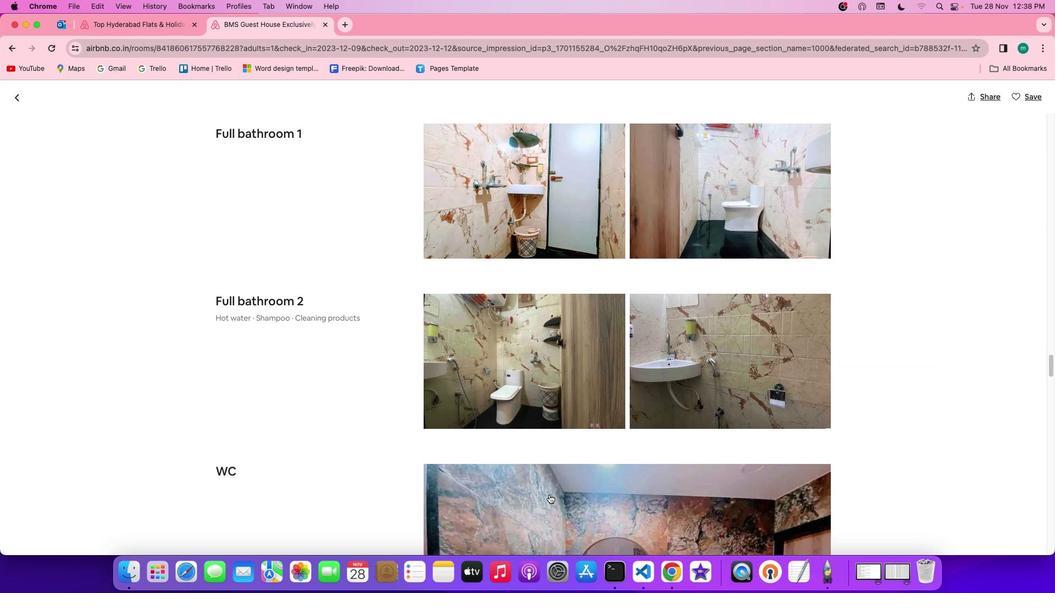 
Action: Mouse scrolled (549, 494) with delta (0, 0)
Screenshot: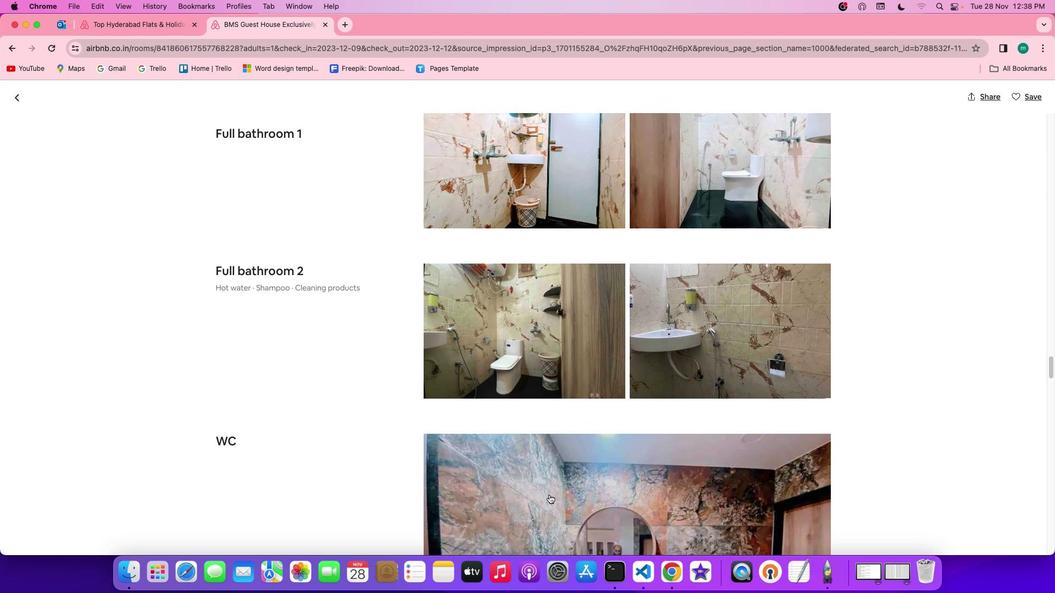 
Action: Mouse scrolled (549, 494) with delta (0, -1)
Screenshot: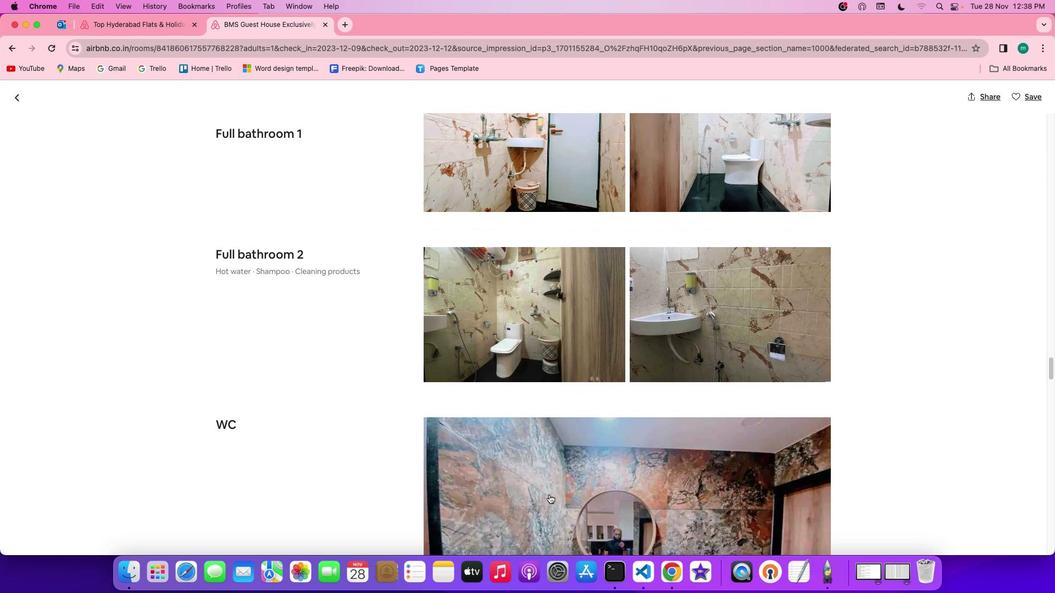 
Action: Mouse scrolled (549, 494) with delta (0, -1)
Screenshot: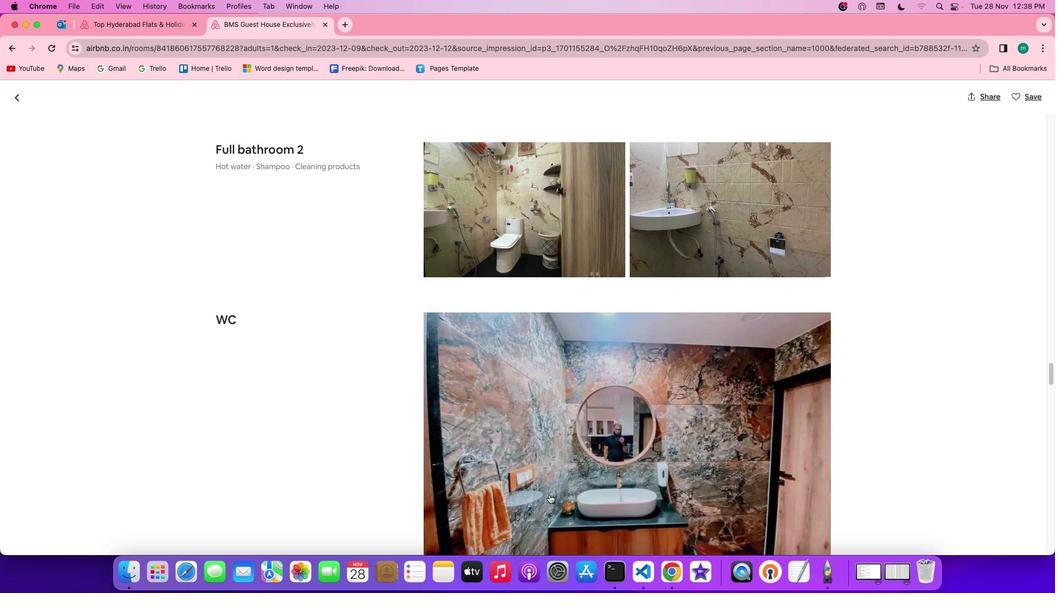 
Action: Mouse scrolled (549, 494) with delta (0, -1)
Screenshot: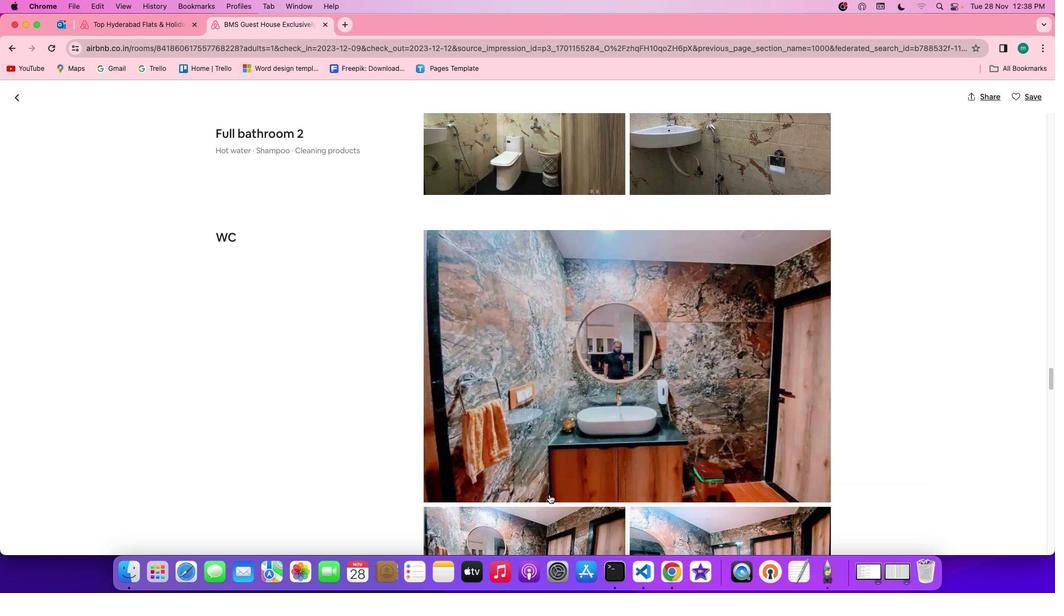
Action: Mouse scrolled (549, 494) with delta (0, 0)
Screenshot: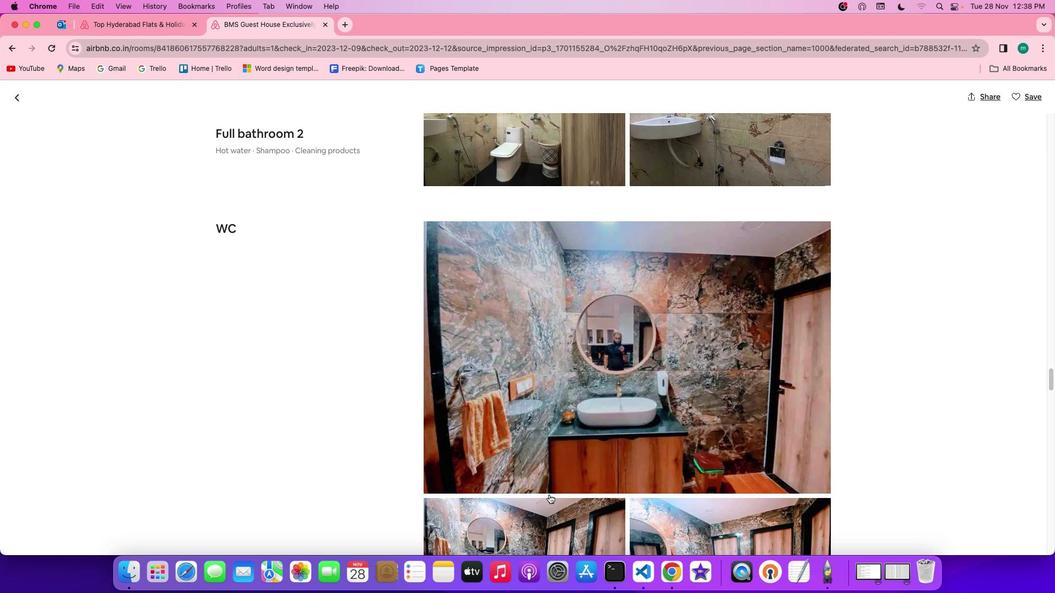 
Action: Mouse scrolled (549, 494) with delta (0, 0)
Screenshot: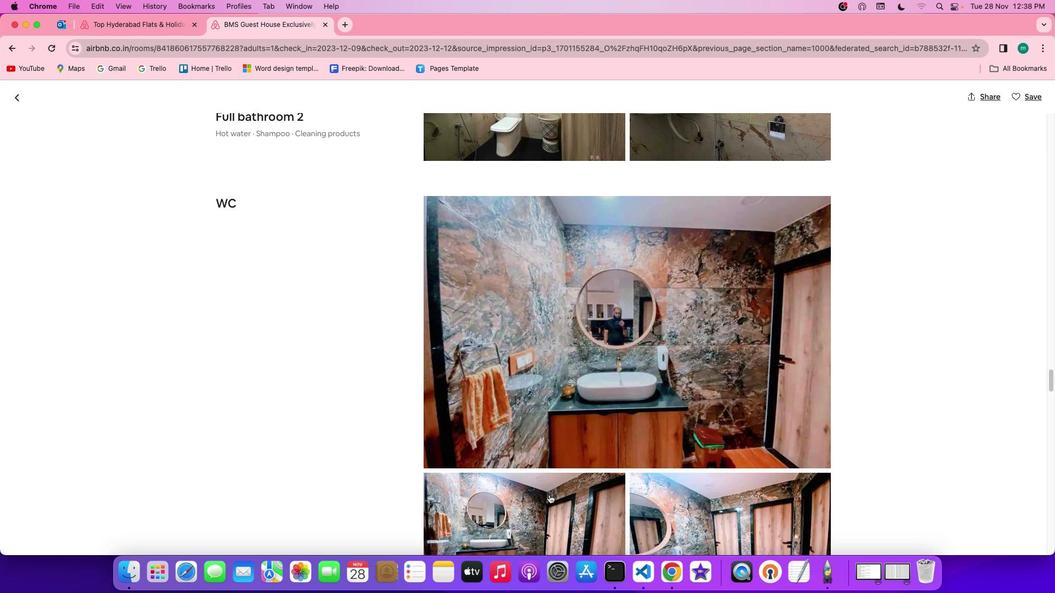 
Action: Mouse scrolled (549, 494) with delta (0, -1)
Screenshot: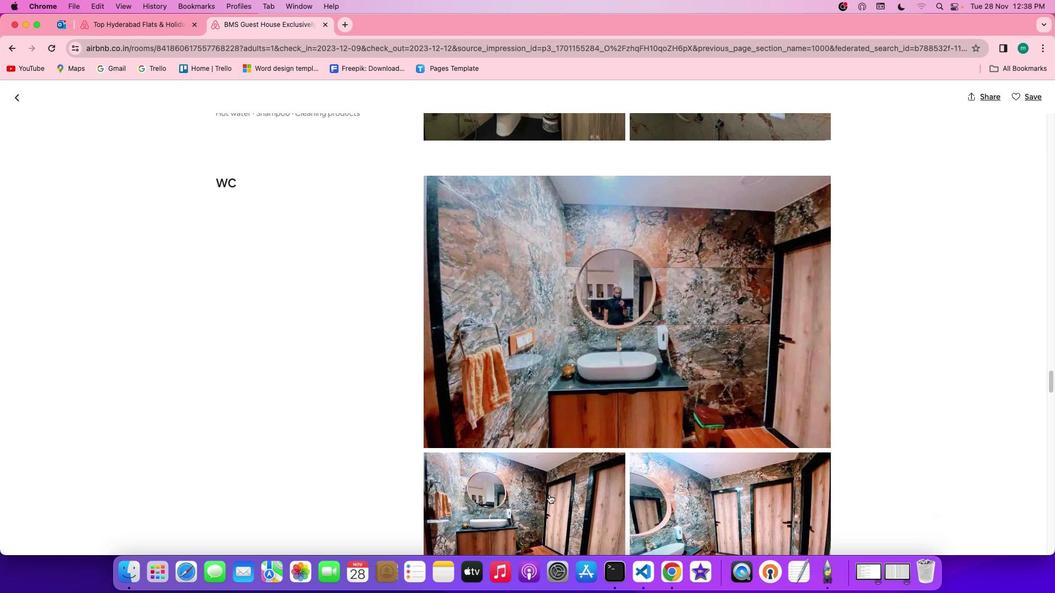 
Action: Mouse scrolled (549, 494) with delta (0, -1)
Screenshot: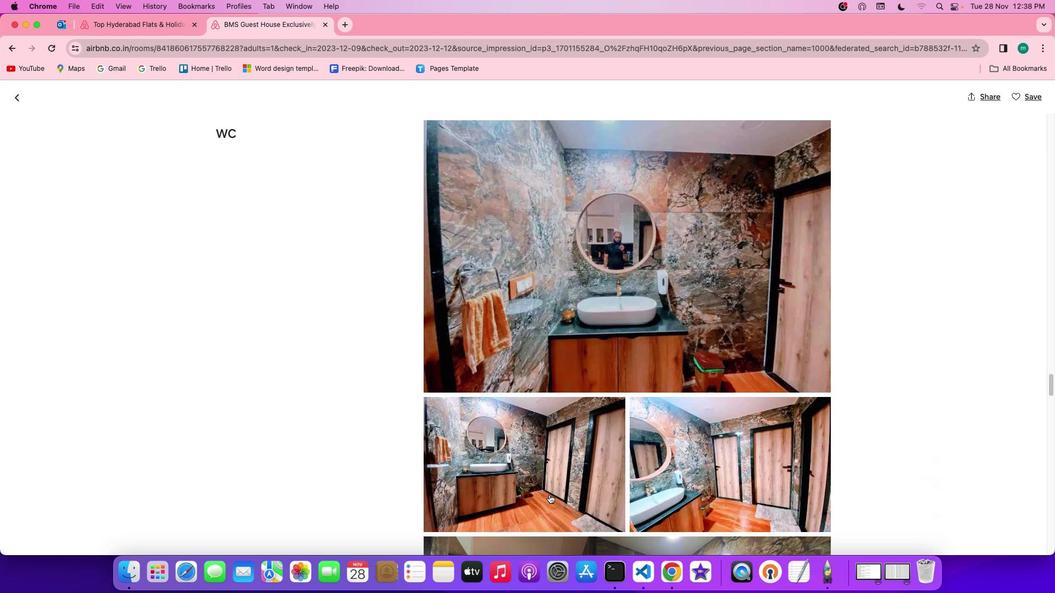 
Action: Mouse scrolled (549, 494) with delta (0, 0)
Screenshot: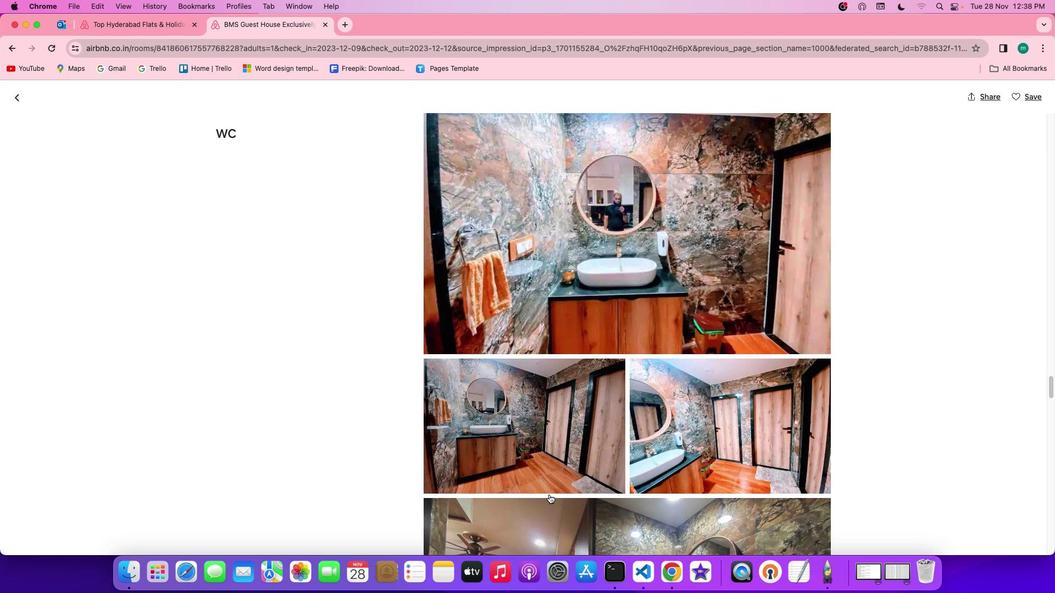
Action: Mouse scrolled (549, 494) with delta (0, 0)
Screenshot: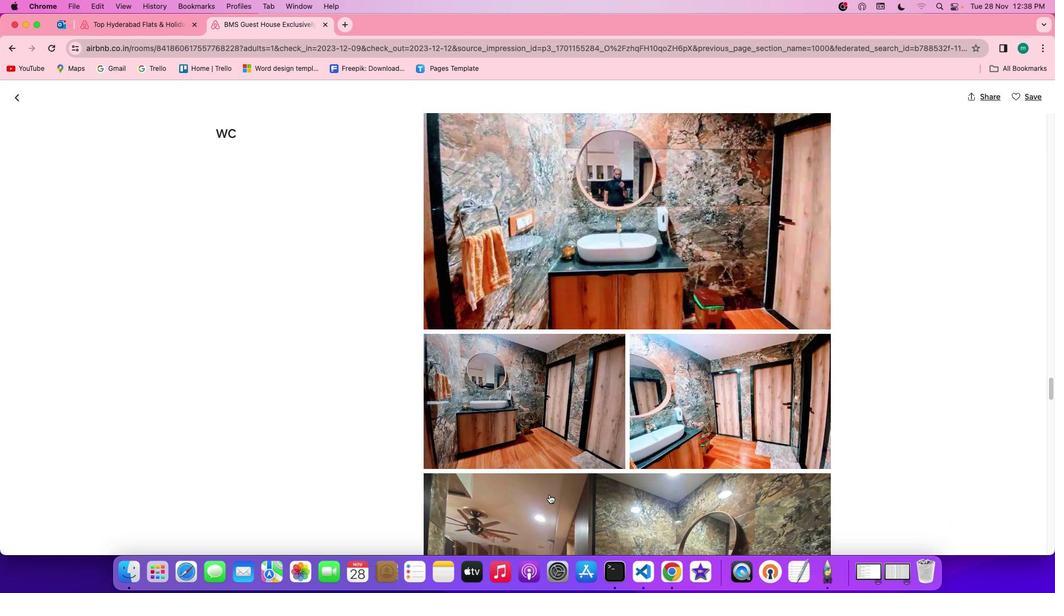 
Action: Mouse scrolled (549, 494) with delta (0, -1)
Screenshot: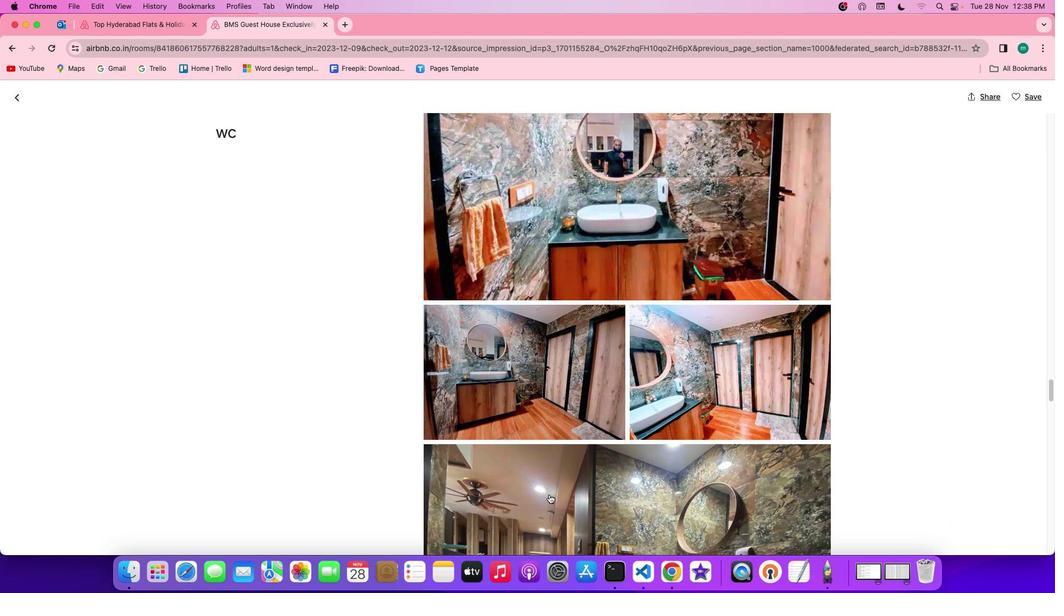 
Action: Mouse scrolled (549, 494) with delta (0, -1)
Screenshot: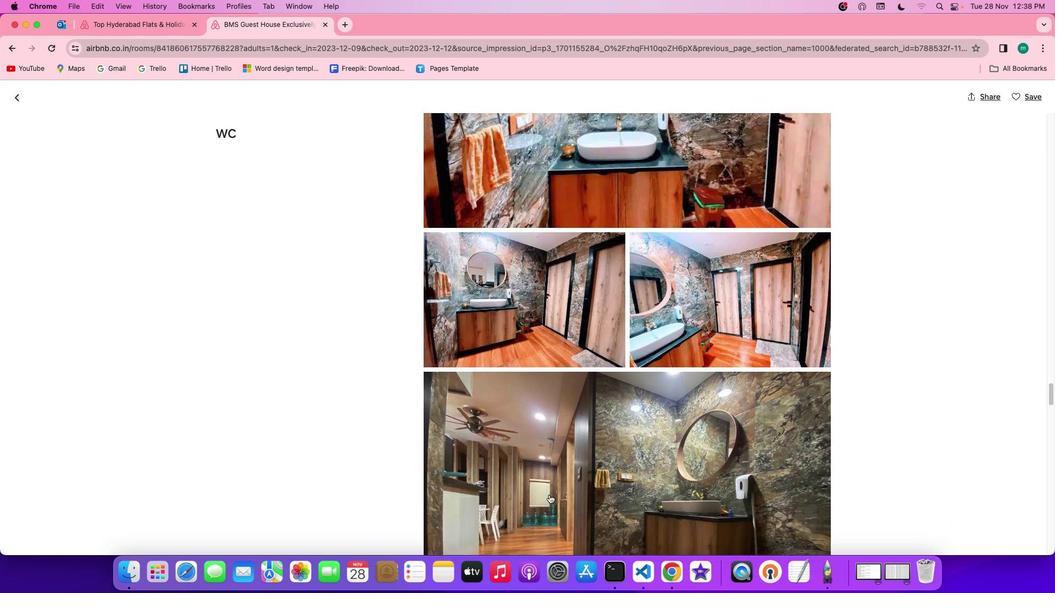 
Action: Mouse scrolled (549, 494) with delta (0, 0)
Screenshot: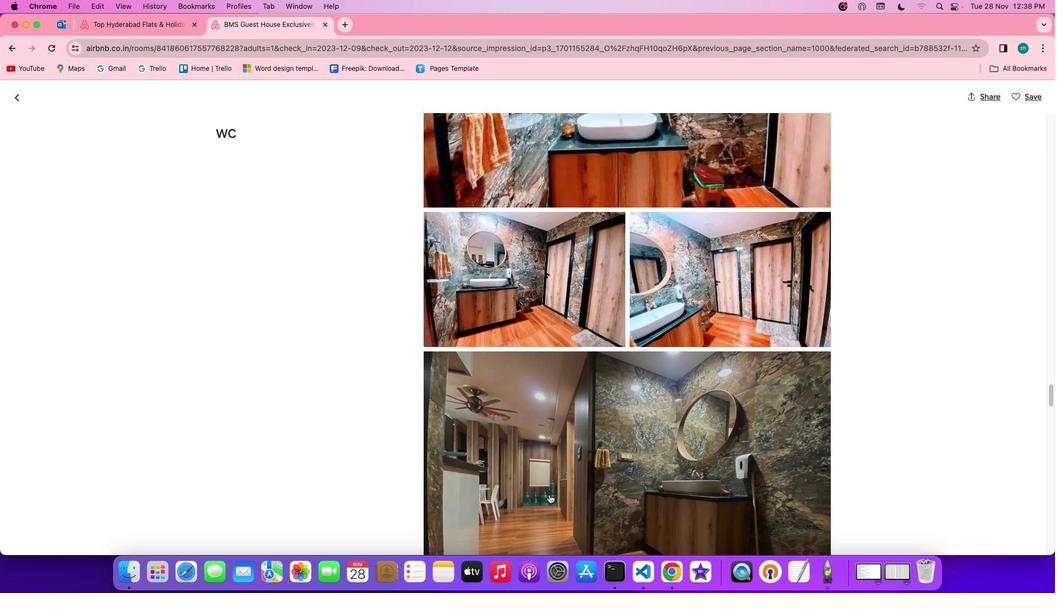 
Action: Mouse scrolled (549, 494) with delta (0, 0)
Screenshot: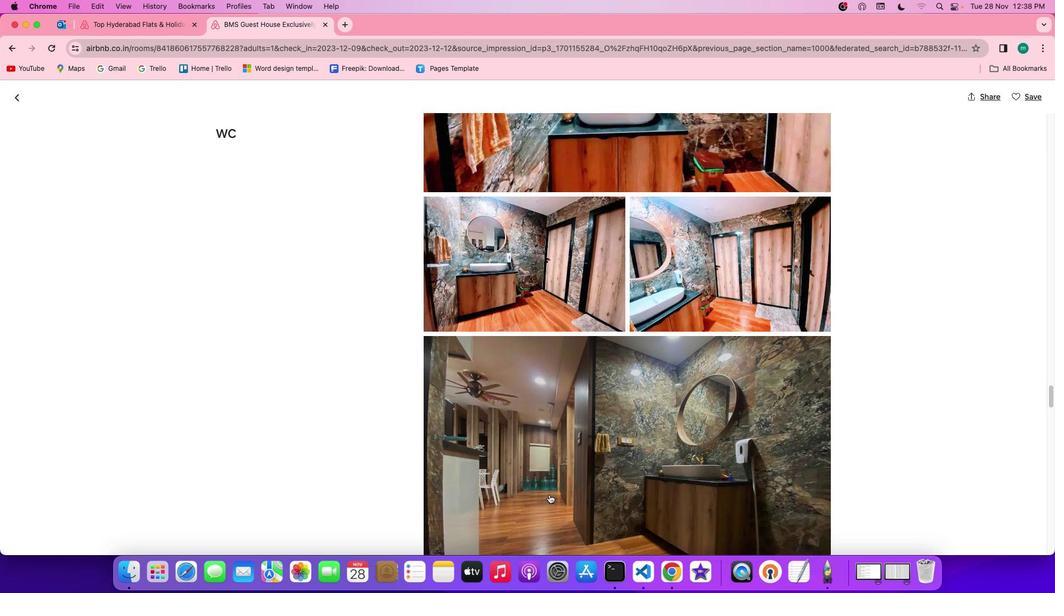 
Action: Mouse scrolled (549, 494) with delta (0, -1)
Screenshot: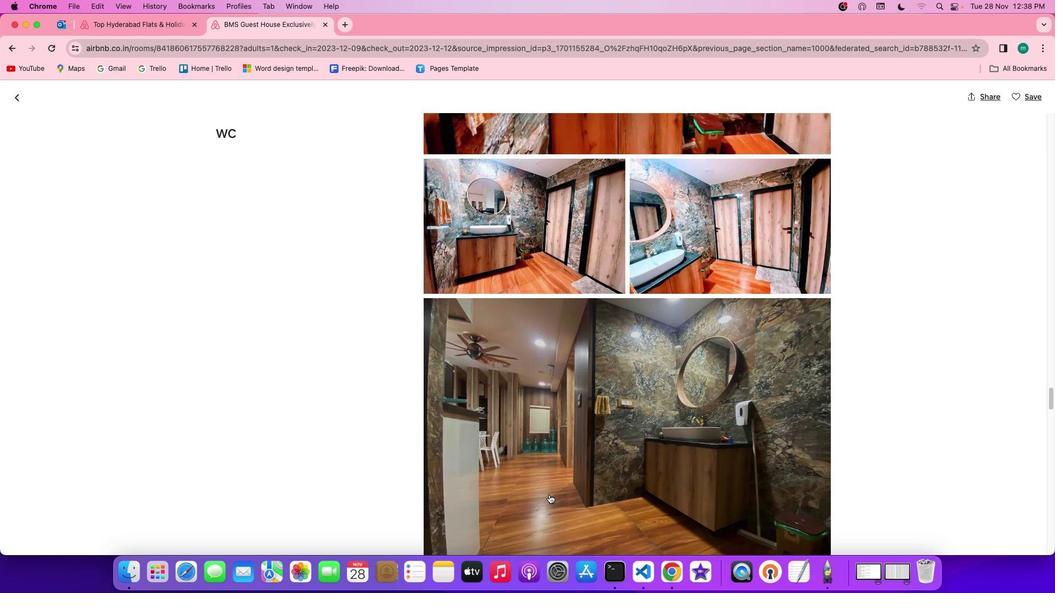 
Action: Mouse scrolled (549, 494) with delta (0, -1)
Screenshot: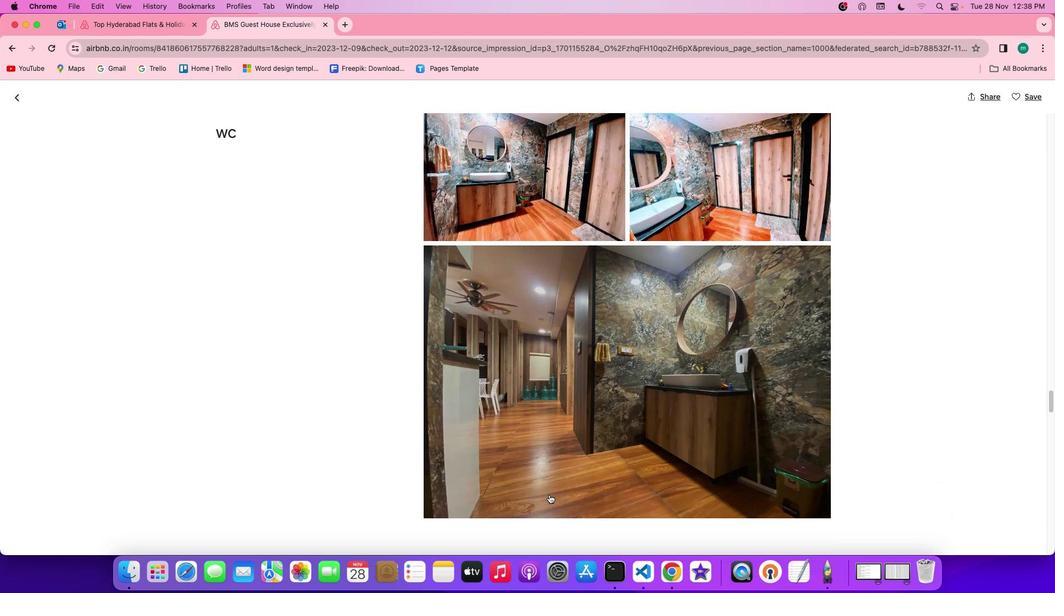 
Action: Mouse scrolled (549, 494) with delta (0, 0)
Screenshot: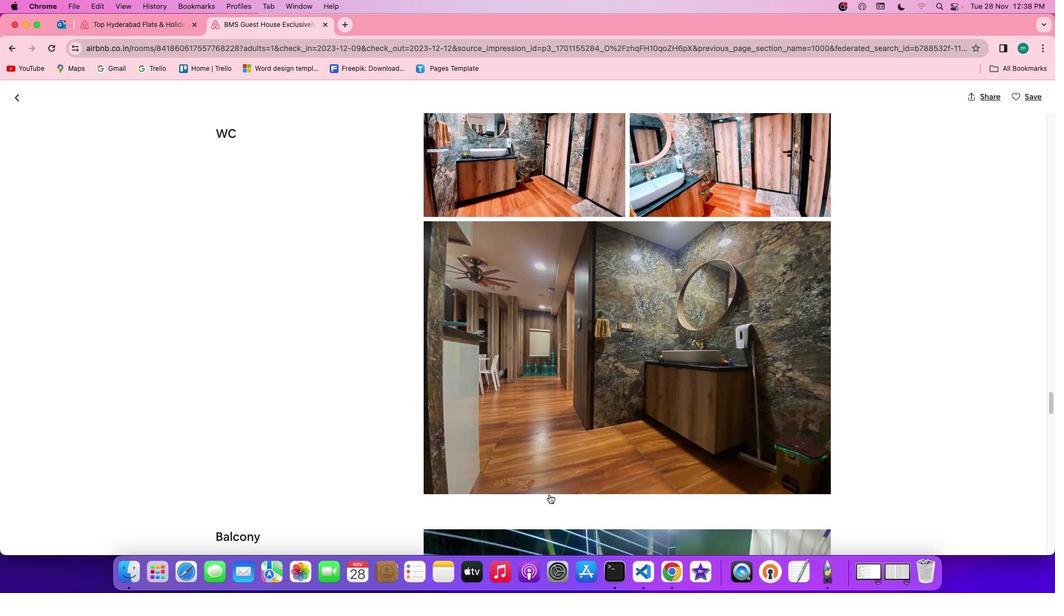 
Action: Mouse scrolled (549, 494) with delta (0, 0)
Screenshot: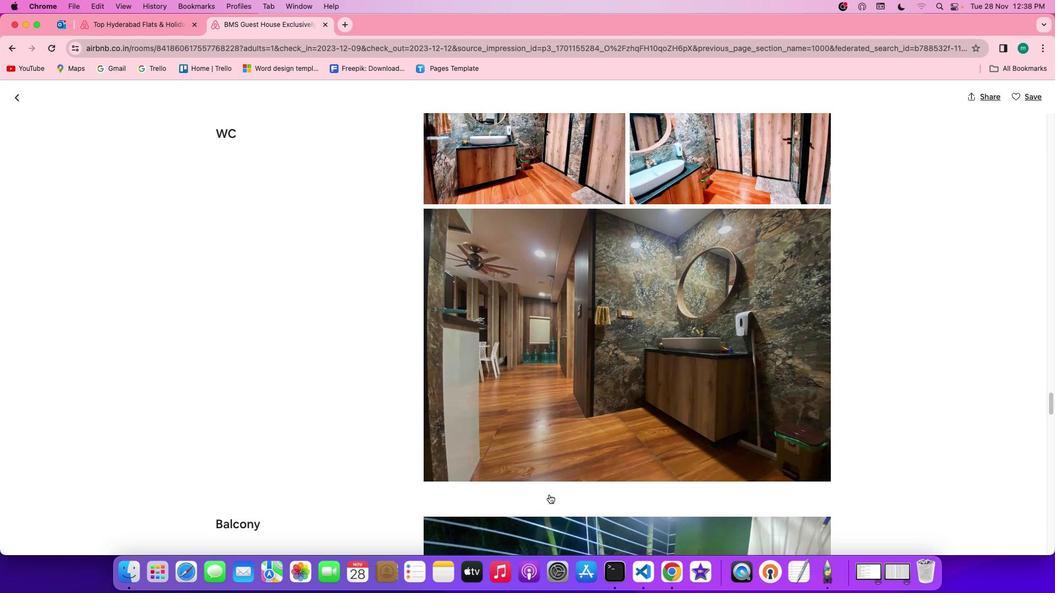 
Action: Mouse scrolled (549, 494) with delta (0, -1)
Screenshot: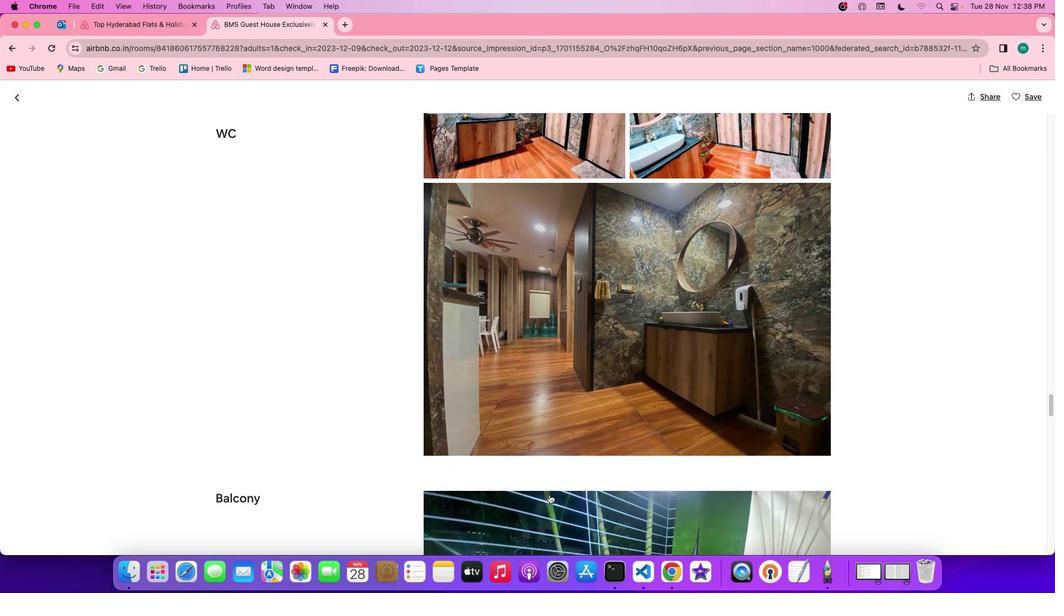 
Action: Mouse scrolled (549, 494) with delta (0, -1)
Screenshot: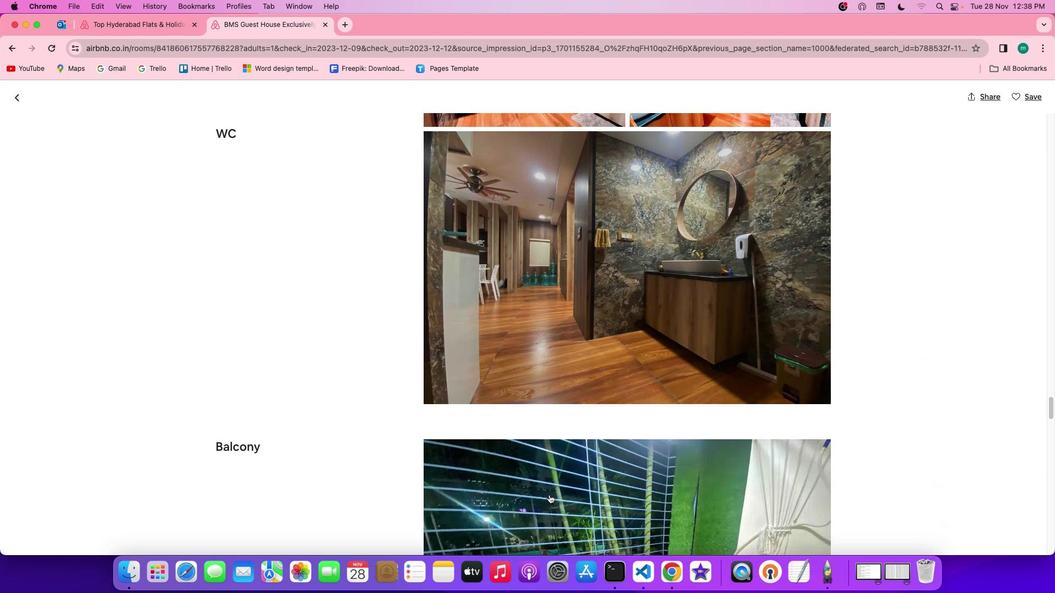 
Action: Mouse scrolled (549, 494) with delta (0, 0)
Screenshot: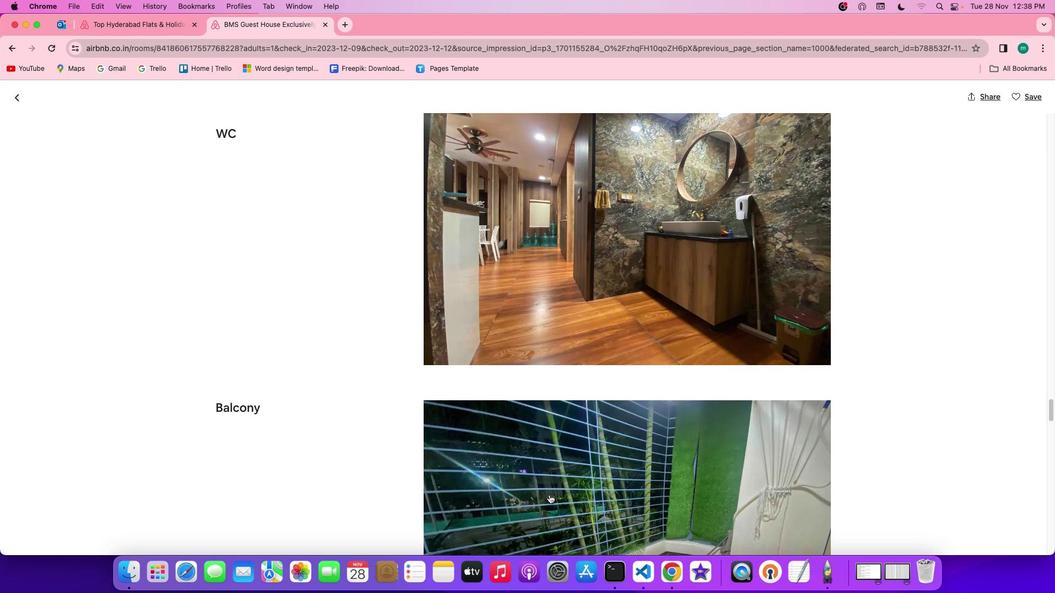 
Action: Mouse scrolled (549, 494) with delta (0, 0)
Screenshot: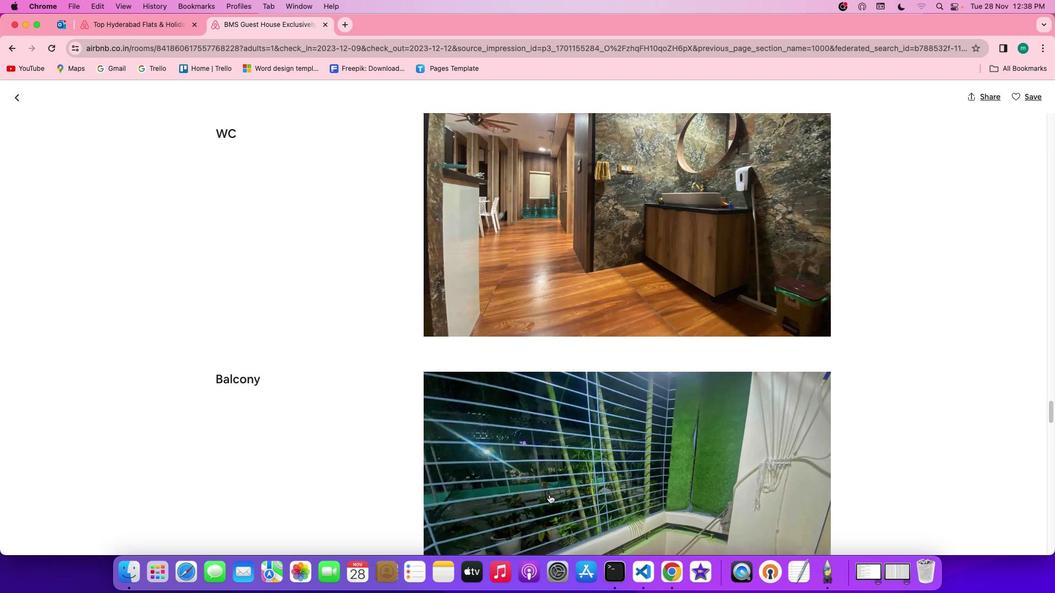 
Action: Mouse scrolled (549, 494) with delta (0, -1)
Screenshot: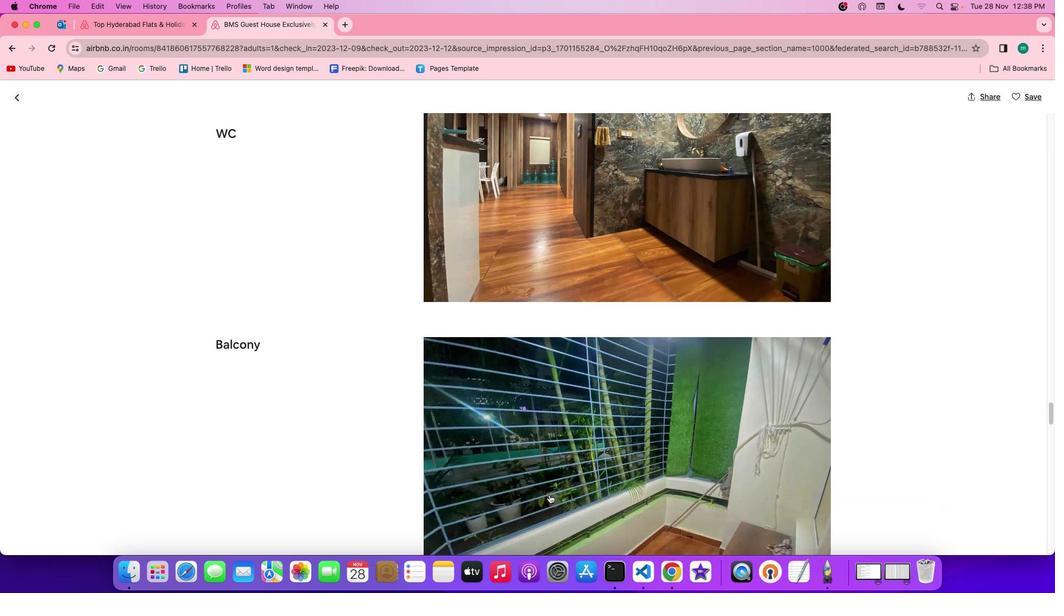 
Action: Mouse scrolled (549, 494) with delta (0, -1)
Screenshot: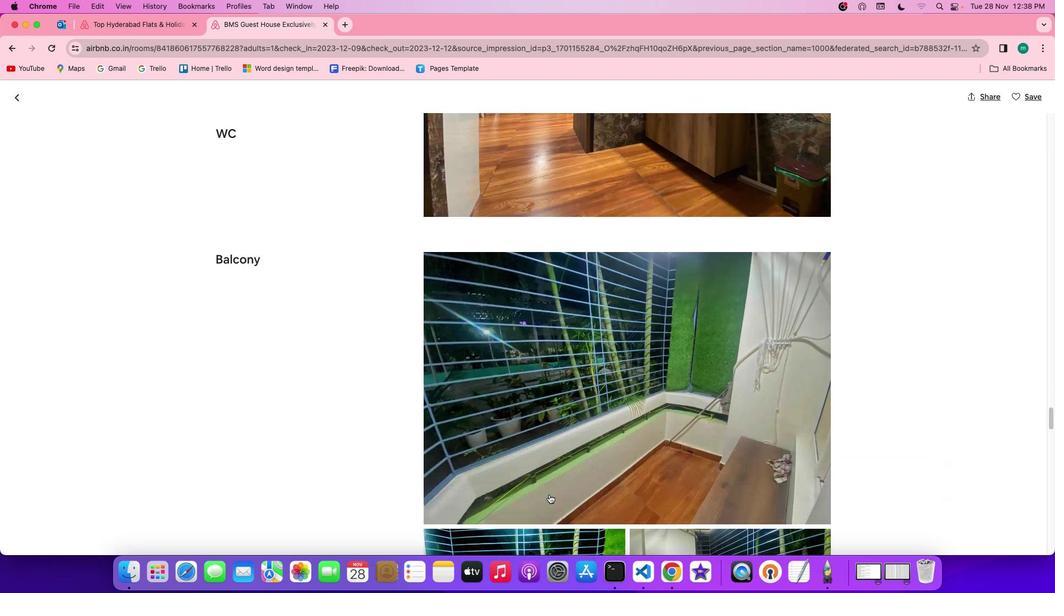 
Action: Mouse scrolled (549, 494) with delta (0, 0)
Screenshot: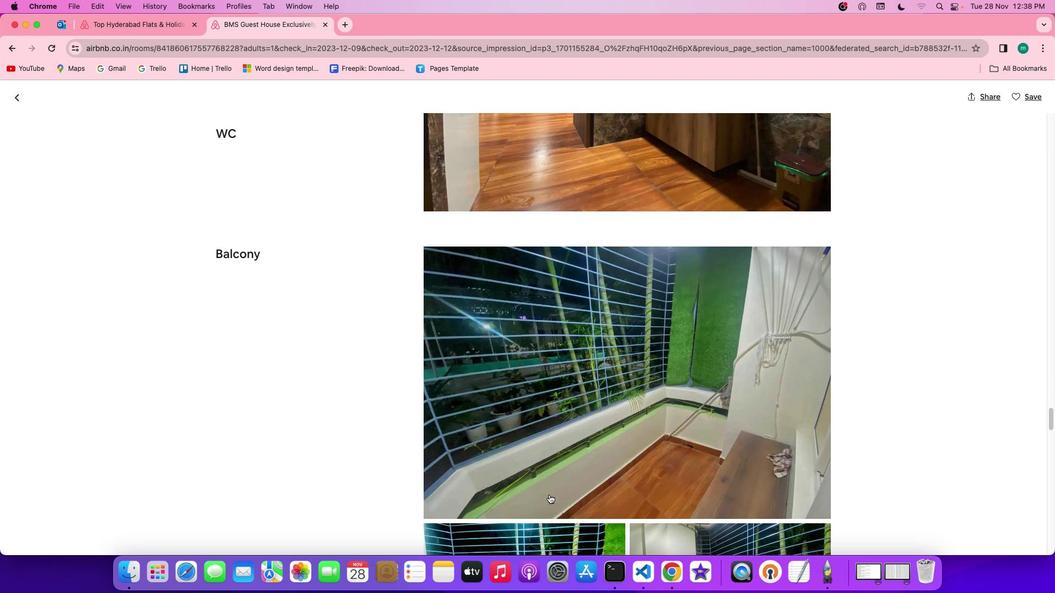 
Action: Mouse scrolled (549, 494) with delta (0, 0)
Screenshot: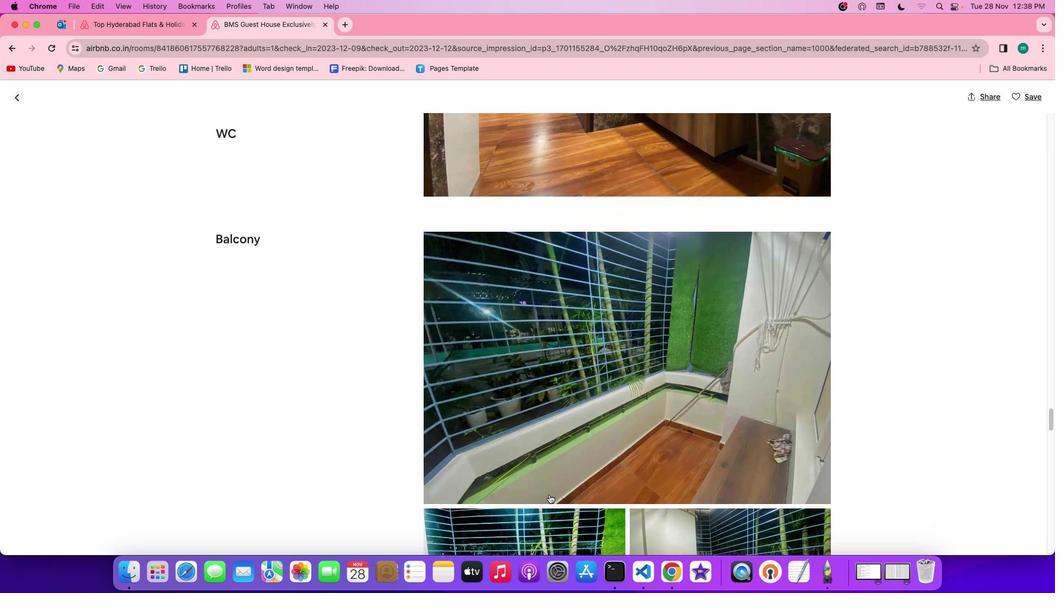 
Action: Mouse scrolled (549, 494) with delta (0, -1)
Screenshot: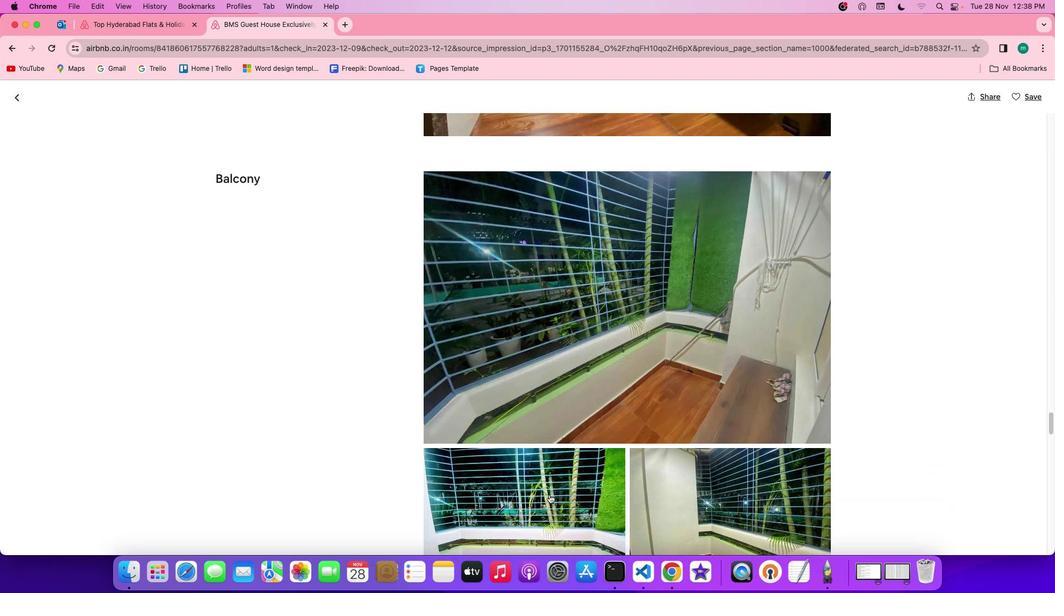 
Action: Mouse scrolled (549, 494) with delta (0, -1)
Screenshot: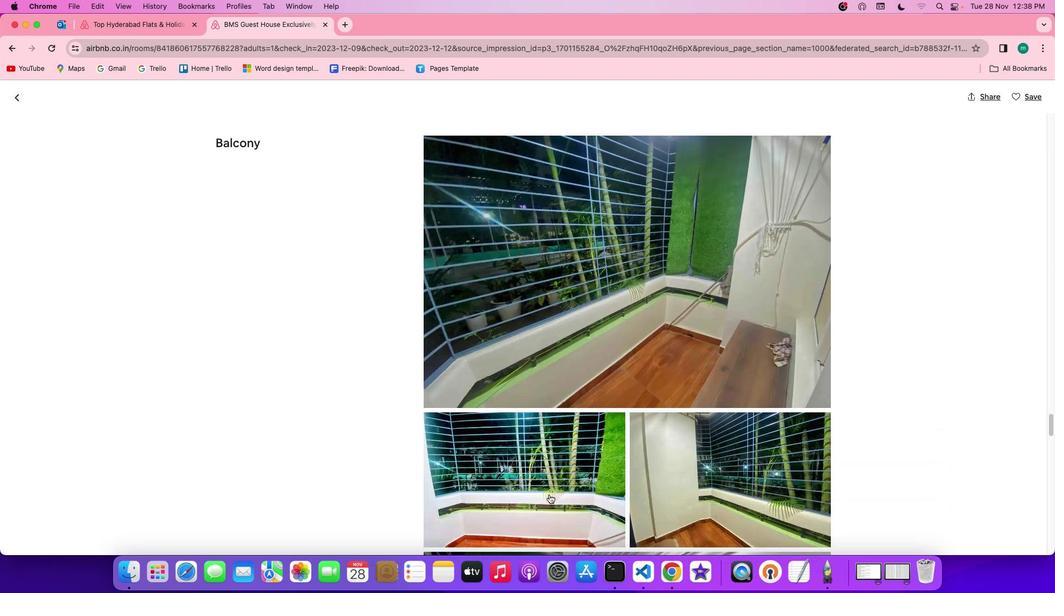 
Action: Mouse scrolled (549, 494) with delta (0, -1)
Screenshot: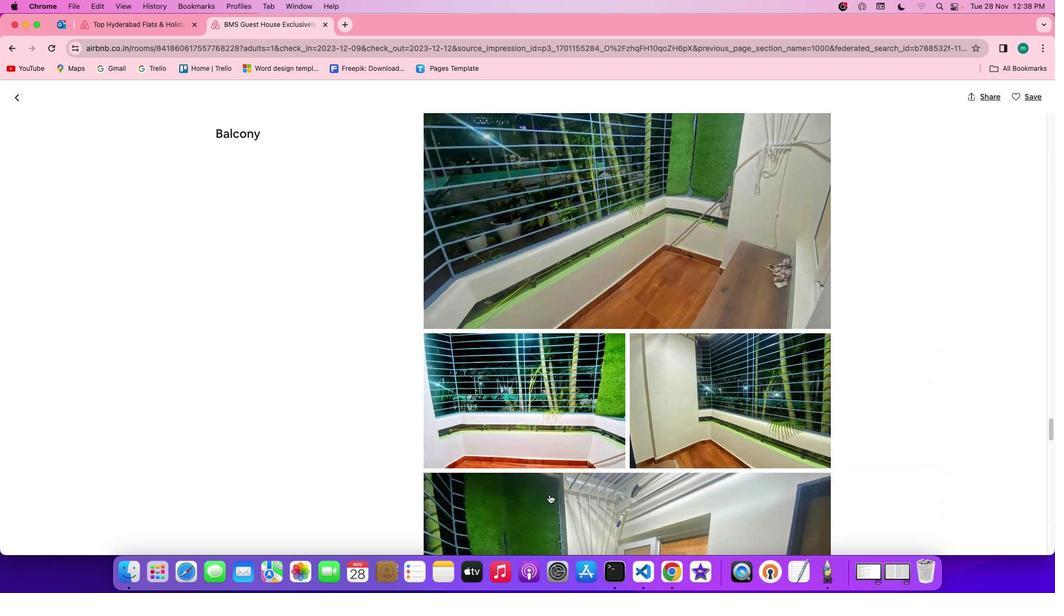 
Action: Mouse scrolled (549, 494) with delta (0, 0)
Screenshot: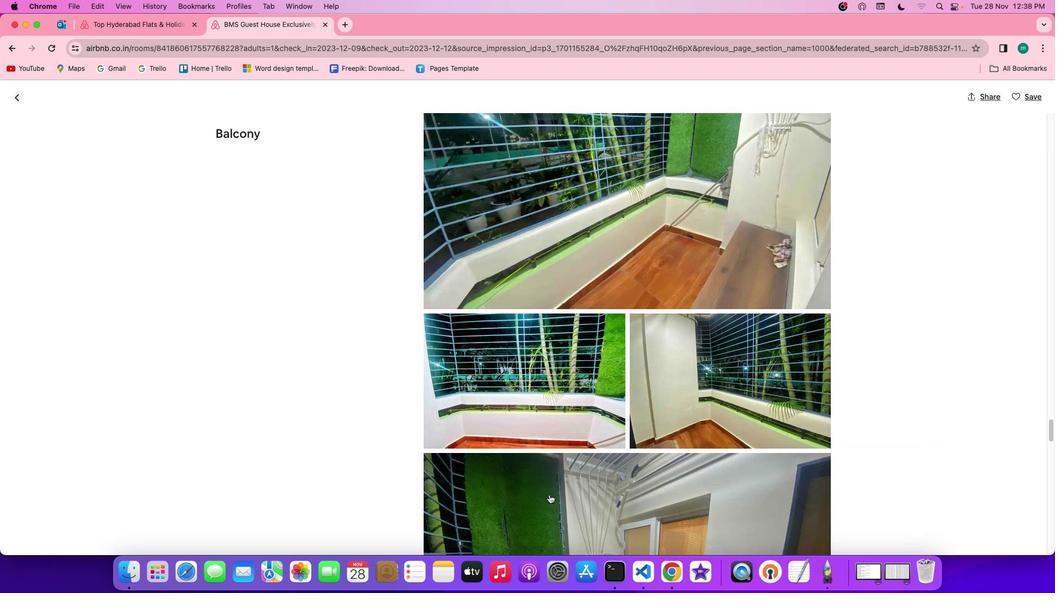 
Action: Mouse scrolled (549, 494) with delta (0, 0)
Screenshot: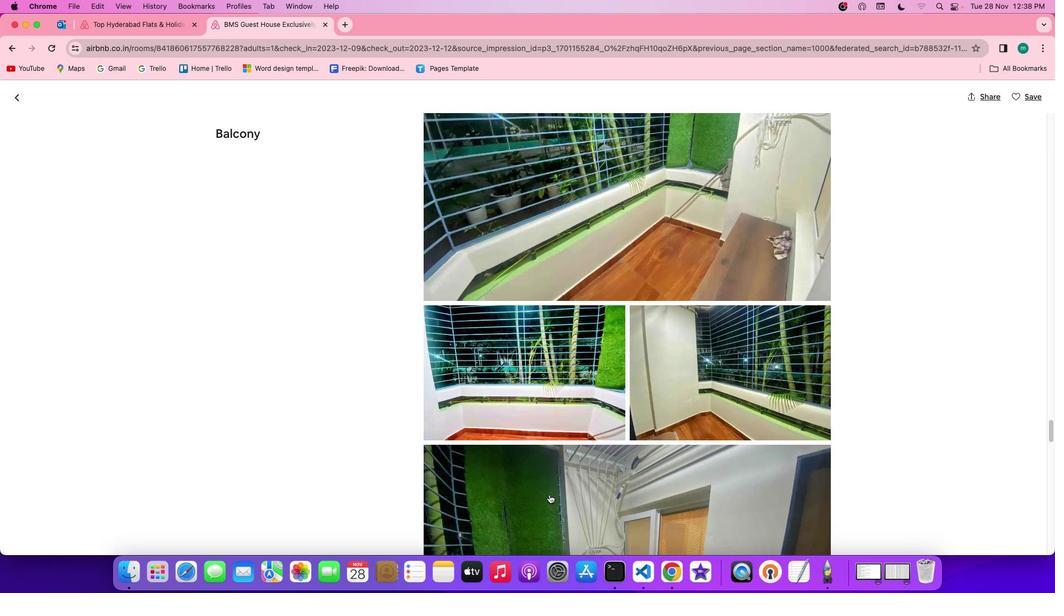 
Action: Mouse scrolled (549, 494) with delta (0, -1)
Screenshot: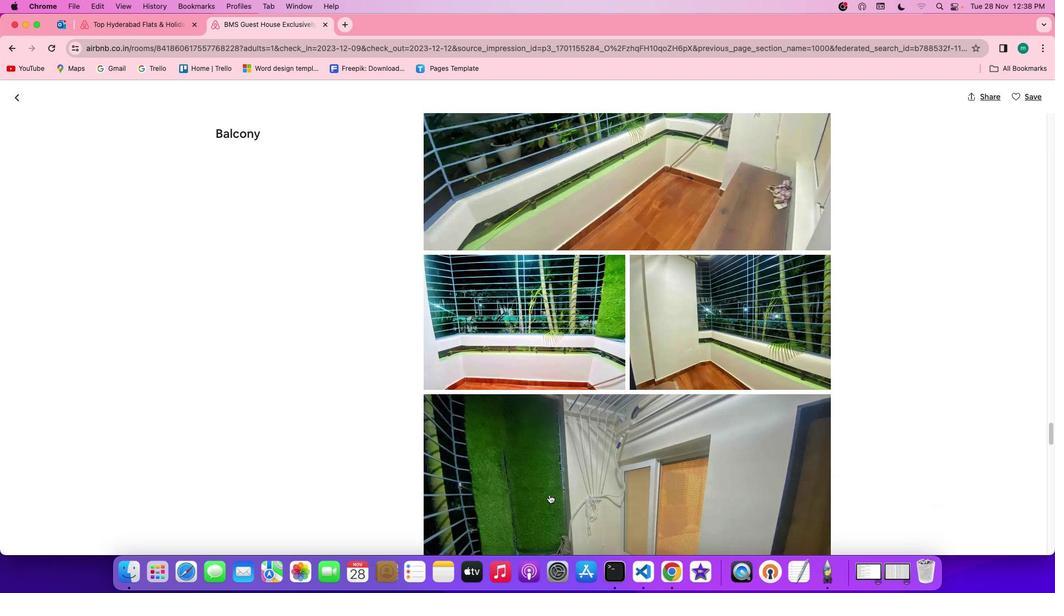 
Action: Mouse scrolled (549, 494) with delta (0, -1)
Screenshot: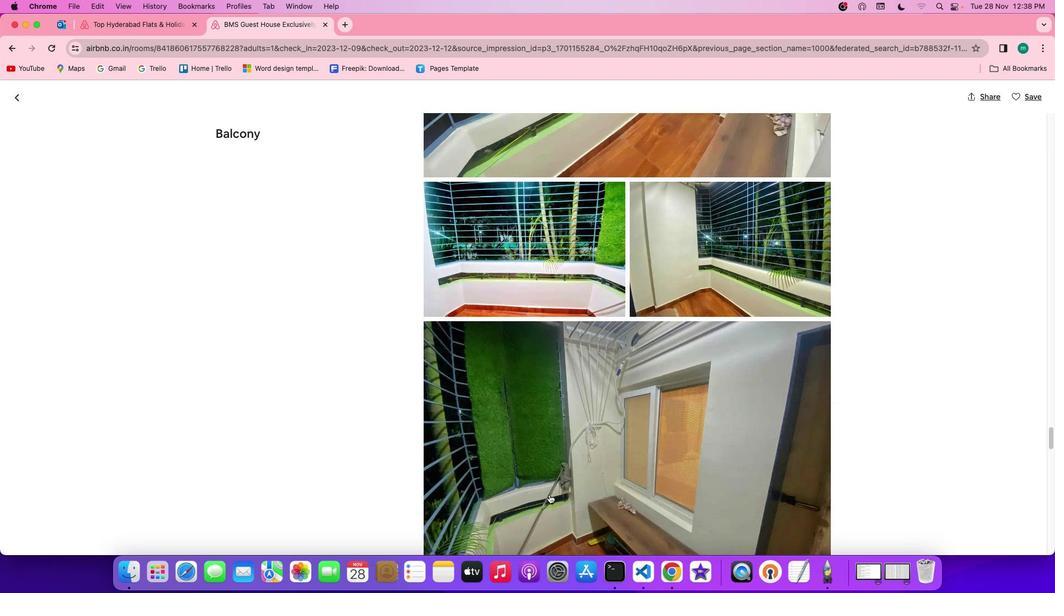 
Action: Mouse scrolled (549, 494) with delta (0, 0)
Screenshot: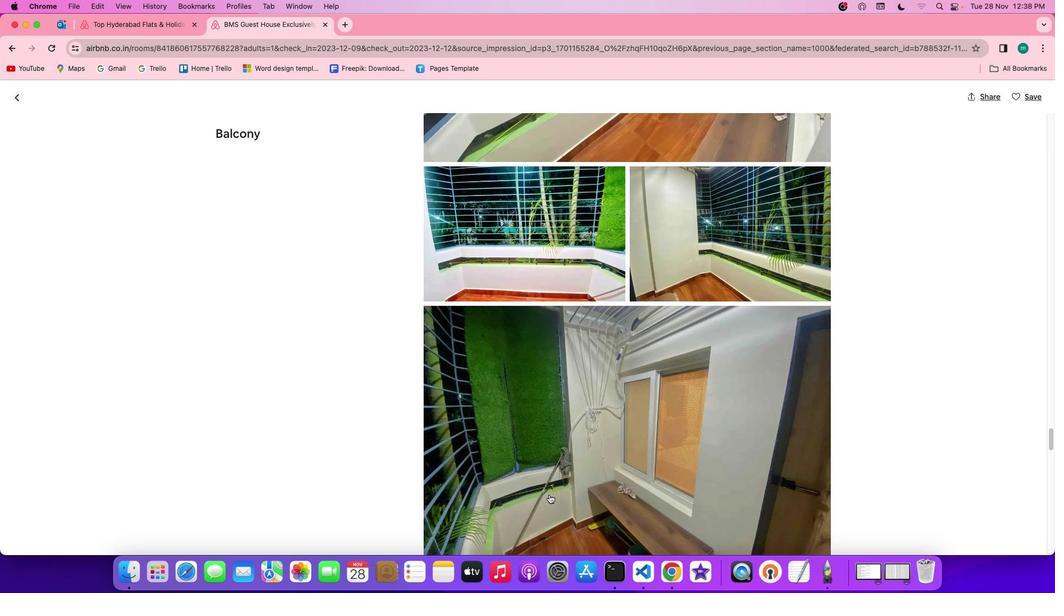 
Action: Mouse scrolled (549, 494) with delta (0, 0)
Screenshot: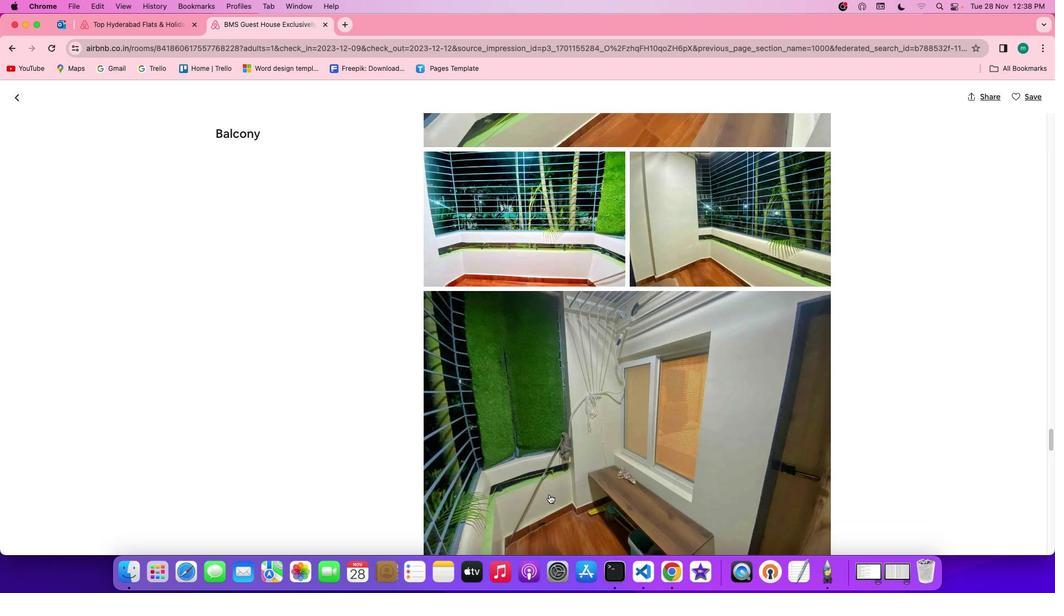
Action: Mouse scrolled (549, 494) with delta (0, -1)
Screenshot: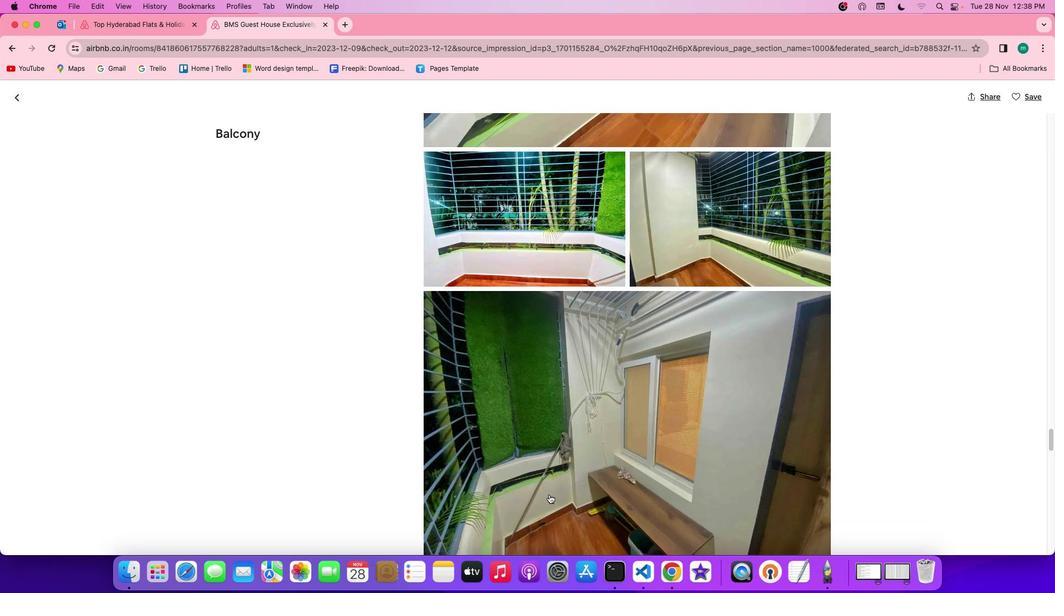 
Action: Mouse scrolled (549, 494) with delta (0, -1)
